 Task: Format the document title with 'Book Antiqua', size 28, bold, italic, and add a shadow effect. Change the text color to blue and apply different theme colors to the document.
Action: Mouse moved to (396, 505)
Screenshot: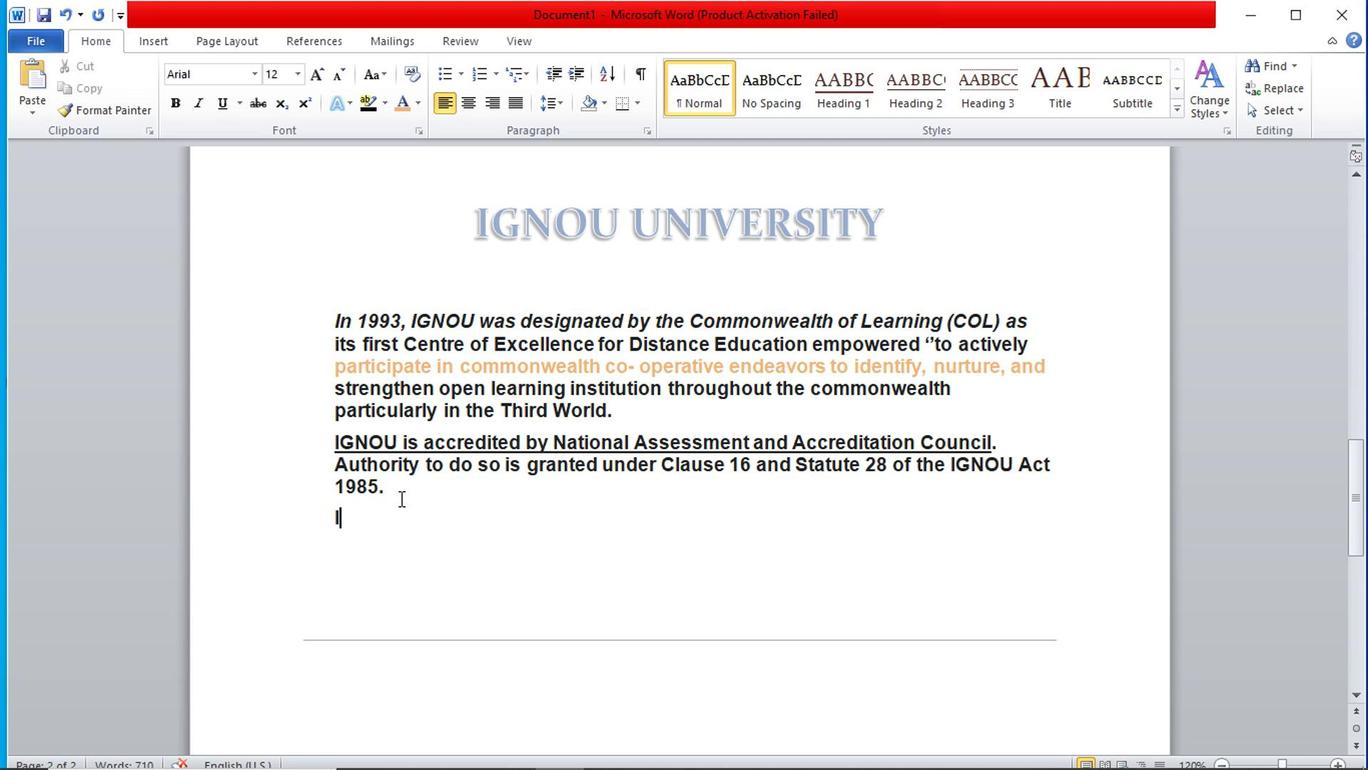 
Action: Mouse pressed left at (396, 505)
Screenshot: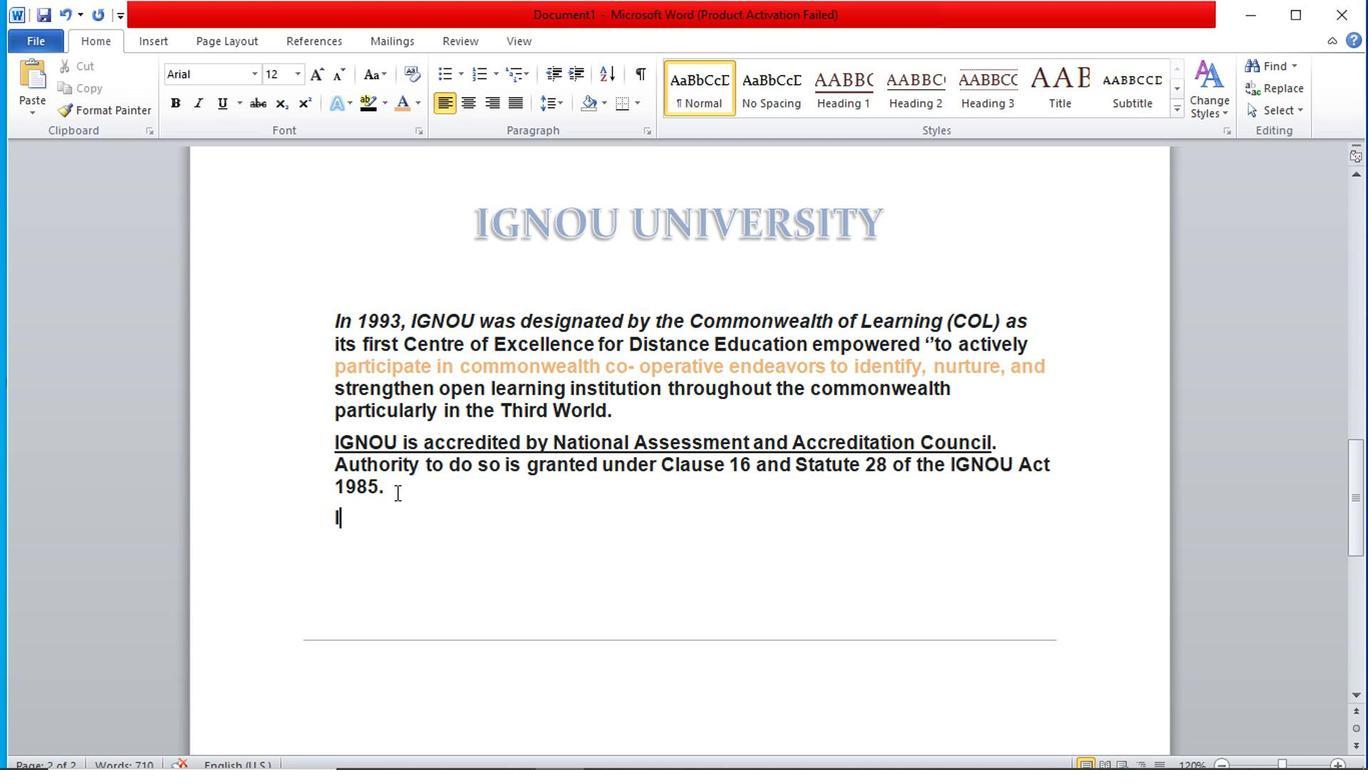 
Action: Mouse moved to (411, 506)
Screenshot: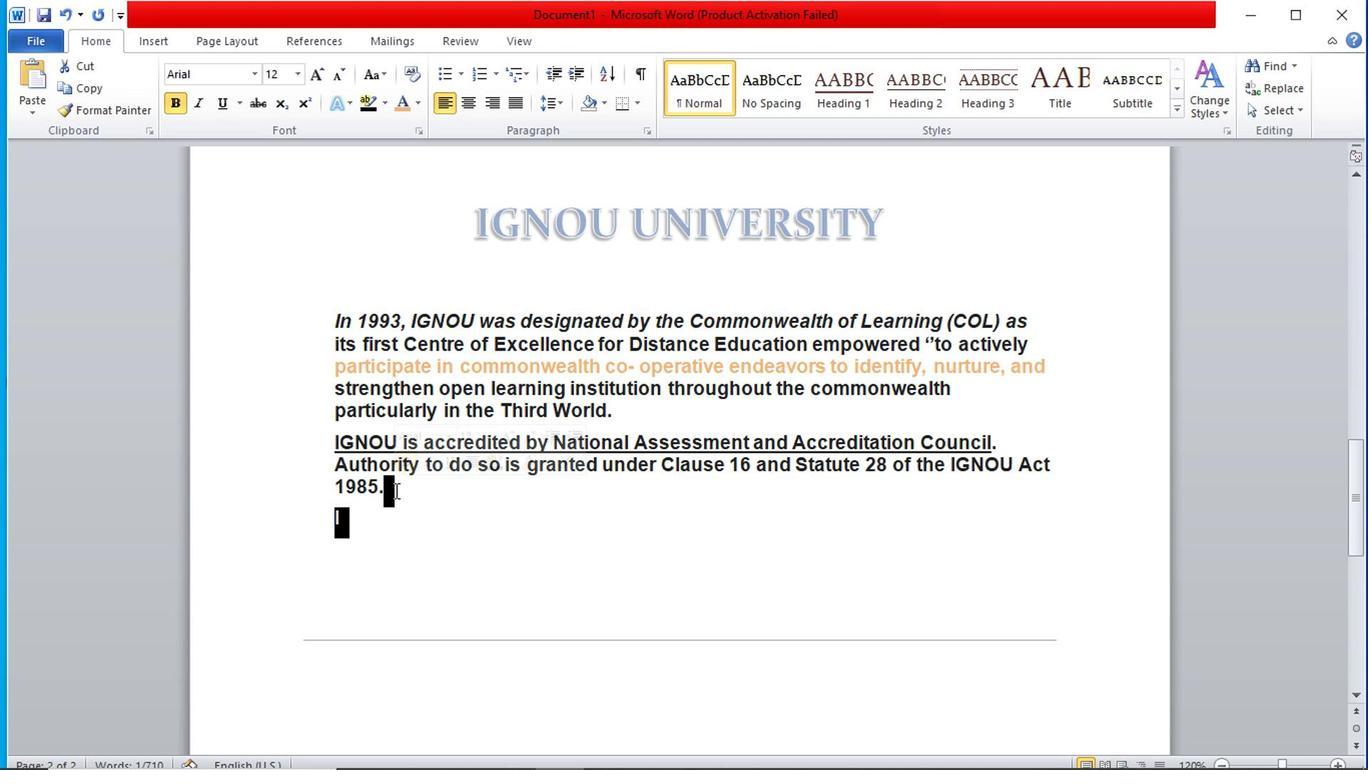 
Action: Mouse pressed left at (411, 506)
Screenshot: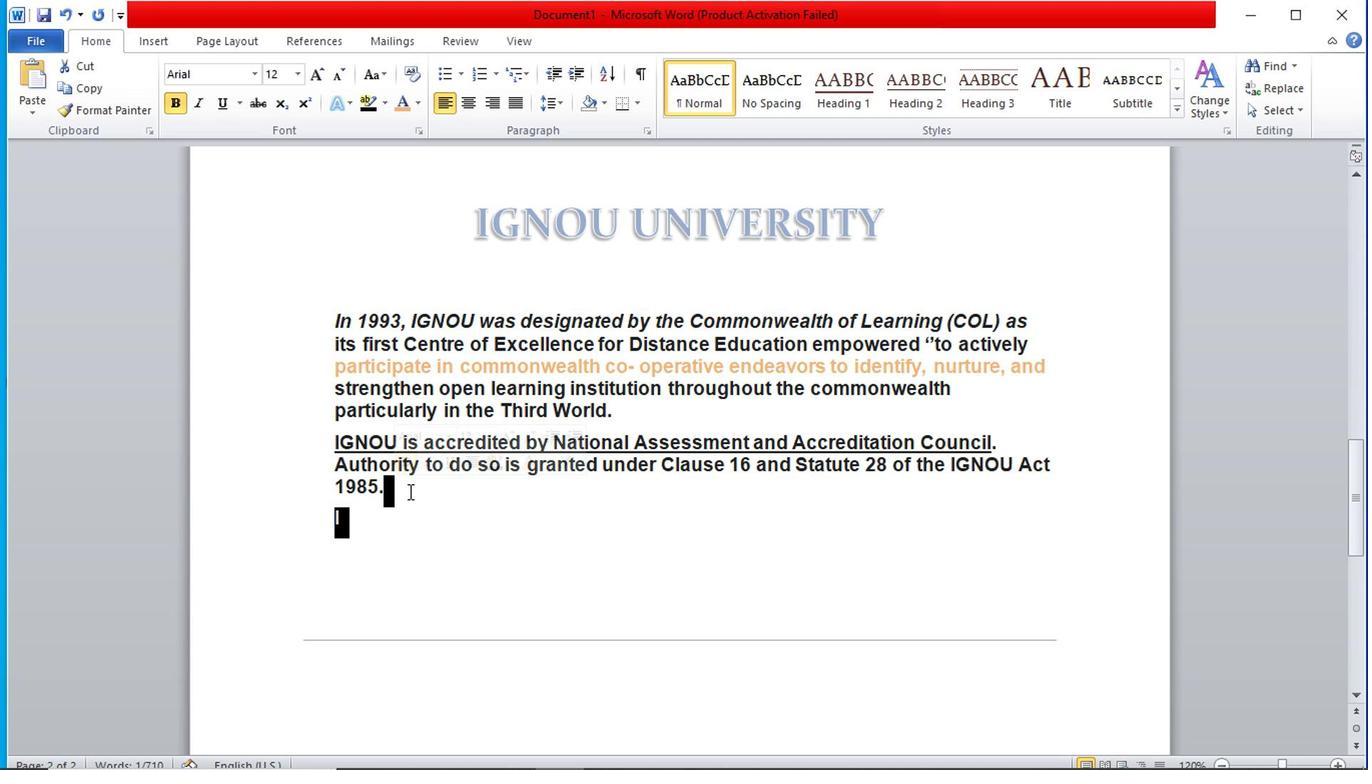 
Action: Mouse moved to (303, 253)
Screenshot: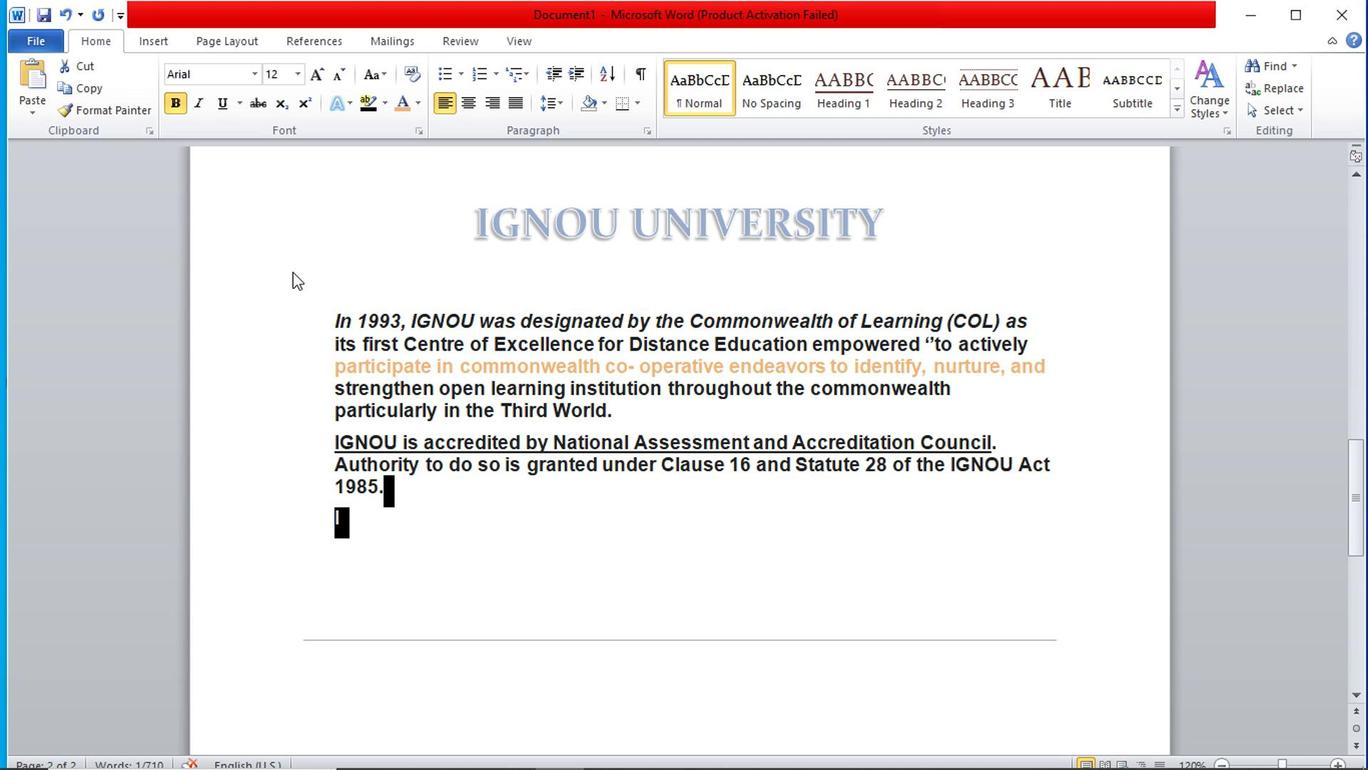 
Action: Mouse pressed left at (303, 253)
Screenshot: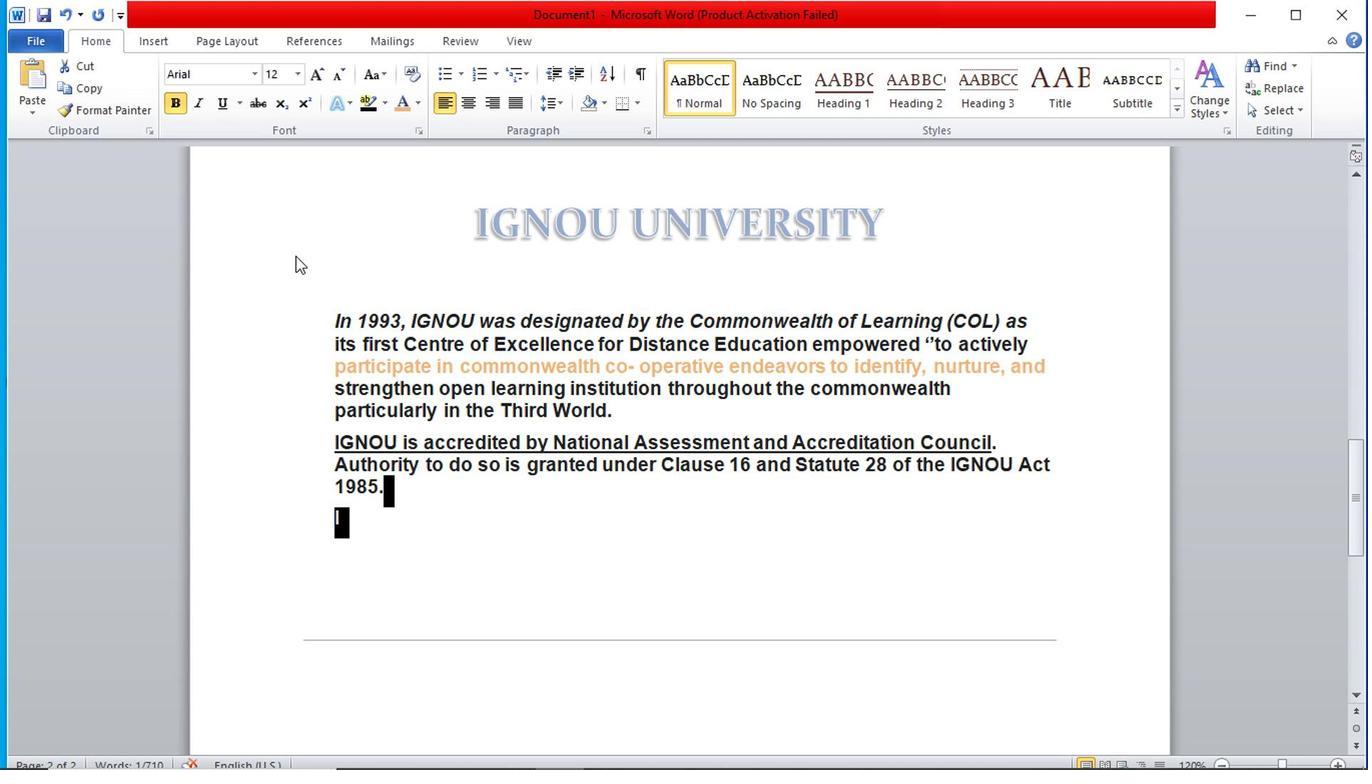 
Action: Mouse moved to (266, 266)
Screenshot: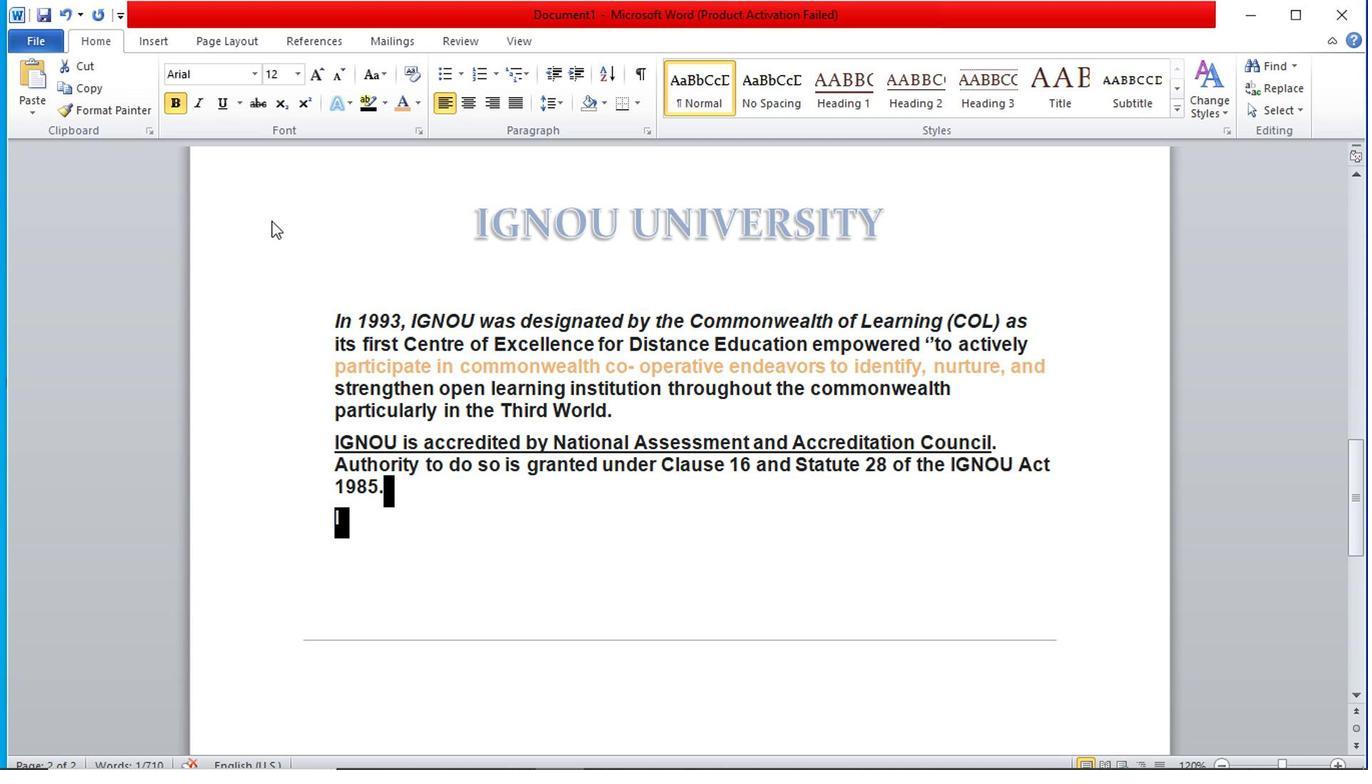 
Action: Mouse pressed left at (266, 266)
Screenshot: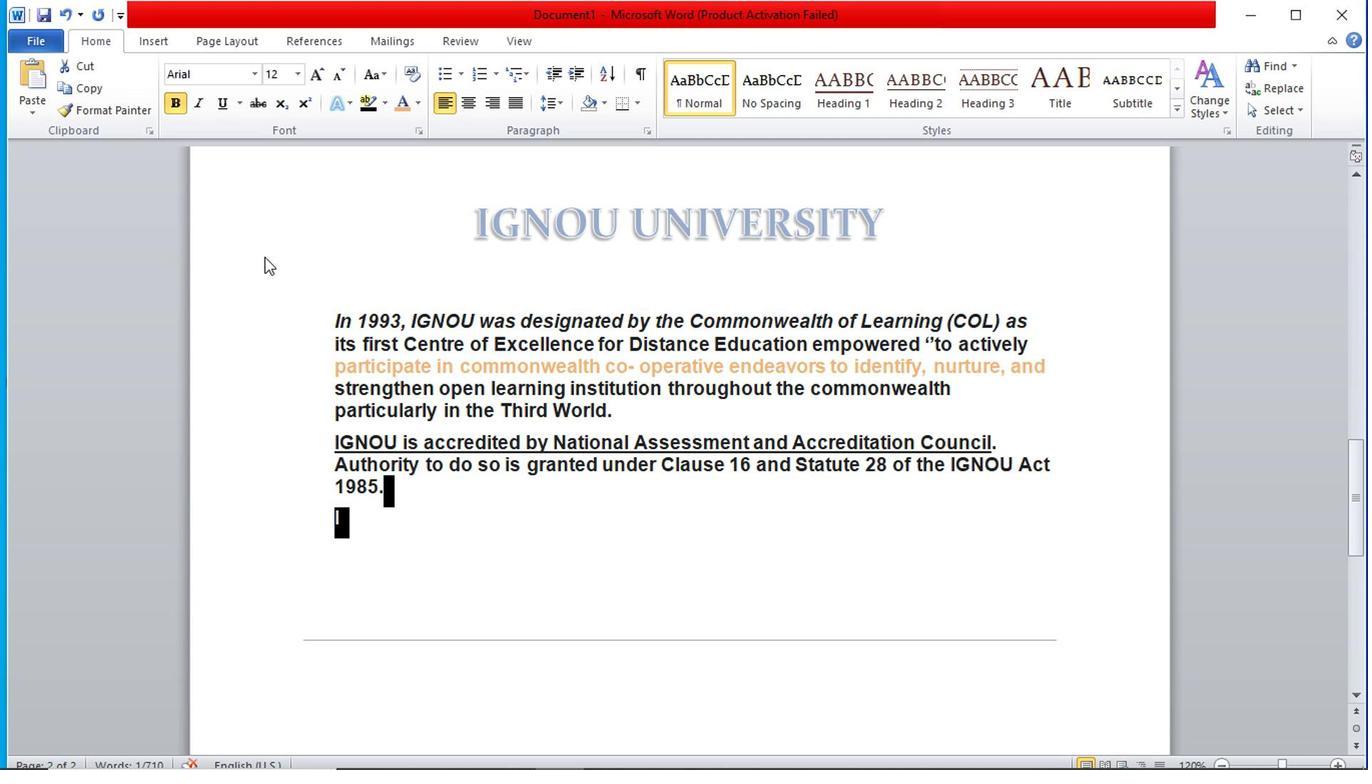 
Action: Mouse moved to (454, 534)
Screenshot: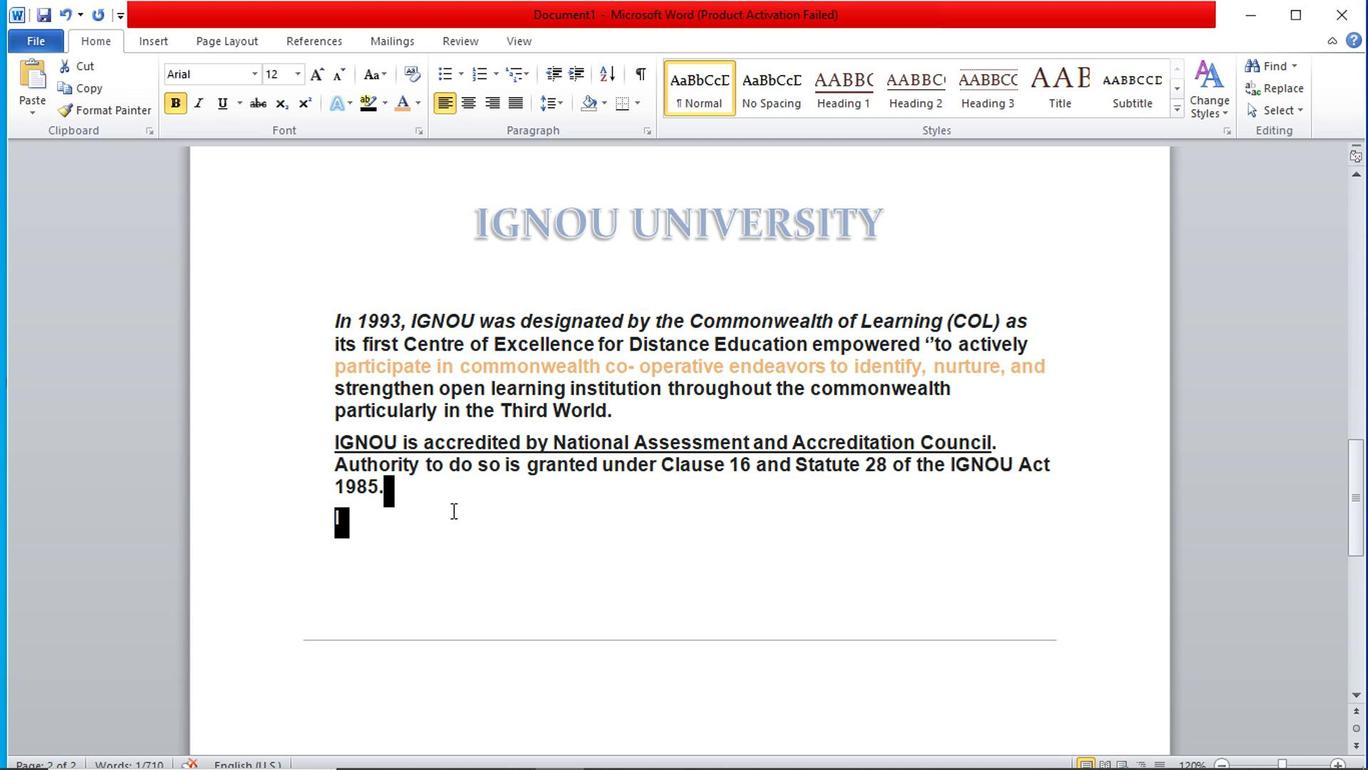 
Action: Mouse pressed left at (454, 534)
Screenshot: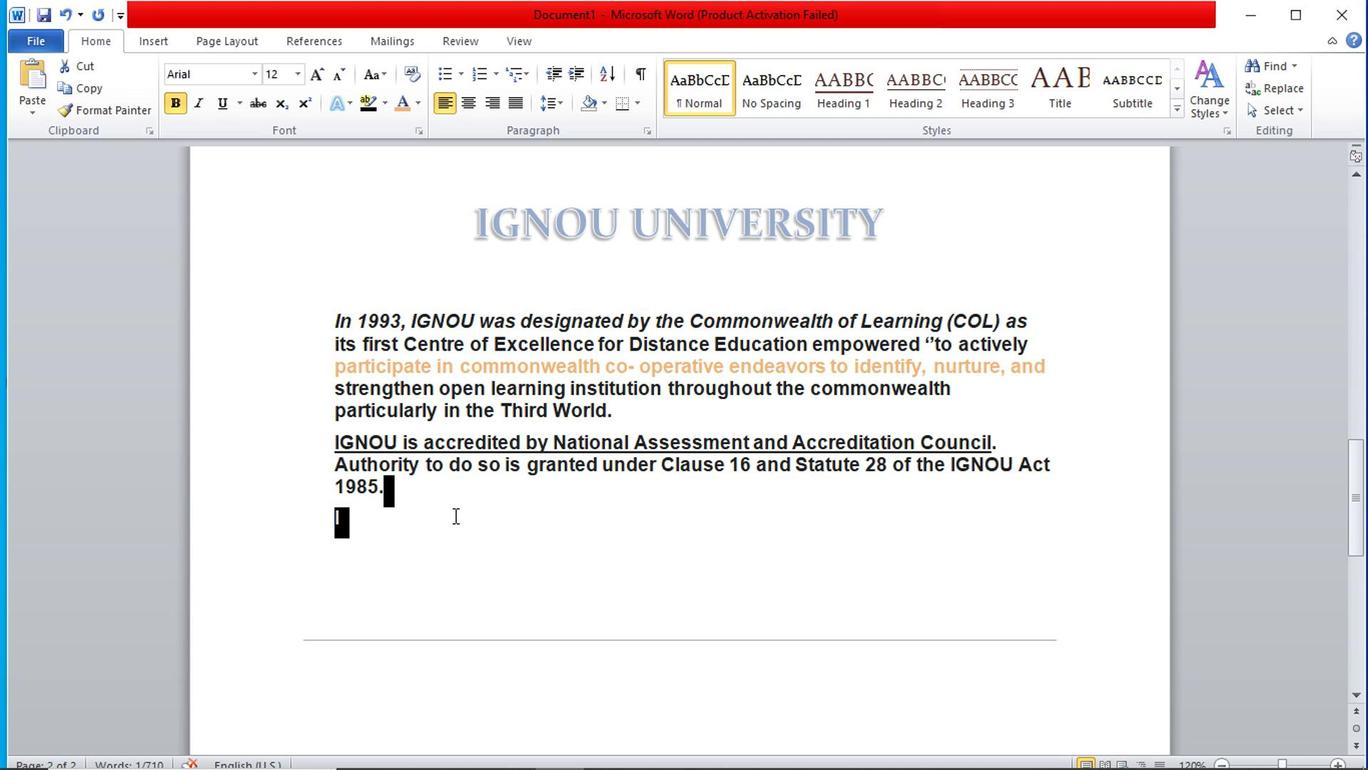 
Action: Mouse moved to (349, 532)
Screenshot: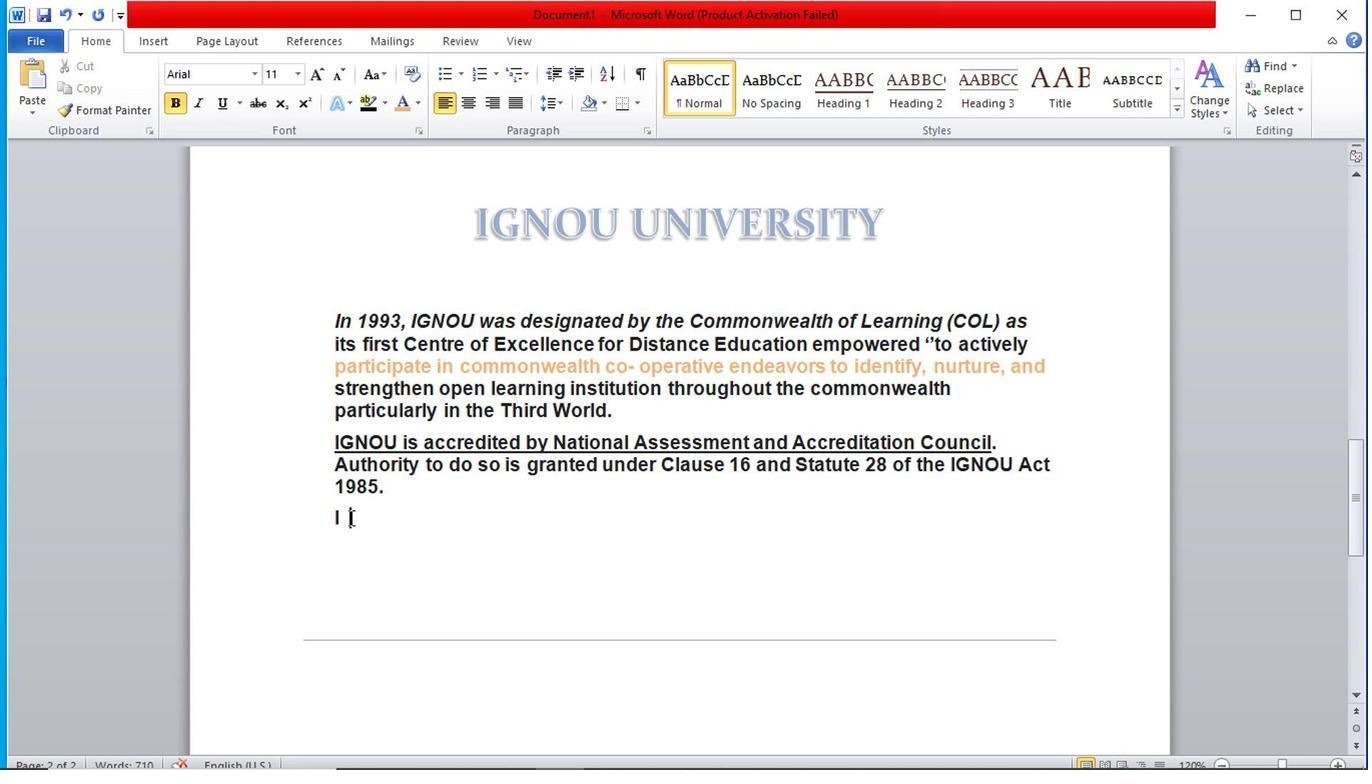 
Action: Mouse pressed left at (349, 532)
Screenshot: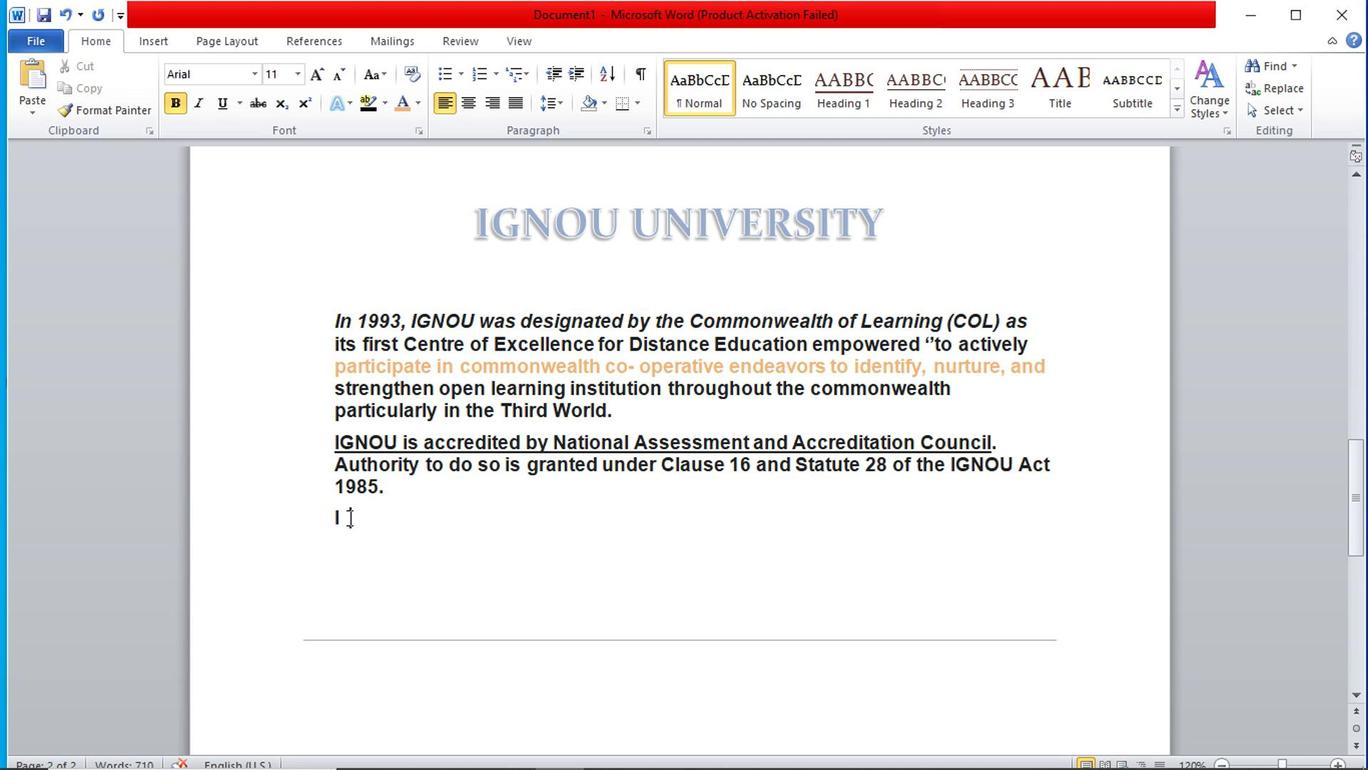 
Action: Mouse moved to (365, 536)
Screenshot: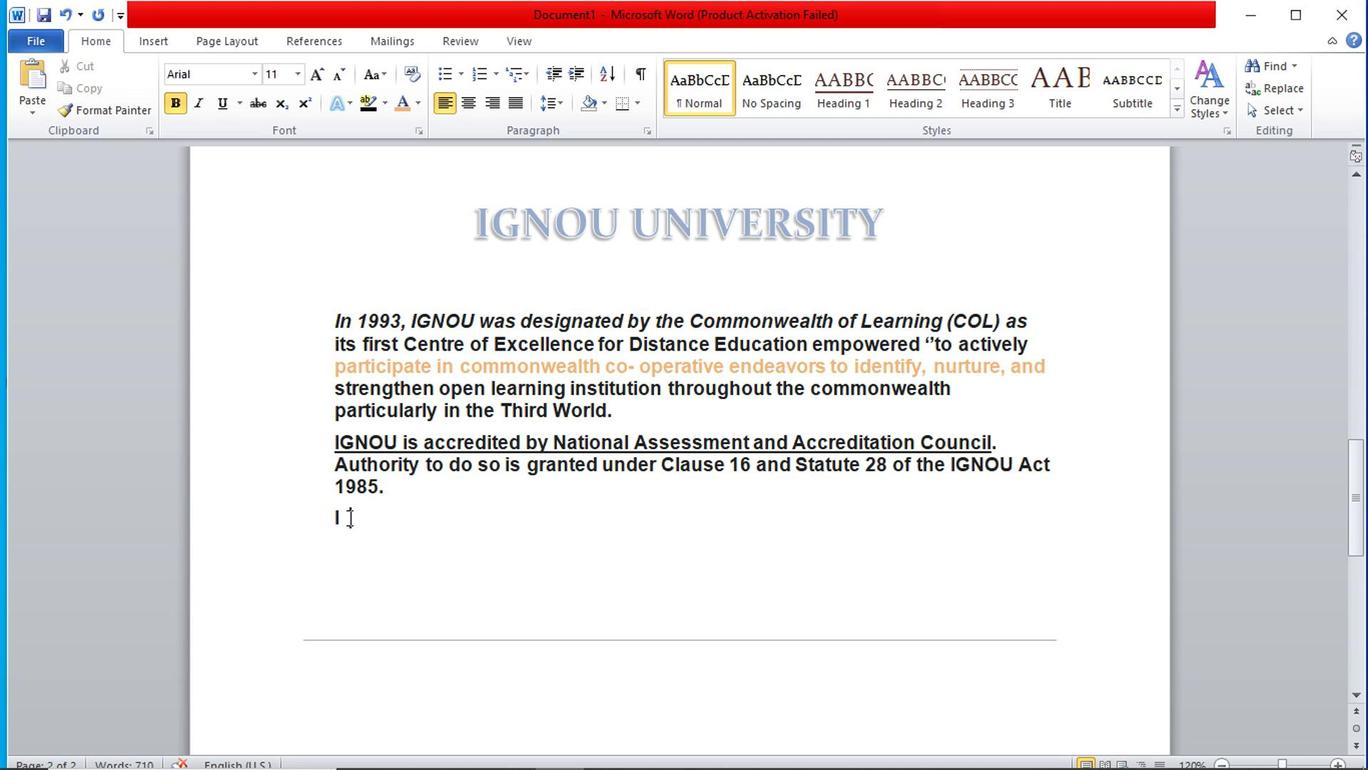 
Action: Key pressed <Key.backspace><Key.backspace><Key.backspace>
Screenshot: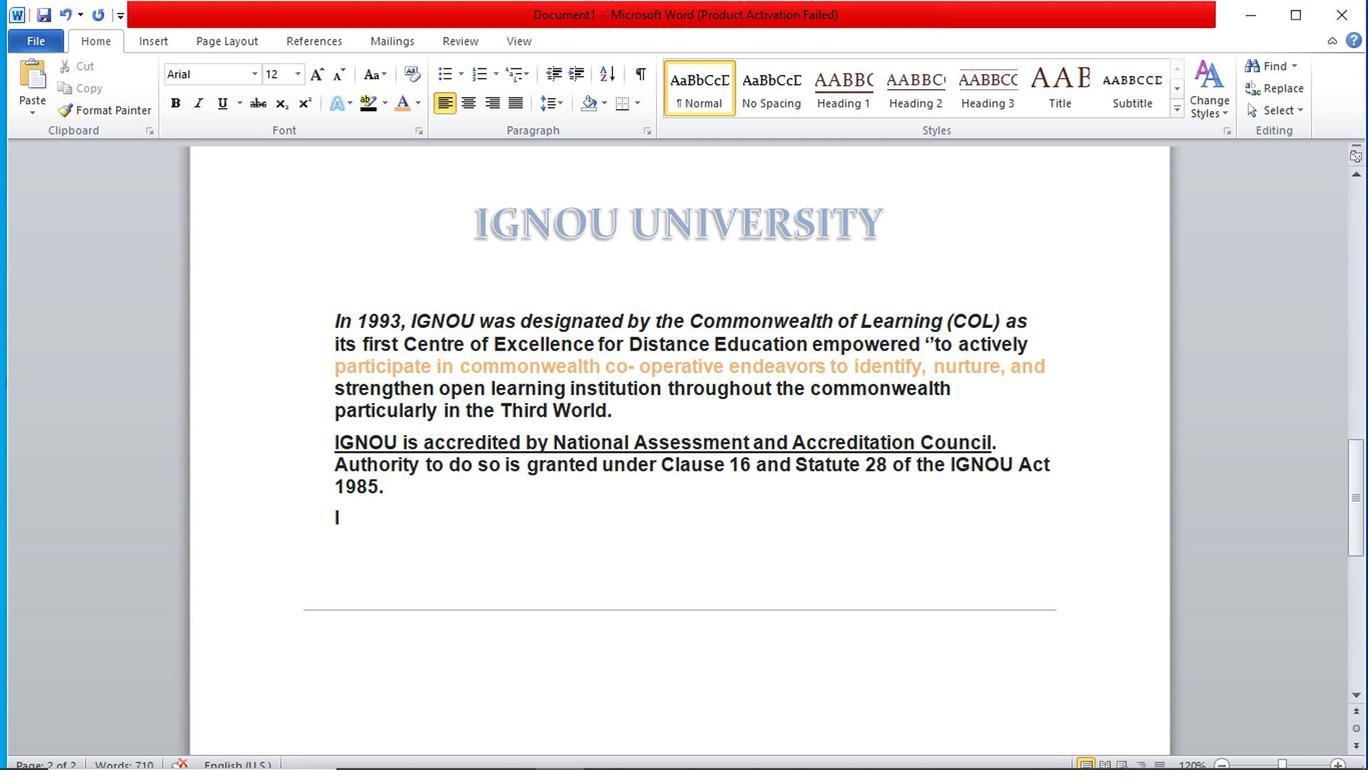 
Action: Mouse moved to (418, 532)
Screenshot: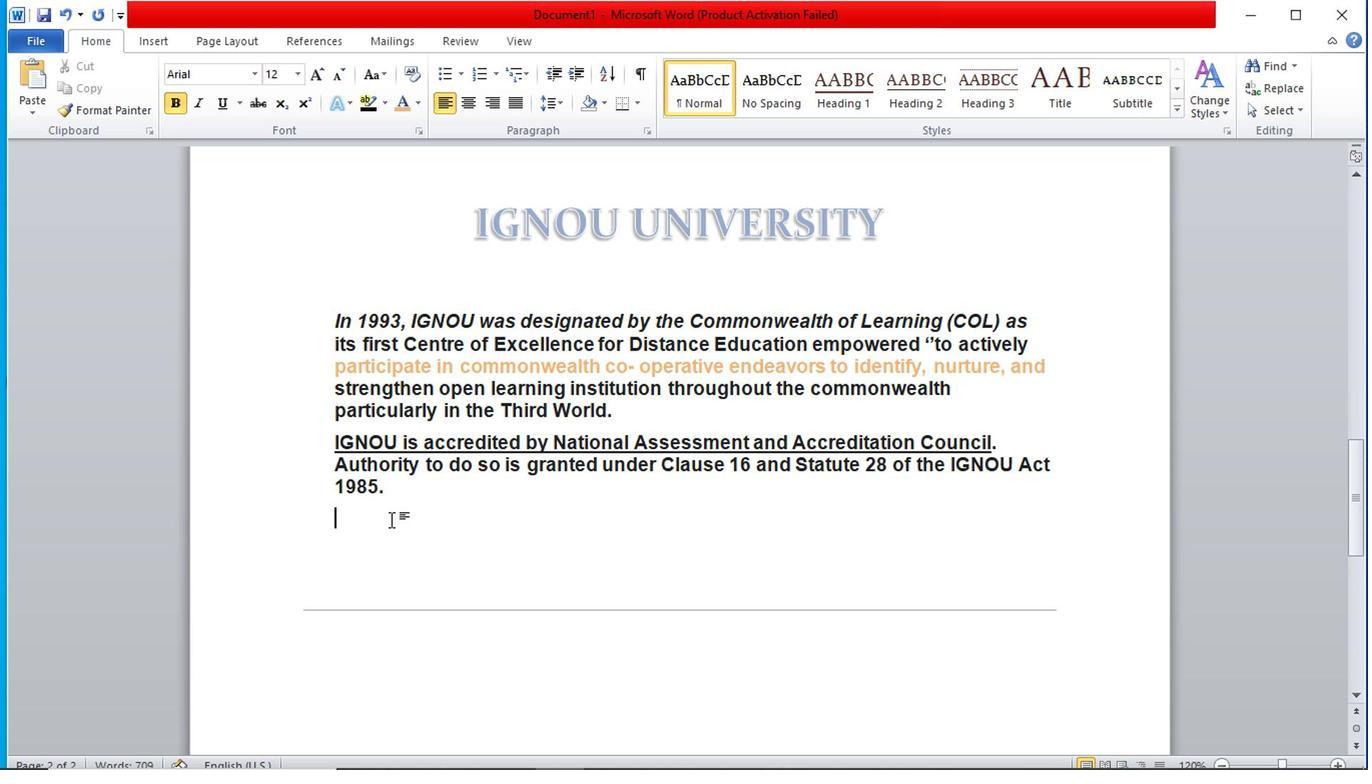 
Action: Key pressed <Key.enter><Key.shift>O
Screenshot: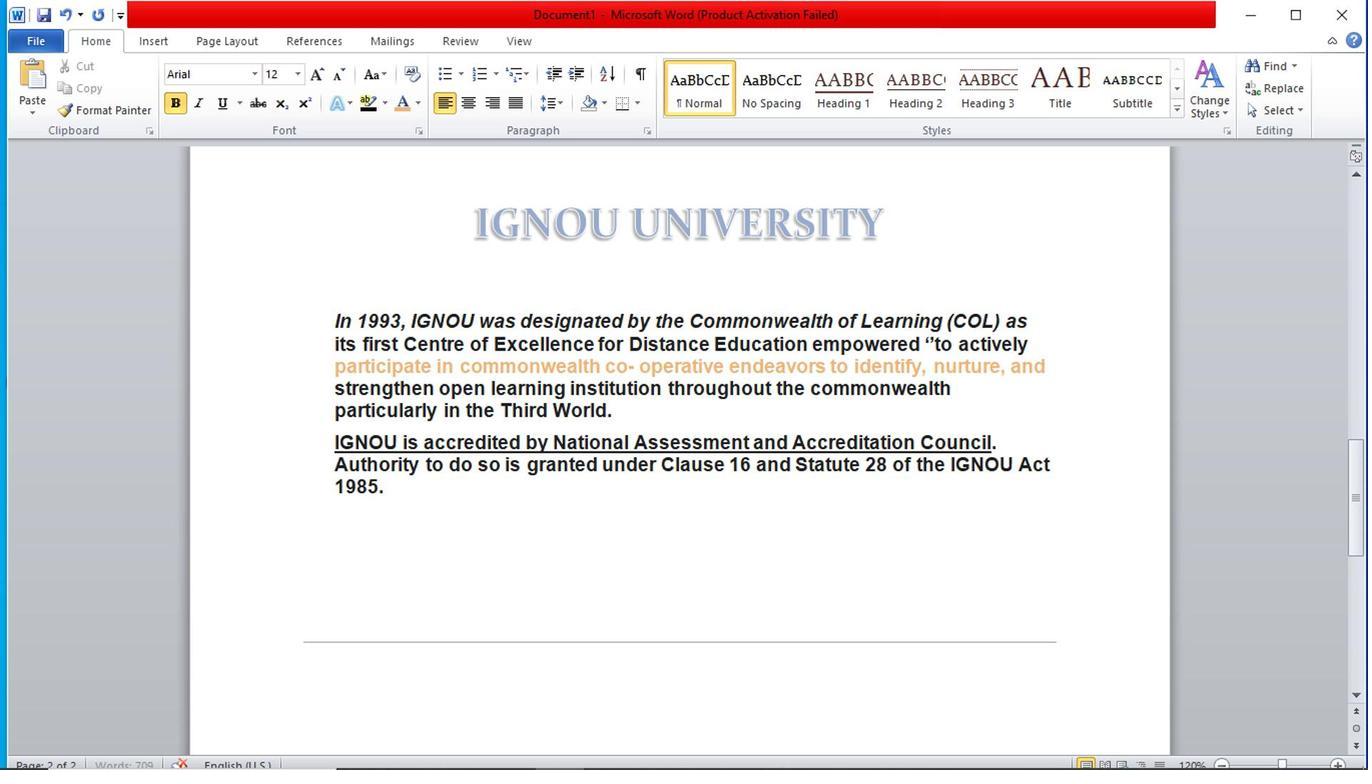 
Action: Mouse moved to (186, 121)
Screenshot: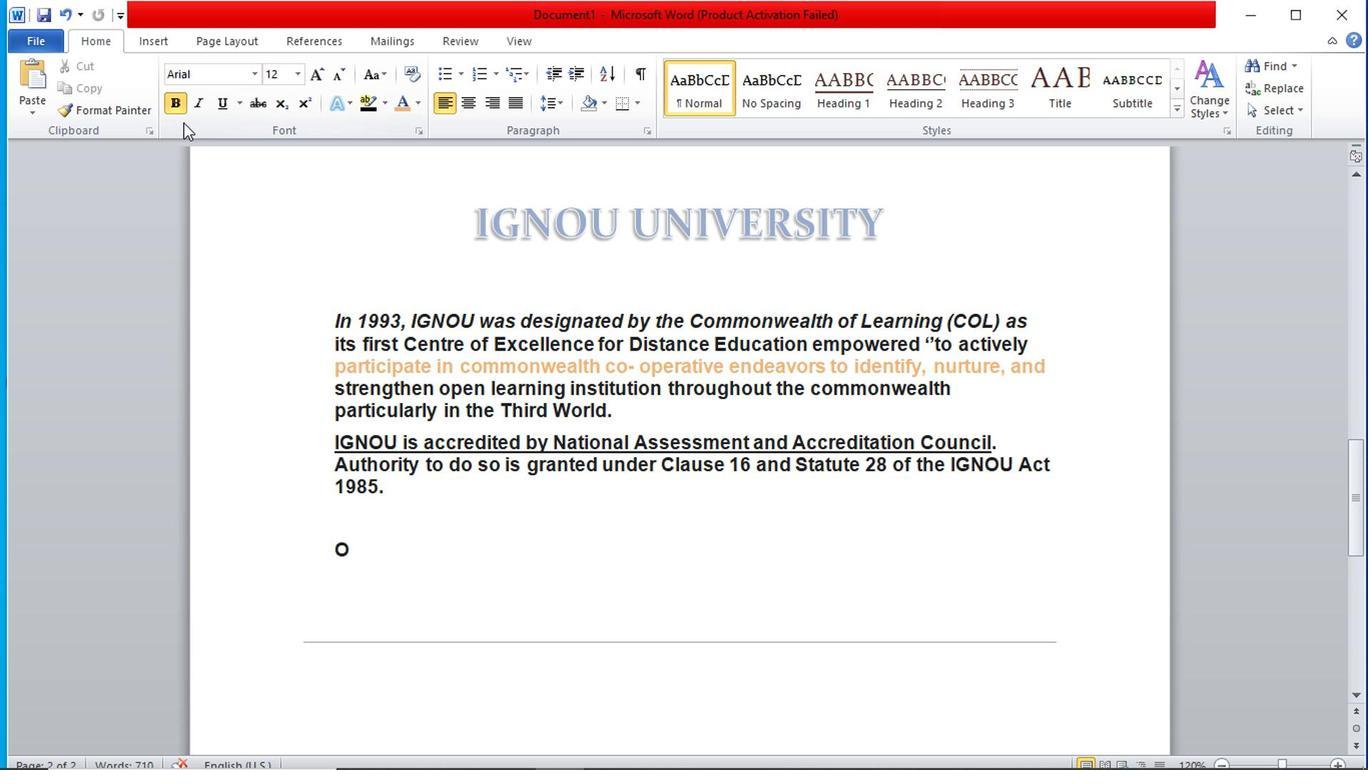 
Action: Mouse pressed left at (186, 121)
Screenshot: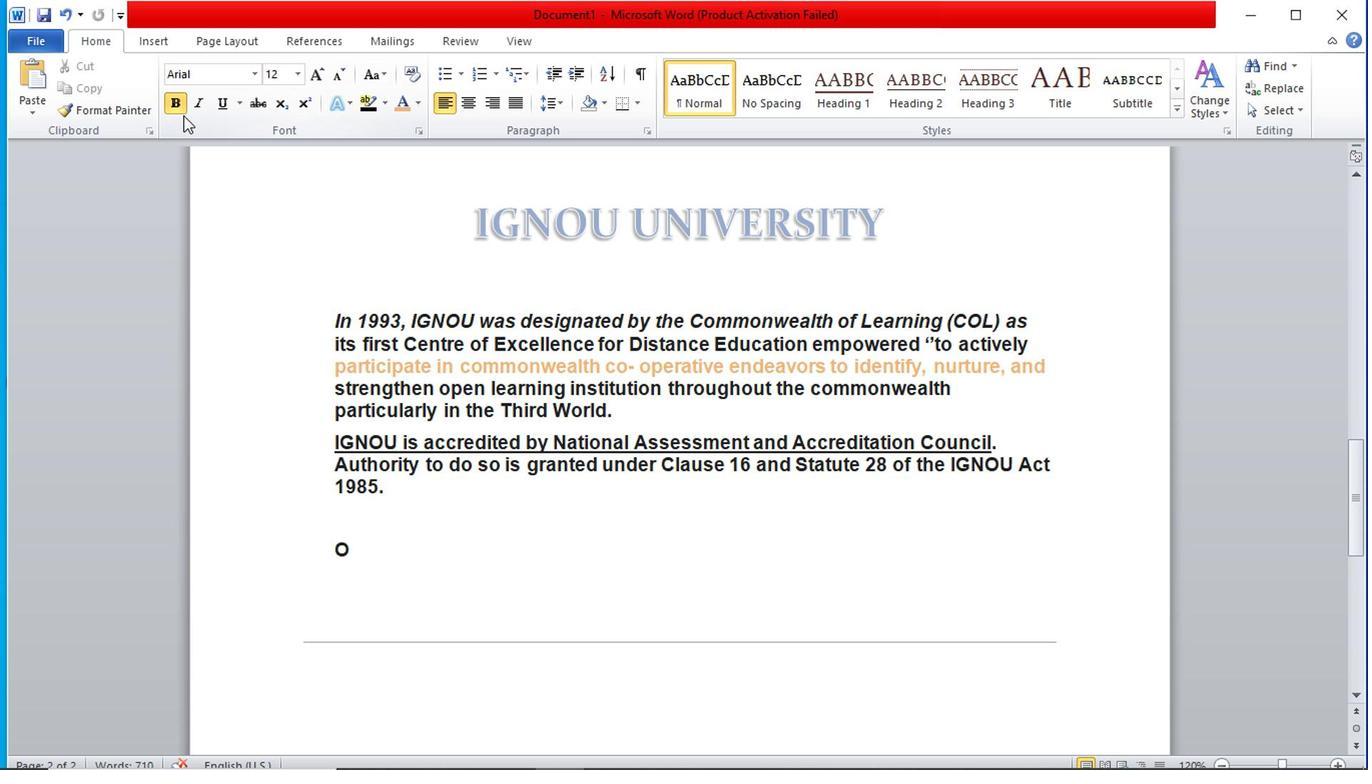 
Action: Mouse moved to (176, 109)
Screenshot: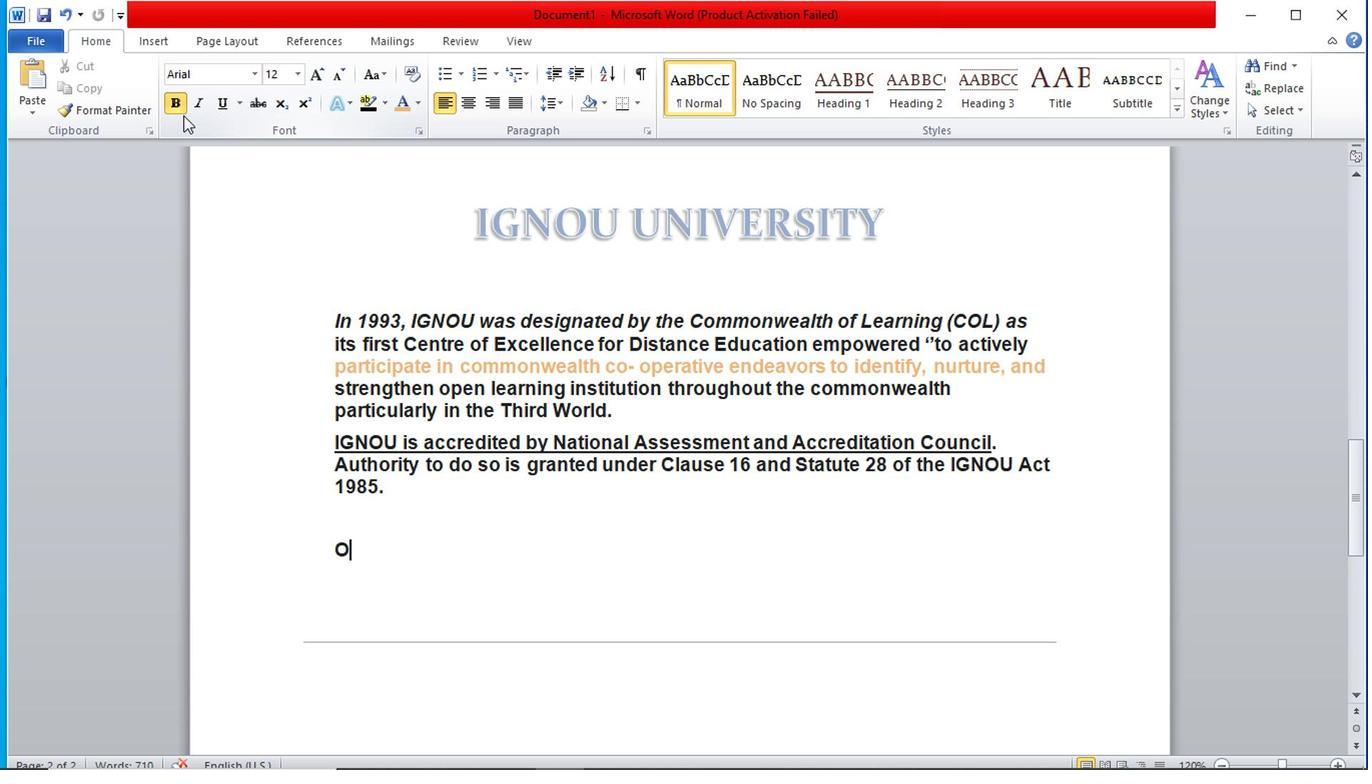 
Action: Mouse pressed left at (176, 109)
Screenshot: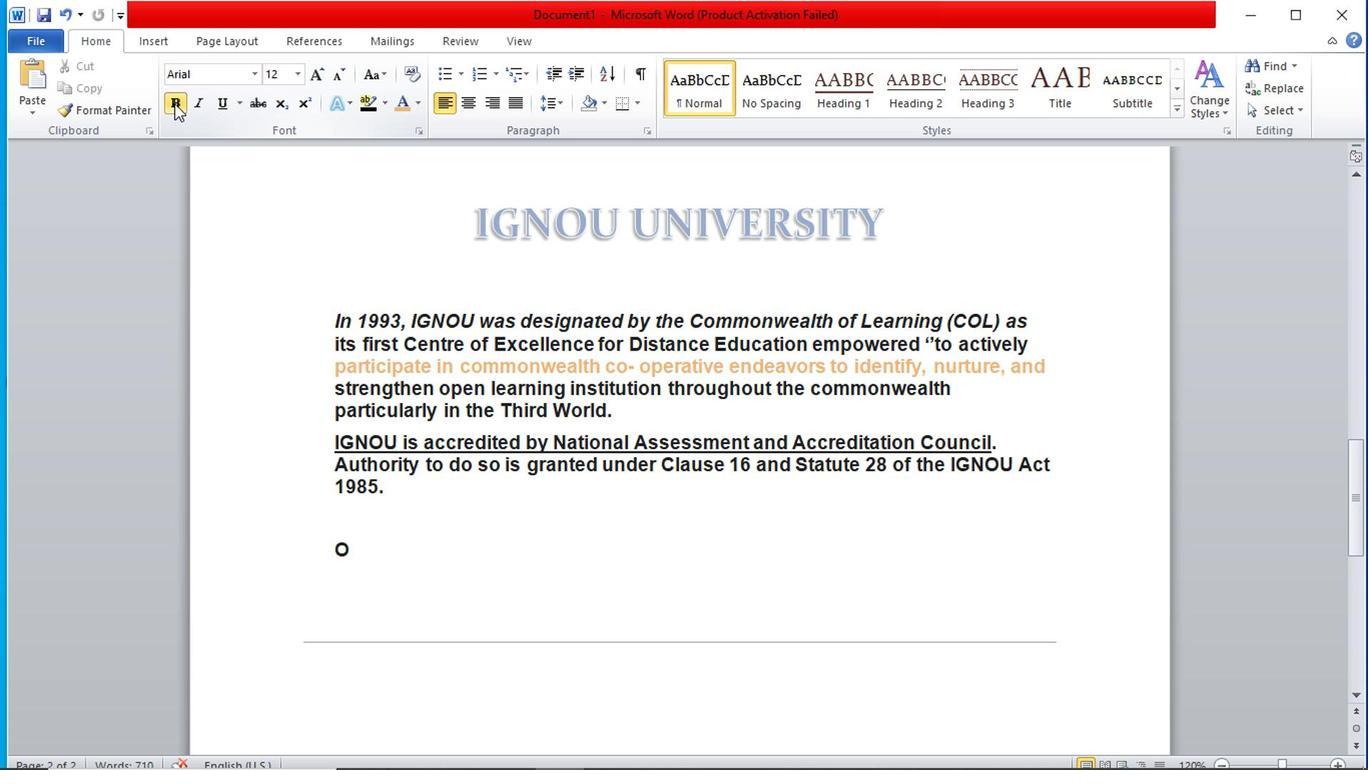 
Action: Mouse moved to (382, 568)
Screenshot: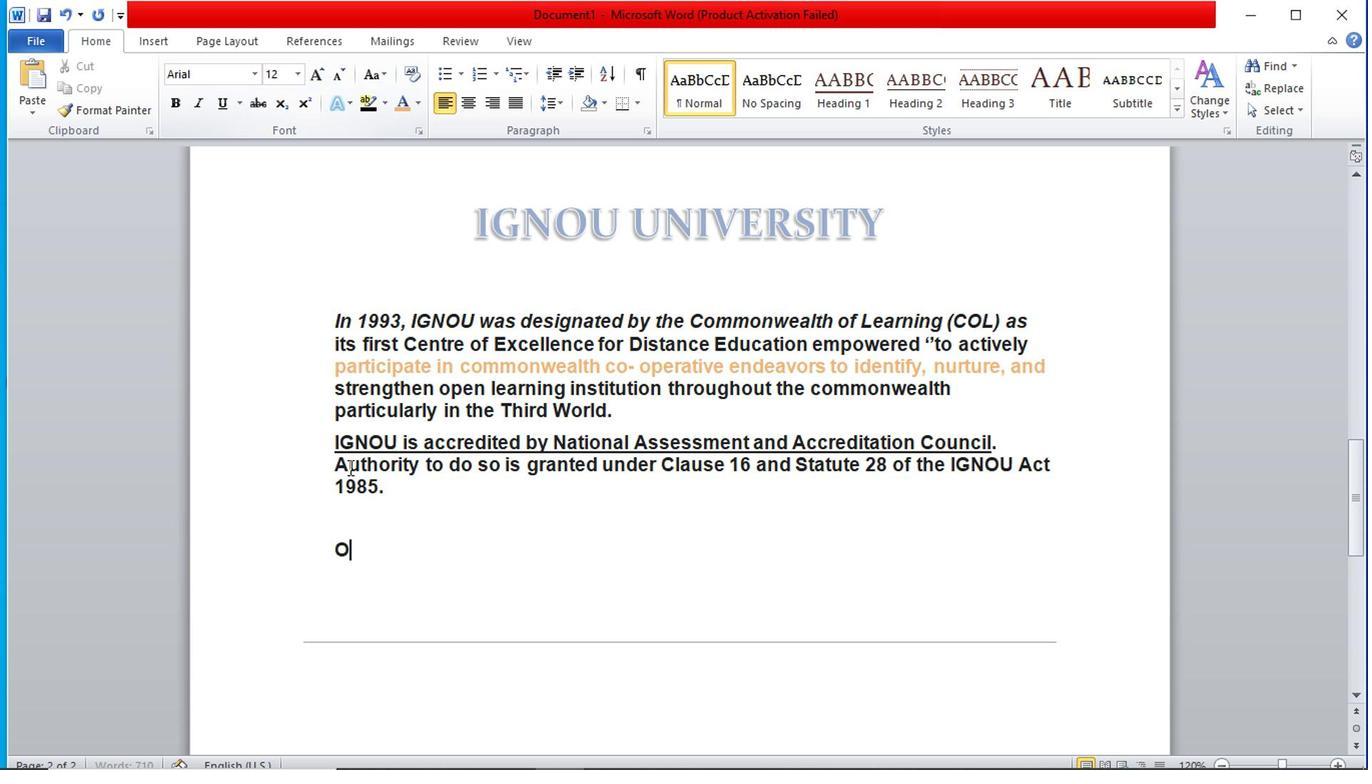 
Action: Key pressed stha
Screenshot: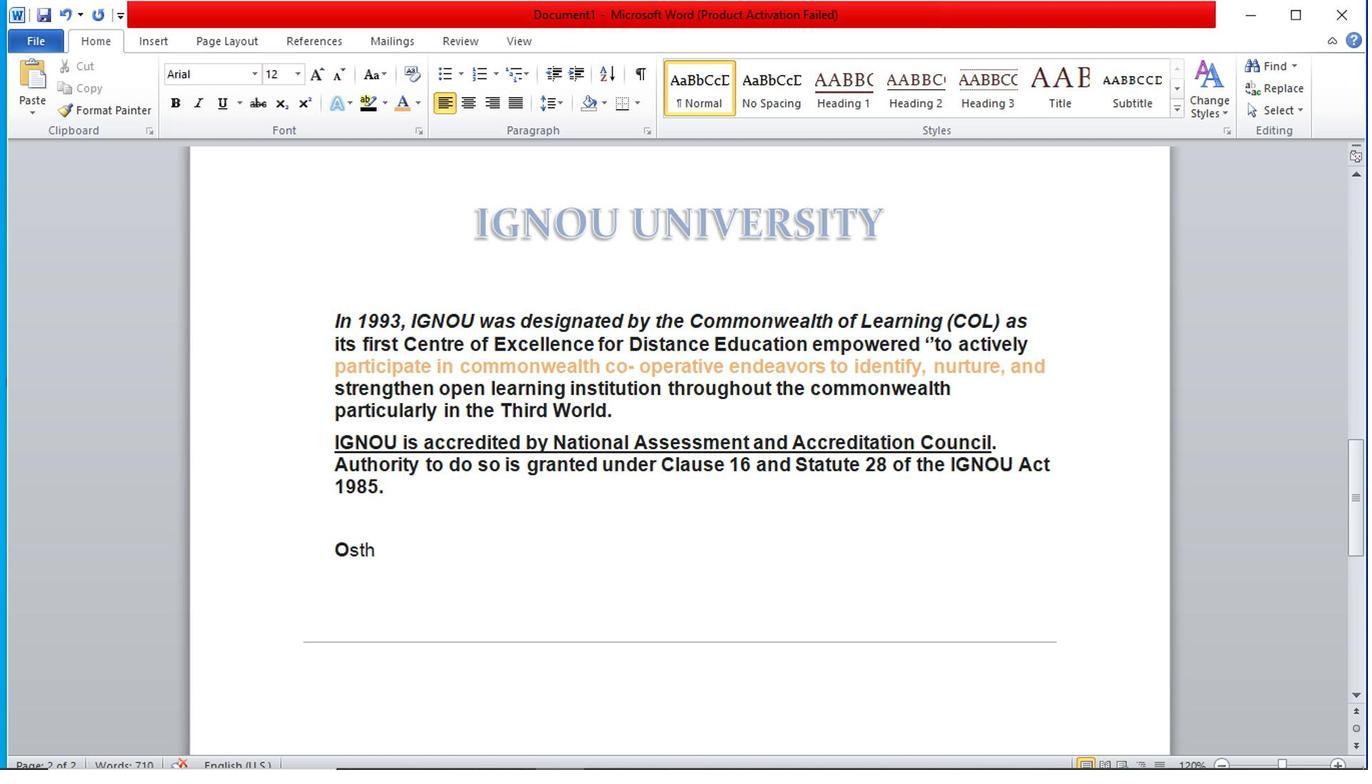 
Action: Mouse moved to (744, 2)
Screenshot: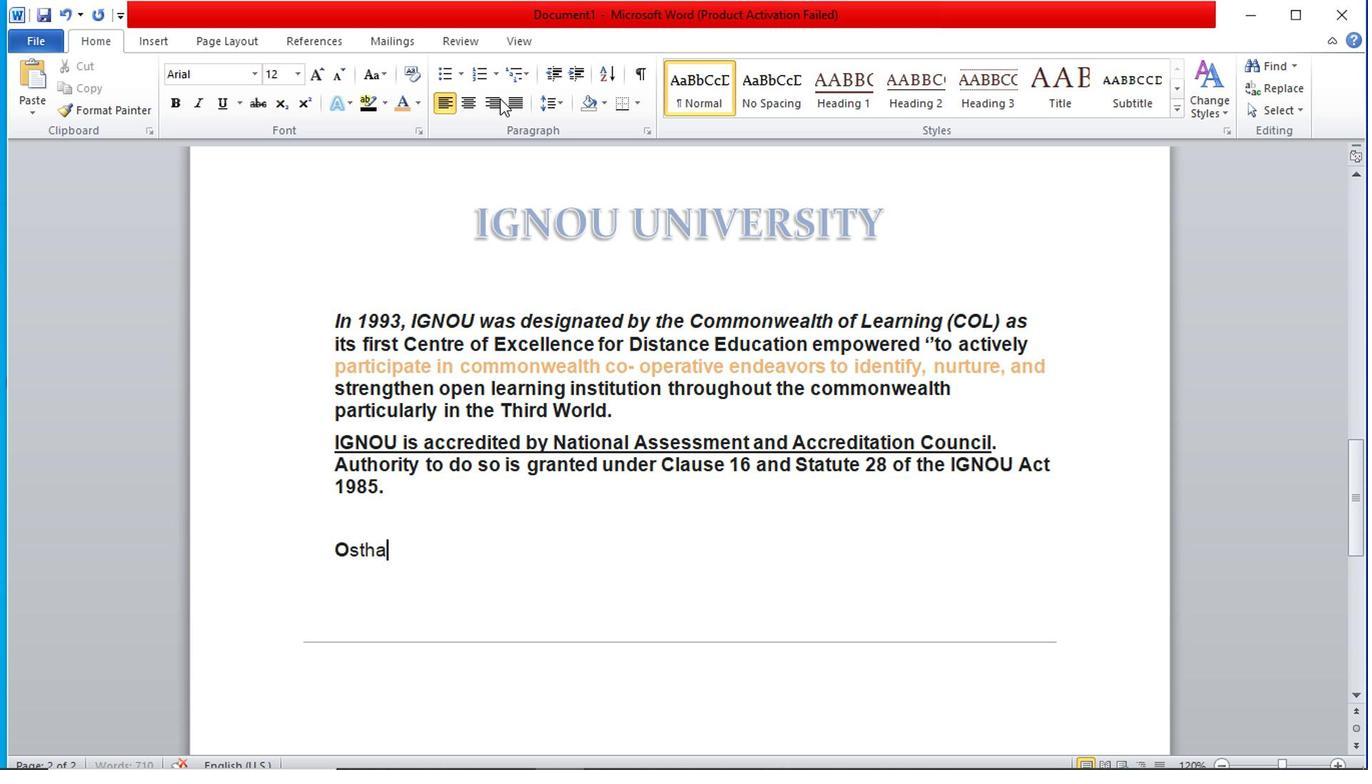 
Action: Key pressed theos<Key.space>o<Key.backspace><Key.backspace><Key.backspace><Key.backspace><Key.backspace><Key.backspace><Key.backspace><Key.backspace><Key.backspace><Key.backspace><Key.backspace>s<Key.backspace><Key.backspace><Key.shift>Os<Key.backspace><Key.backspace>
Screenshot: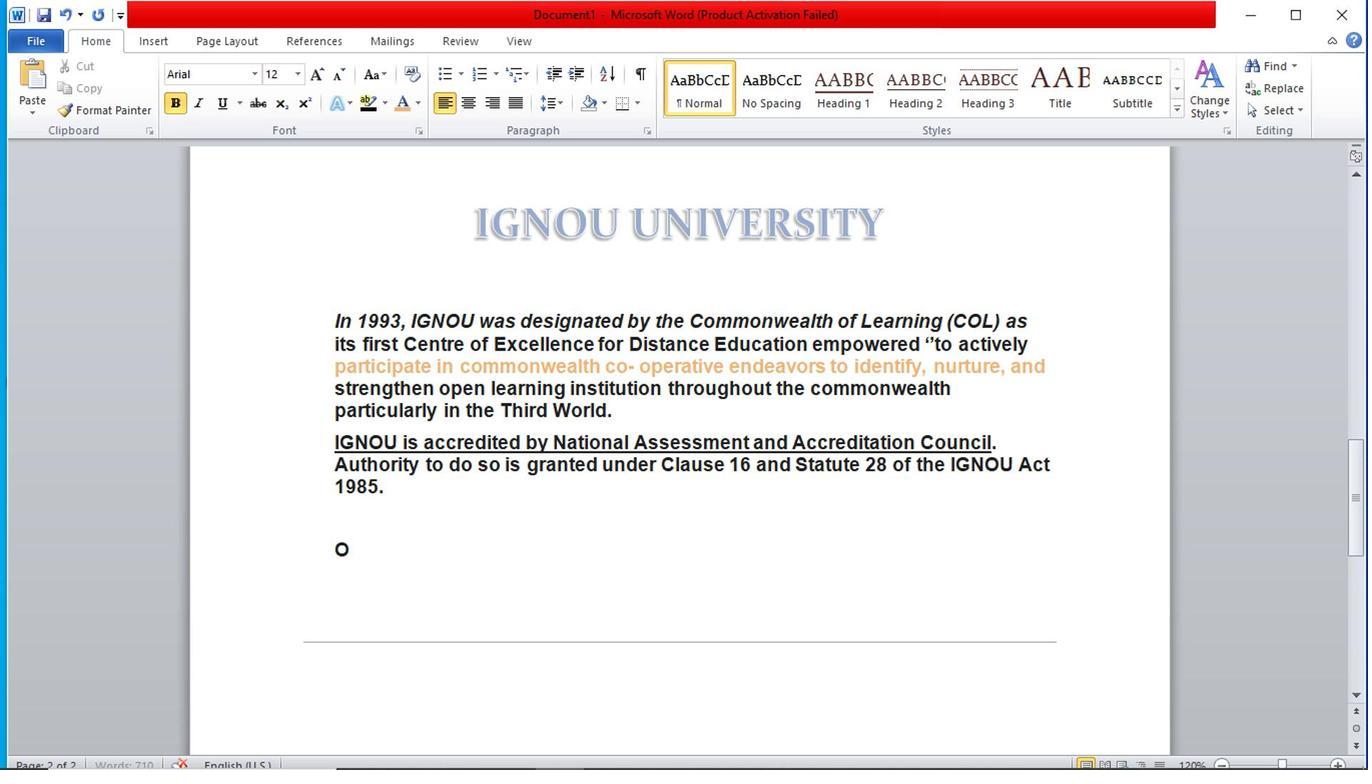 
Action: Mouse moved to (183, 112)
Screenshot: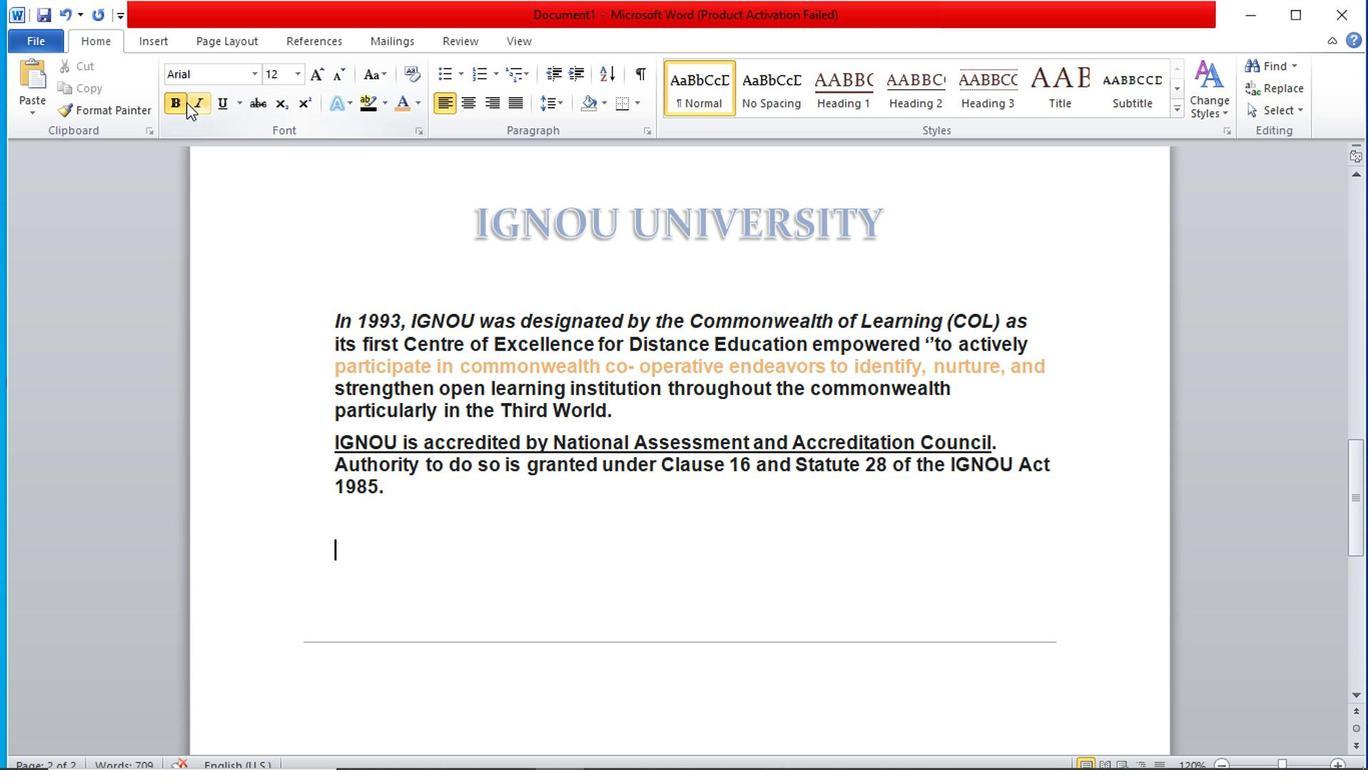 
Action: Mouse pressed left at (183, 112)
Screenshot: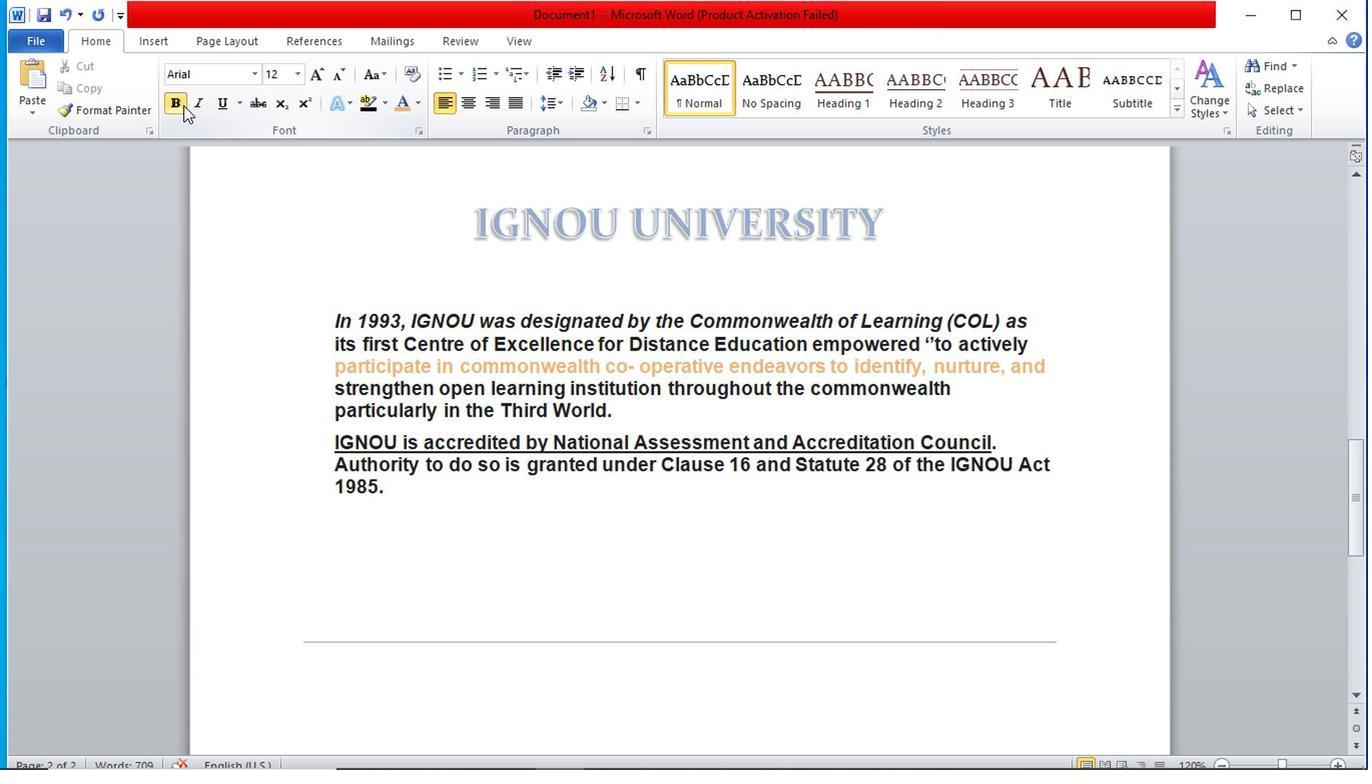 
Action: Mouse moved to (223, 253)
Screenshot: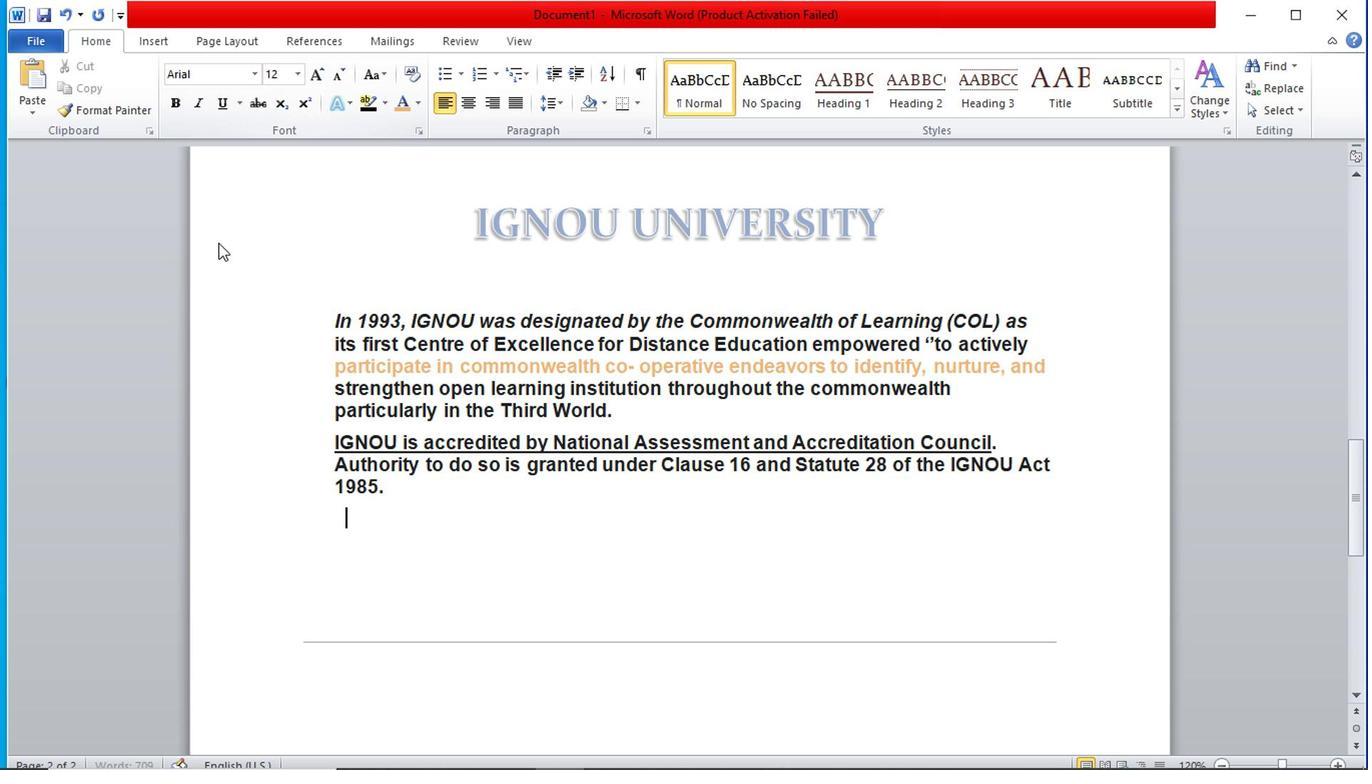 
Action: Mouse pressed left at (223, 253)
Screenshot: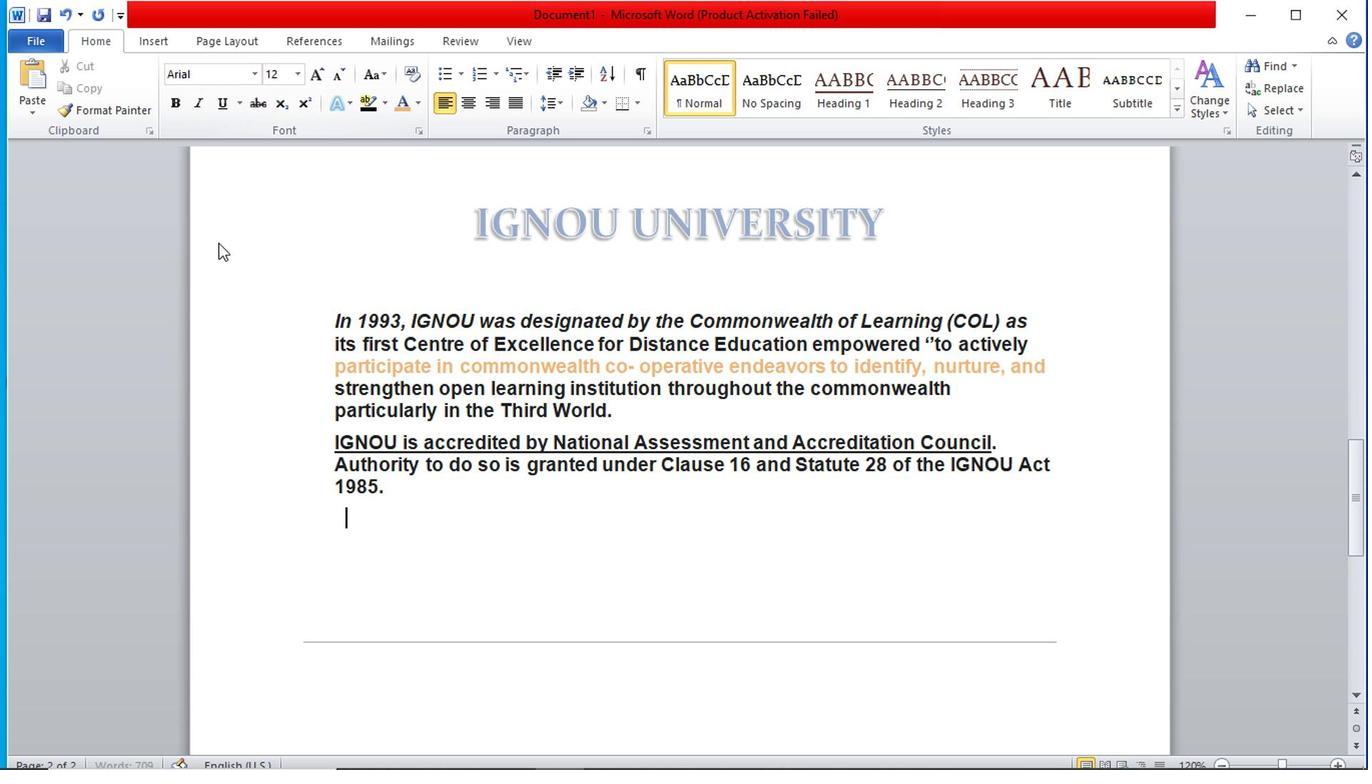 
Action: Mouse moved to (339, 531)
Screenshot: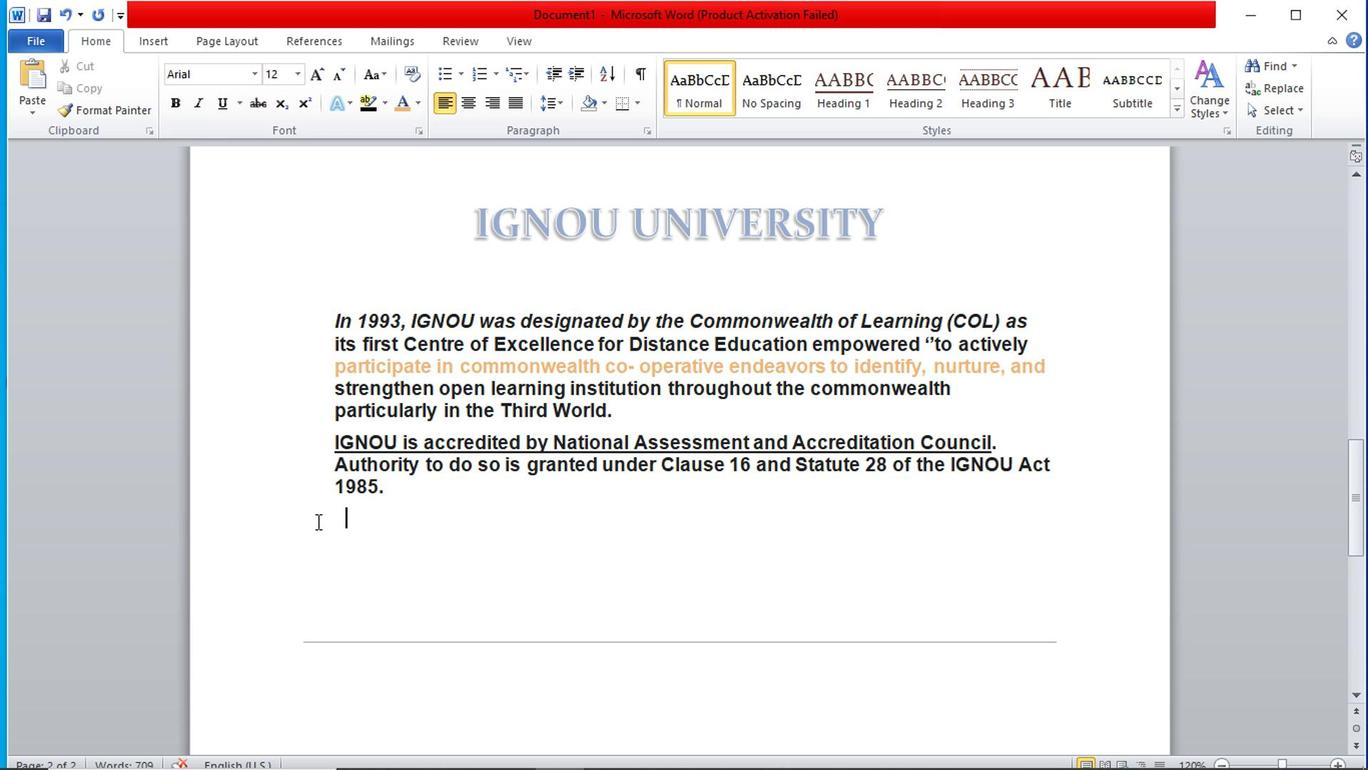 
Action: Mouse pressed left at (339, 531)
Screenshot: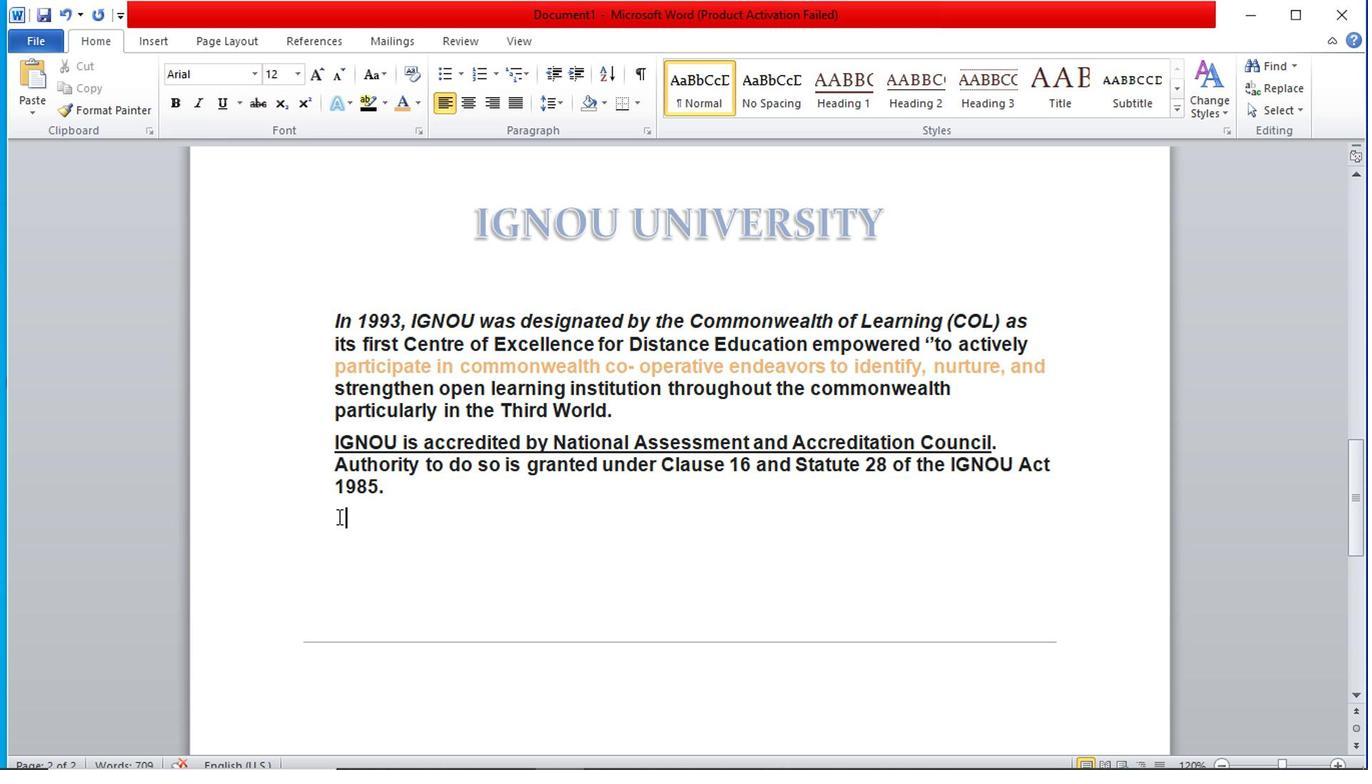 
Action: Mouse moved to (354, 532)
Screenshot: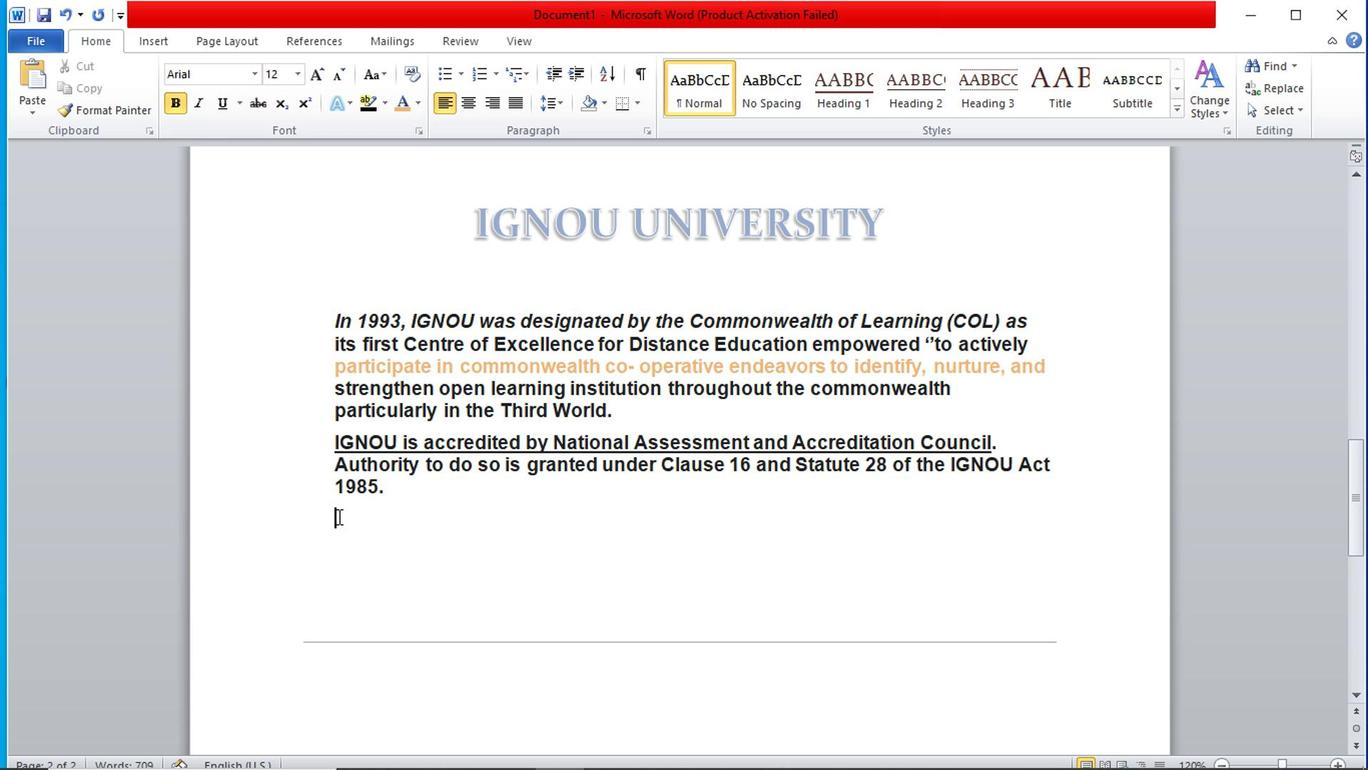 
Action: Mouse pressed left at (354, 532)
Screenshot: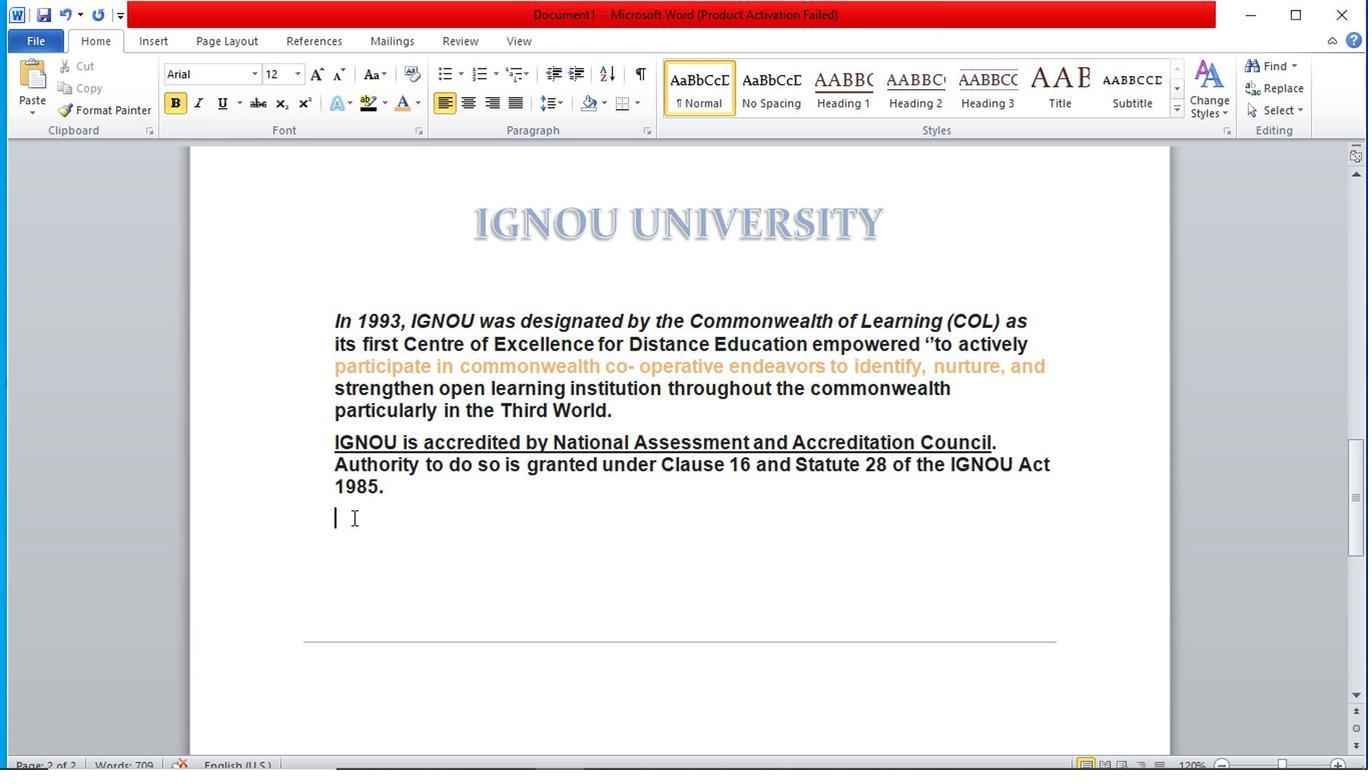 
Action: Mouse moved to (188, 105)
Screenshot: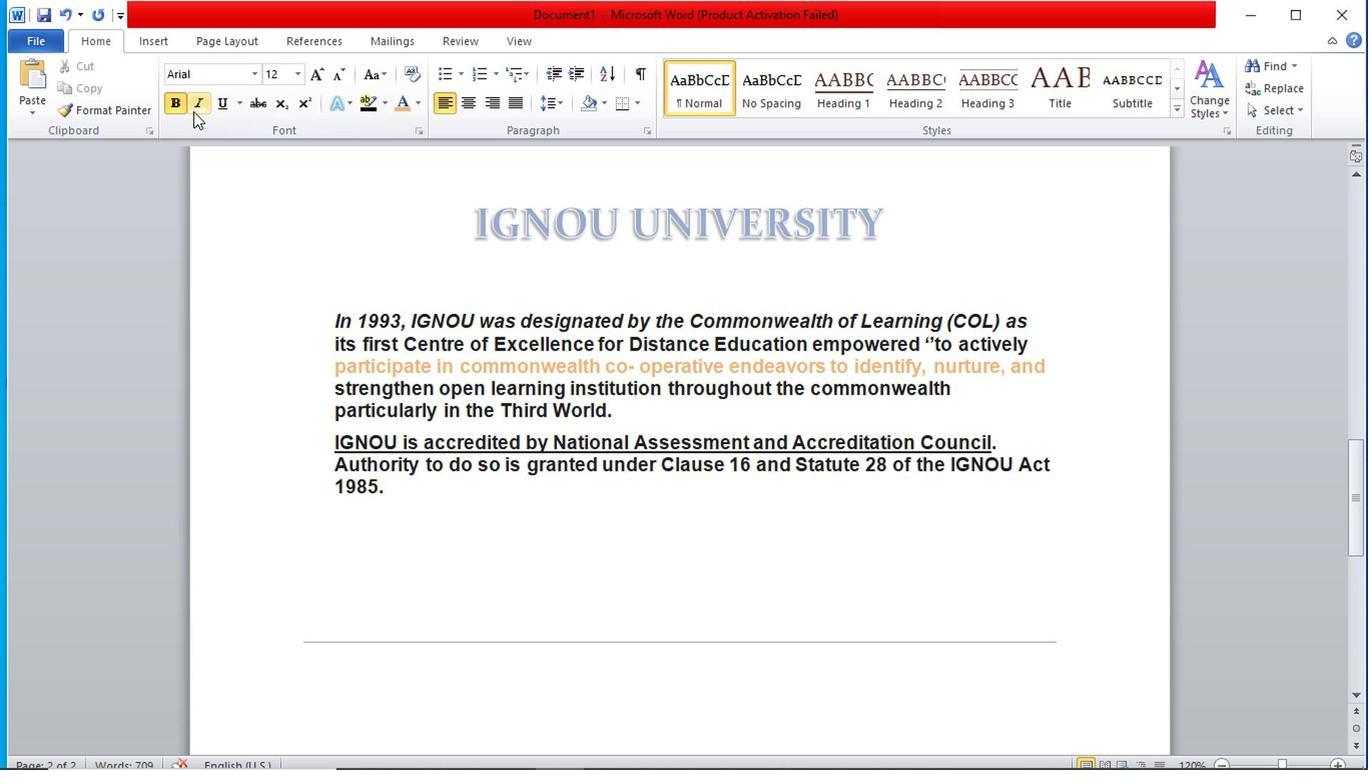 
Action: Mouse pressed left at (188, 105)
Screenshot: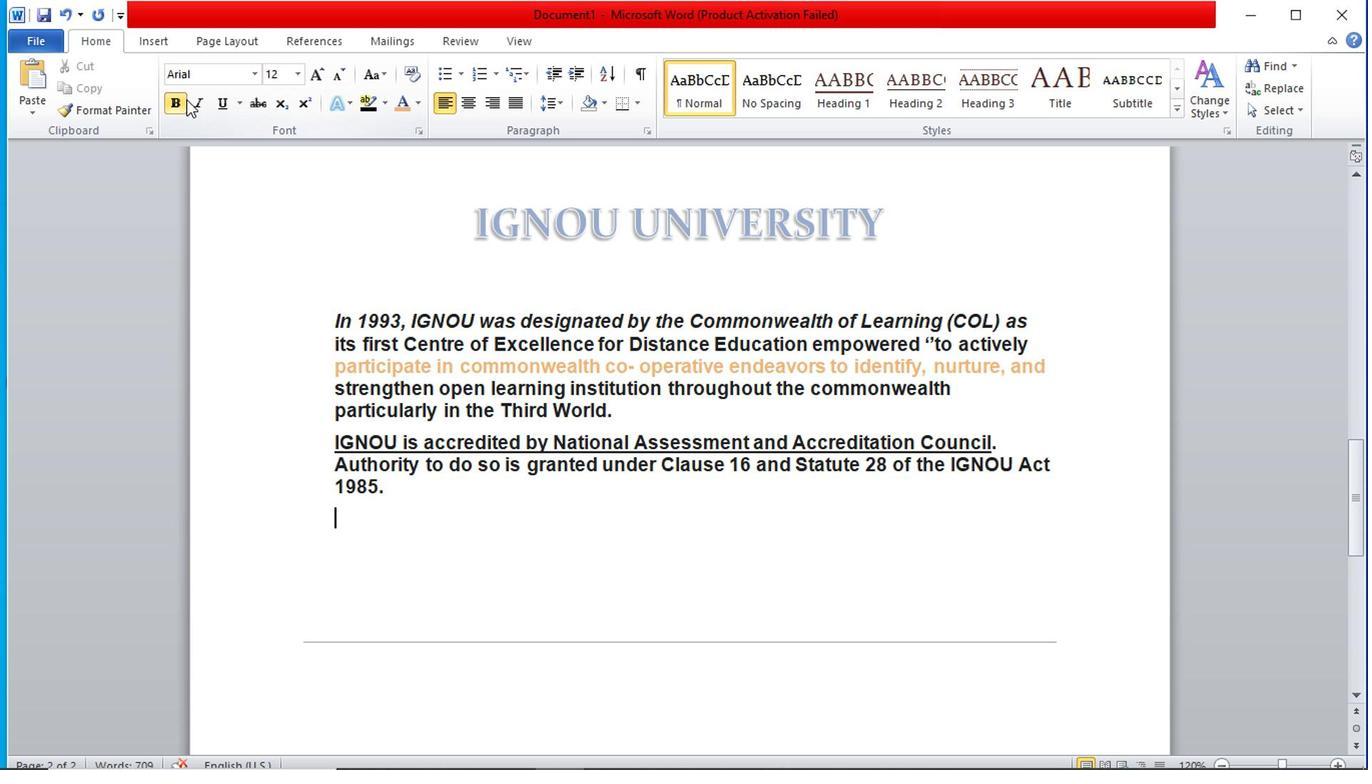 
Action: Mouse moved to (359, 549)
Screenshot: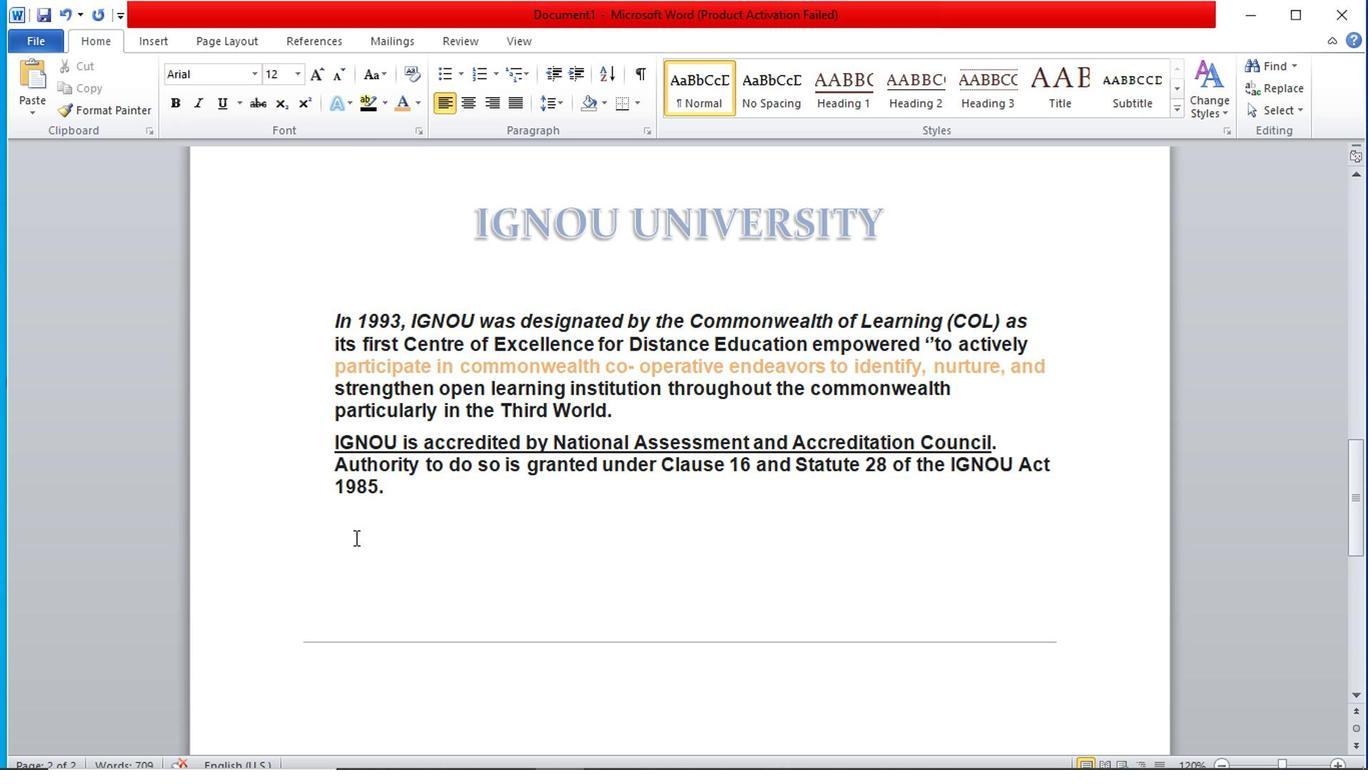 
Action: Mouse pressed left at (359, 549)
Screenshot: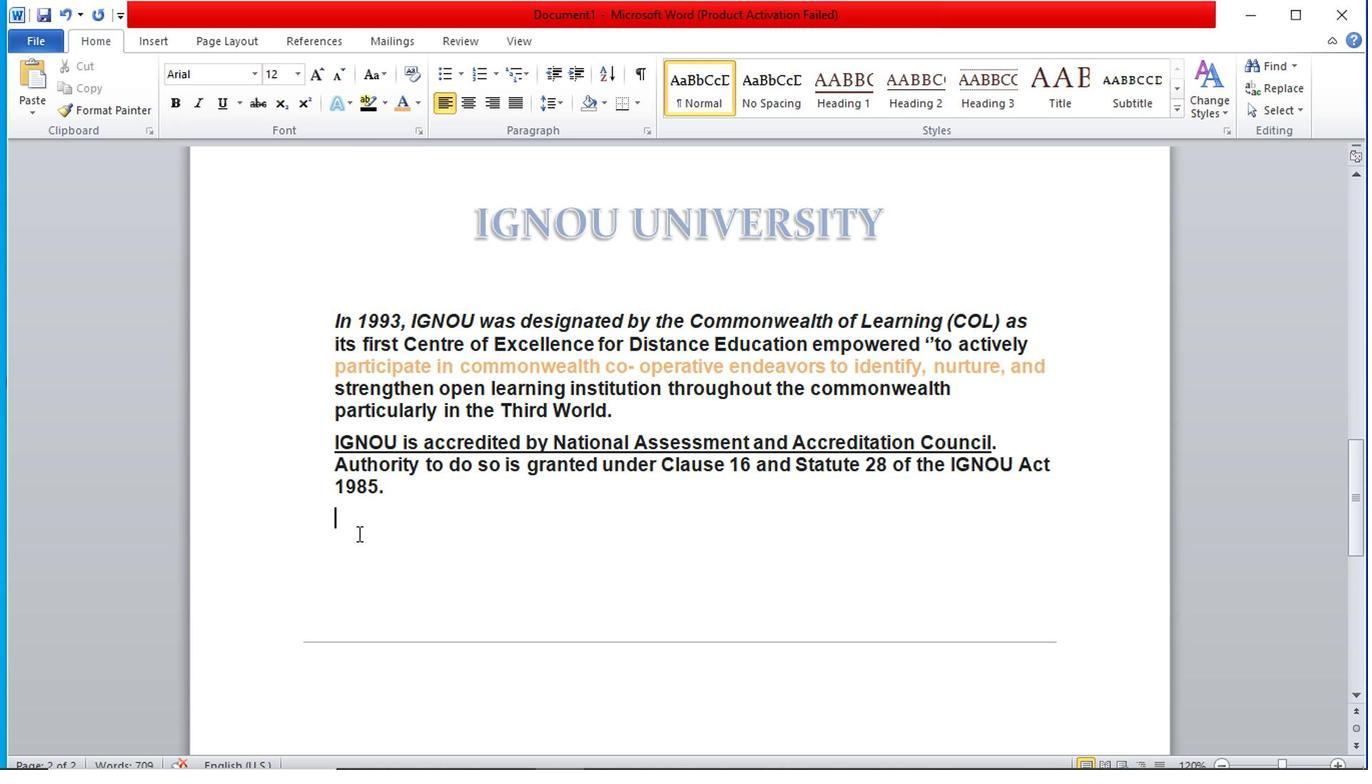 
Action: Mouse moved to (359, 549)
Screenshot: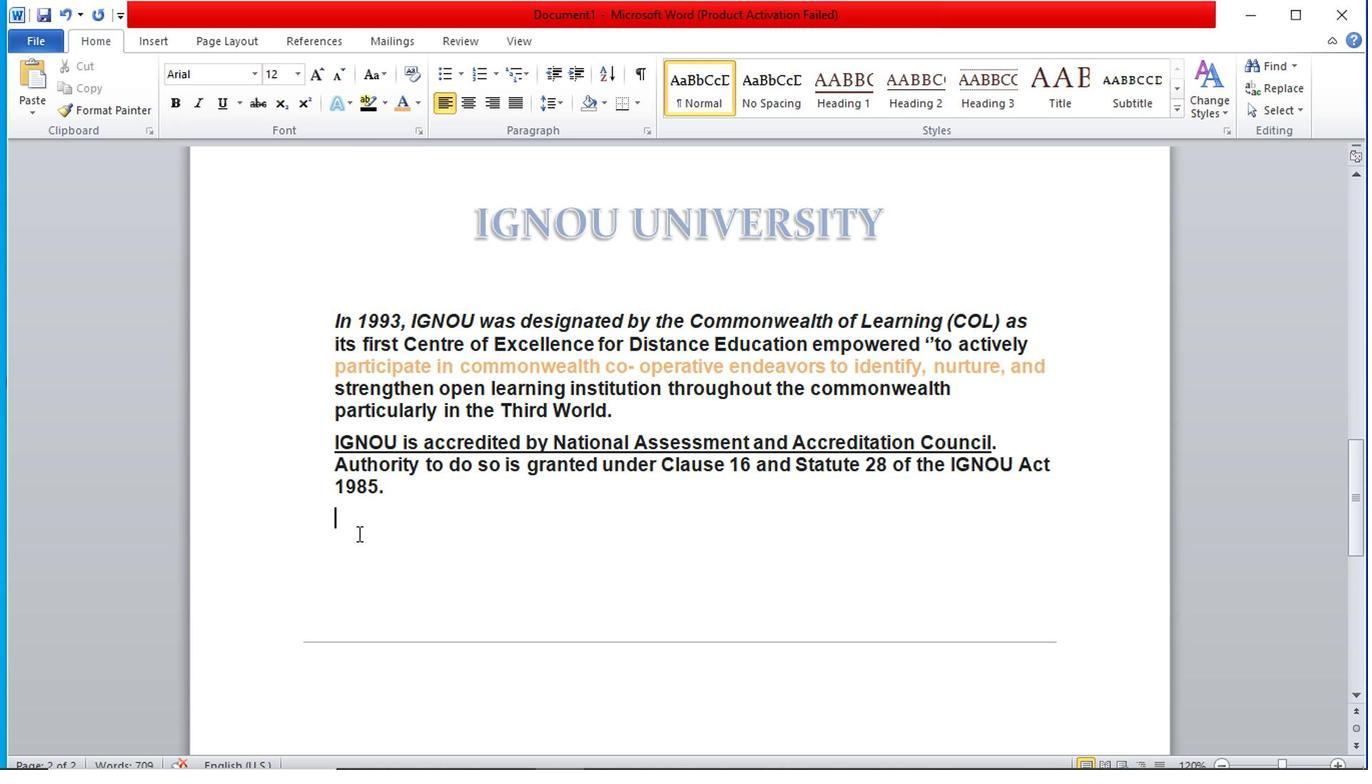 
Action: Key pressed <Key.shift>Osthatheos<Key.space><Key.shift>I<Key.backspace><Key.backspace><Key.backspace><Key.backspace><Key.backspace><Key.backspace>heos<Key.space><Key.shift>Issac<Key.space>-<Key.space>
Screenshot: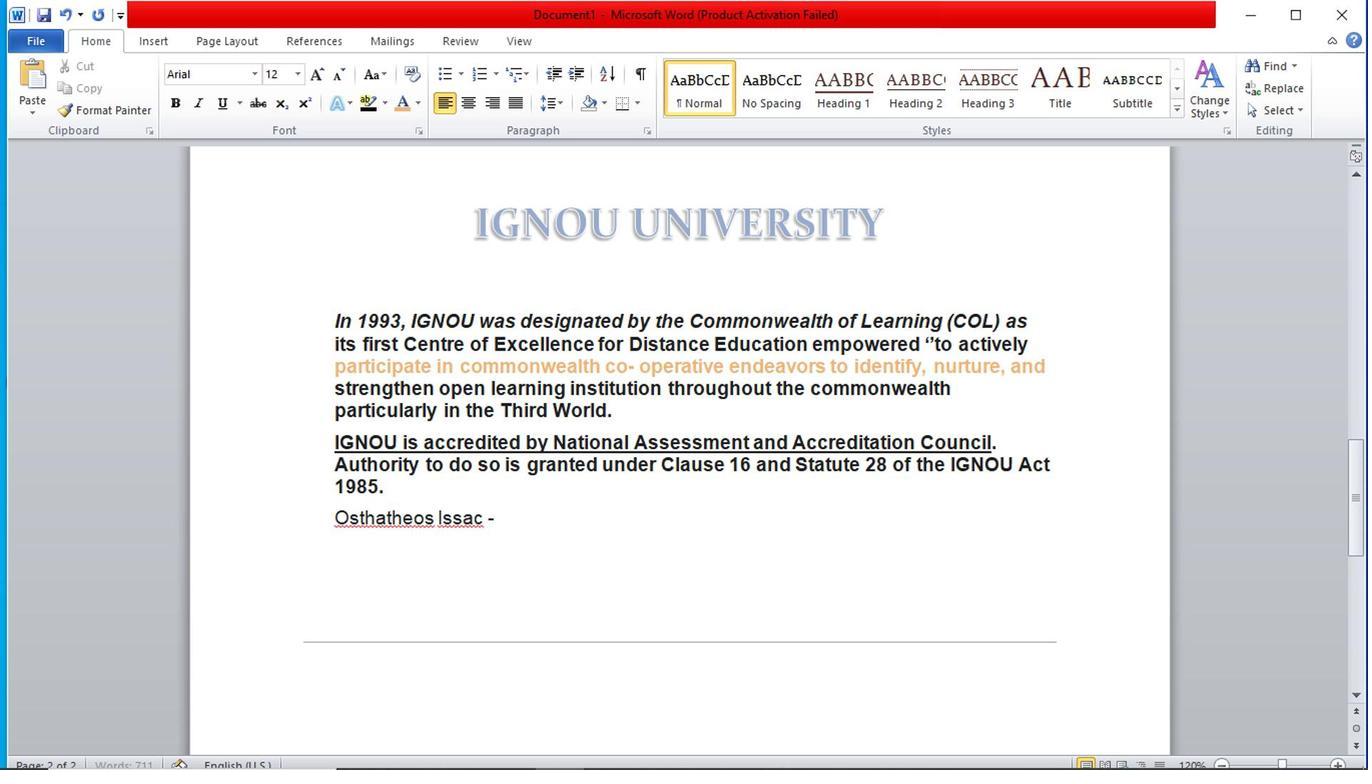 
Action: Mouse moved to (361, 549)
Screenshot: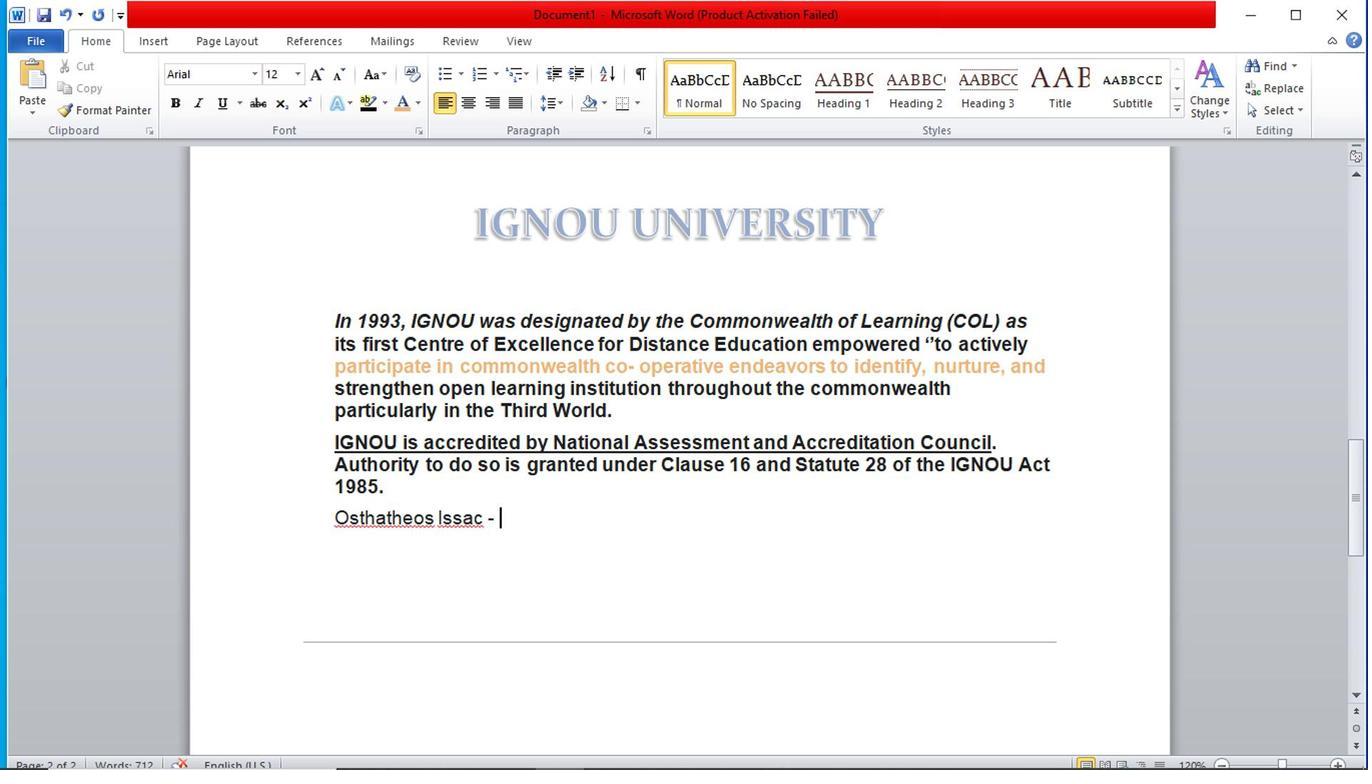 
Action: Key pressed <Key.shift>Syriac<Key.space><Key.shift>OR
Screenshot: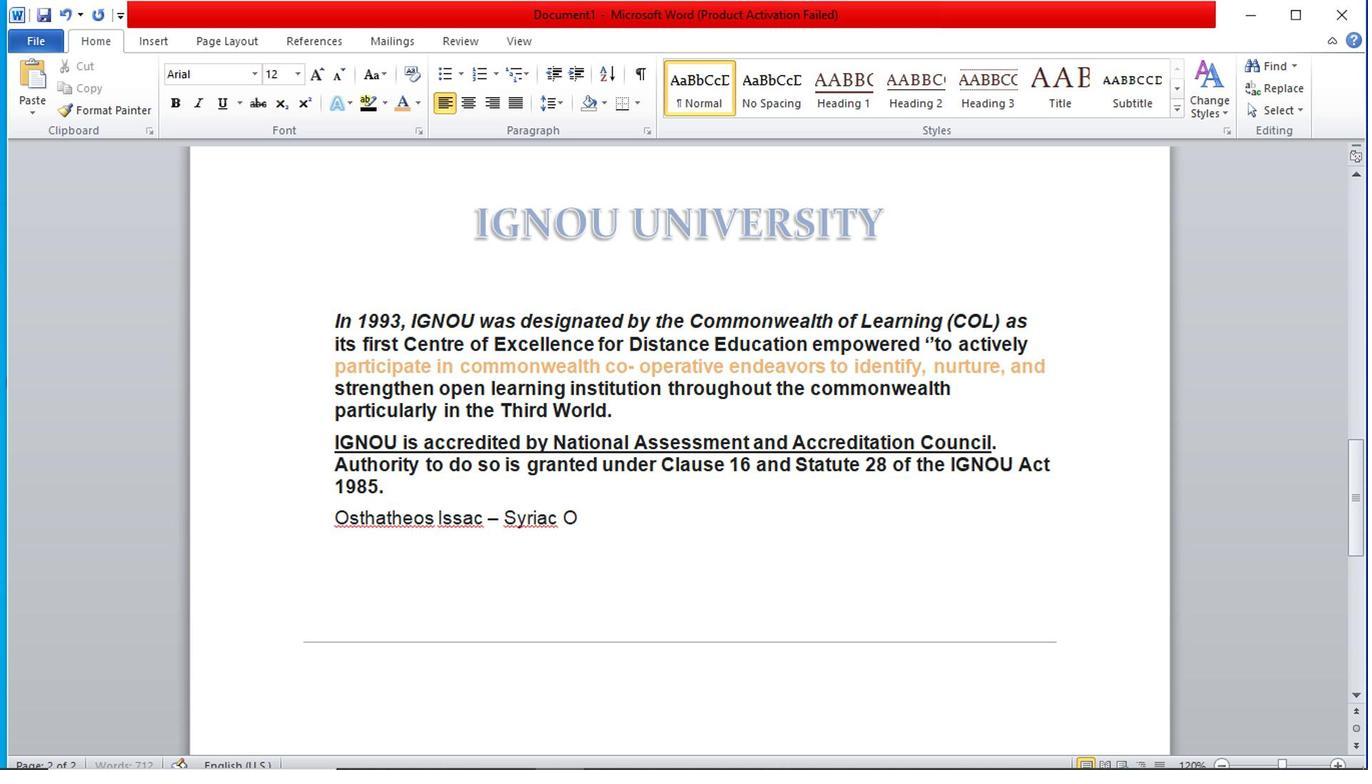 
Action: Mouse moved to (363, 548)
Screenshot: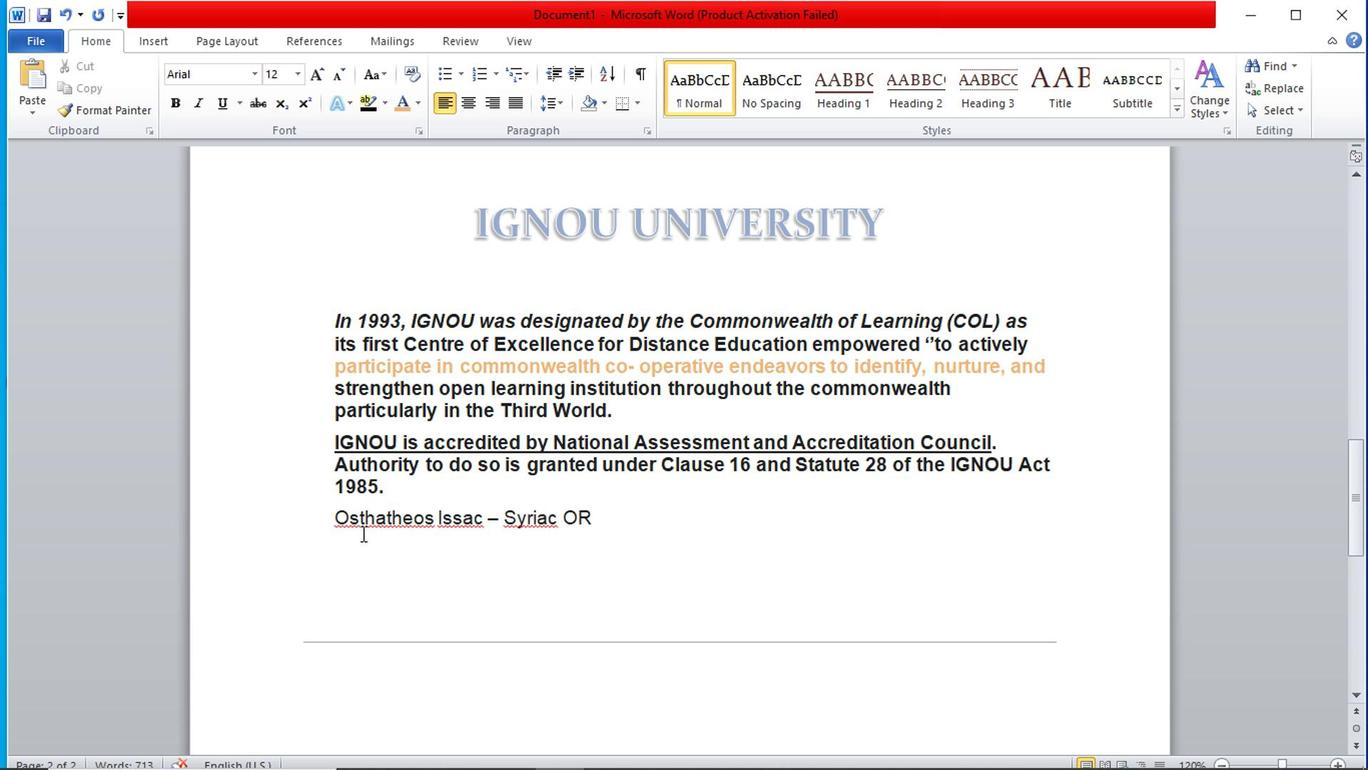 
Action: Key pressed <Key.backspace><Key.backspace>
Screenshot: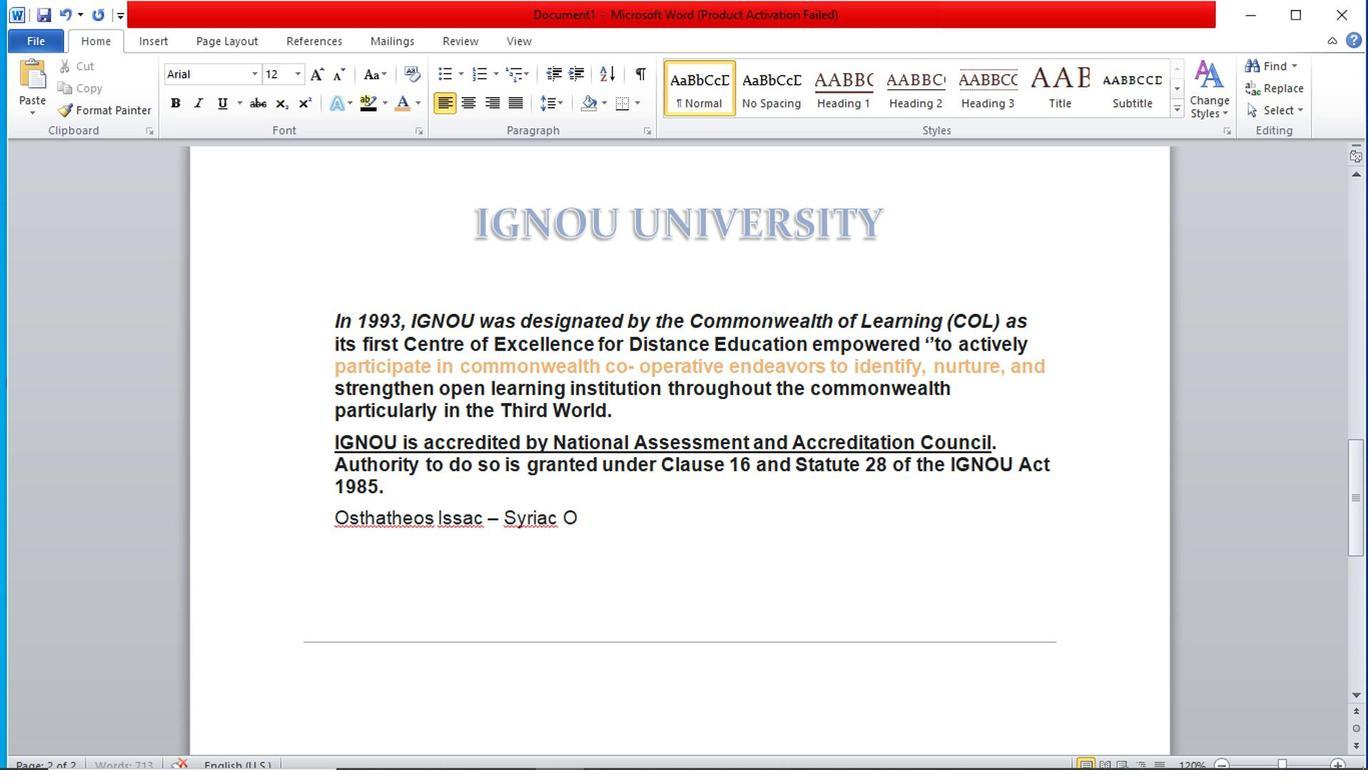 
Action: Mouse moved to (363, 548)
Screenshot: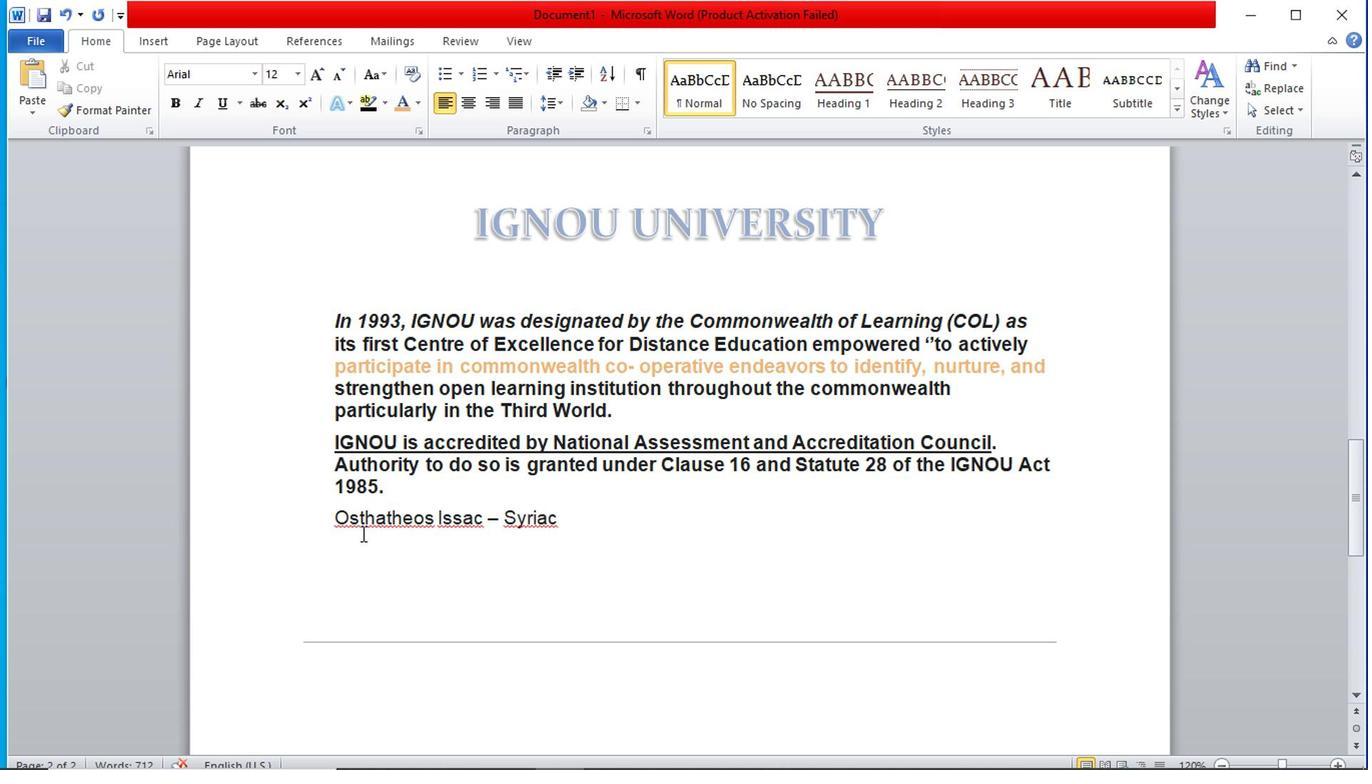 
Action: Key pressed <Key.backspace>
Screenshot: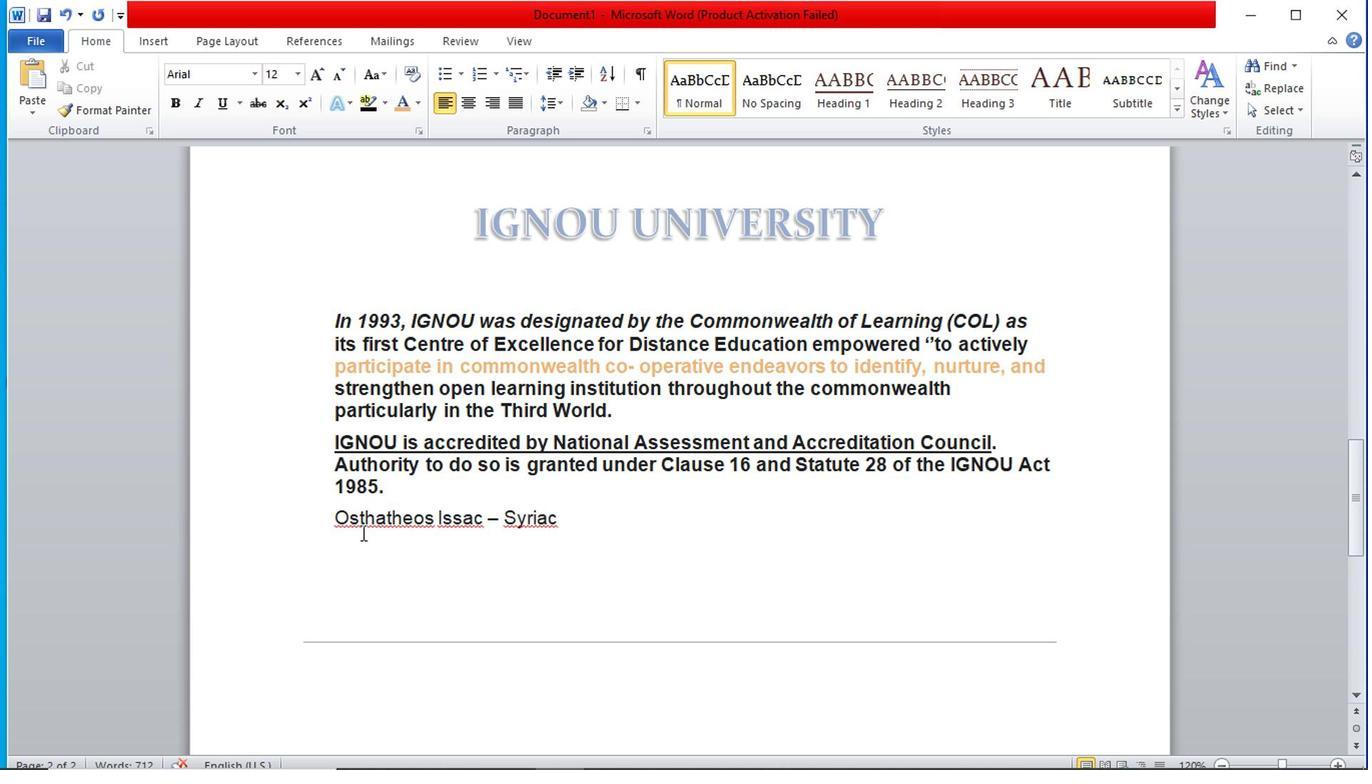 
Action: Mouse moved to (586, 543)
Screenshot: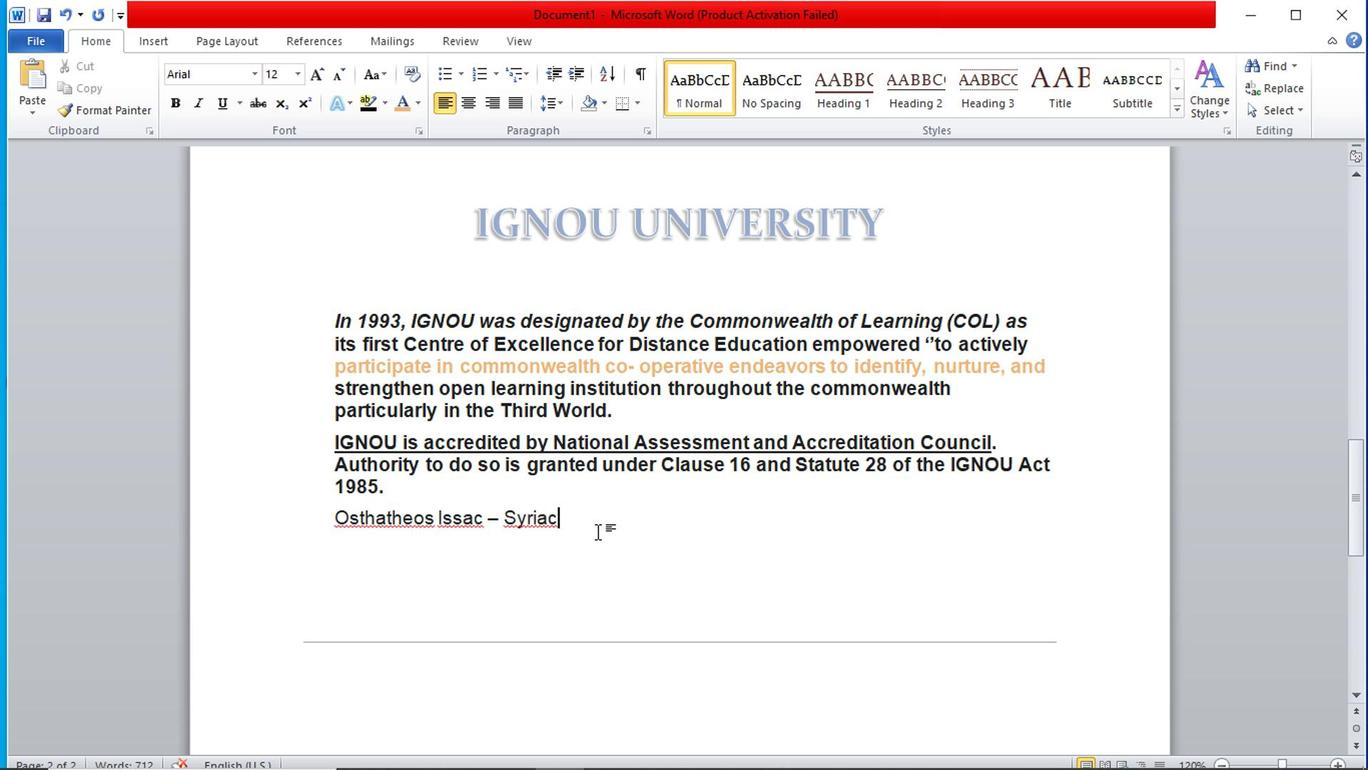 
Action: Mouse pressed left at (586, 543)
Screenshot: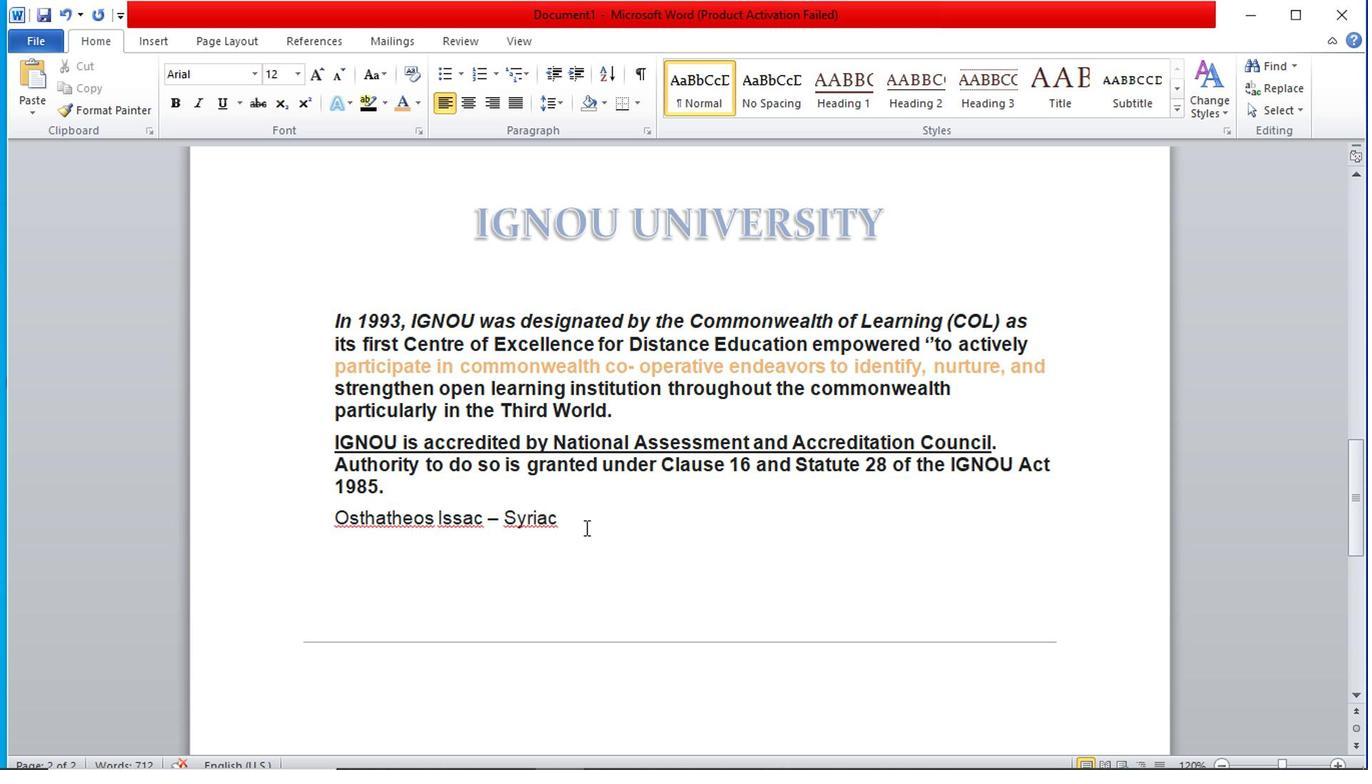 
Action: Mouse moved to (588, 552)
Screenshot: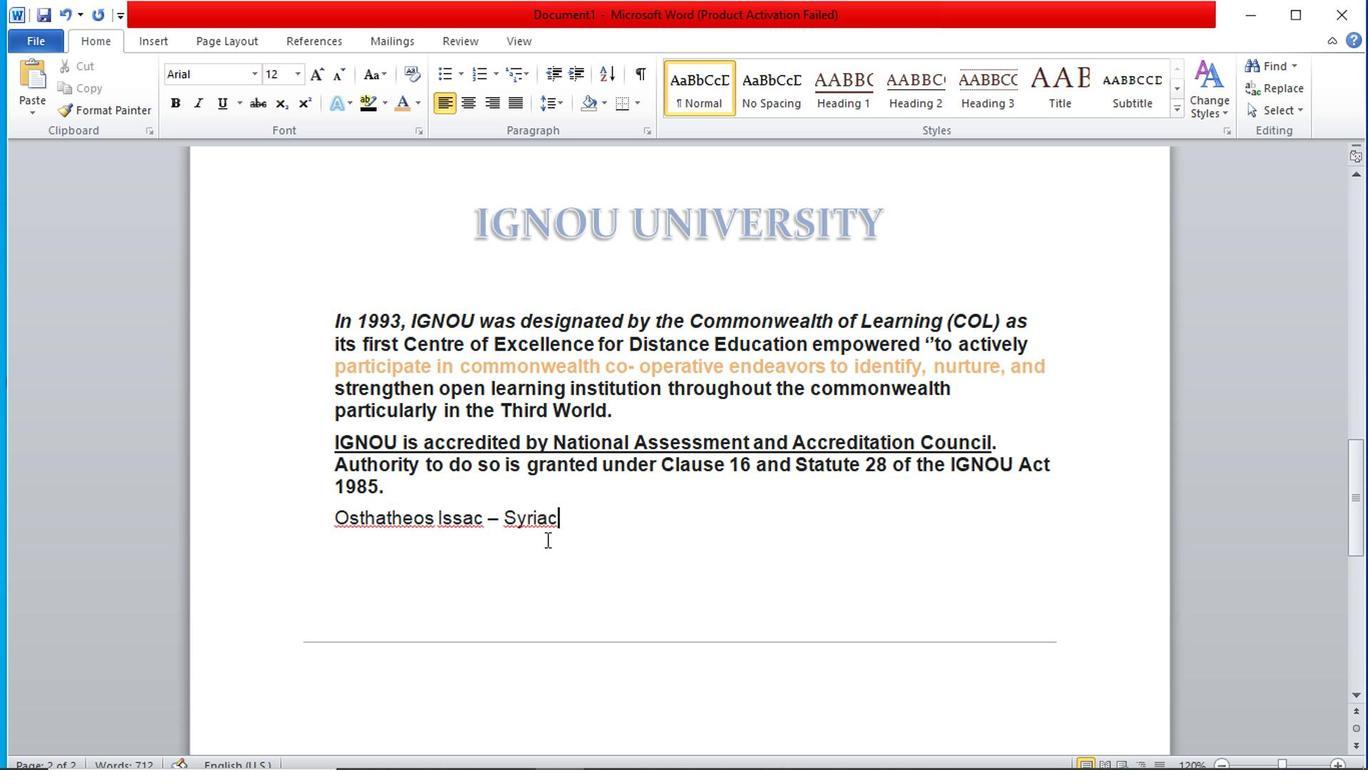 
Action: Mouse pressed left at (588, 552)
Screenshot: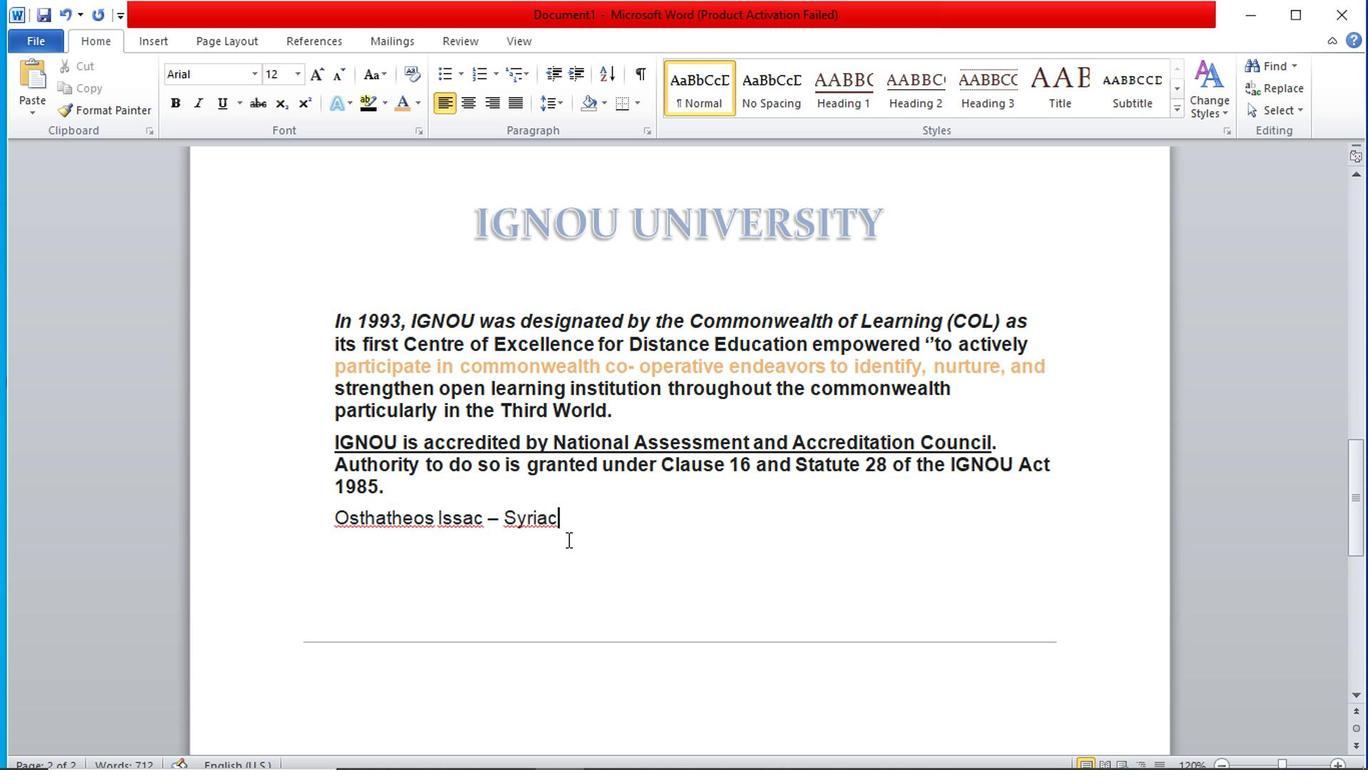 
Action: Mouse moved to (645, 571)
Screenshot: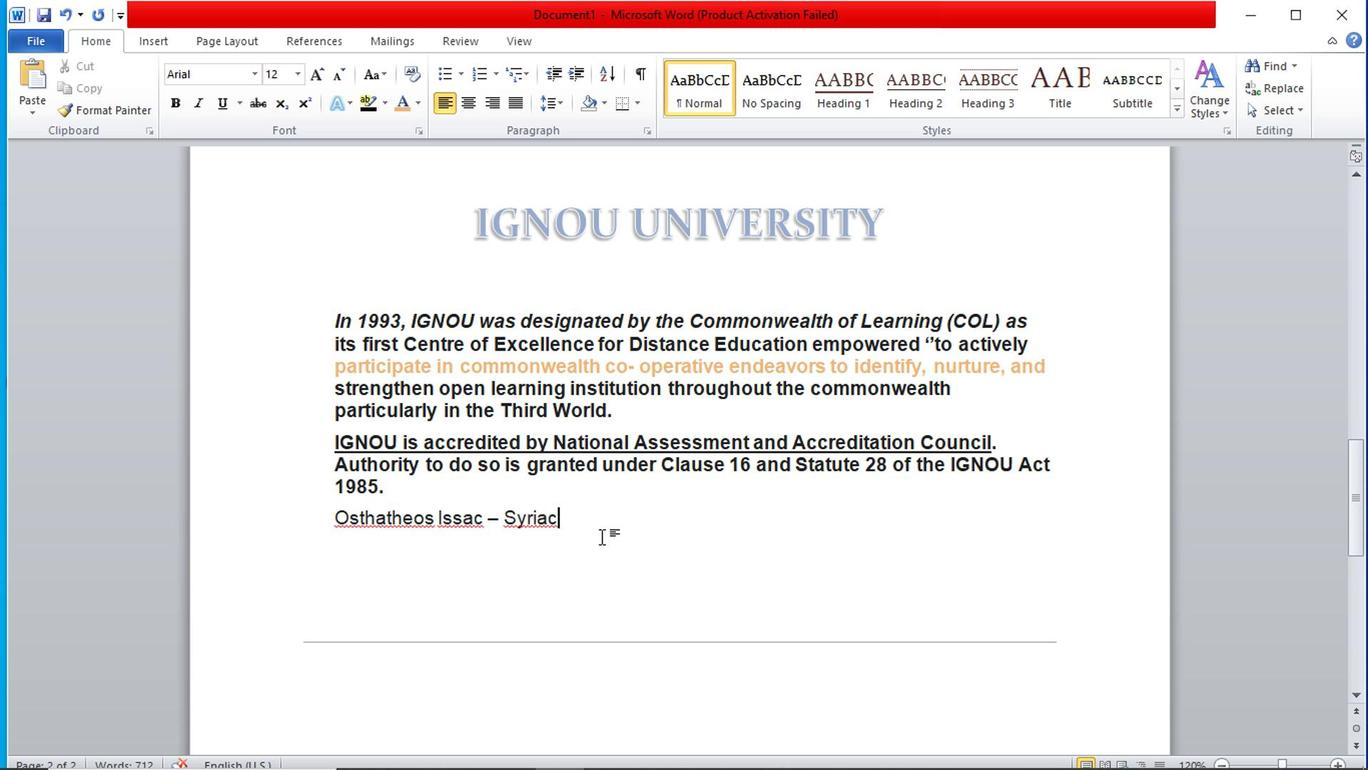 
Action: Mouse pressed left at (645, 571)
Screenshot: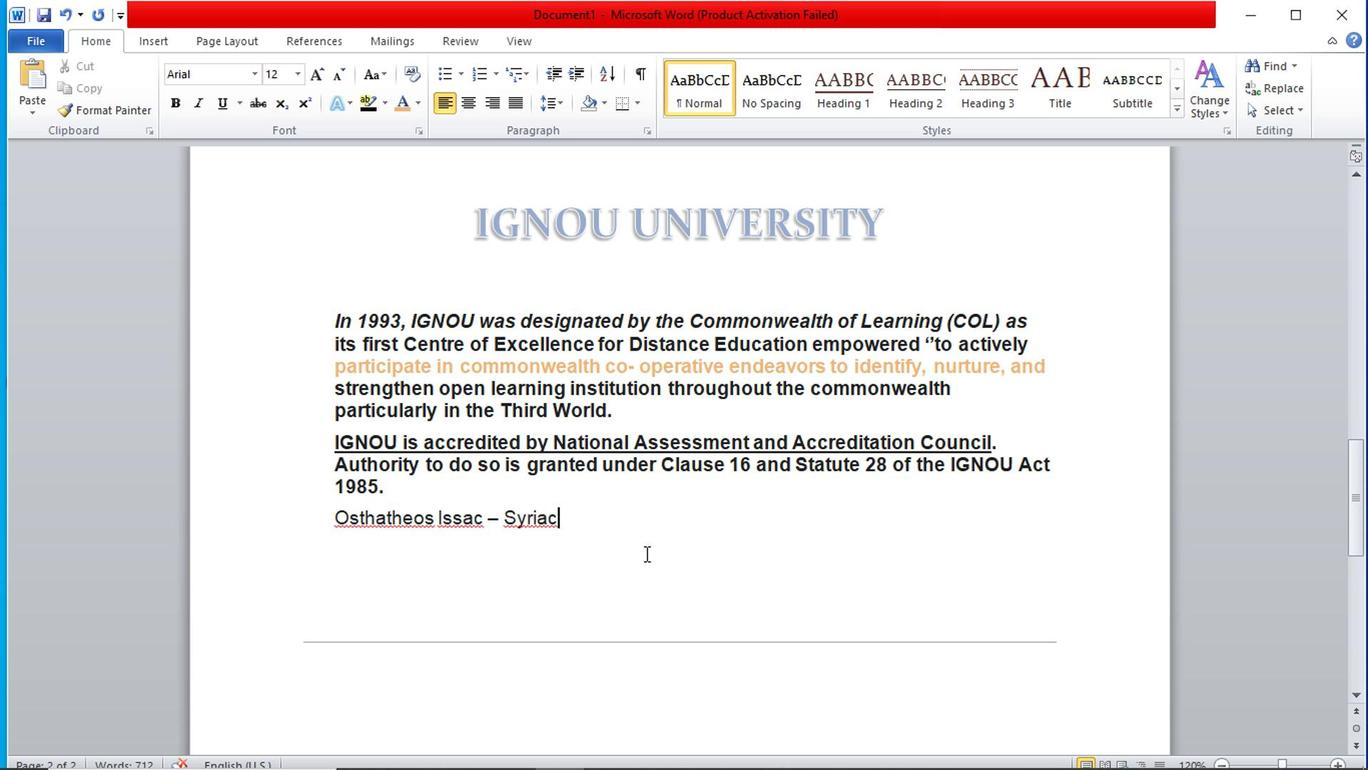 
Action: Mouse moved to (572, 534)
Screenshot: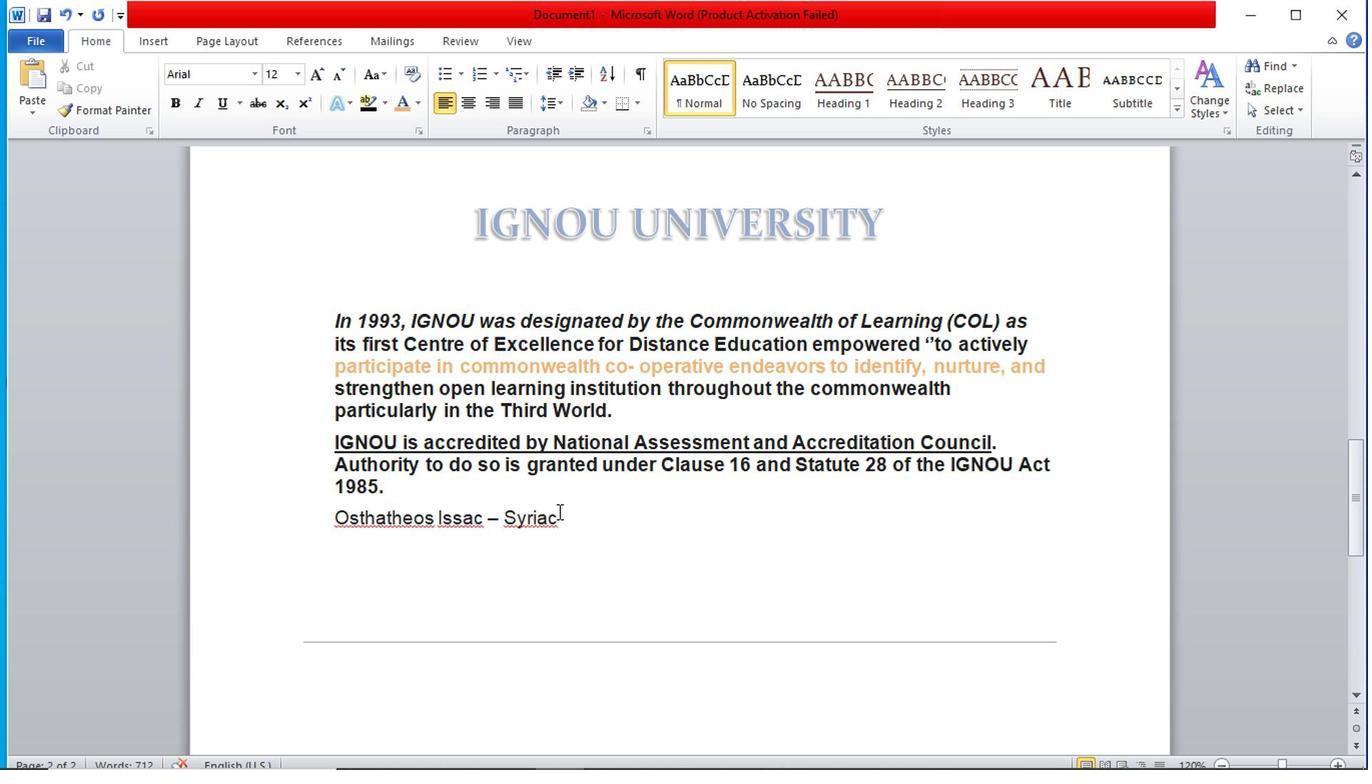 
Action: Mouse pressed left at (572, 534)
Screenshot: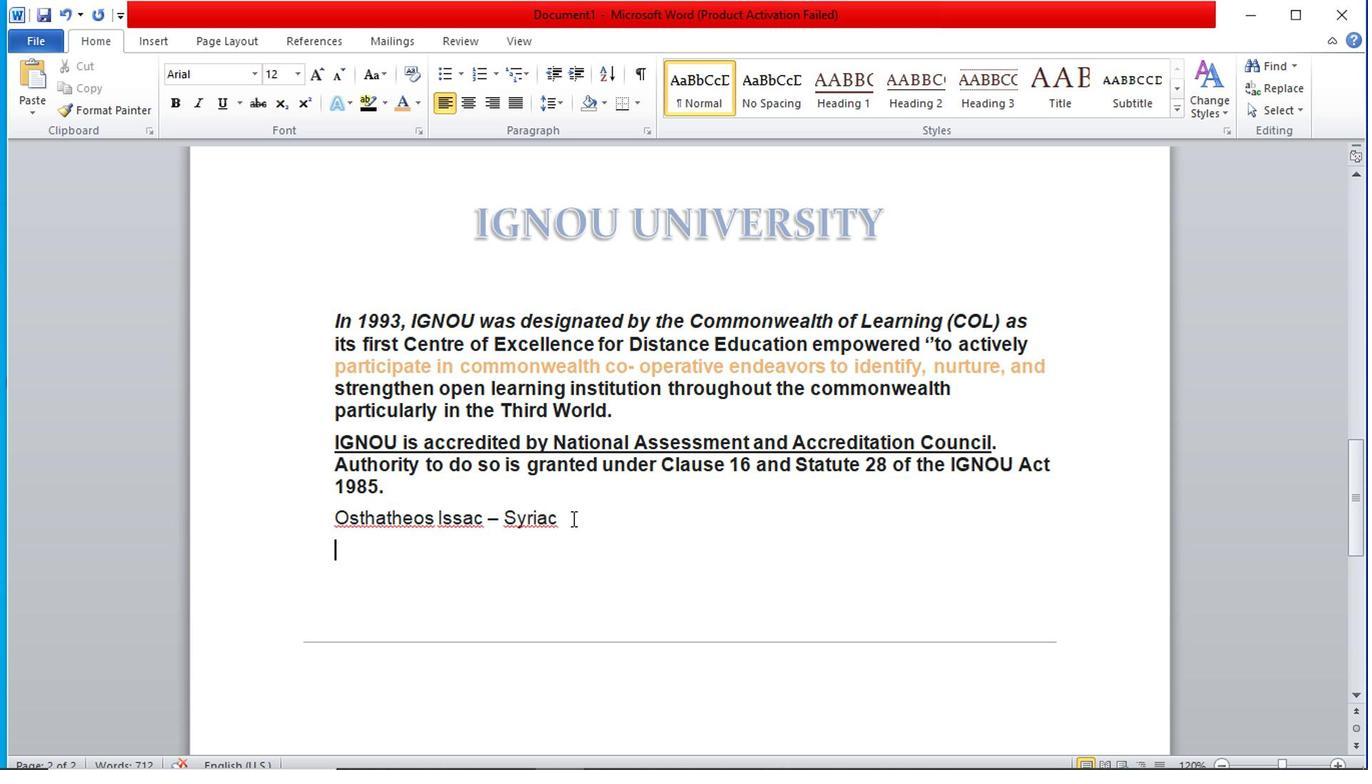 
Action: Key pressed <Key.space><Key.shift>Or
Screenshot: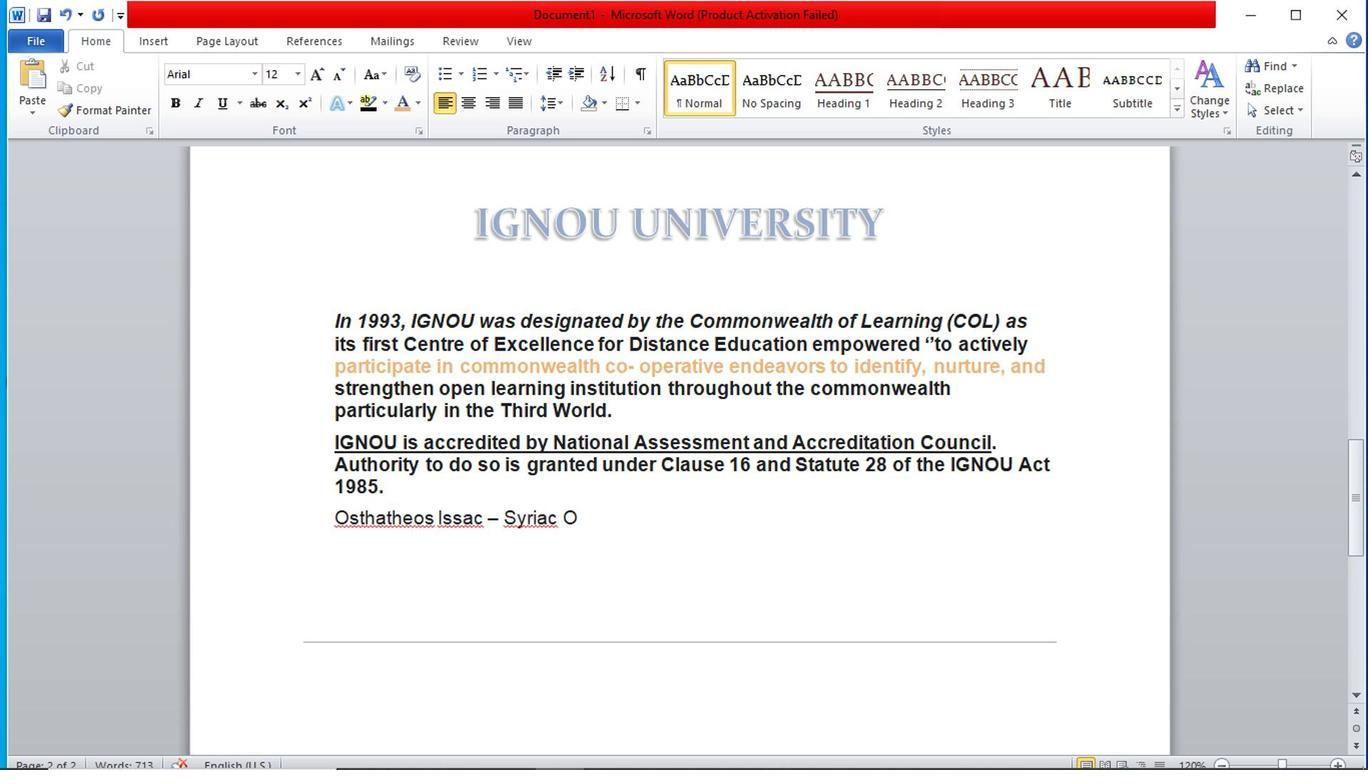 
Action: Mouse moved to (573, 539)
Screenshot: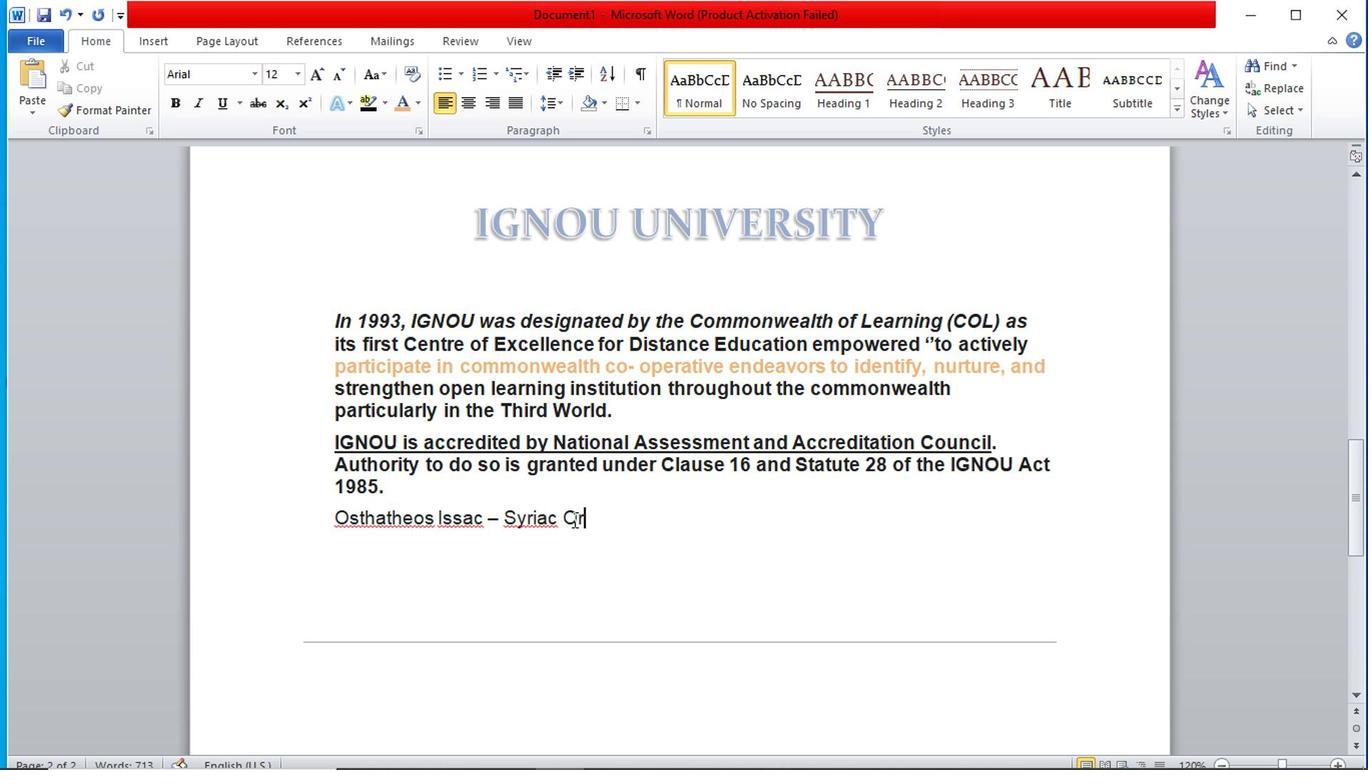 
Action: Key pressed thodox<Key.space>bis<Key.space><Key.backspace>hop<Key.space><Key.enter><Key.shift>Celina<Key.space><Key.shift>Jaitly<Key.space>-<Key.space>-<Key.backspace><Key.shift>I
Screenshot: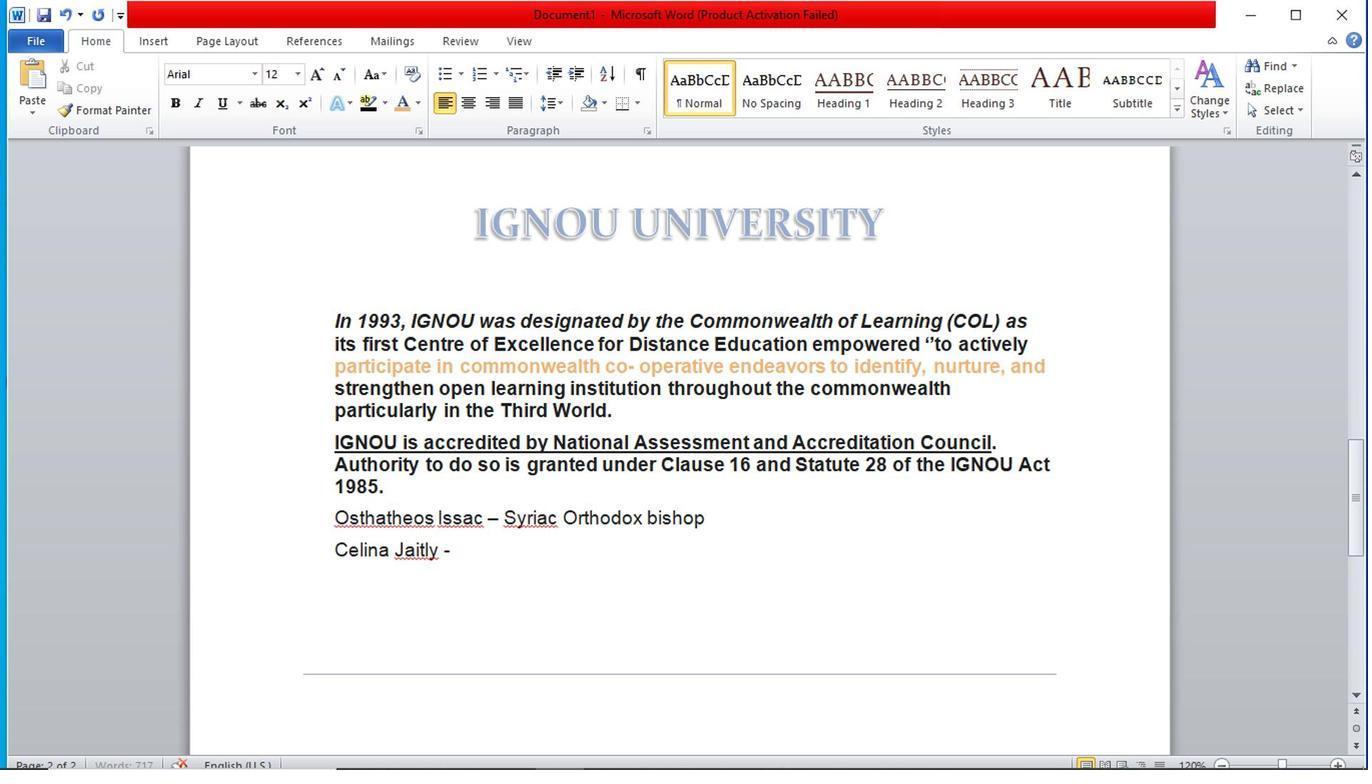 
Action: Mouse moved to (584, 552)
Screenshot: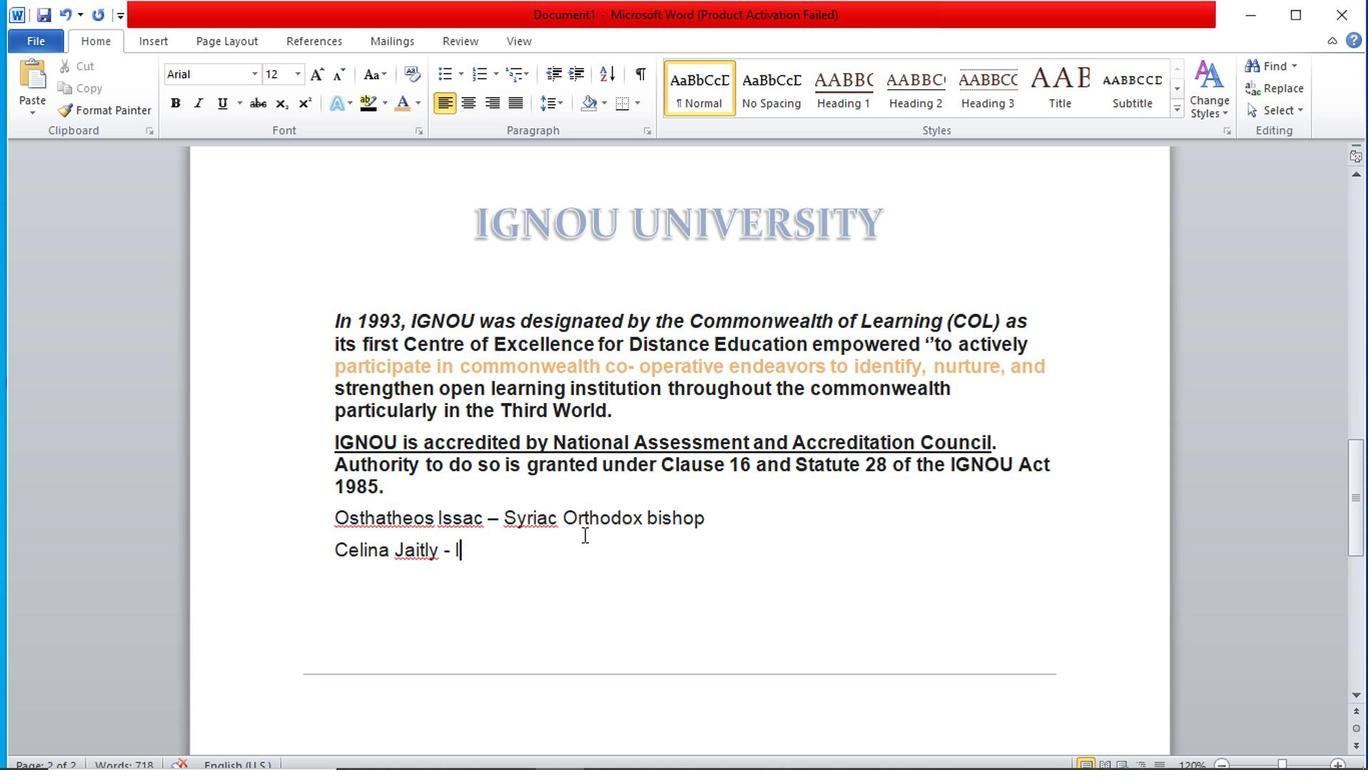 
Action: Key pressed ndin<Key.backspace>an<Key.space>actress<Key.enter>vaani<Key.space><Key.shift>Kapoor<Key.space>-<Key.space>indai<Key.backspace><Key.backspace>ian<Key.space>actress
Screenshot: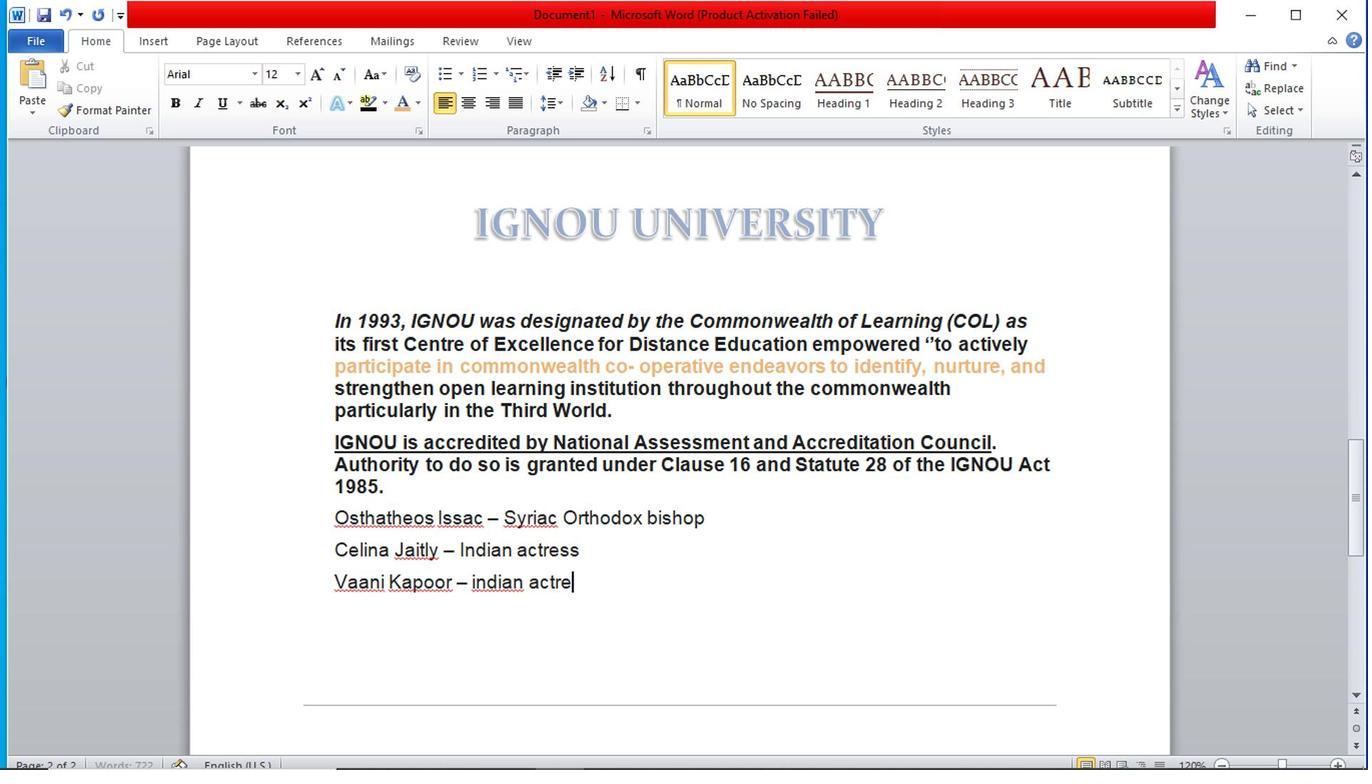 
Action: Mouse moved to (770, 367)
Screenshot: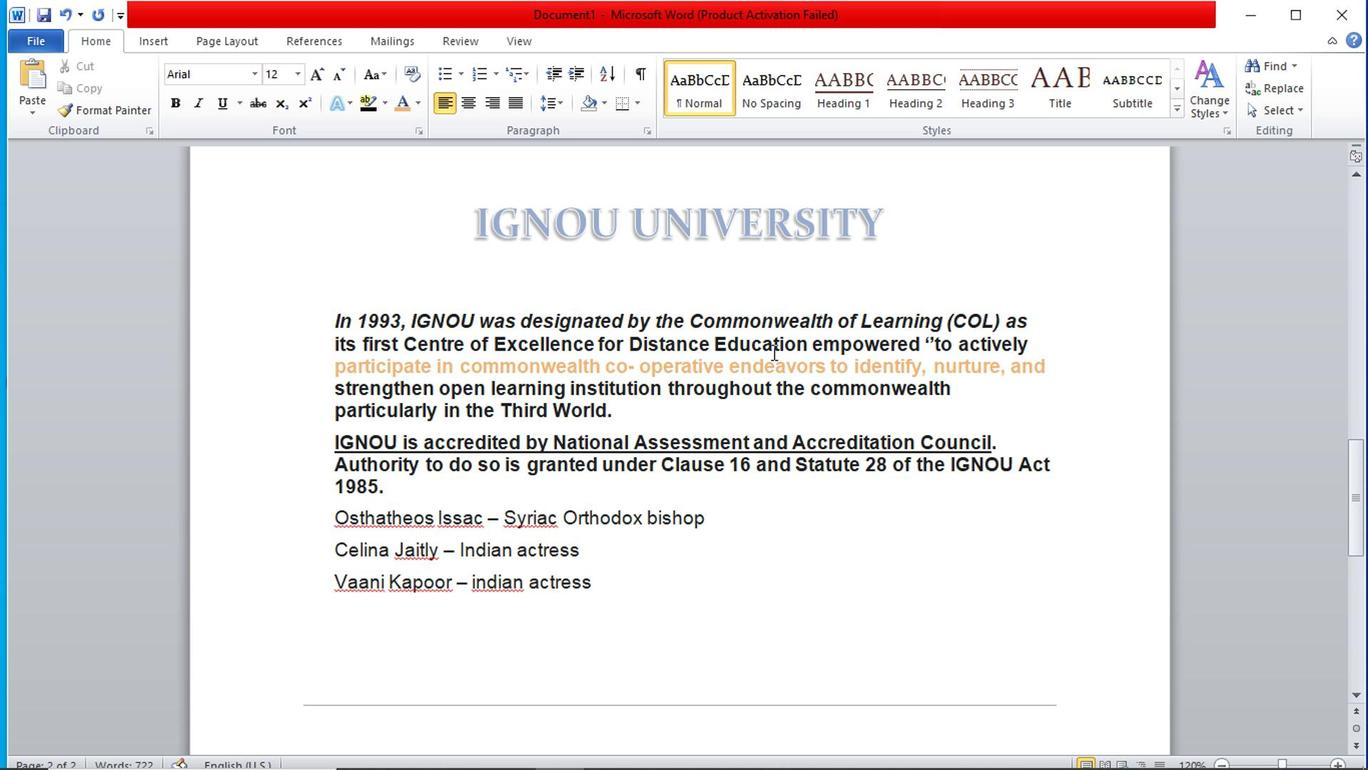 
Action: Mouse scrolled (770, 365) with delta (0, -1)
Screenshot: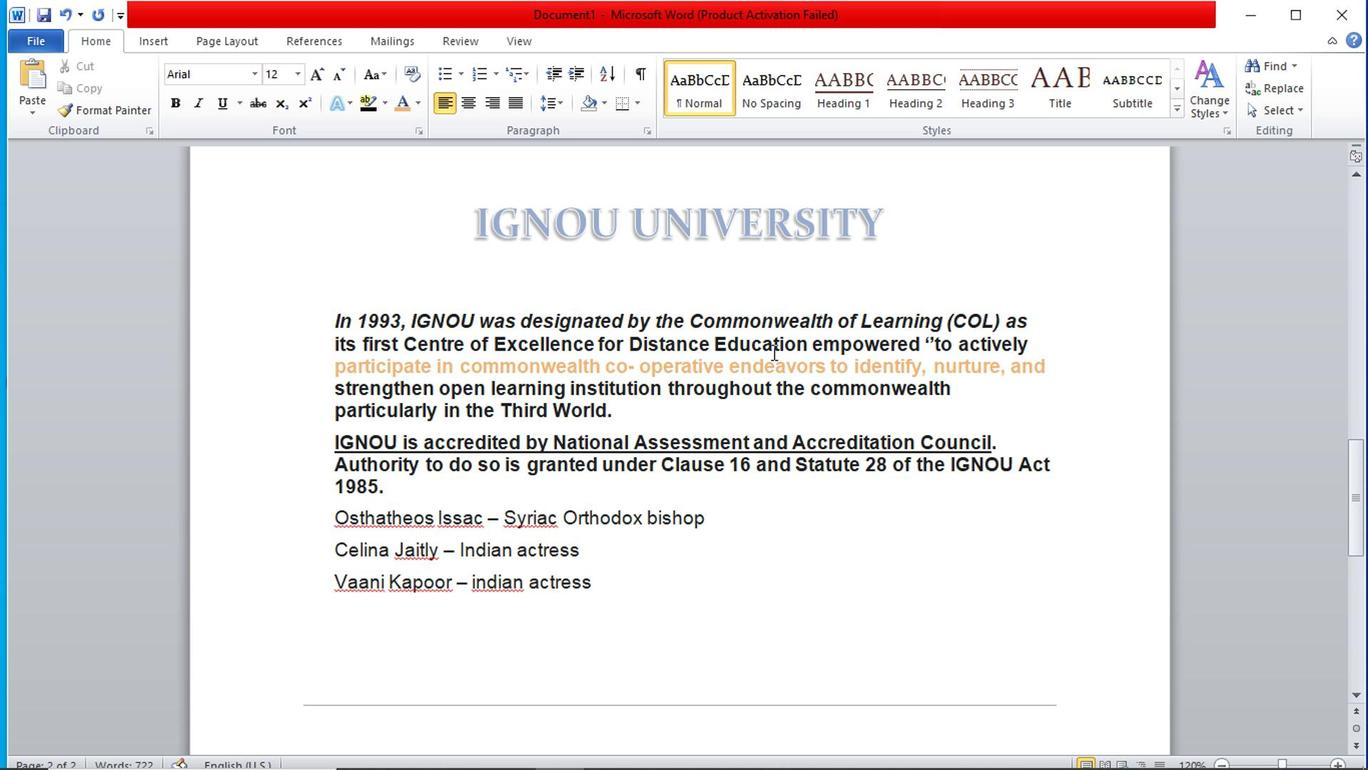 
Action: Mouse moved to (743, 481)
Screenshot: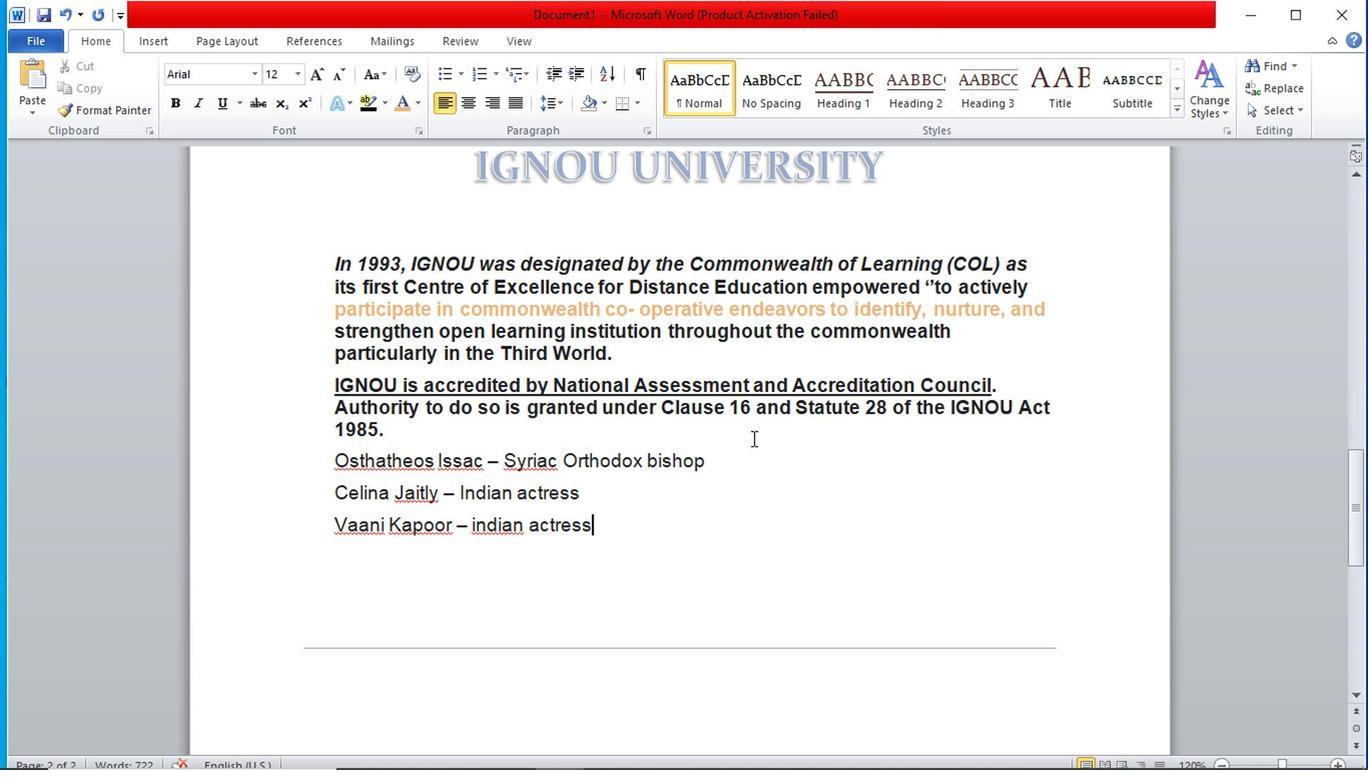 
Action: Mouse scrolled (743, 480) with delta (0, -1)
Screenshot: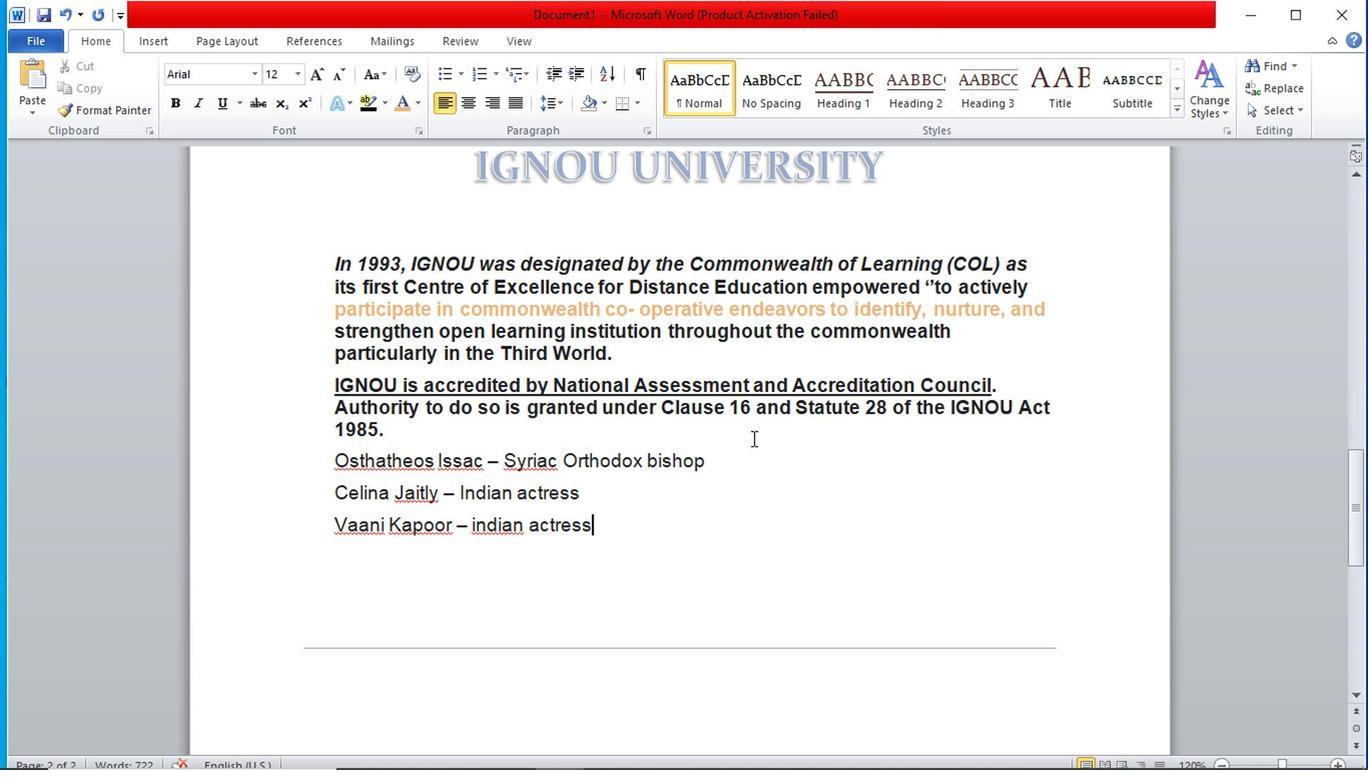 
Action: Mouse moved to (633, 494)
Screenshot: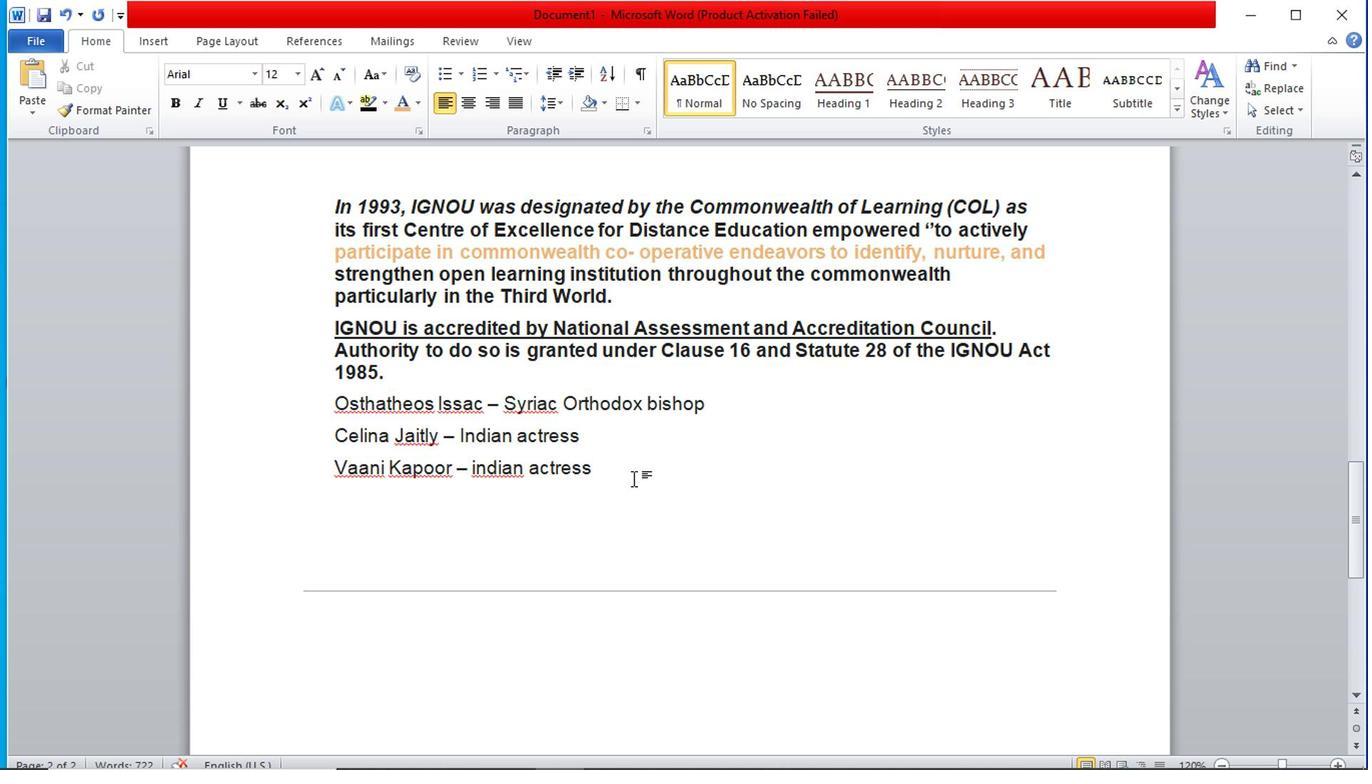 
Action: Mouse scrolled (633, 492) with delta (0, -1)
Screenshot: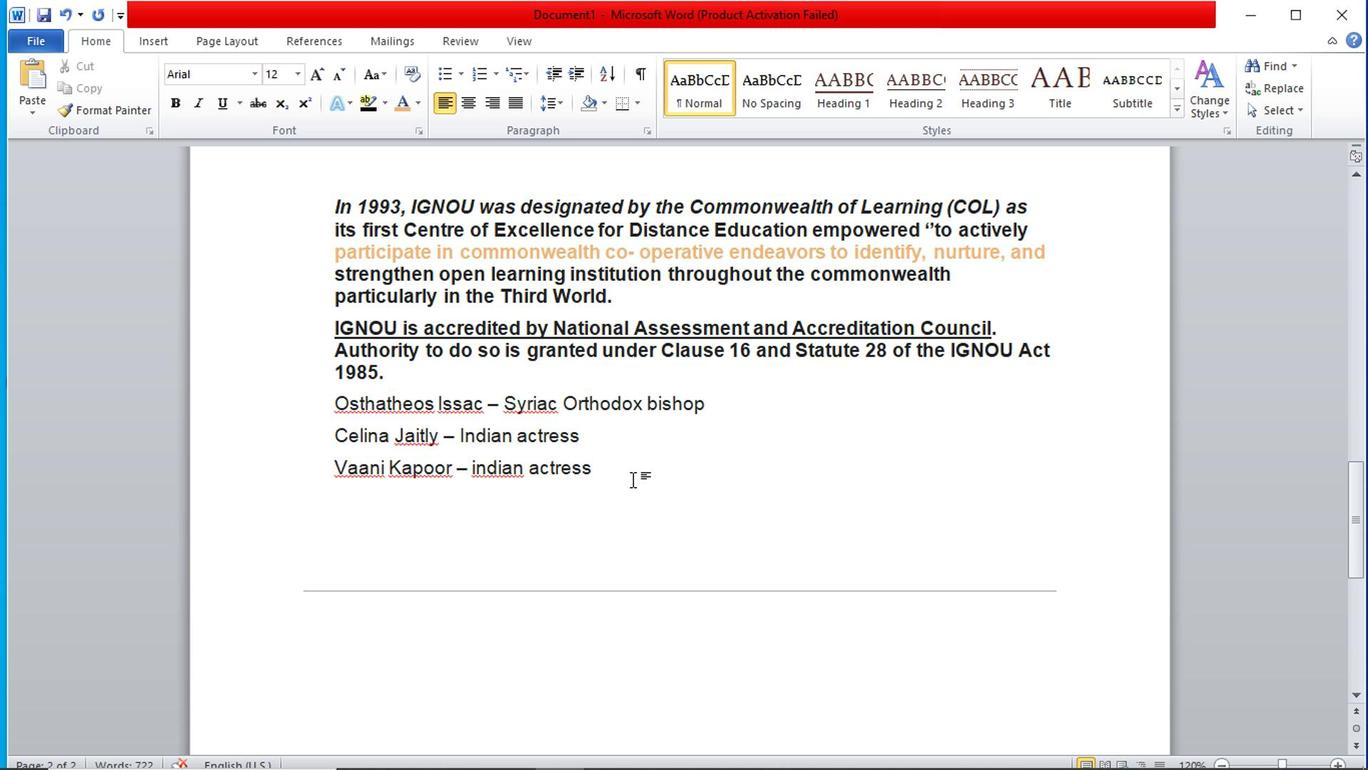 
Action: Mouse moved to (632, 422)
Screenshot: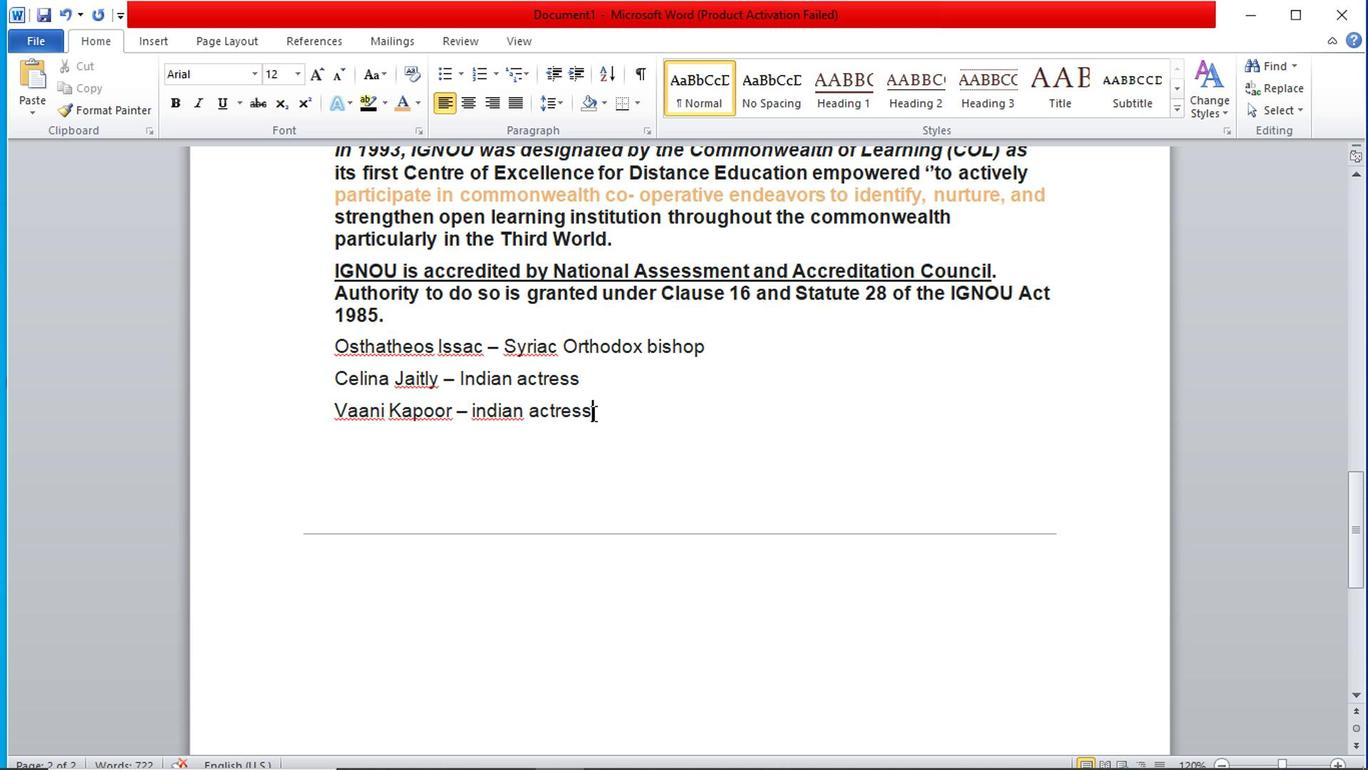 
Action: Key pressed <Key.enter><Key.enter><Key.shift>Ed<Key.backspace>ducation<Key.space>in<Key.space><Key.shift>India<Key.space>is<Key.space>primarily<Key.space>managed<Key.space>by<Key.space>the<Key.space>state-run<Key.space><Key.space><Key.backspace>publiv<Key.backspace>c<Key.space>education<Key.space>system<Key.space><Key.backspace>,<Key.space>which<Key.space>falls<Key.space>under<Key.space>y<Key.backspace>the<Key.space>command<Key.space>of<Key.space>the<Key.space>gover
Screenshot: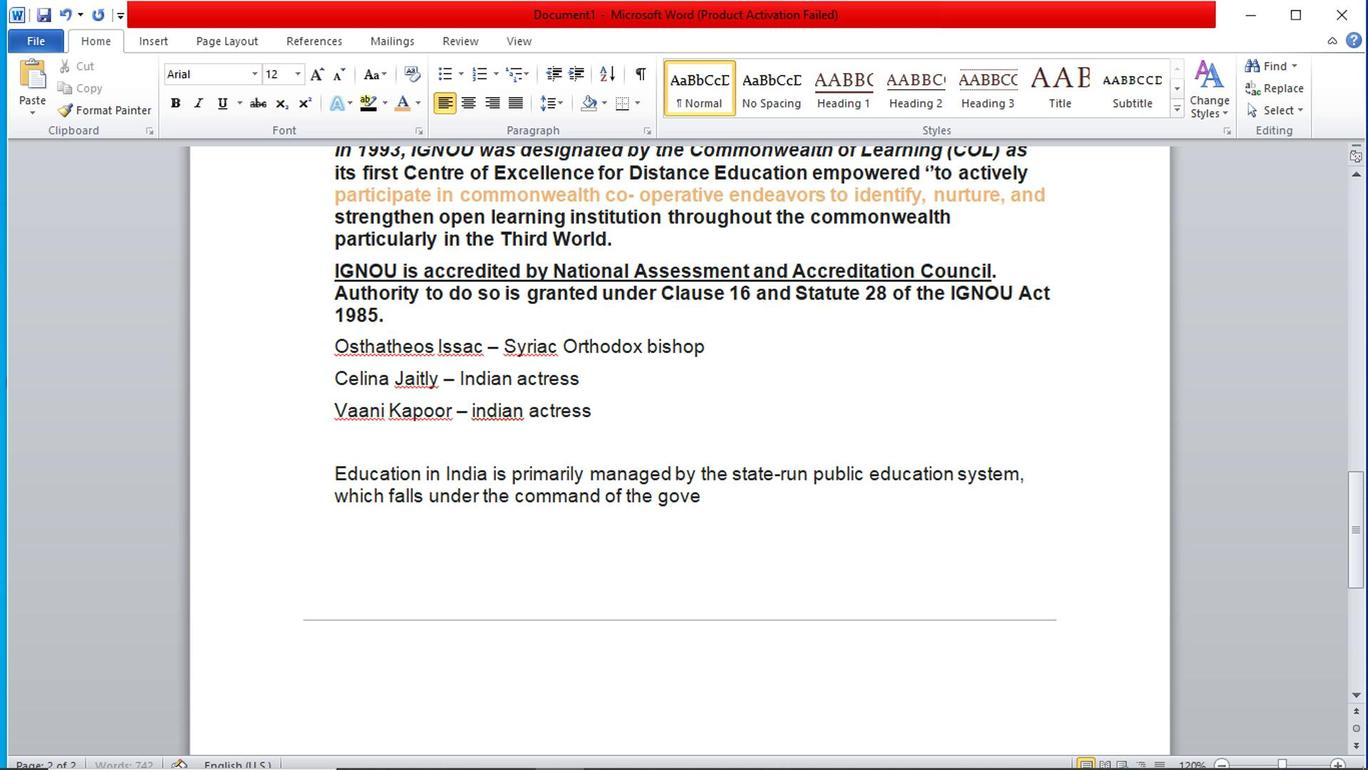 
Action: Mouse moved to (638, 424)
Screenshot: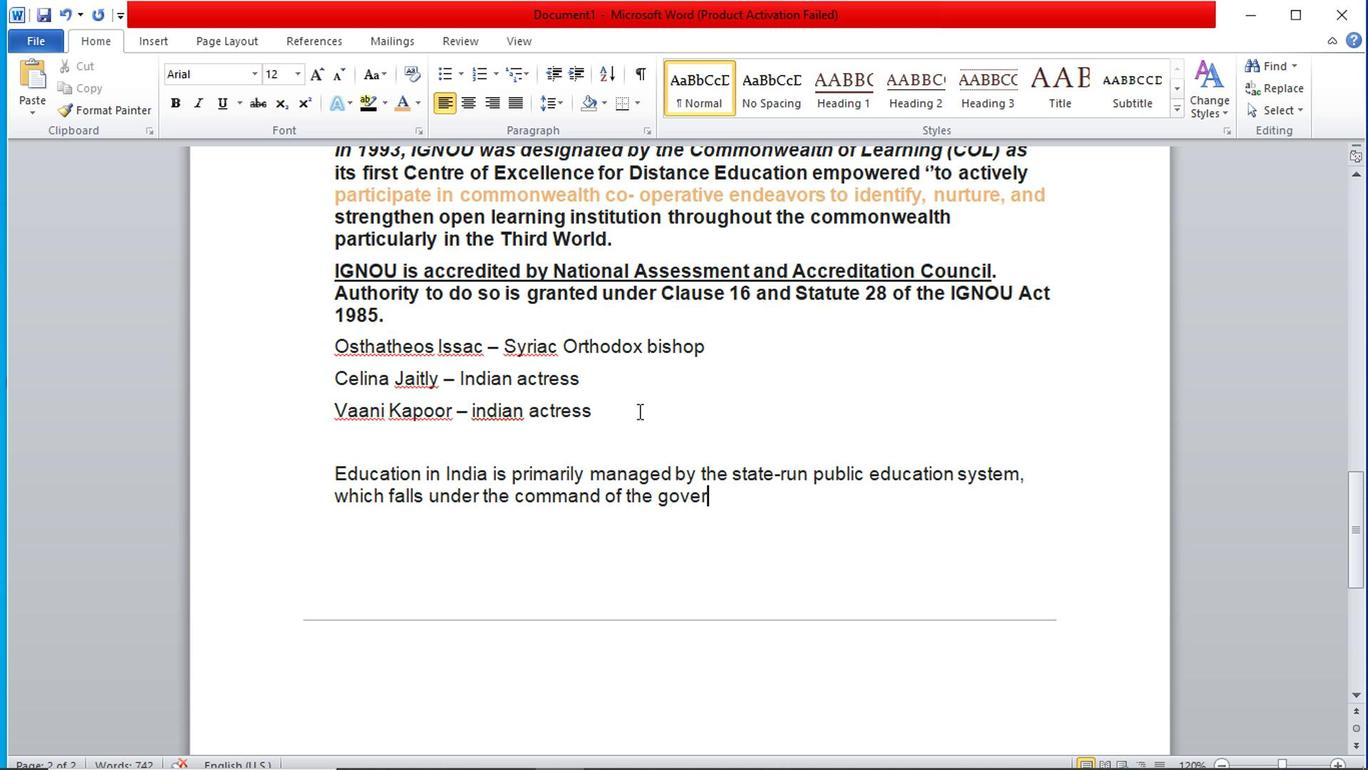 
Action: Key pressed nment<Key.space>at<Key.space>three<Key.space>levels;<Key.space>centrl<Key.backspace>al,<Key.space>s
Screenshot: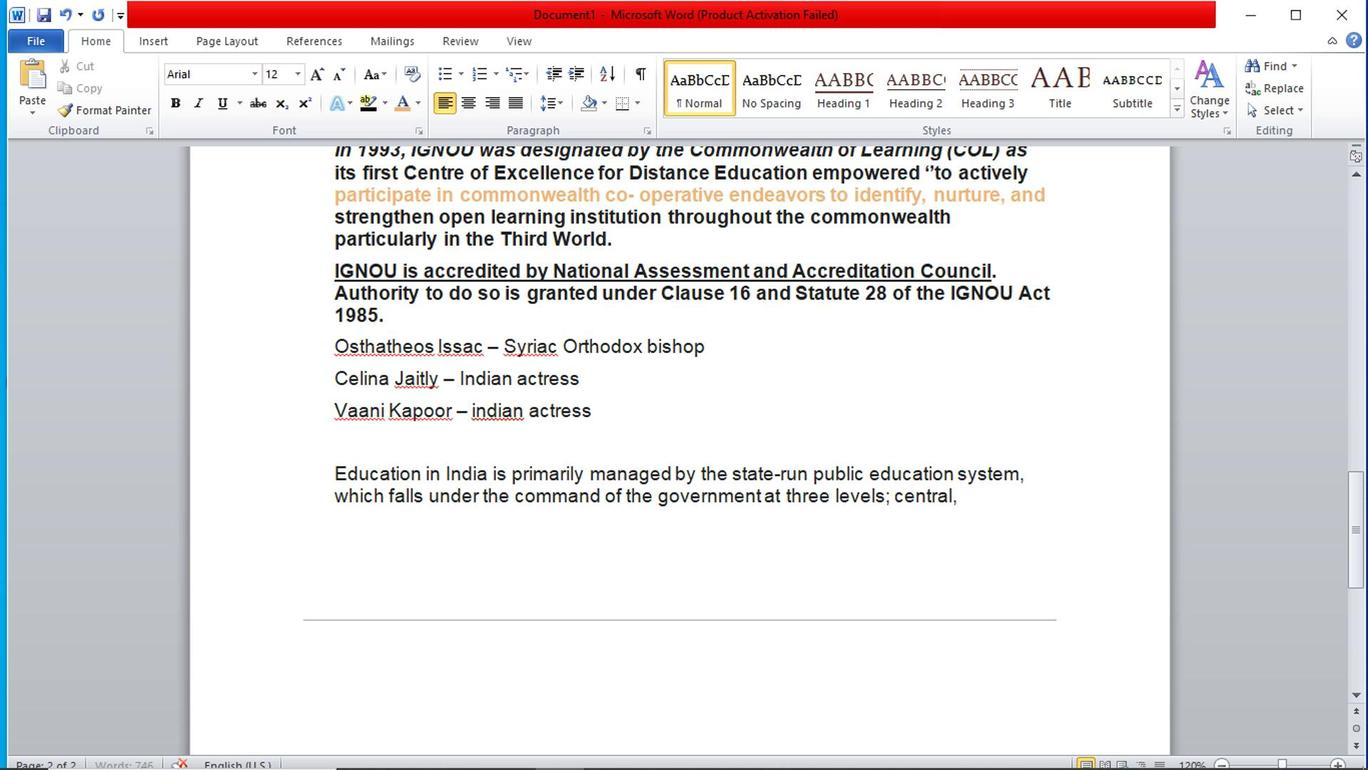 
Action: Mouse moved to (637, 421)
Screenshot: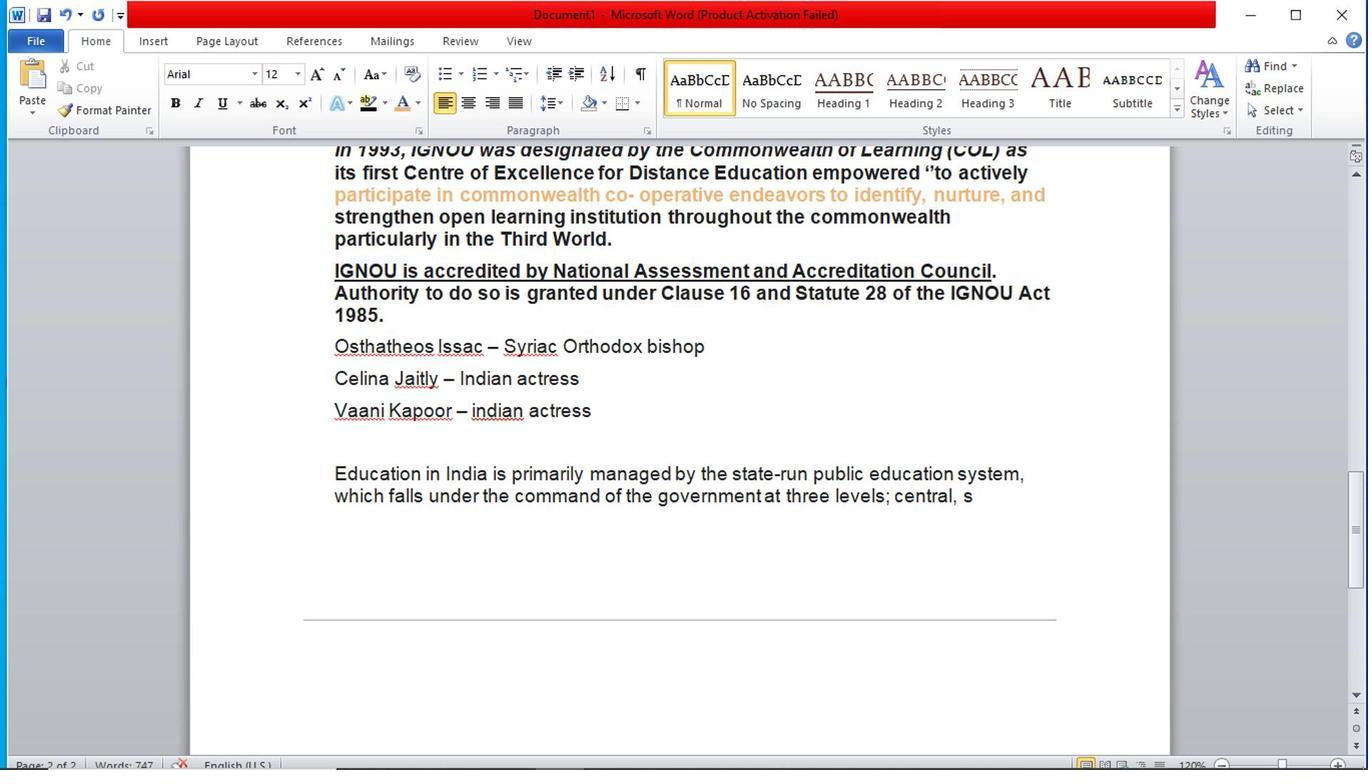 
Action: Key pressed ate<Key.space><Key.backspace><Key.backspace><Key.backspace><Key.backspace>tate<Key.space>and<Key.space>local.<Key.space><Key.shift>Under<Key.space>various<Key.space>artical
Screenshot: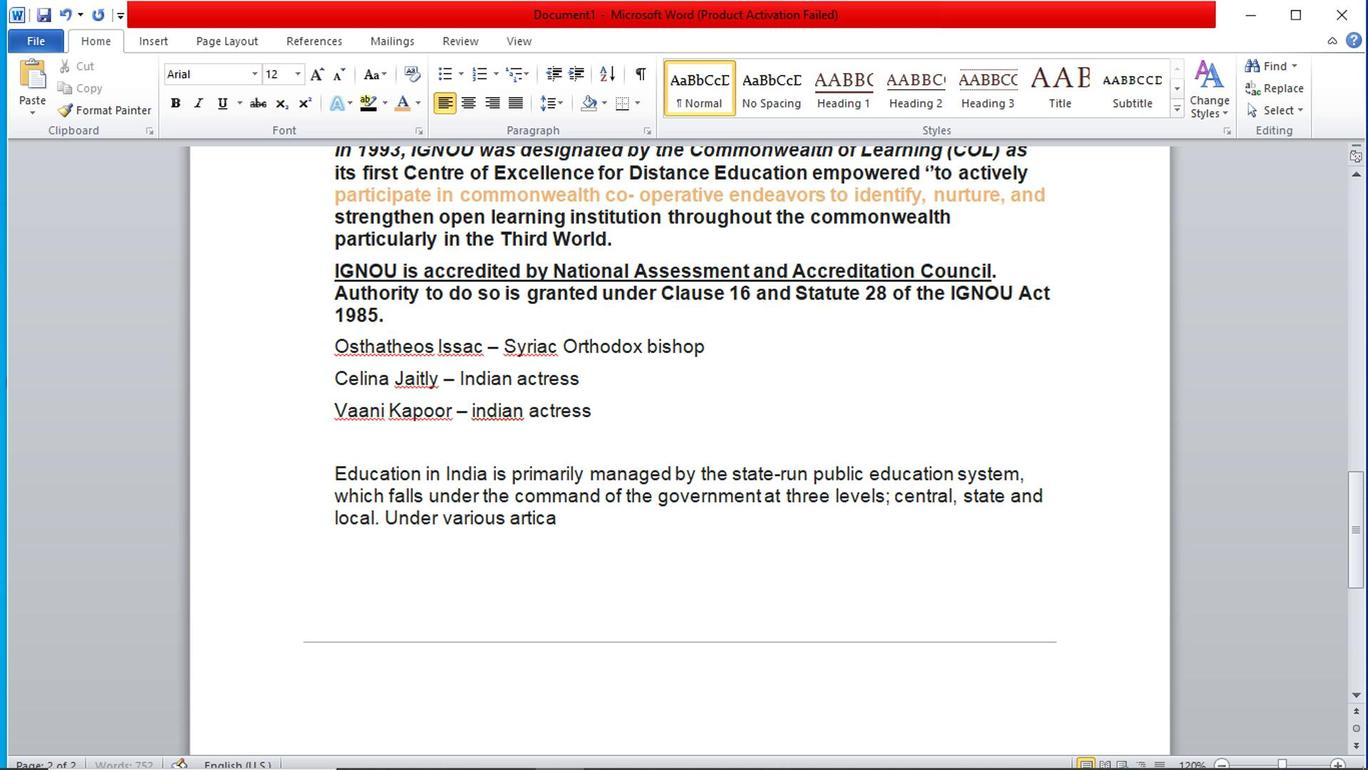 
Action: Mouse moved to (640, 424)
Screenshot: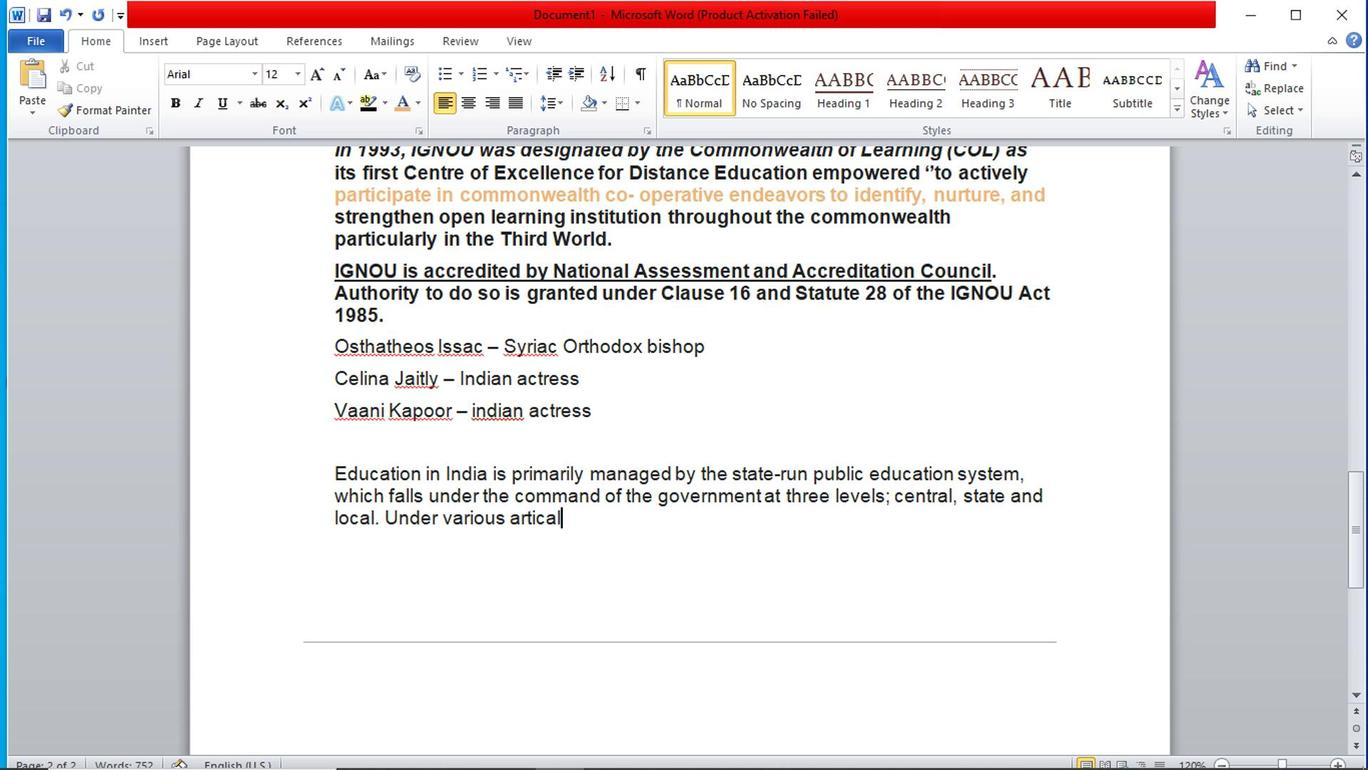 
Action: Key pressed <Key.space>of<Key.space>the<Key.space><Key.shift>Indai<Key.backspace><Key.backspace>ian<Key.space><Key.shift>Con
Screenshot: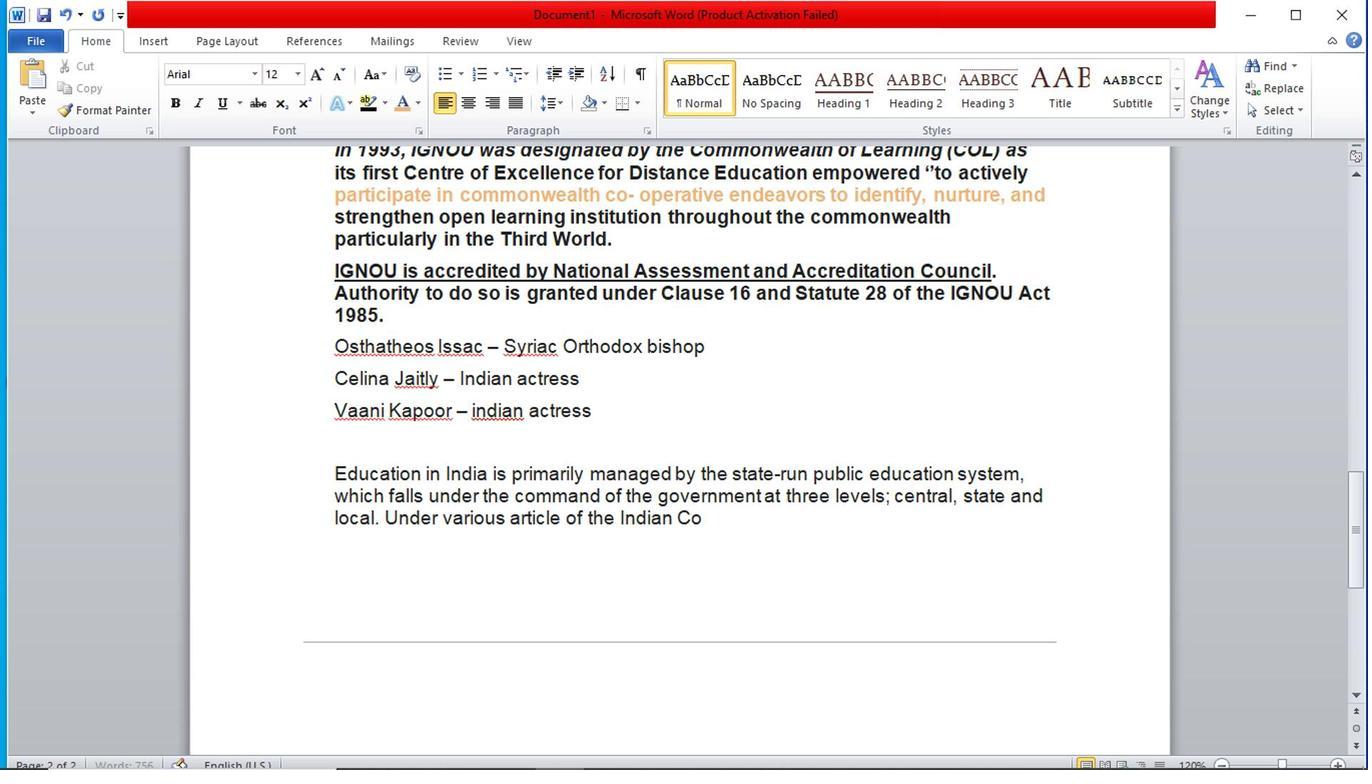 
Action: Mouse moved to (640, 424)
Screenshot: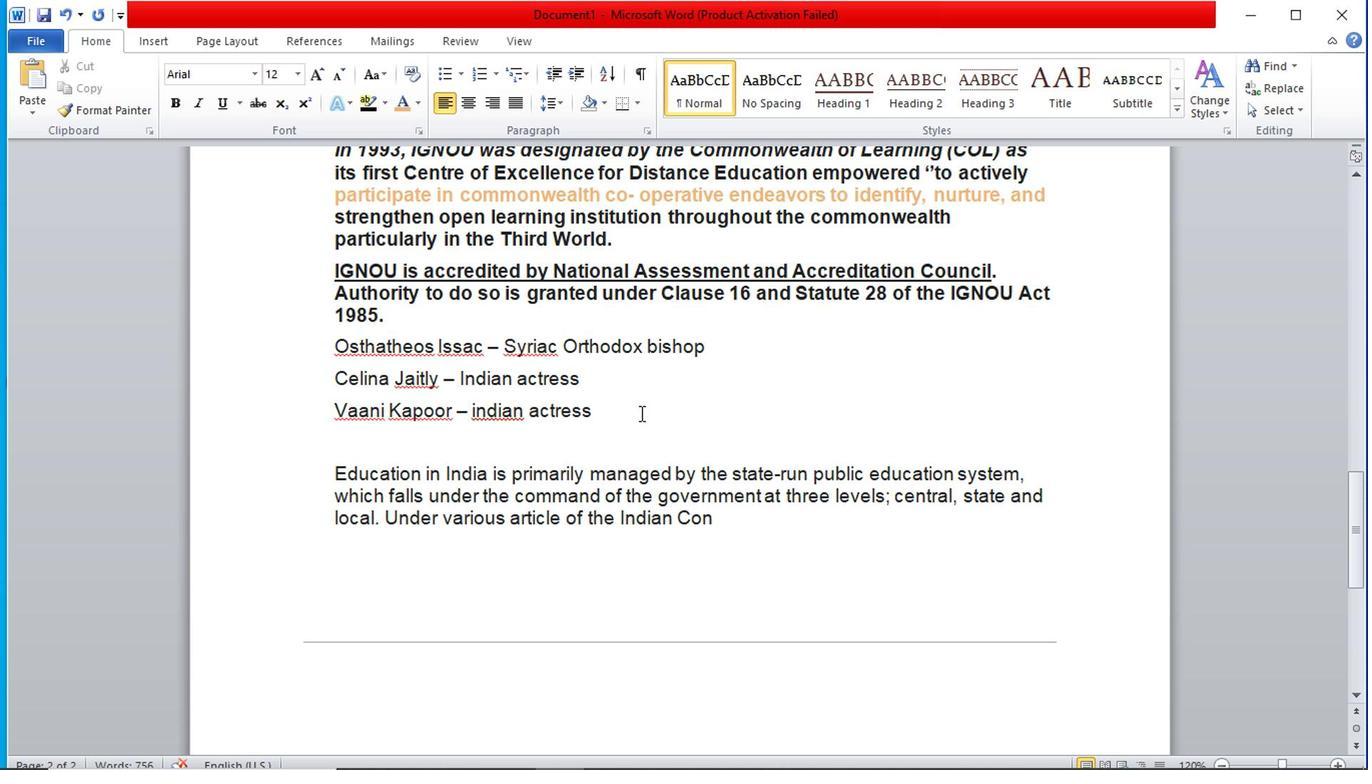 
Action: Key pressed stitution<Key.space>and<Key.space>the<Key.space><Key.shift>Rigjht<Key.backspace><Key.backspace><Key.backspace>
Screenshot: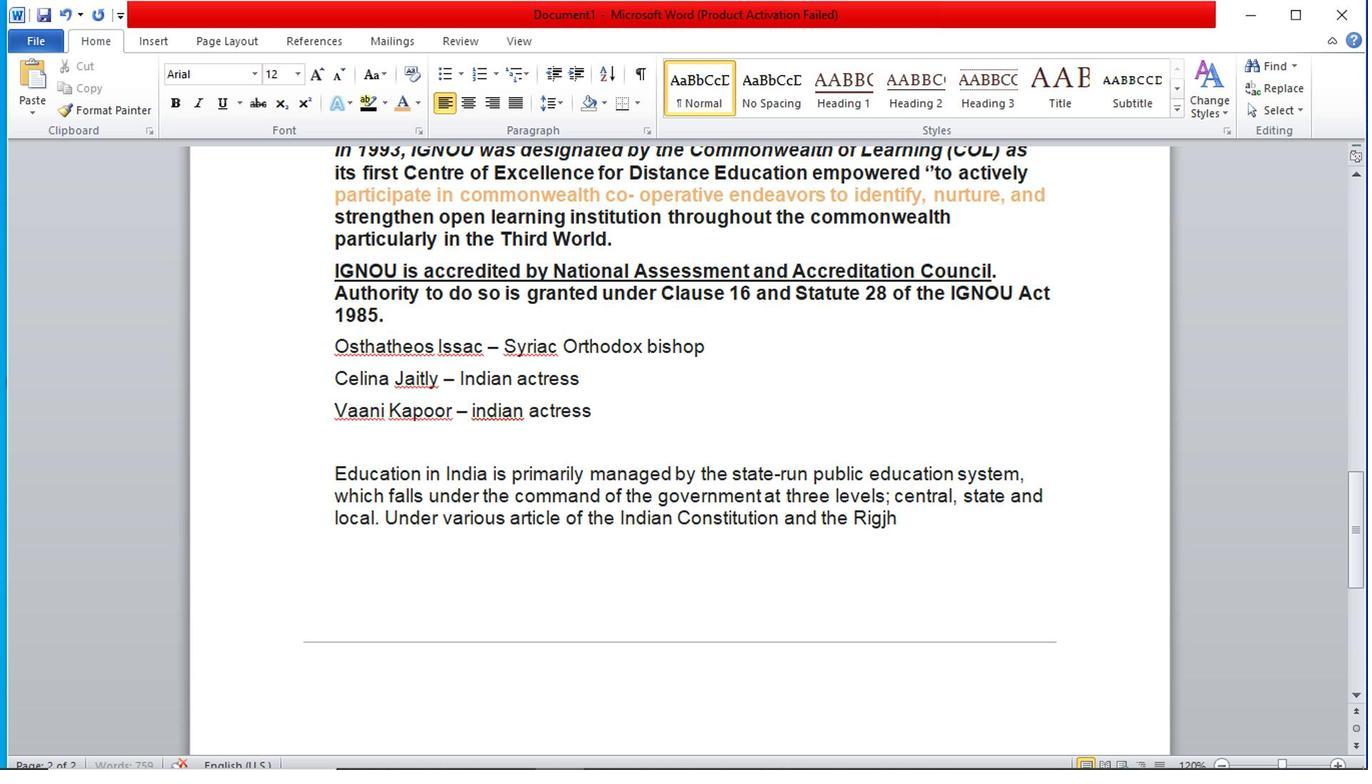 
Action: Mouse moved to (640, 424)
Screenshot: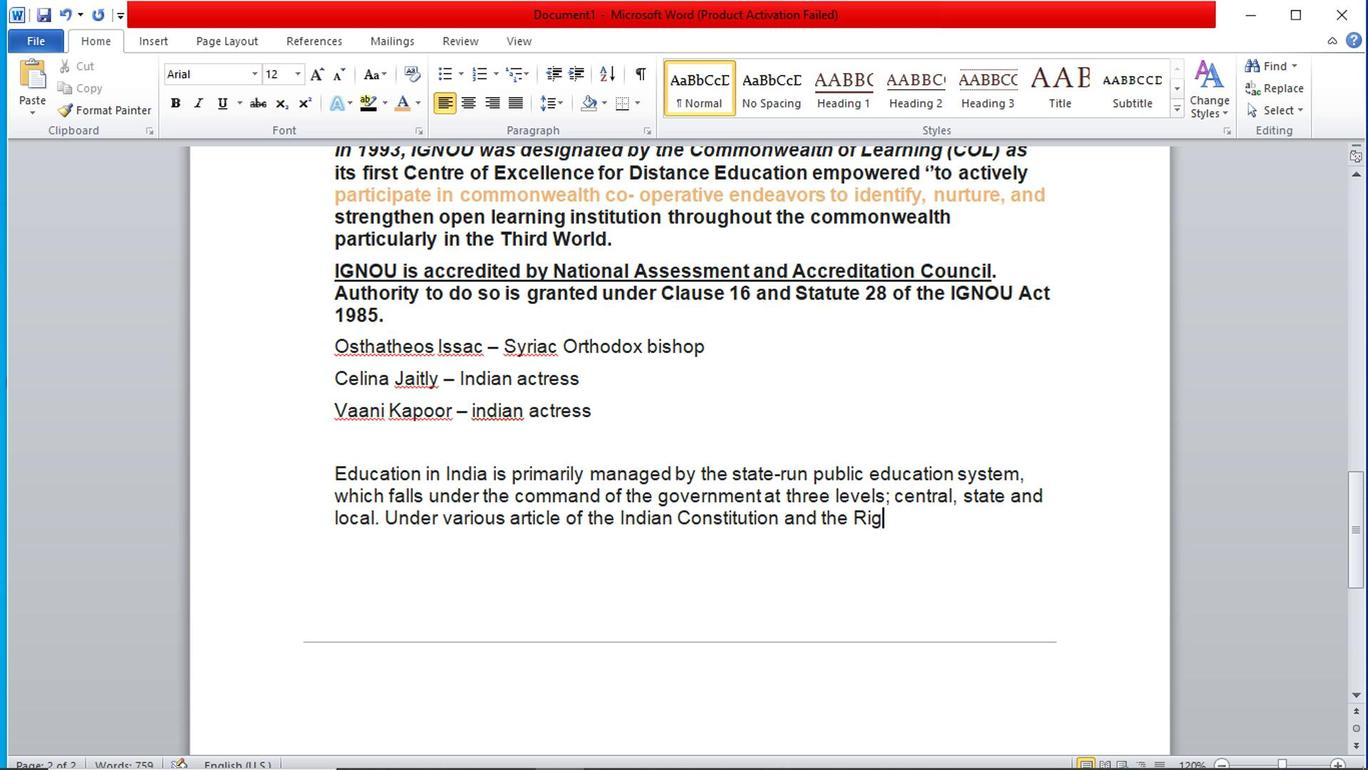 
Action: Mouse pressed left at (640, 424)
Screenshot: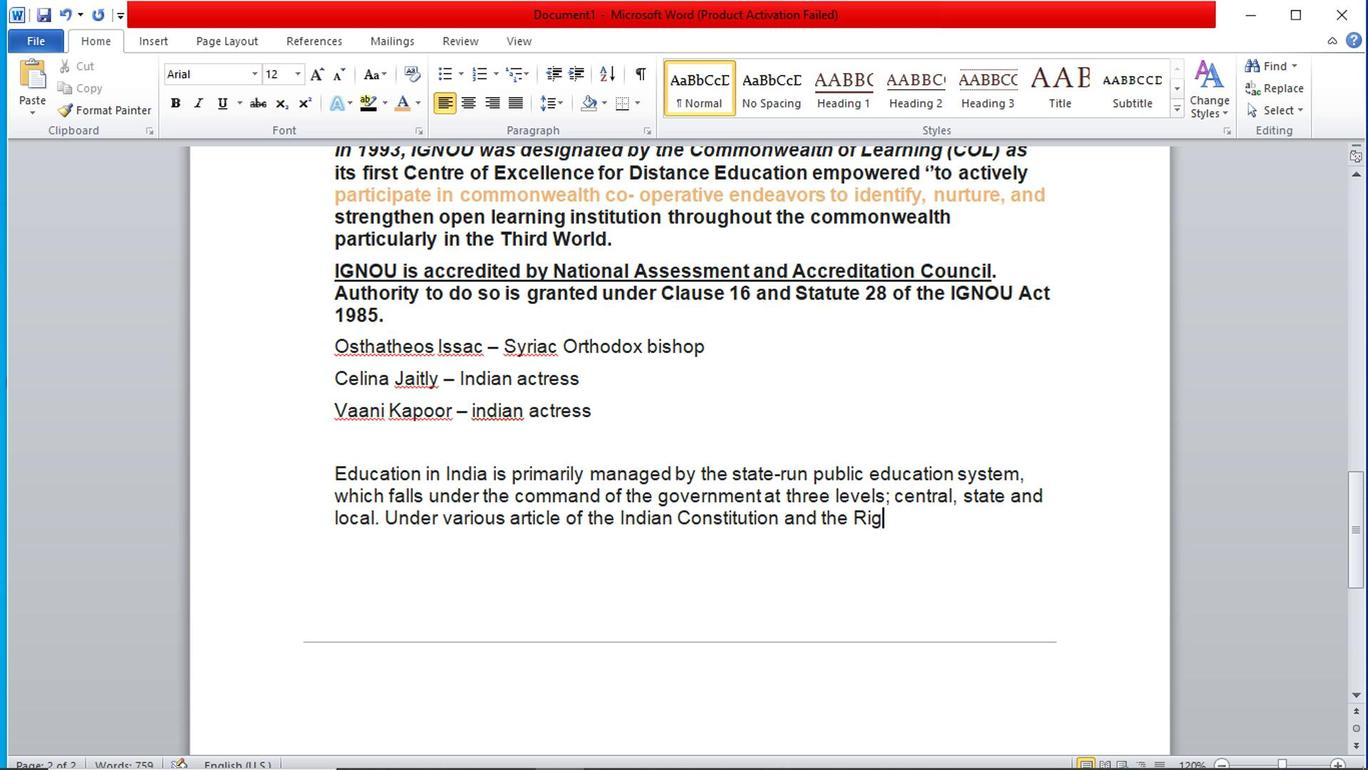 
Action: Key pressed ht<Key.space>
Screenshot: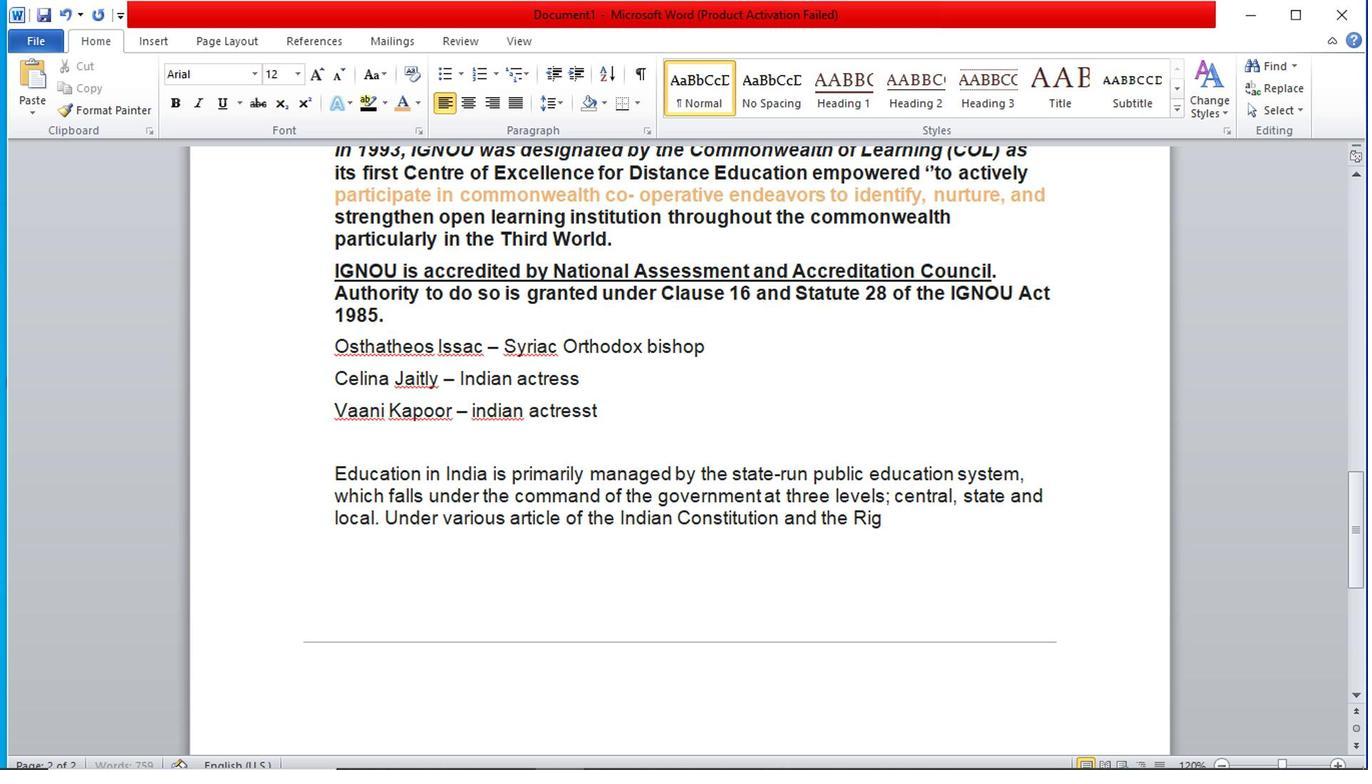 
Action: Mouse moved to (882, 540)
Screenshot: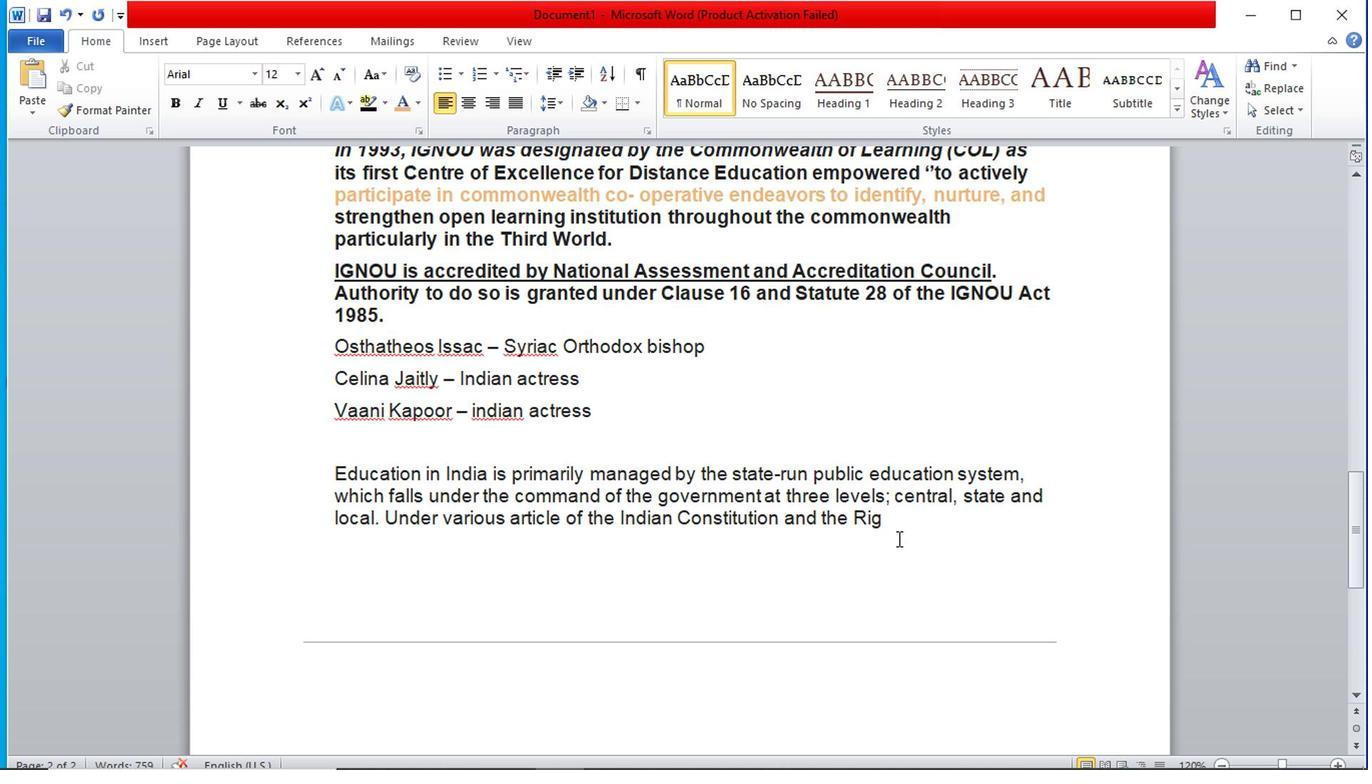 
Action: Mouse pressed left at (882, 540)
Screenshot: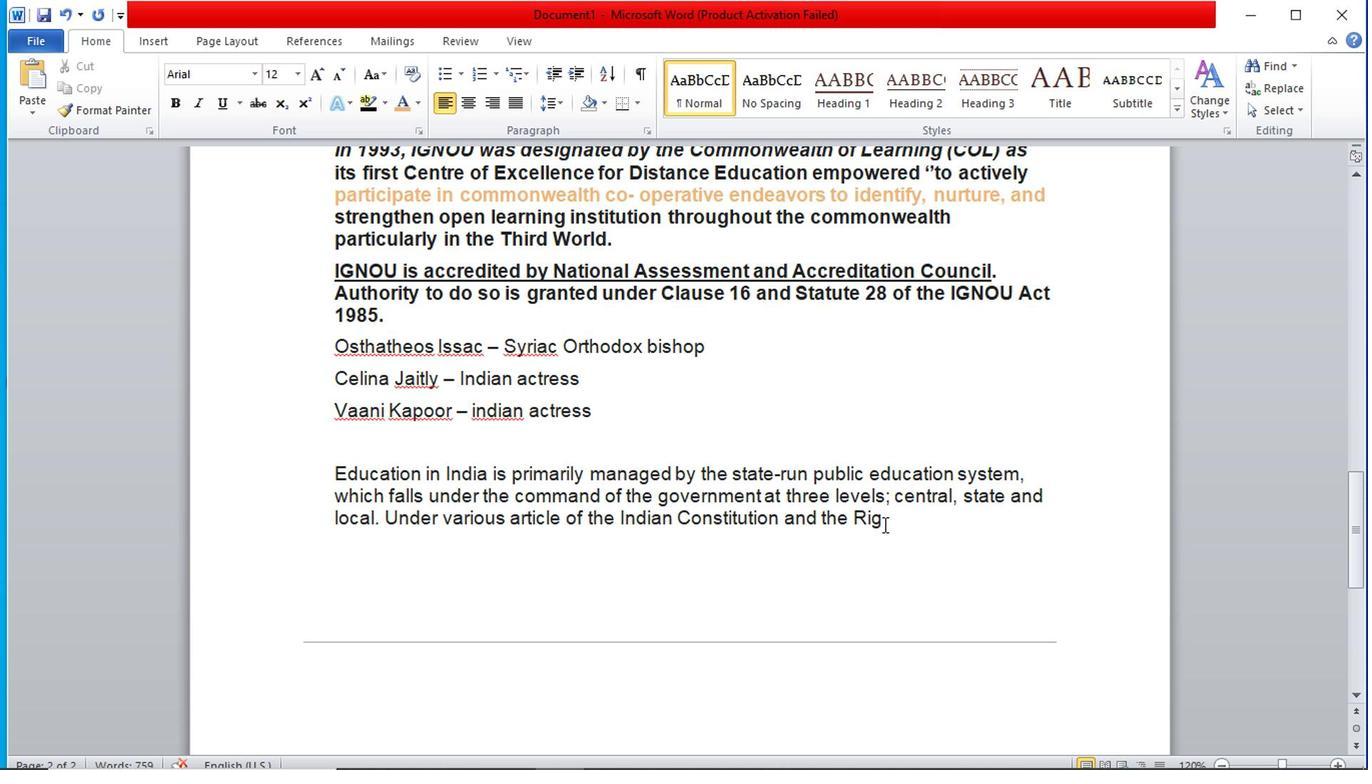 
Action: Key pressed hy<Key.backspace>t
Screenshot: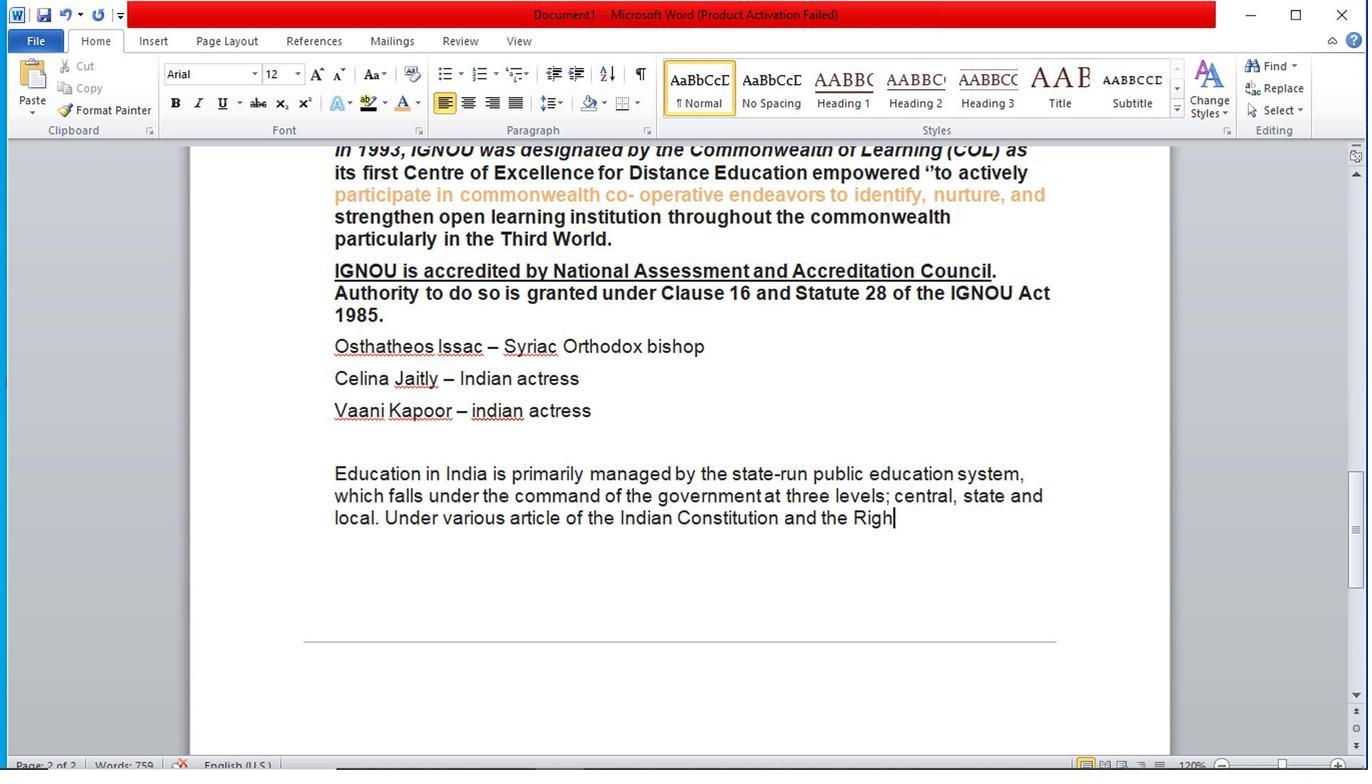 
Action: Mouse moved to (514, 2)
Screenshot: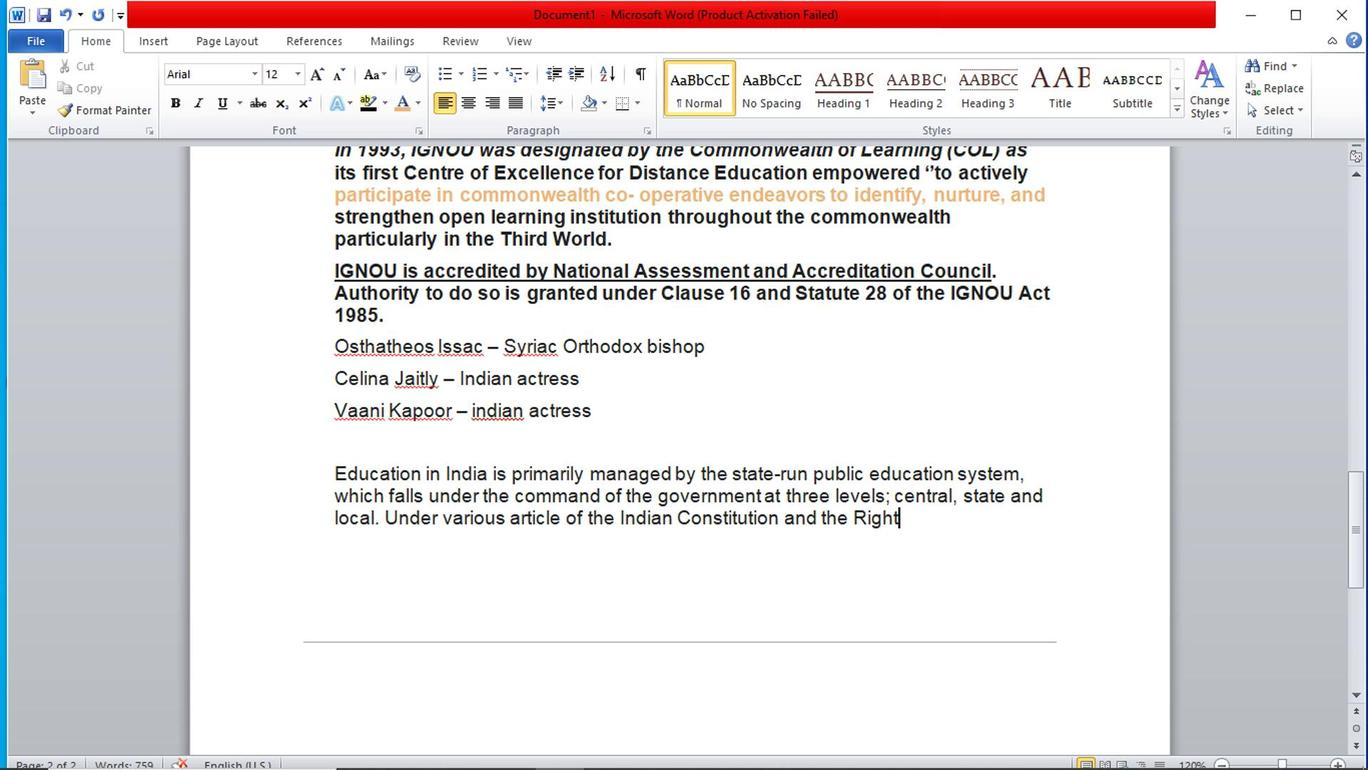 
Action: Key pressed <Key.space>oof<Key.space><Key.backspace><Key.backspace><Key.backspace><Key.backspace>of<Key.space>the<Key.space><Key.backspace><Key.backspace><Key.backspace><Key.backspace><Key.shift>Children<Key.space>to<Key.space>free<Key.space>an<Key.space>s<Key.backspace><Key.backspace>d<Key.space><Key.shift>Compulsory<Key.space>education<Key.space><Key.shift>Act,2009,<Key.space>free<Key.space>and<Key.space>
Screenshot: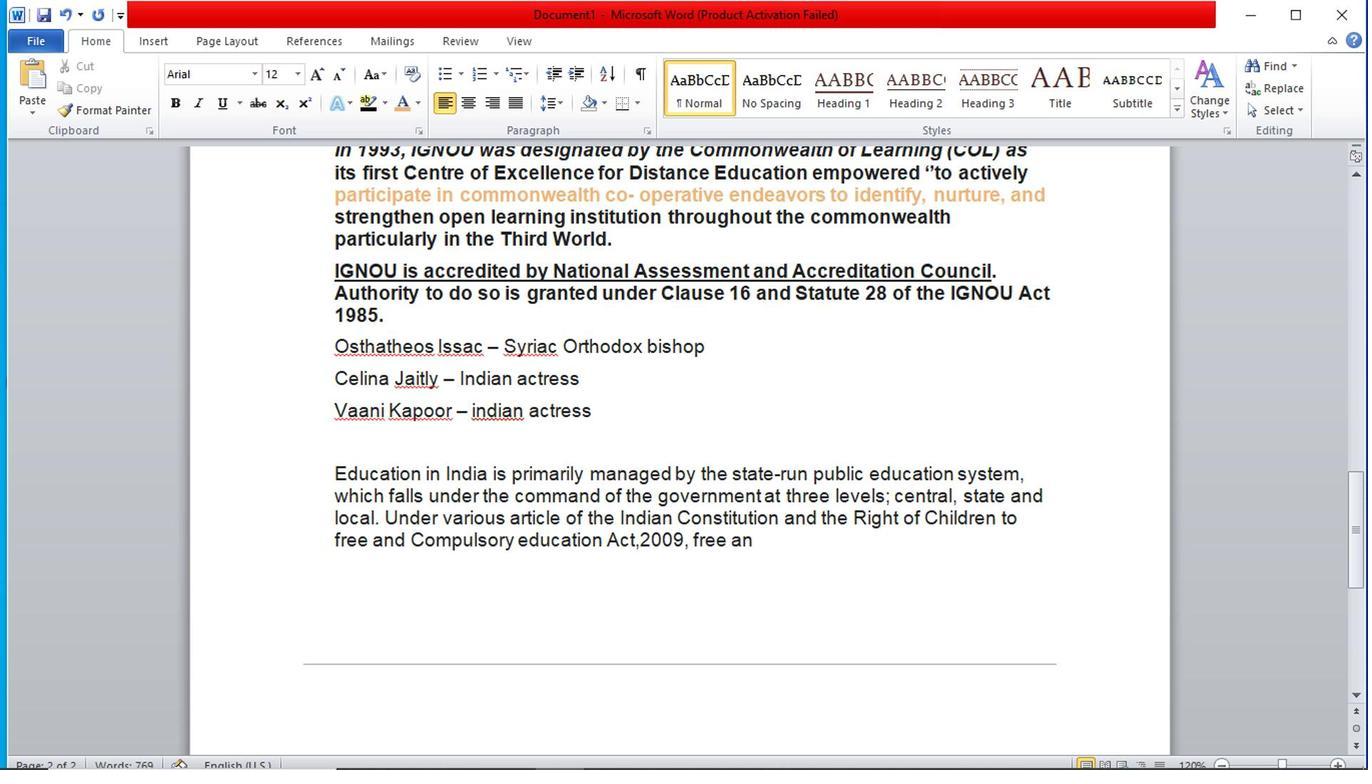 
Action: Mouse pressed left at (514, 4)
Screenshot: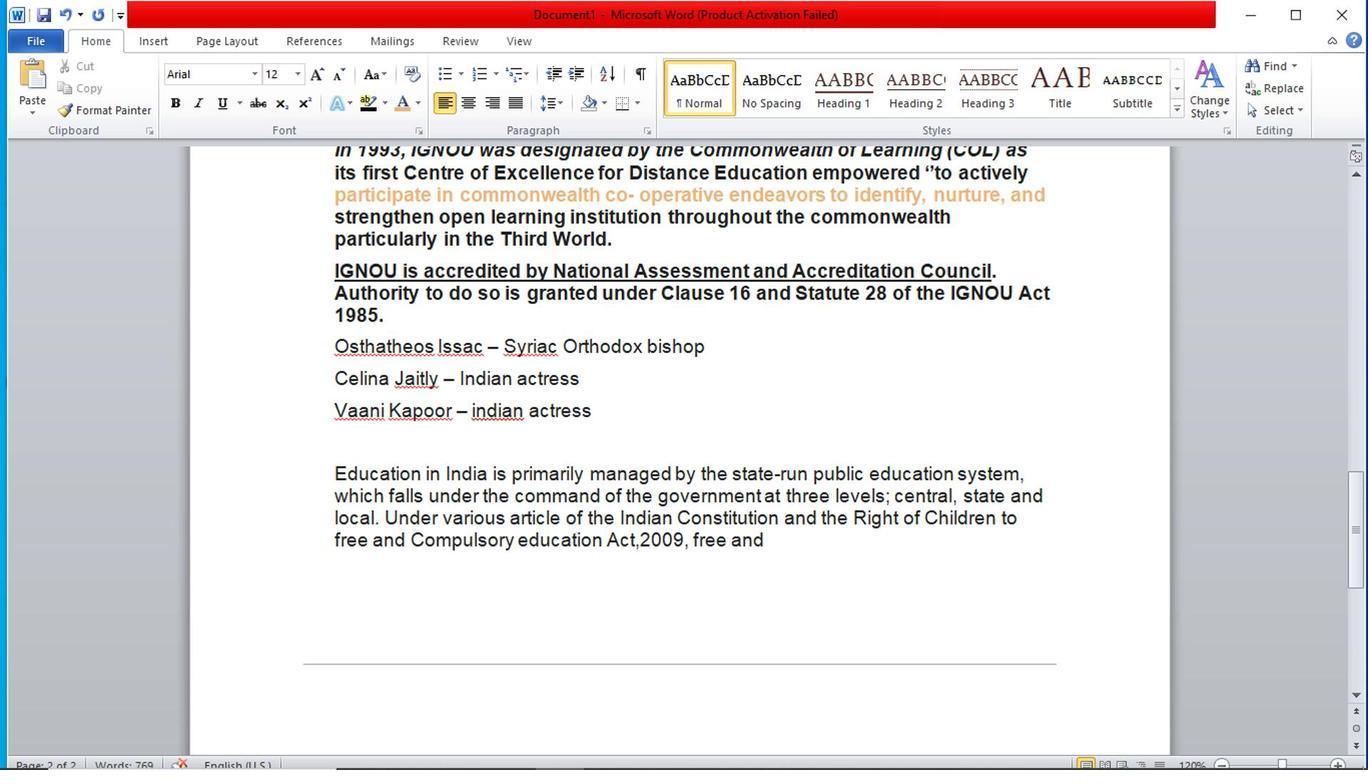 
Action: Mouse pressed left at (514, 4)
Screenshot: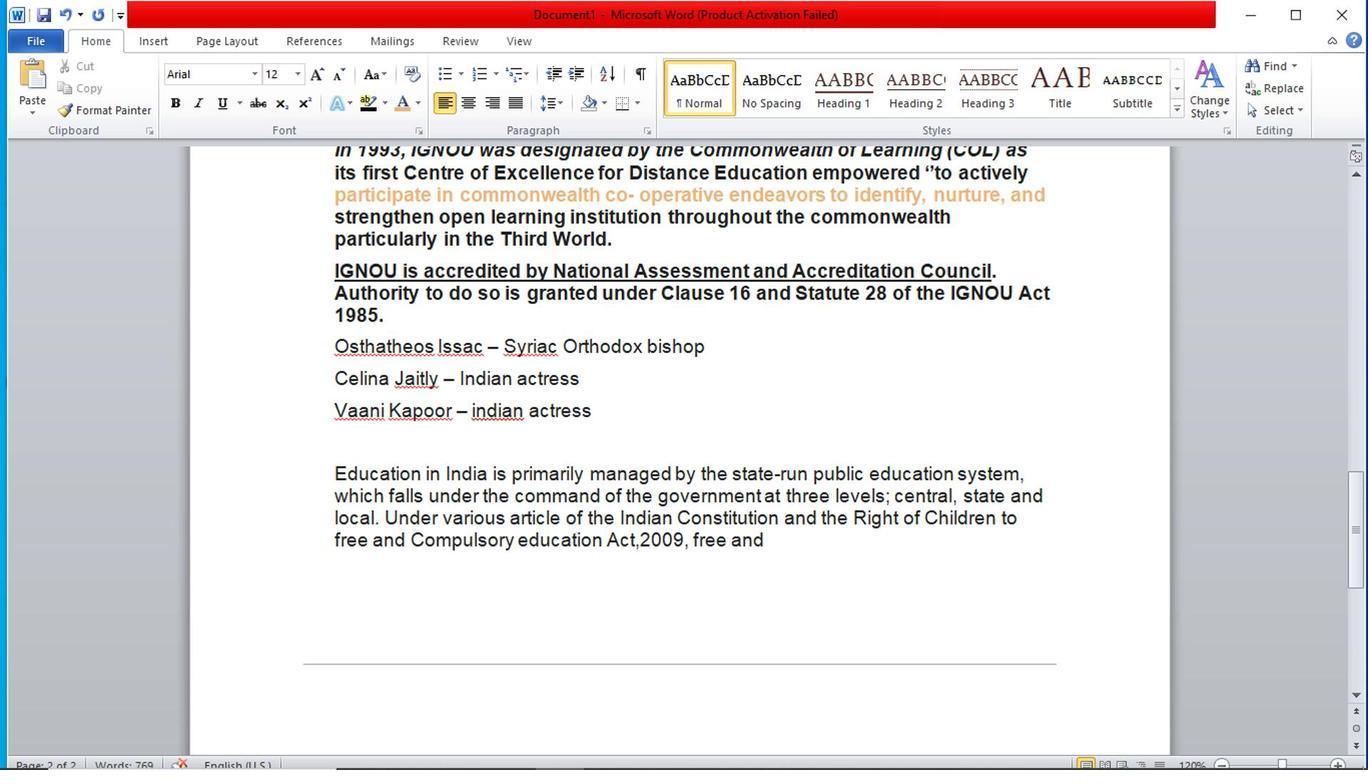 
Action: Mouse moved to (501, 2)
Screenshot: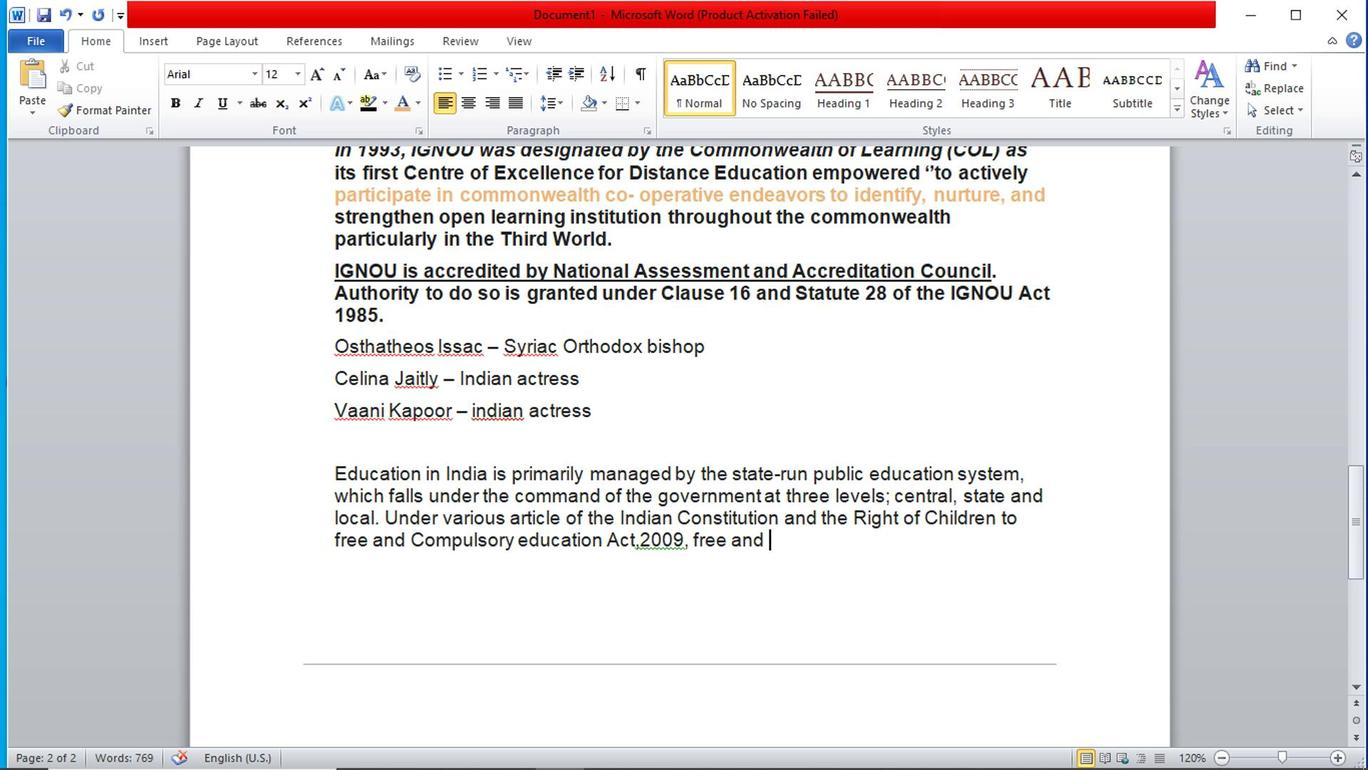 
Action: Key pressed <Key.backspace><Key.backspace><Key.backspace><Key.backspace><Key.backspace><Key.backspace><Key.backspace><Key.backspace><Key.backspace><Key.backspace><Key.backspace><Key.backspace><Key.backspace><Key.backspace><Key.backspace>
Screenshot: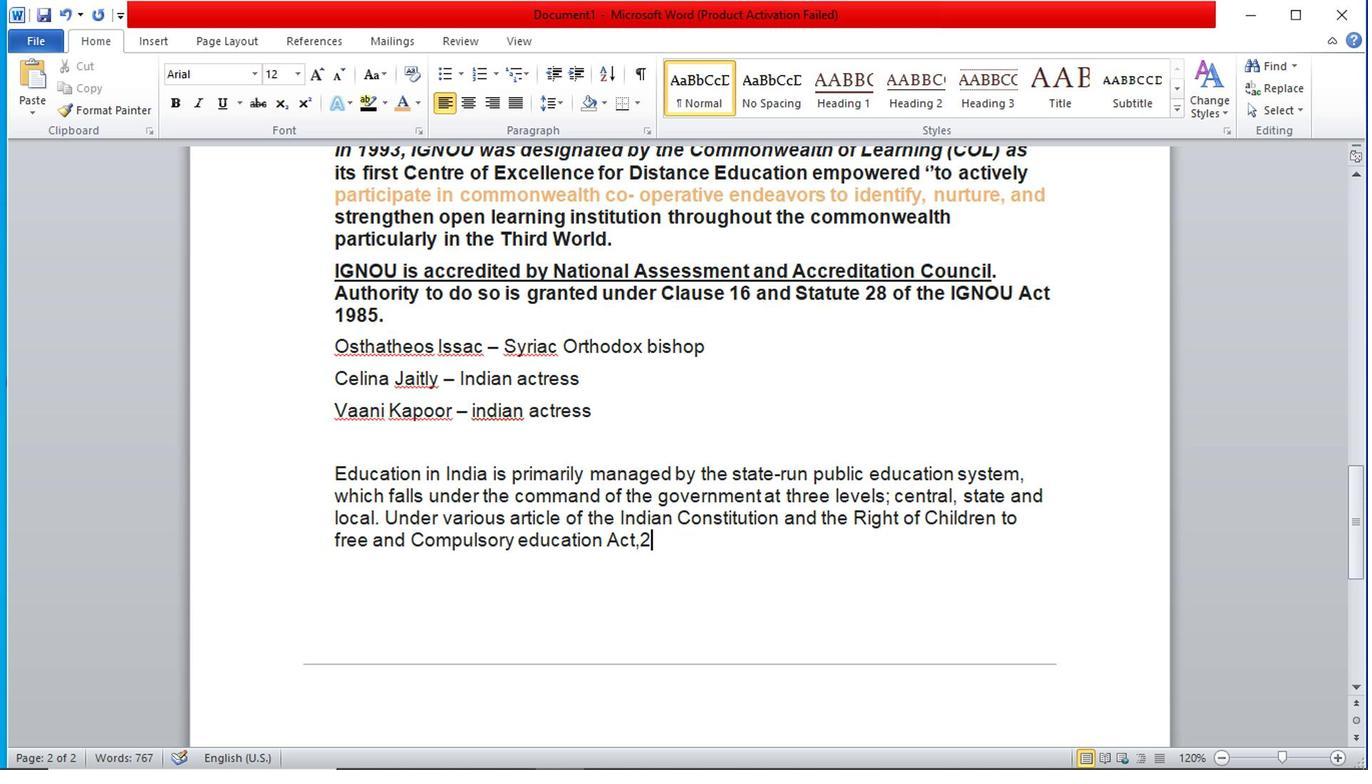 
Action: Mouse moved to (503, 4)
Screenshot: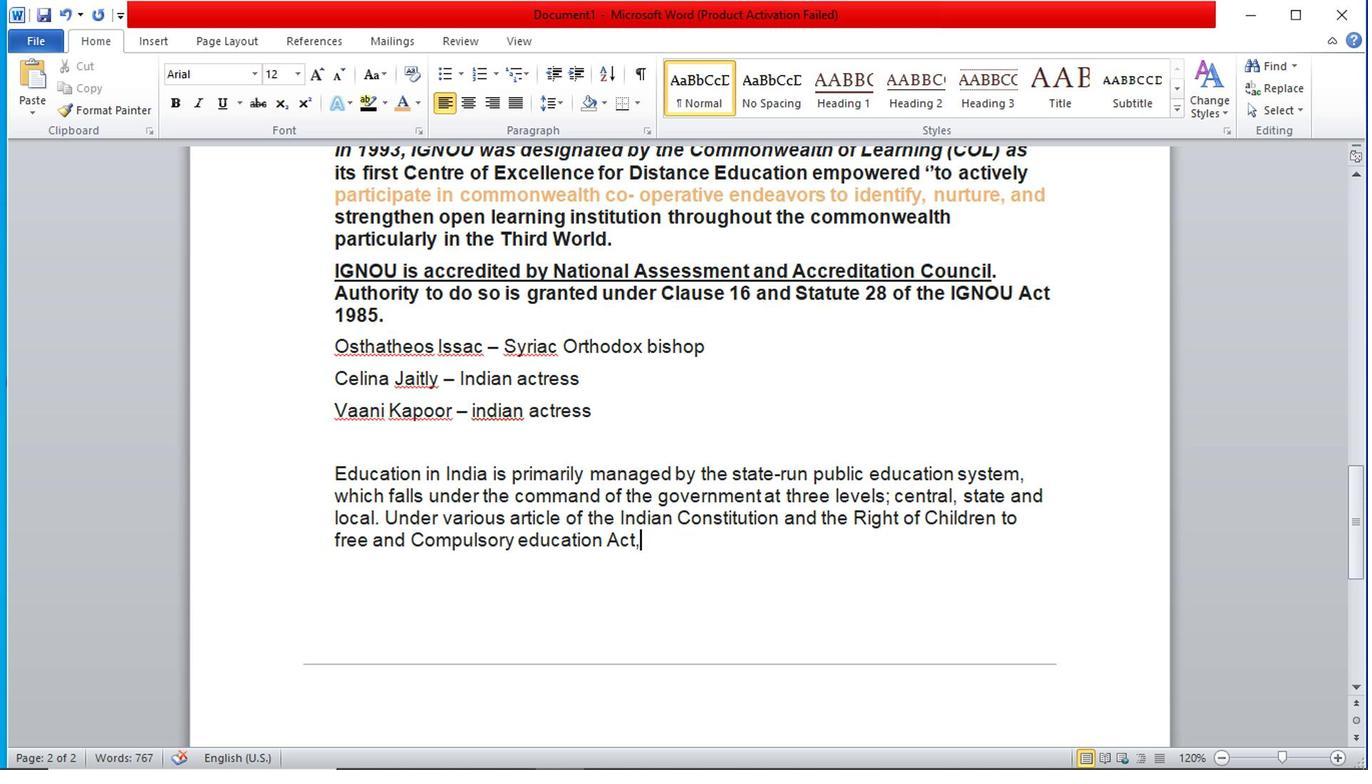 
Action: Mouse pressed left at (503, 4)
Screenshot: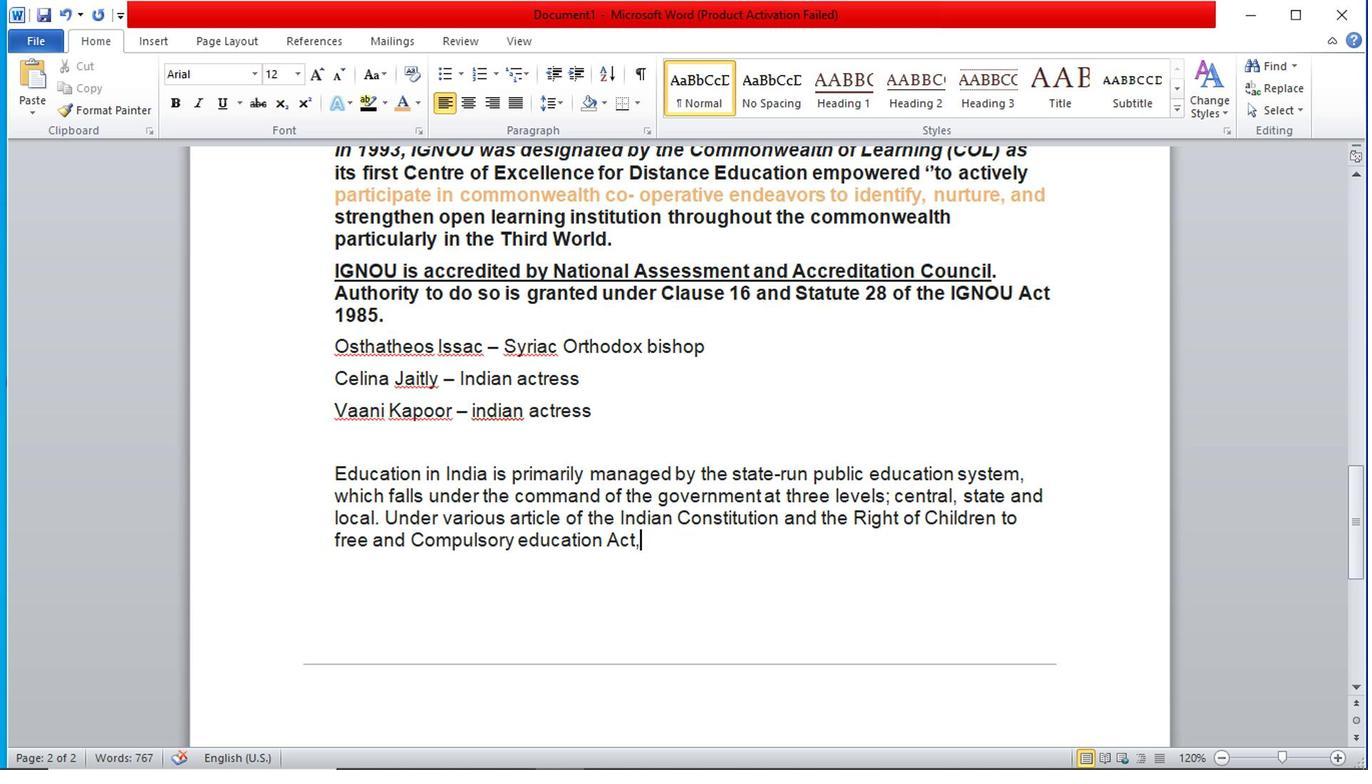 
Action: Key pressed <Key.space>2009,<Key.space>
Screenshot: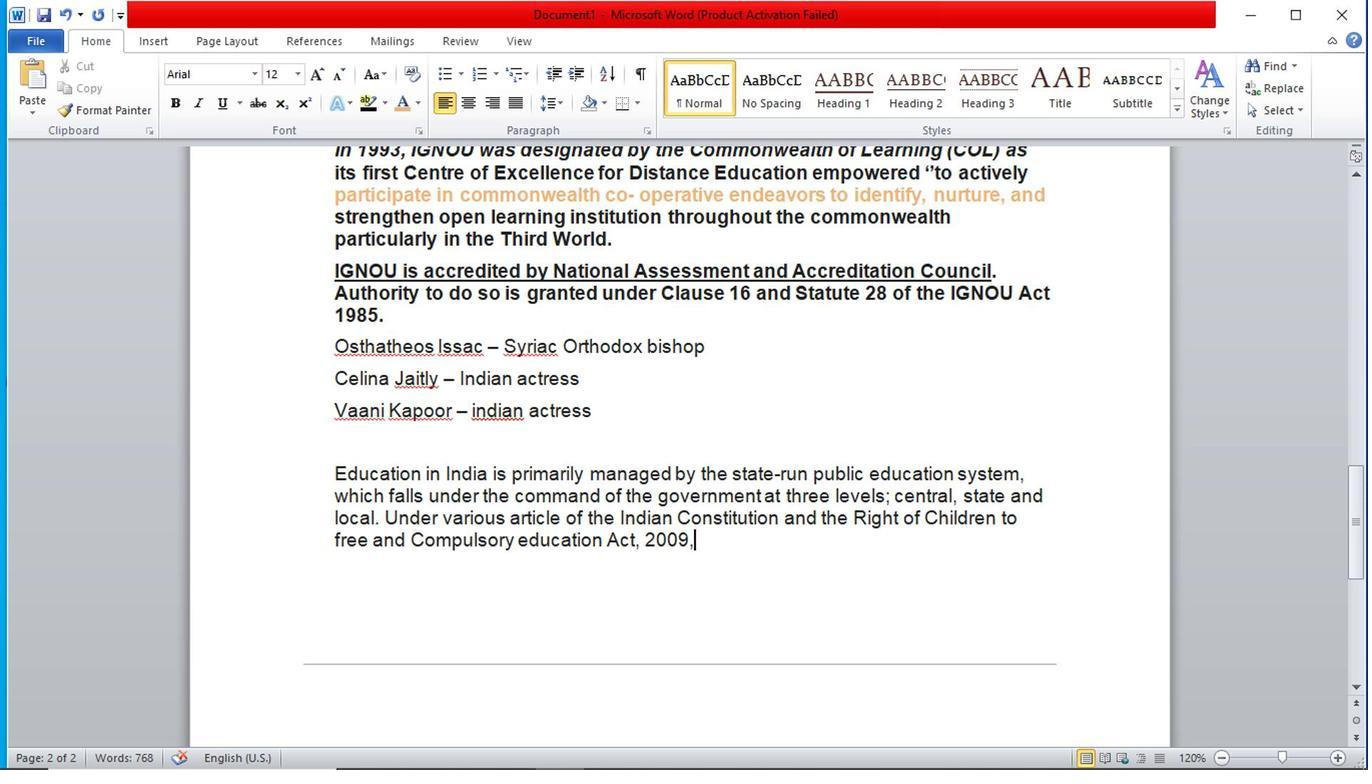 
Action: Mouse moved to (504, 9)
Screenshot: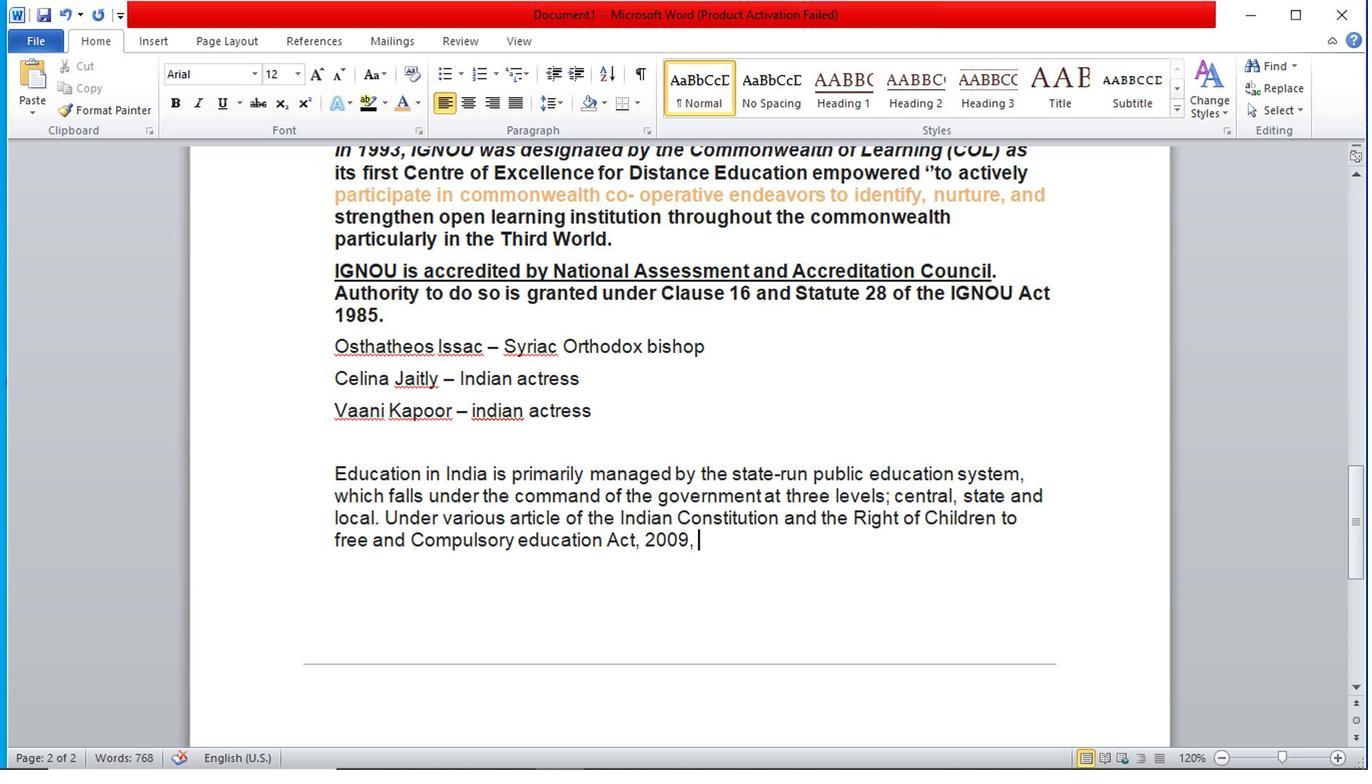 
Action: Key pressed co<Key.backspace><Key.backspace>free<Key.space>and<Key.space>compulasry<Key.backspace><Key.backspace><Key.backspace><Key.backspace>sory<Key.space>education<Key.space>is<Key.space>provided<Key.space>a<Key.space>s<Key.backspace><Key.backspace>s<Key.space>a<Key.space>fi<Key.backspace>undamental<Key.space>right<Key.space>to<Key.space>children<Key.space>aged<Key.space>6<Key.space>to<Key.space>14.<Key.space><Key.shift>The<Key.space>
Screenshot: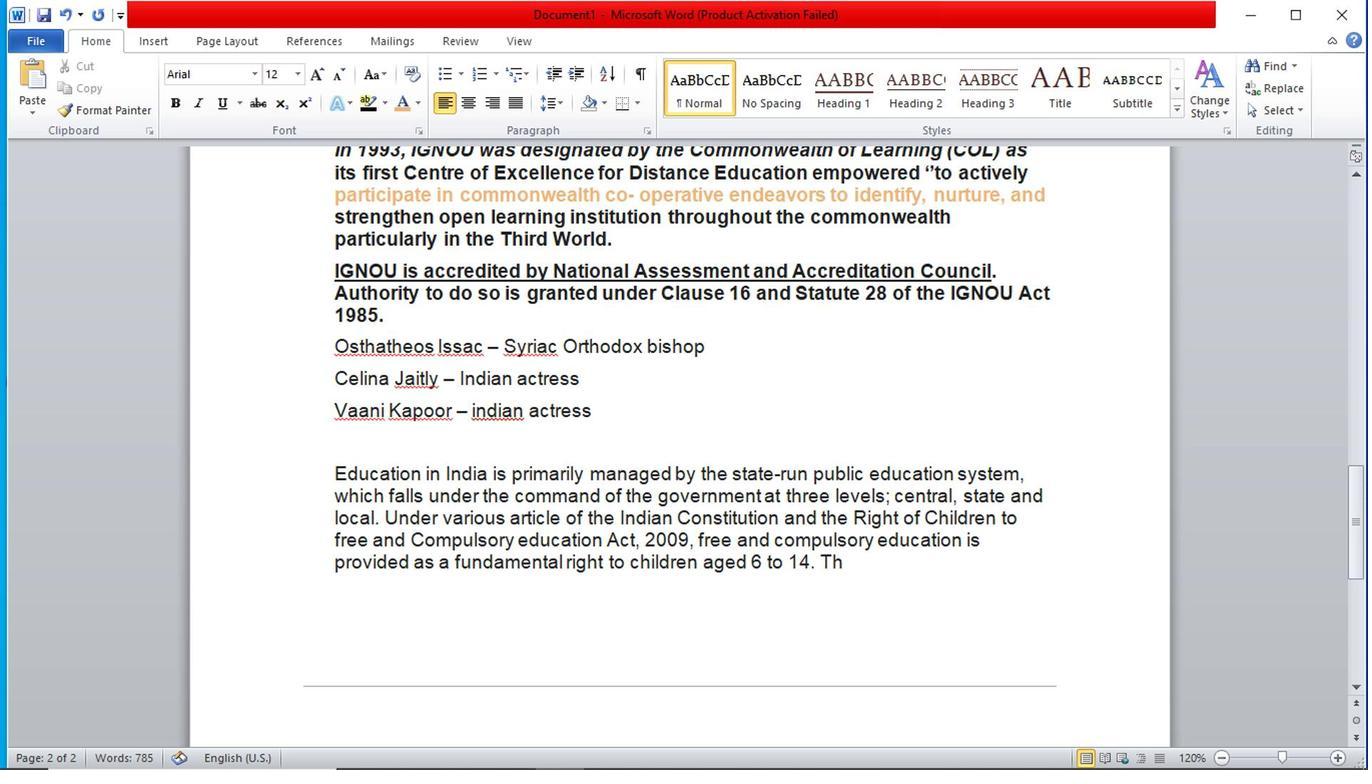
Action: Mouse moved to (503, 7)
Screenshot: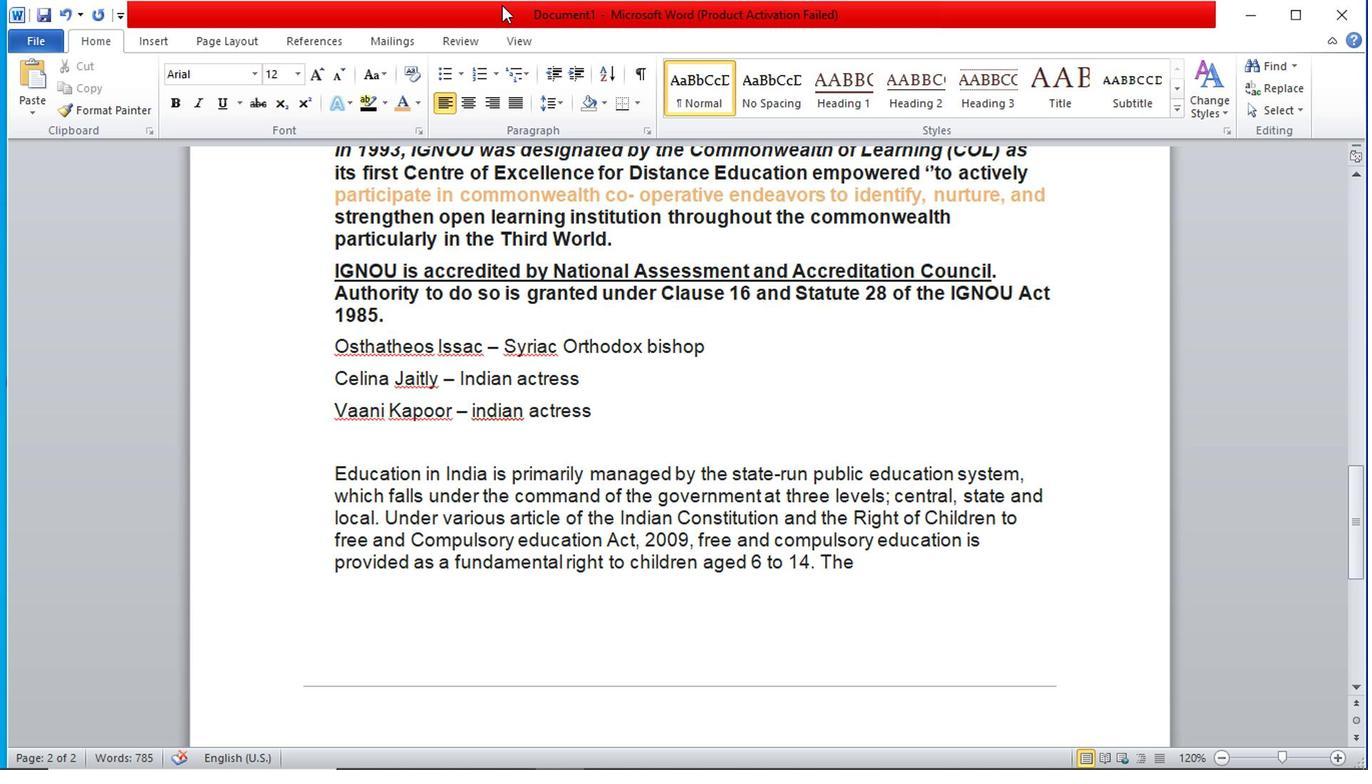 
Action: Key pressed approximate<Key.space>ratui<Key.backspace><Key.backspace>o<Key.backspace>io<Key.space>of<Key.space>the<Key.space>total
Screenshot: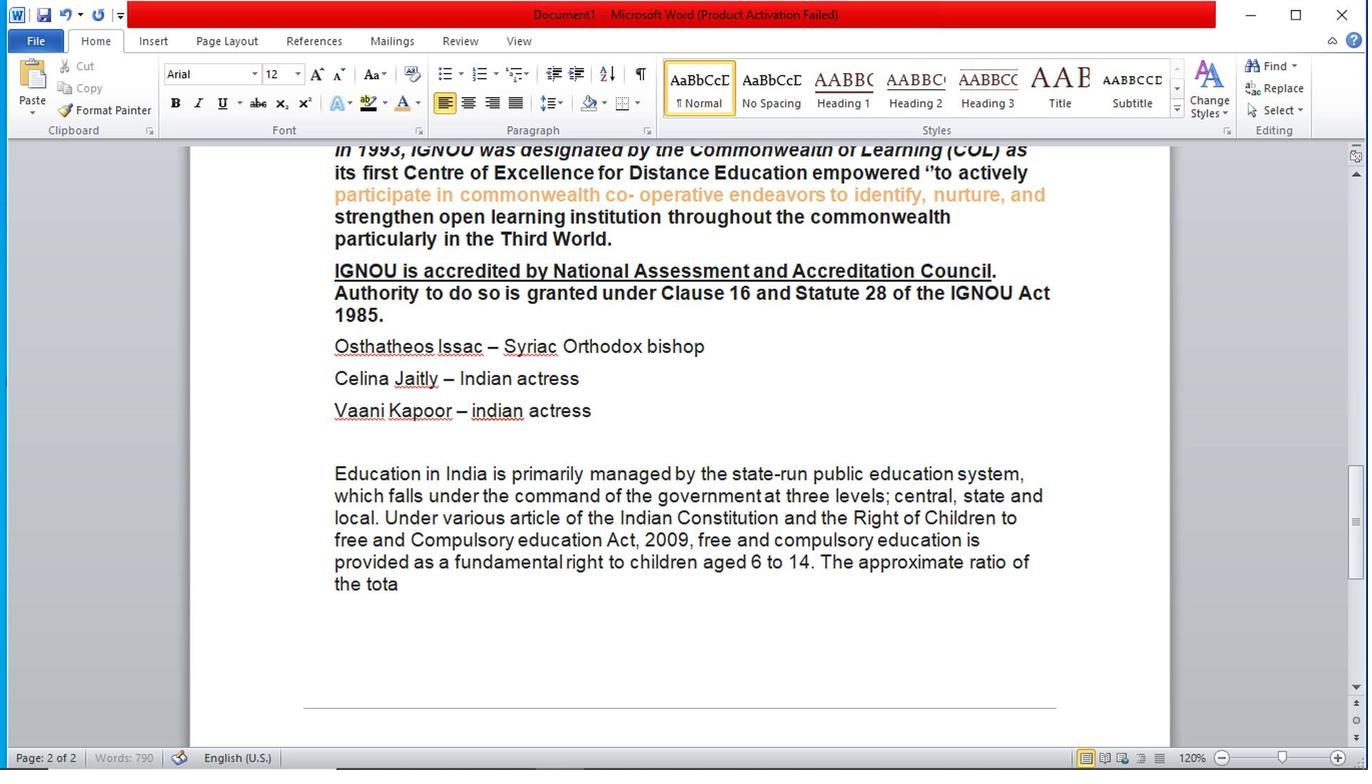 
Action: Mouse moved to (463, 37)
Screenshot: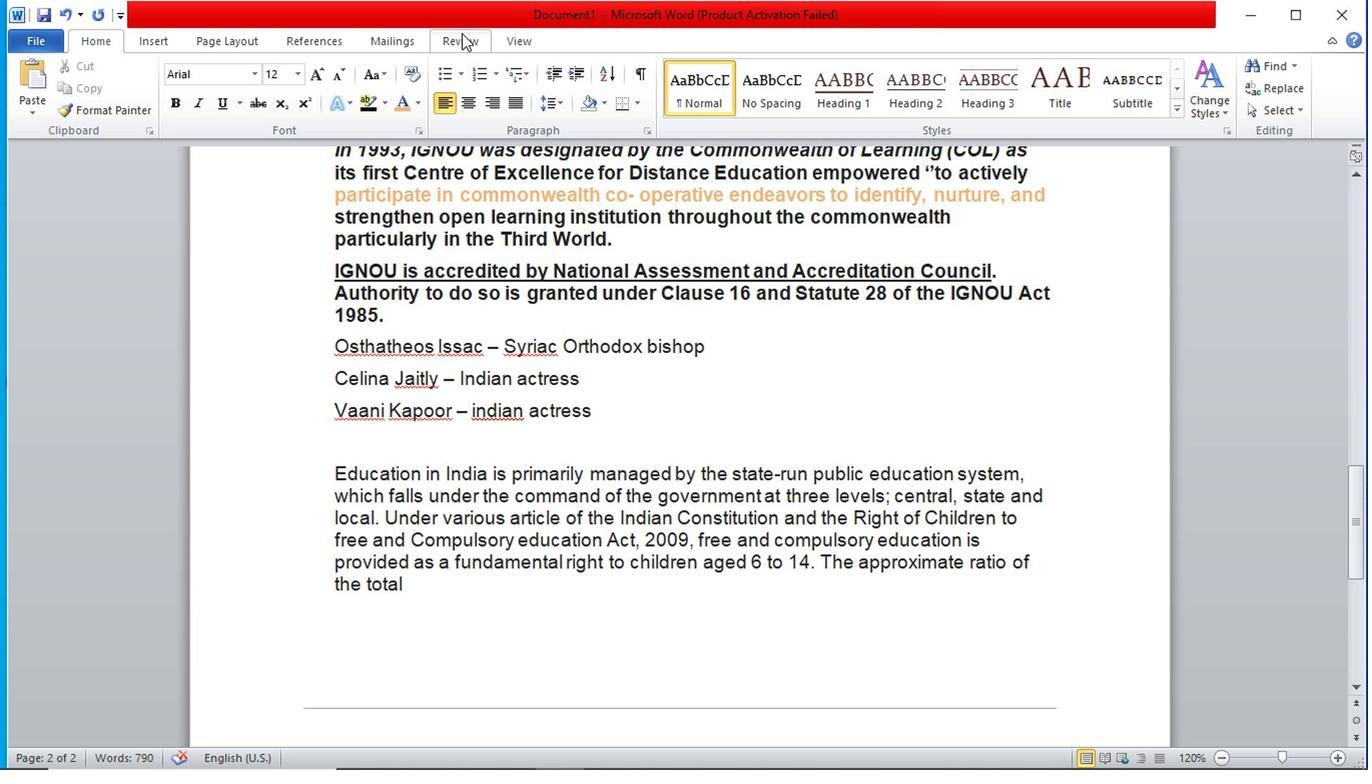 
Action: Key pressed <Key.space>number<Key.space>
Screenshot: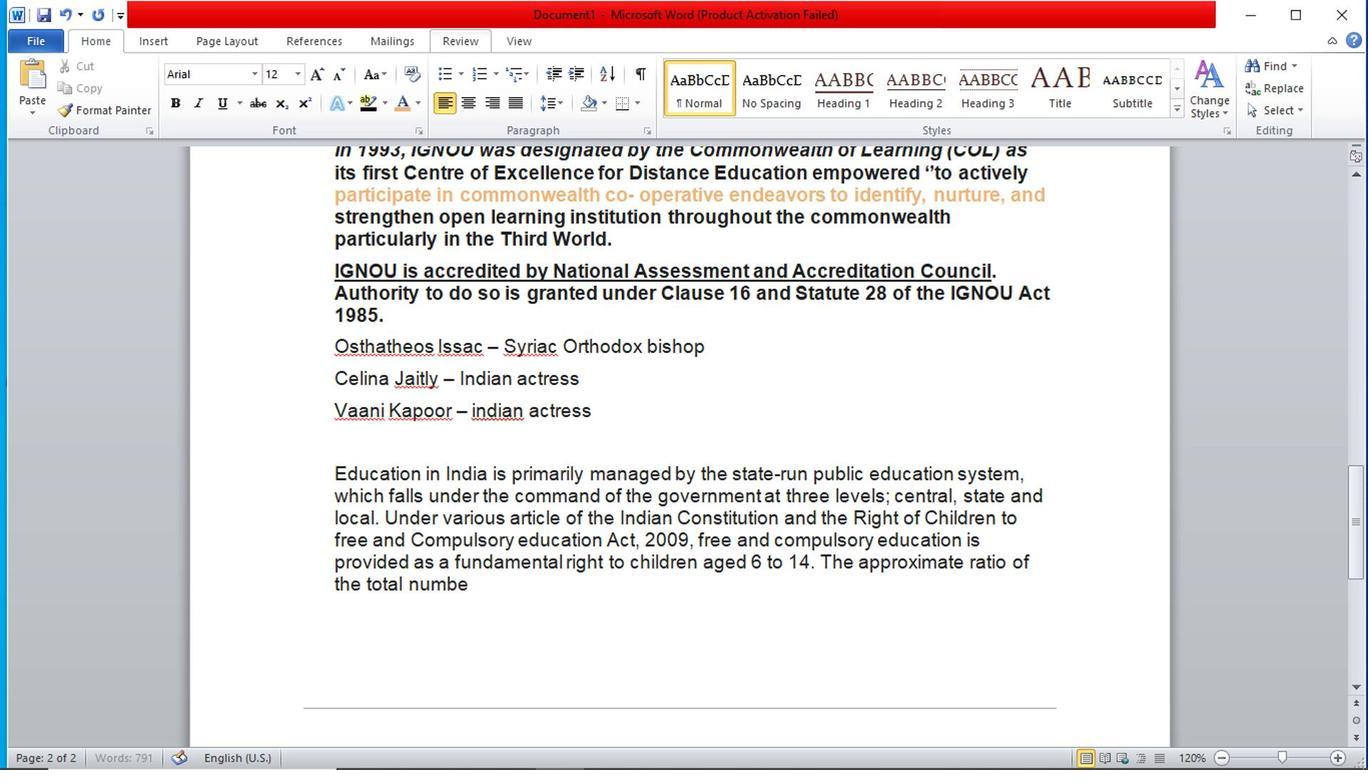 
Action: Mouse moved to (462, 39)
Screenshot: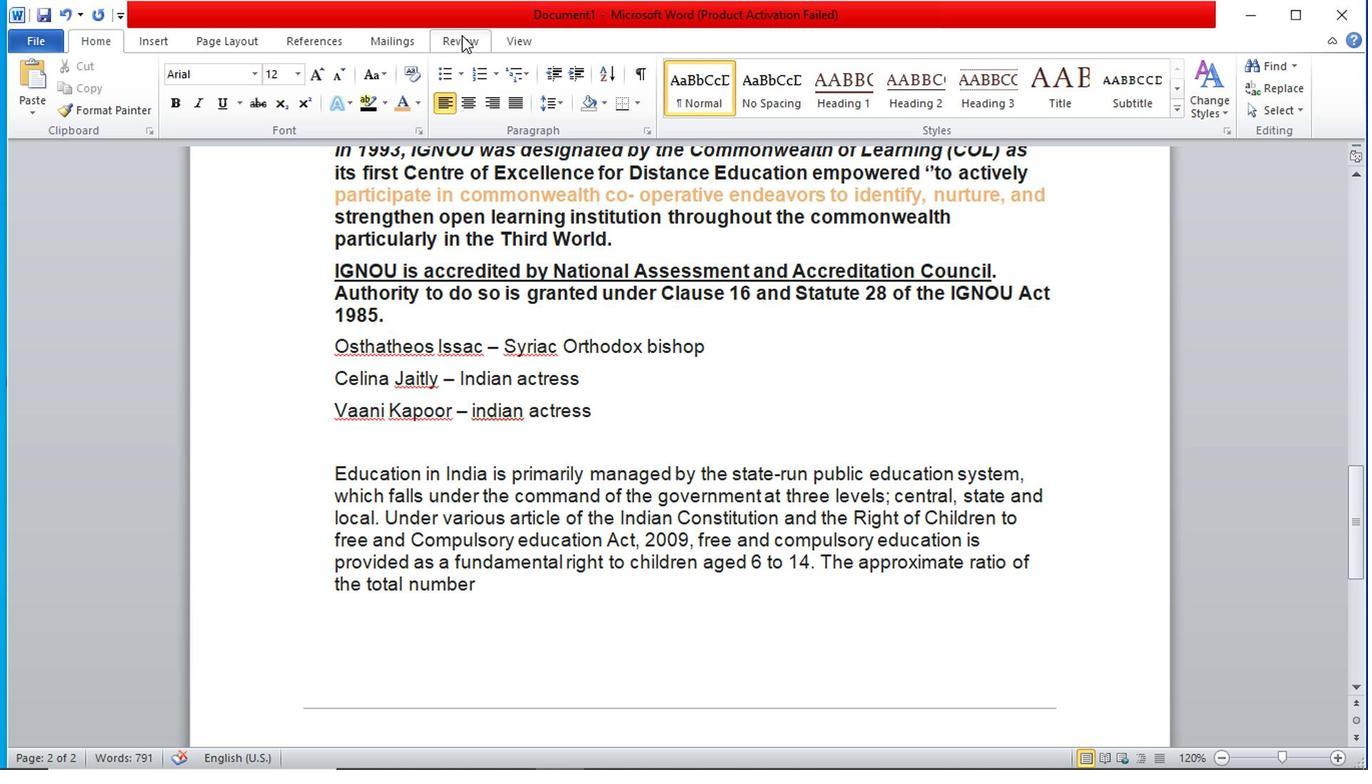 
Action: Key pressed of<Key.space>public<Key.space>schooln<Key.space>s<Key.space>to<Key.space>private<Key.space>schools<Key.space>in<Key.space><Key.shift>India<Key.space>is<Key.space><Key.backspace><Key.backspace><Key.backspace><Key.backspace>.
Screenshot: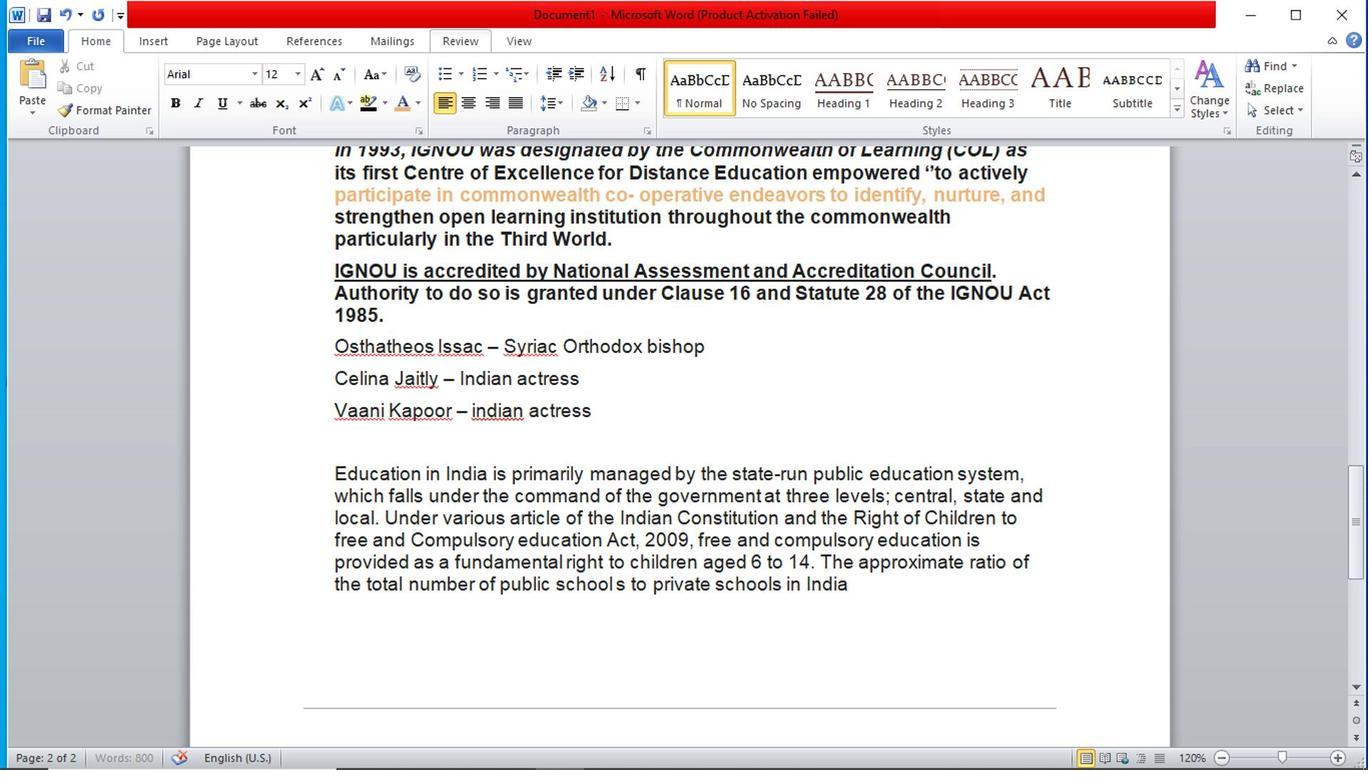
Action: Mouse moved to (326, 354)
Screenshot: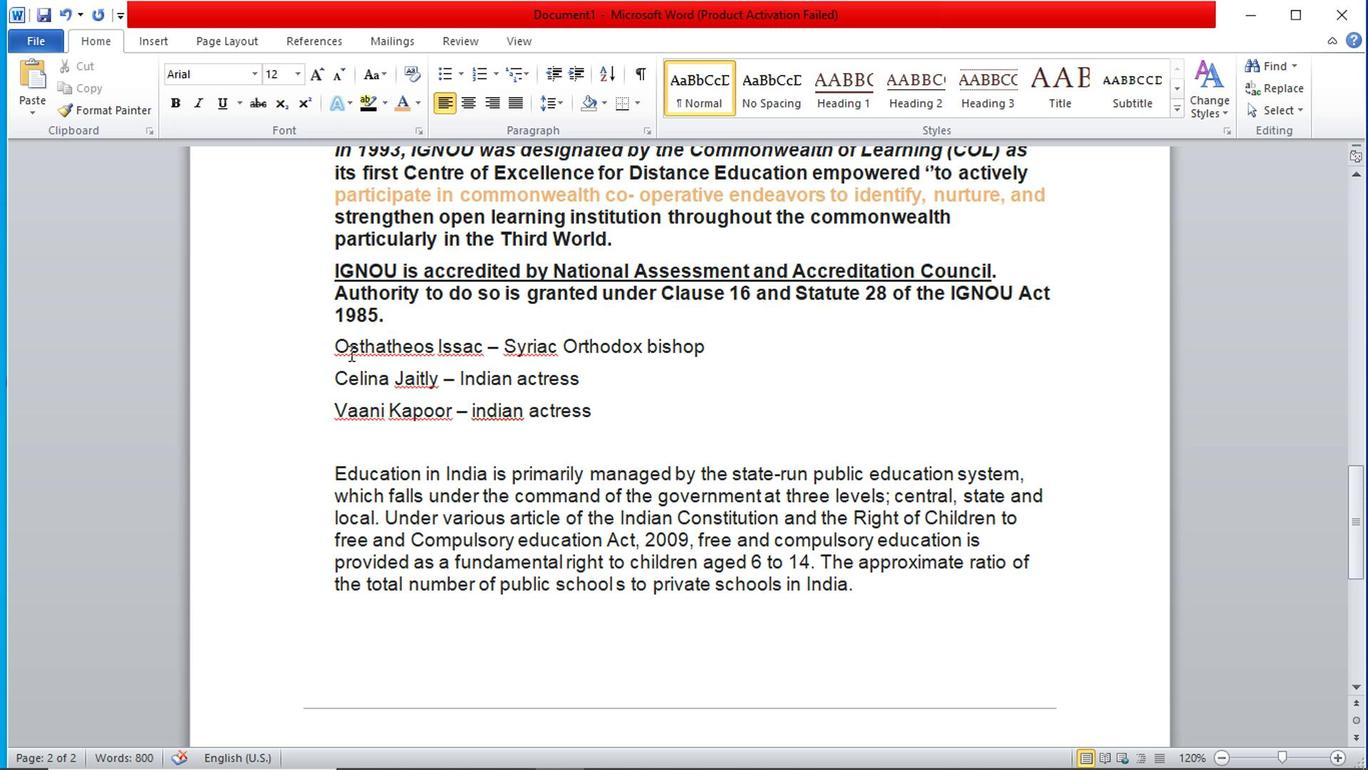 
Action: Mouse pressed left at (326, 354)
Screenshot: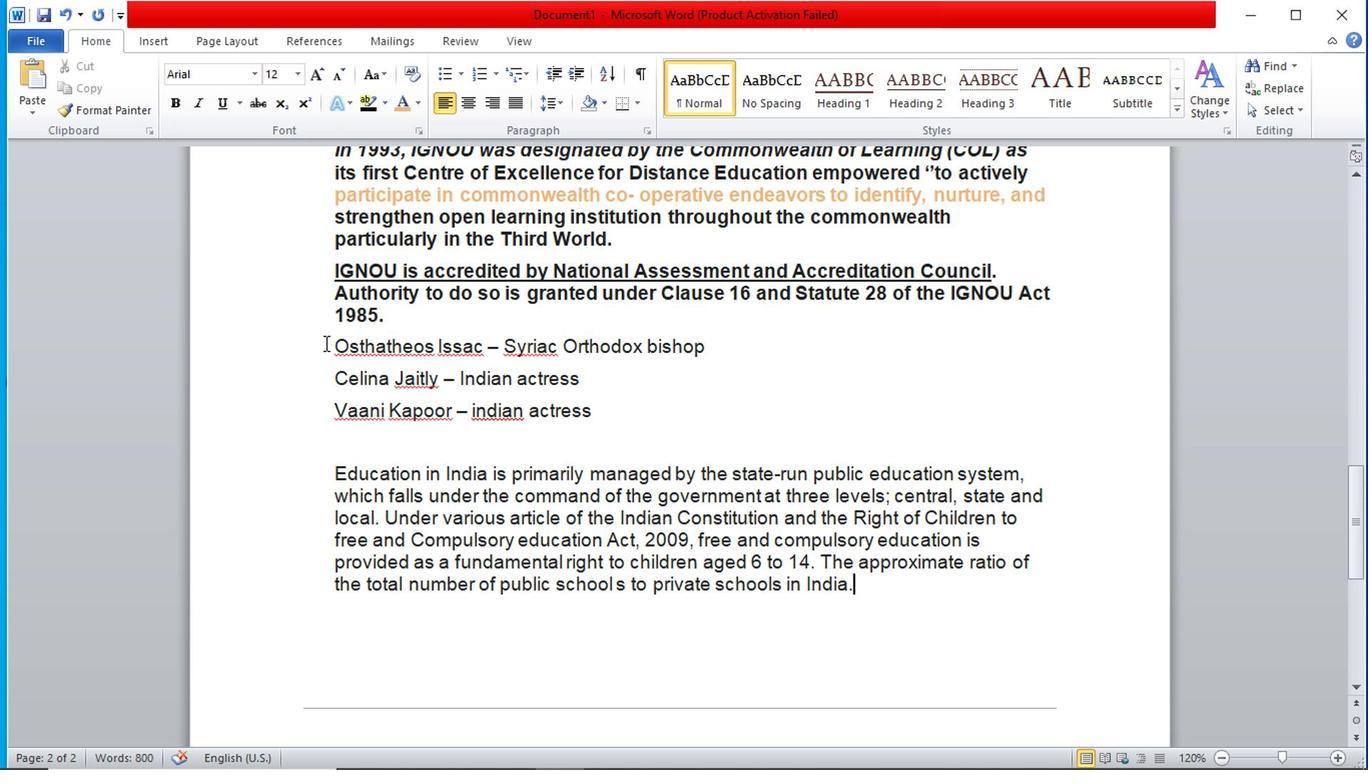 
Action: Mouse moved to (333, 394)
Screenshot: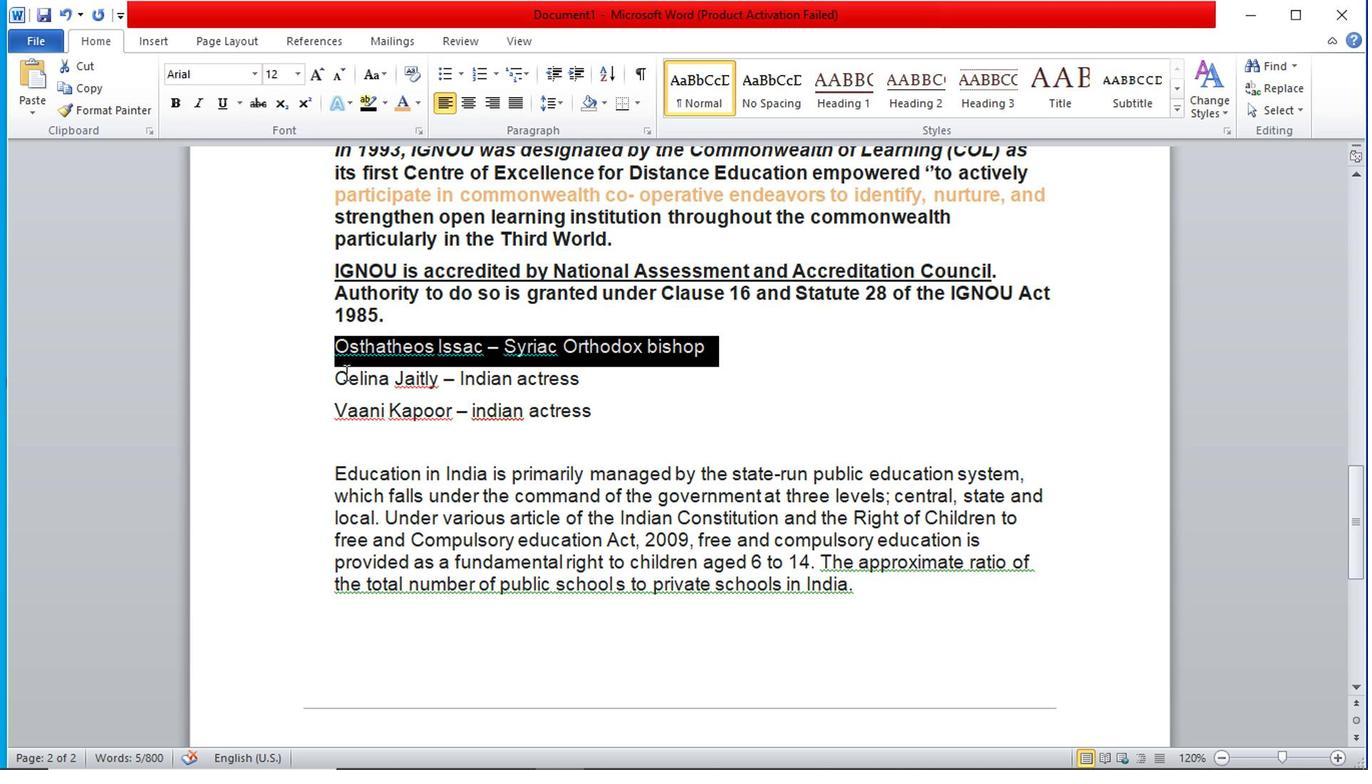 
Action: Mouse pressed left at (333, 394)
Screenshot: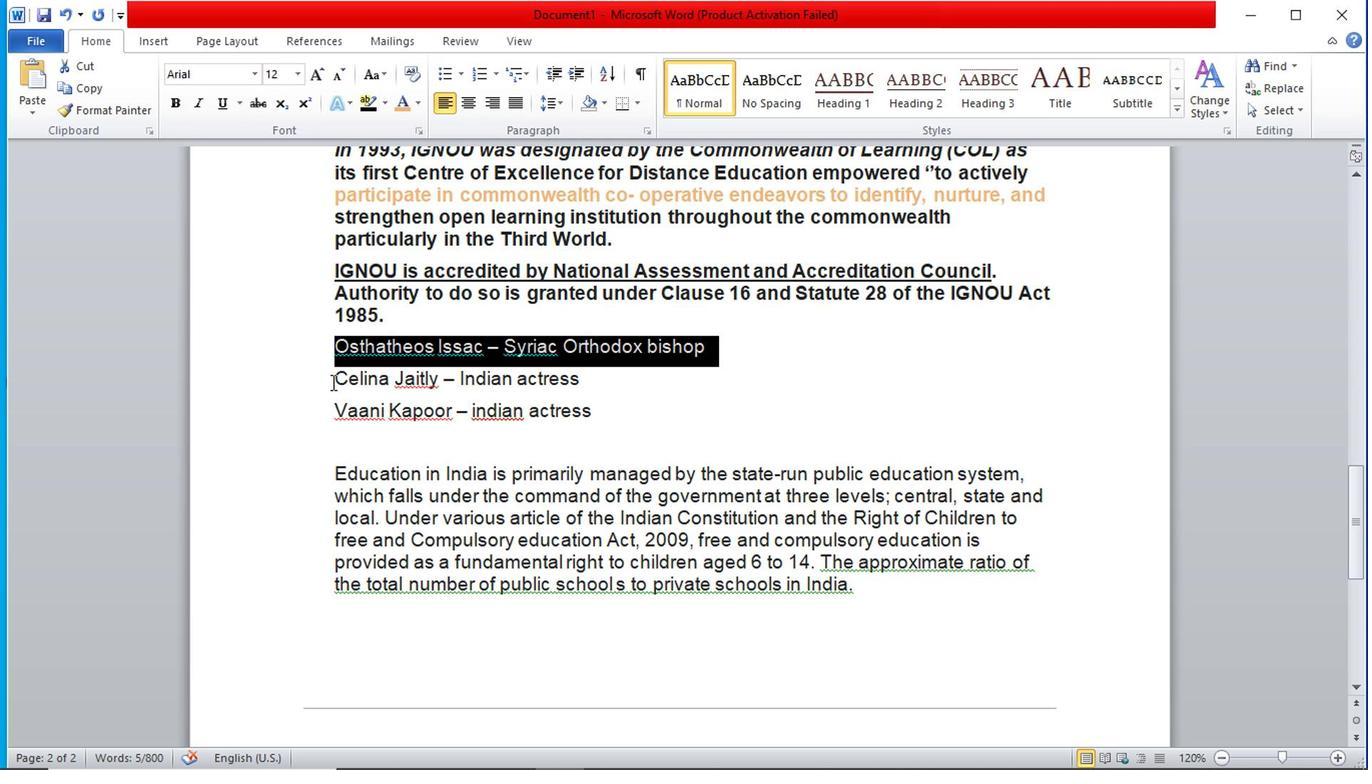 
Action: Mouse moved to (332, 351)
Screenshot: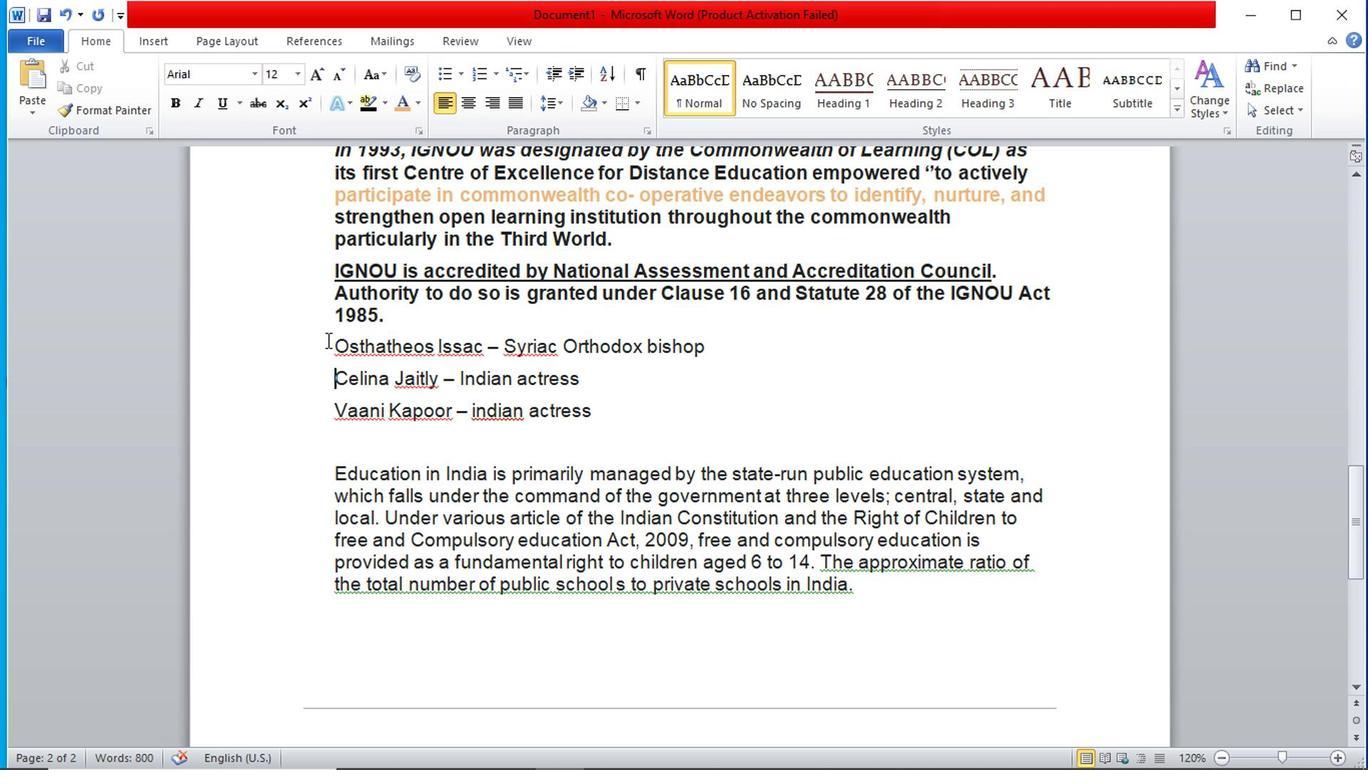 
Action: Mouse pressed left at (332, 351)
Screenshot: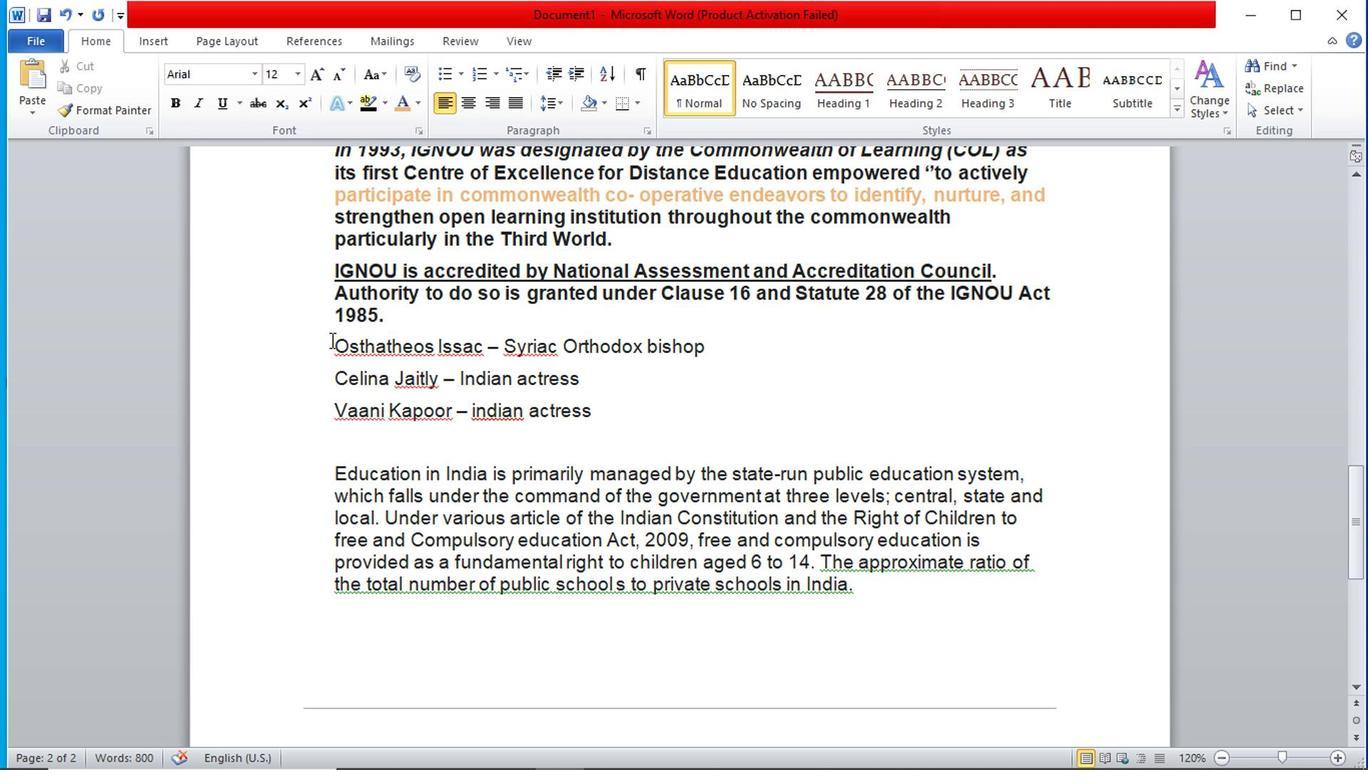 
Action: Mouse moved to (240, 114)
Screenshot: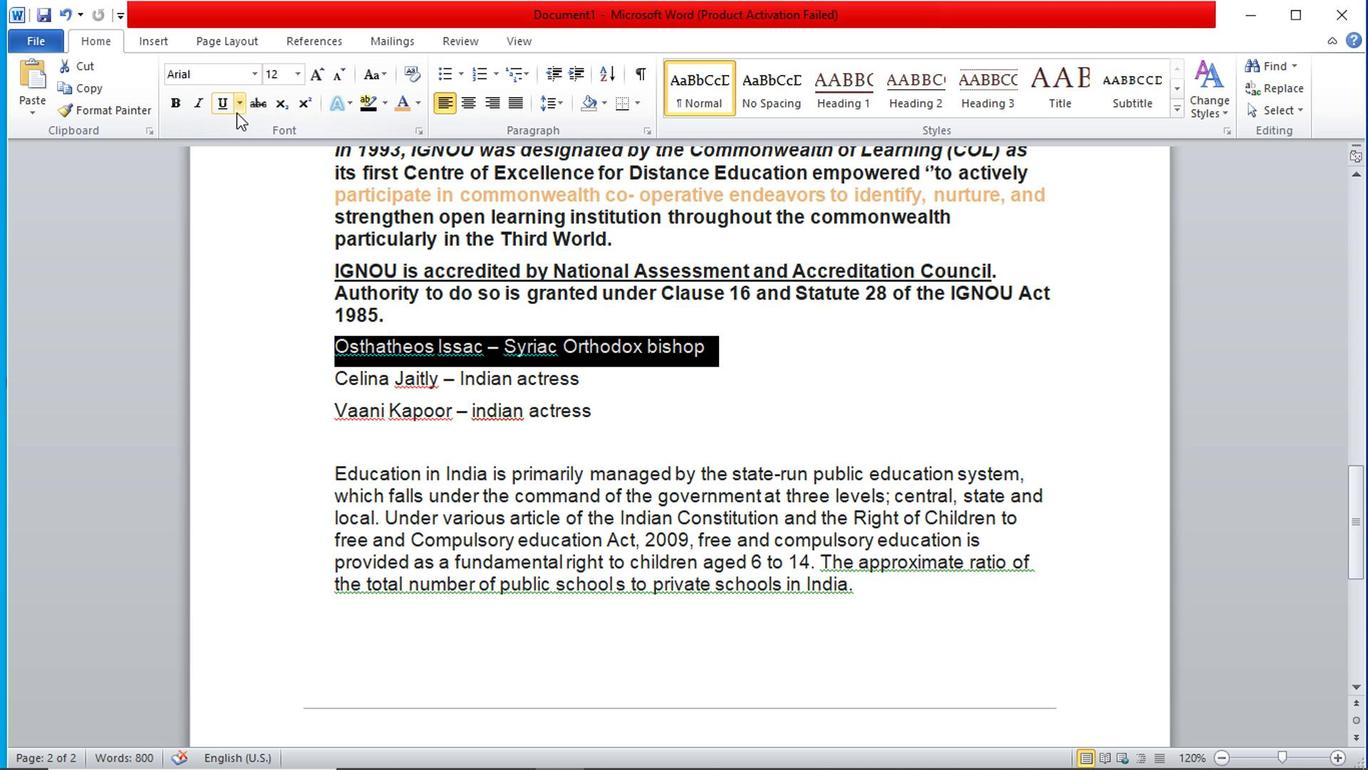 
Action: Mouse pressed left at (240, 114)
Screenshot: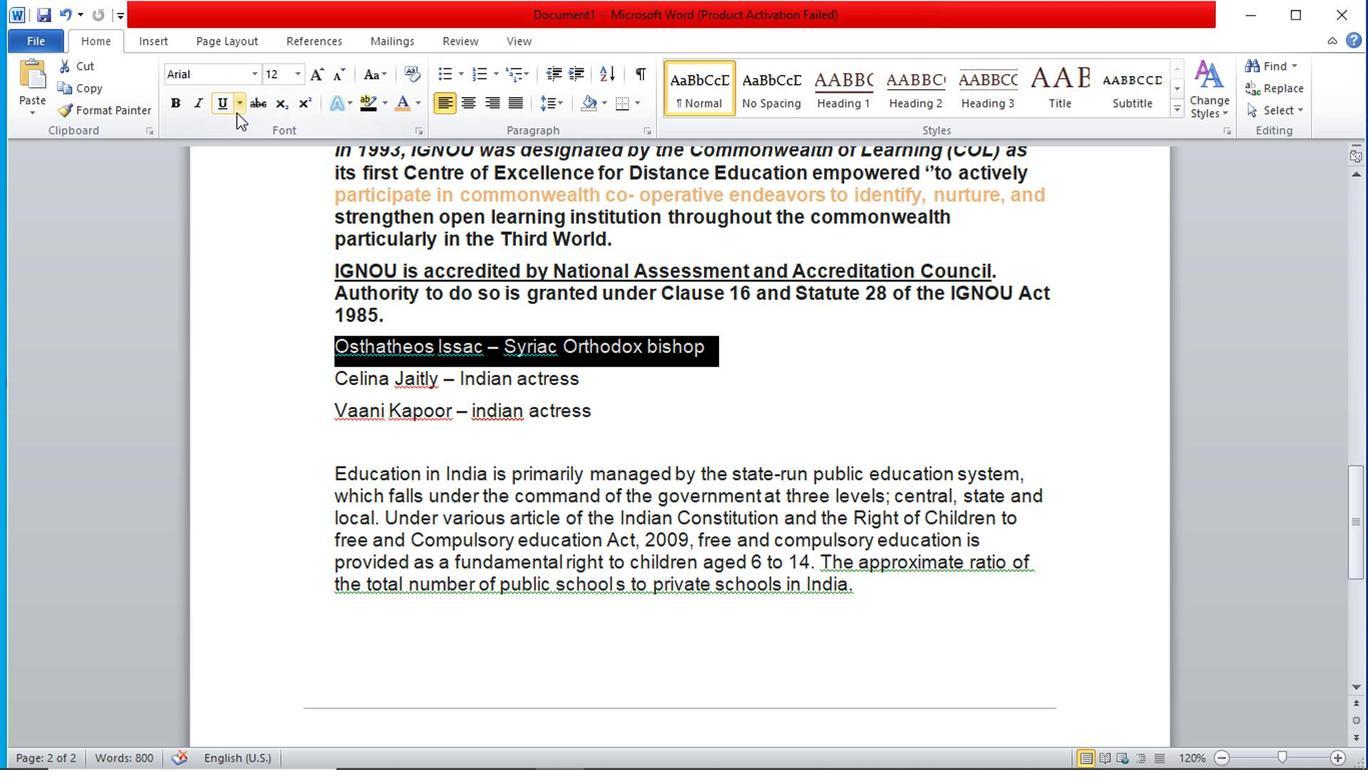 
Action: Mouse moved to (296, 147)
Screenshot: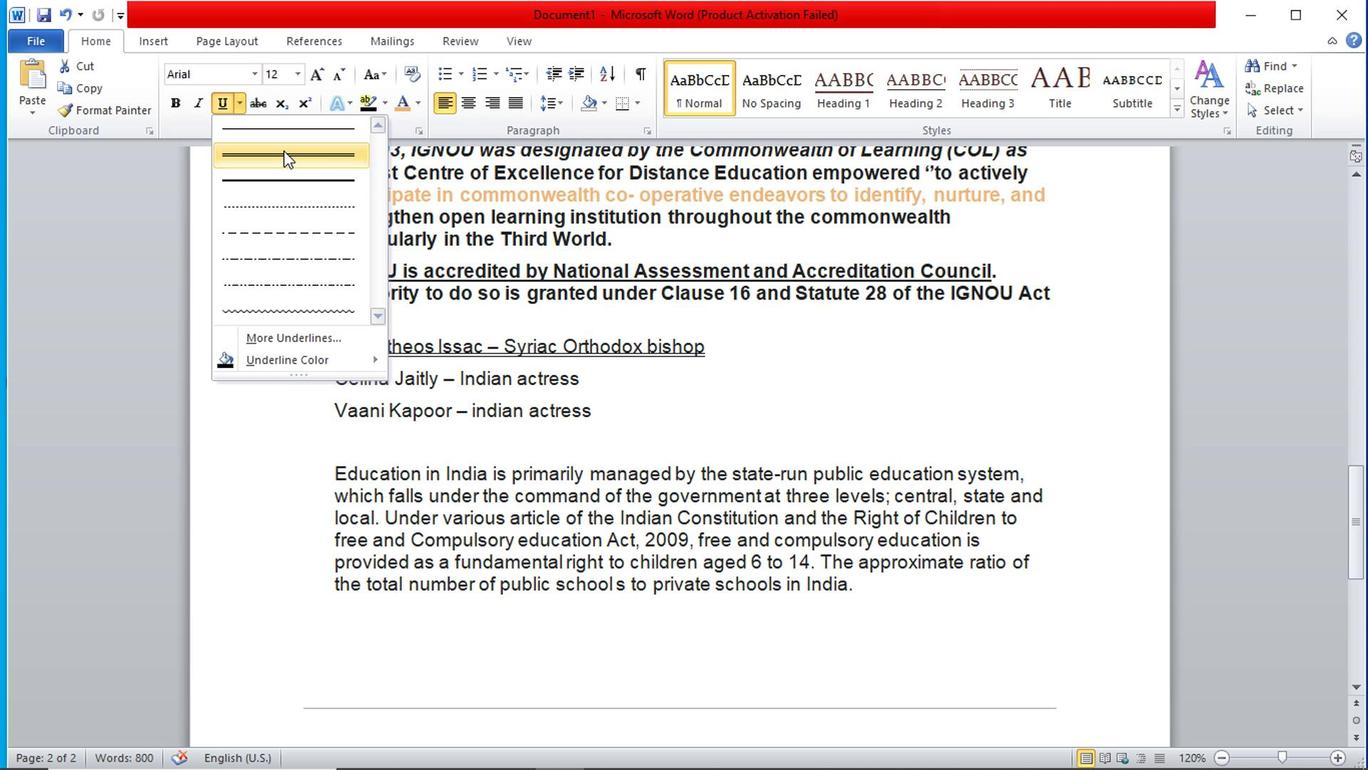 
Action: Mouse pressed left at (296, 147)
Screenshot: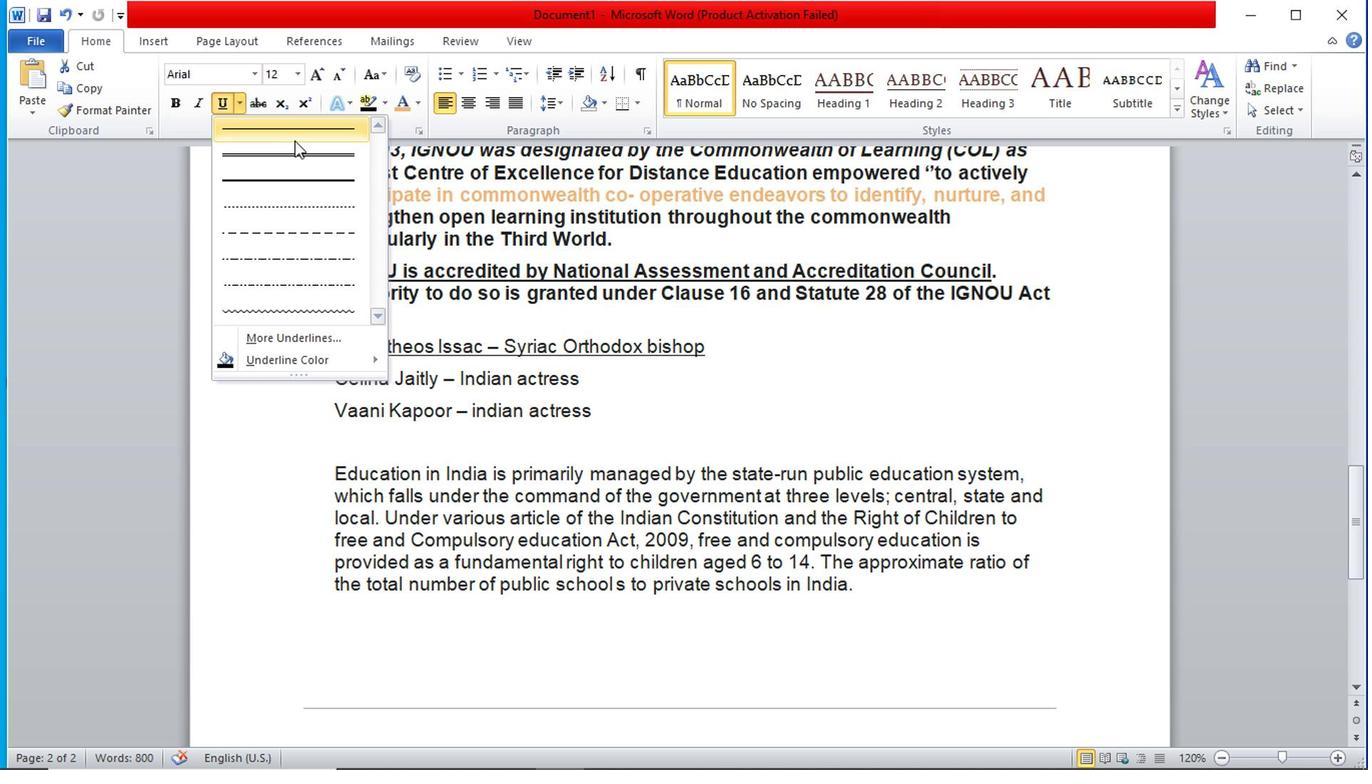 
Action: Mouse moved to (280, 417)
Screenshot: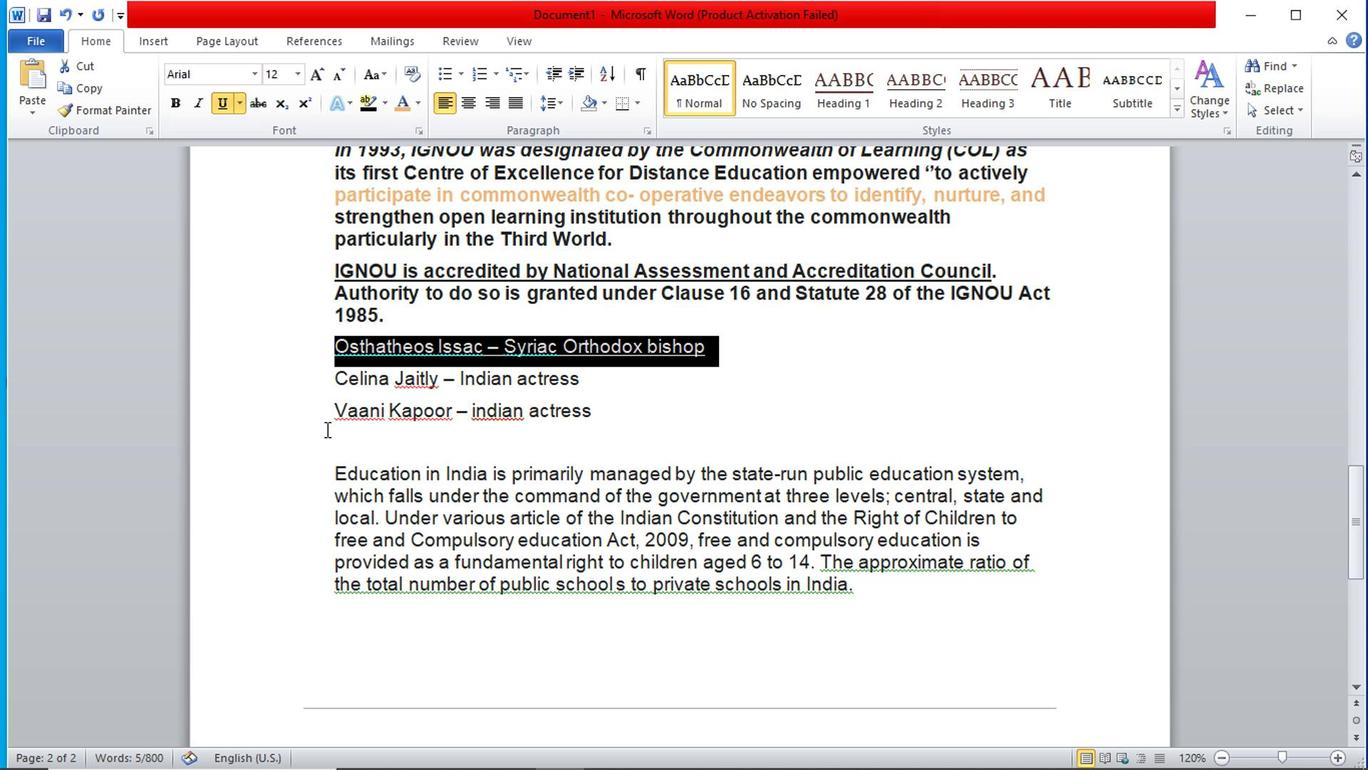 
Action: Mouse pressed left at (280, 417)
Screenshot: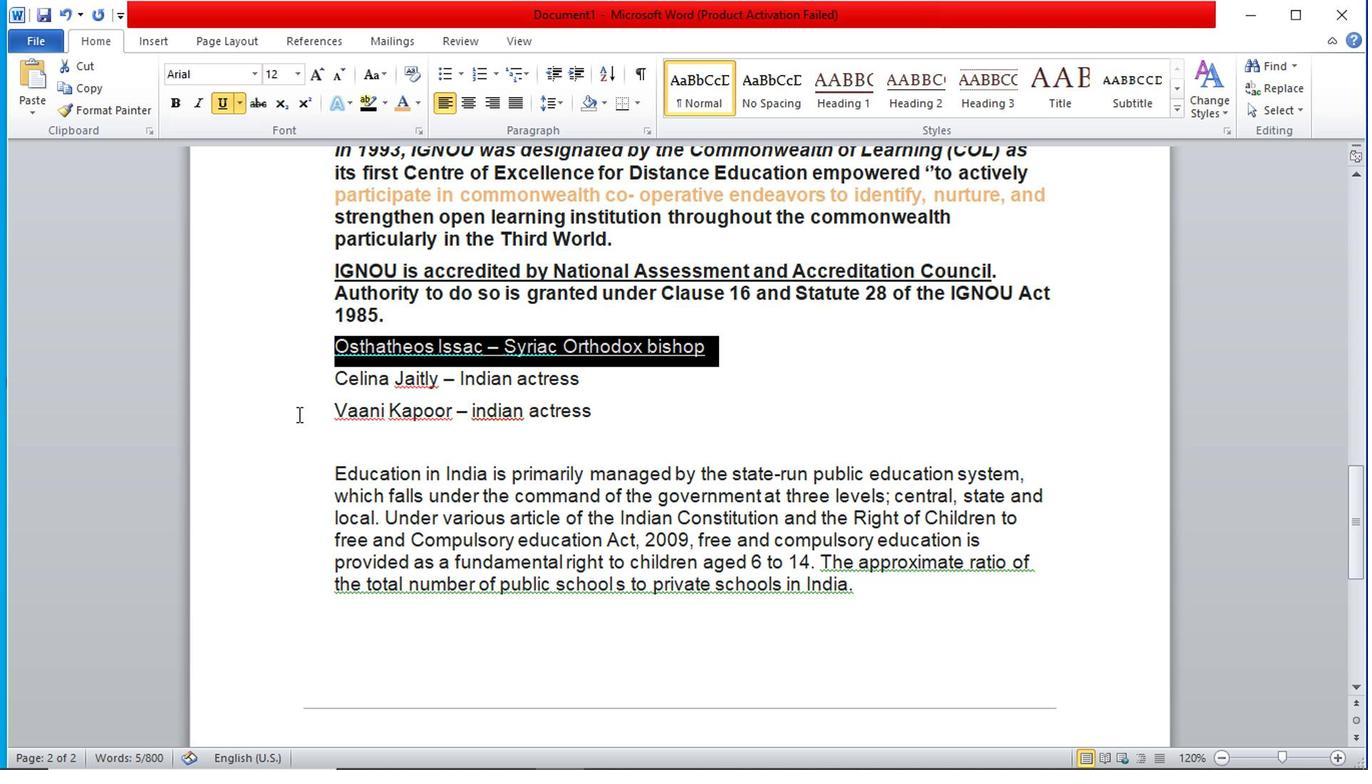 
Action: Mouse moved to (931, 389)
Screenshot: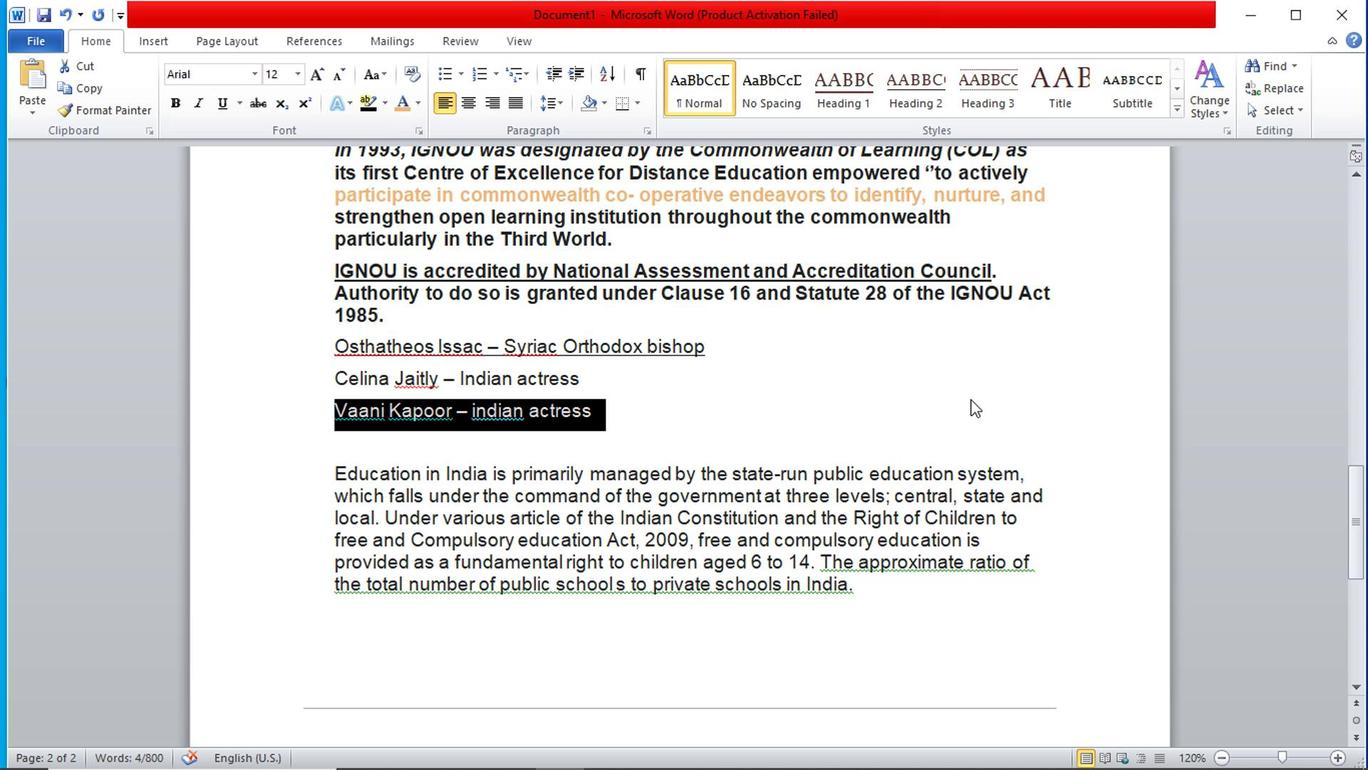 
Action: Mouse pressed left at (931, 389)
Screenshot: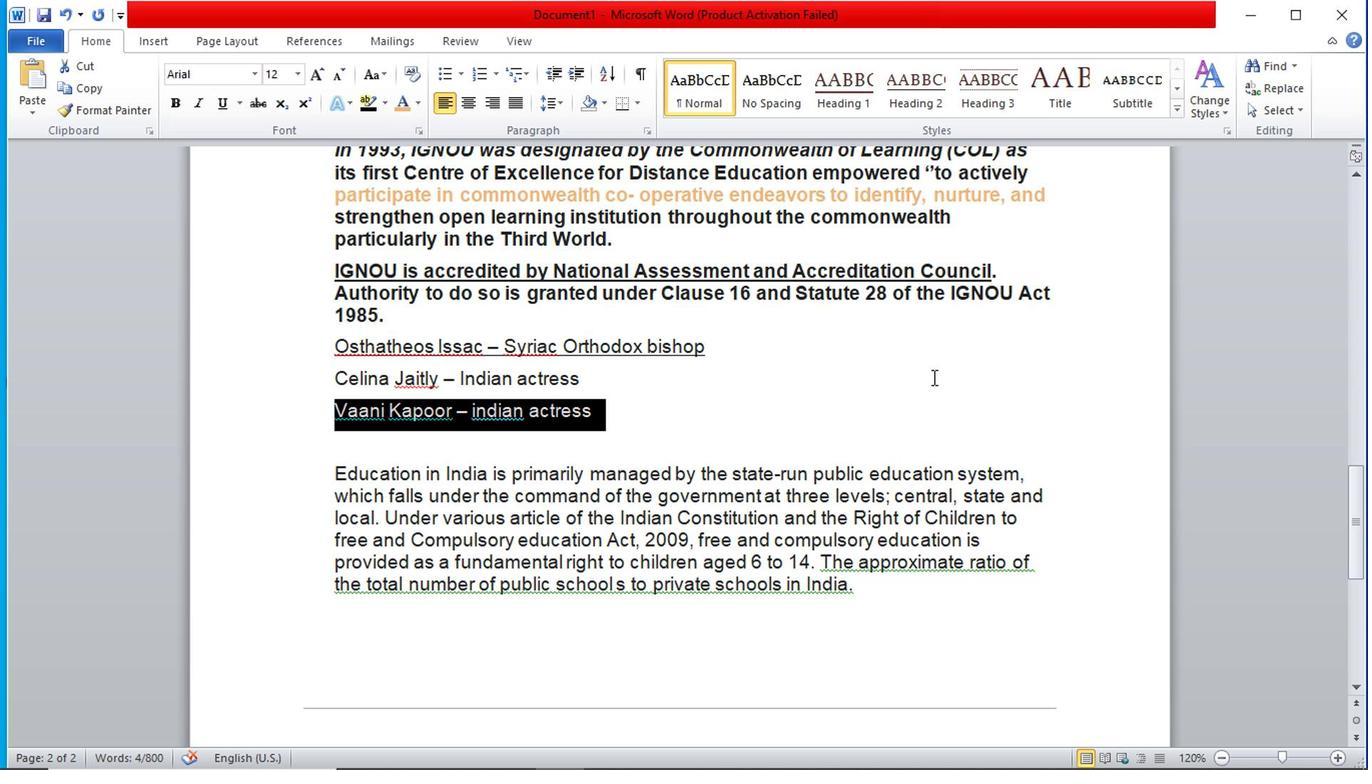 
Action: Mouse moved to (325, 365)
Screenshot: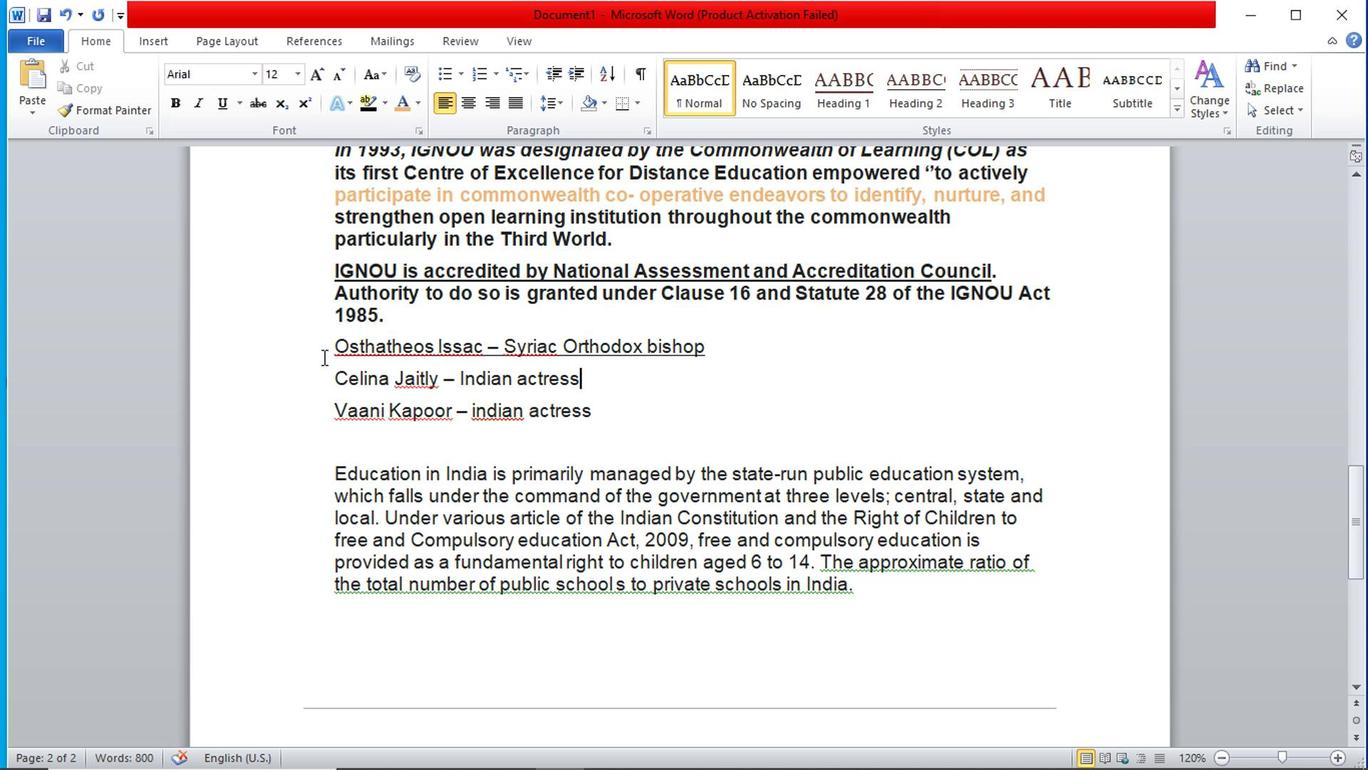
Action: Mouse pressed left at (325, 365)
Screenshot: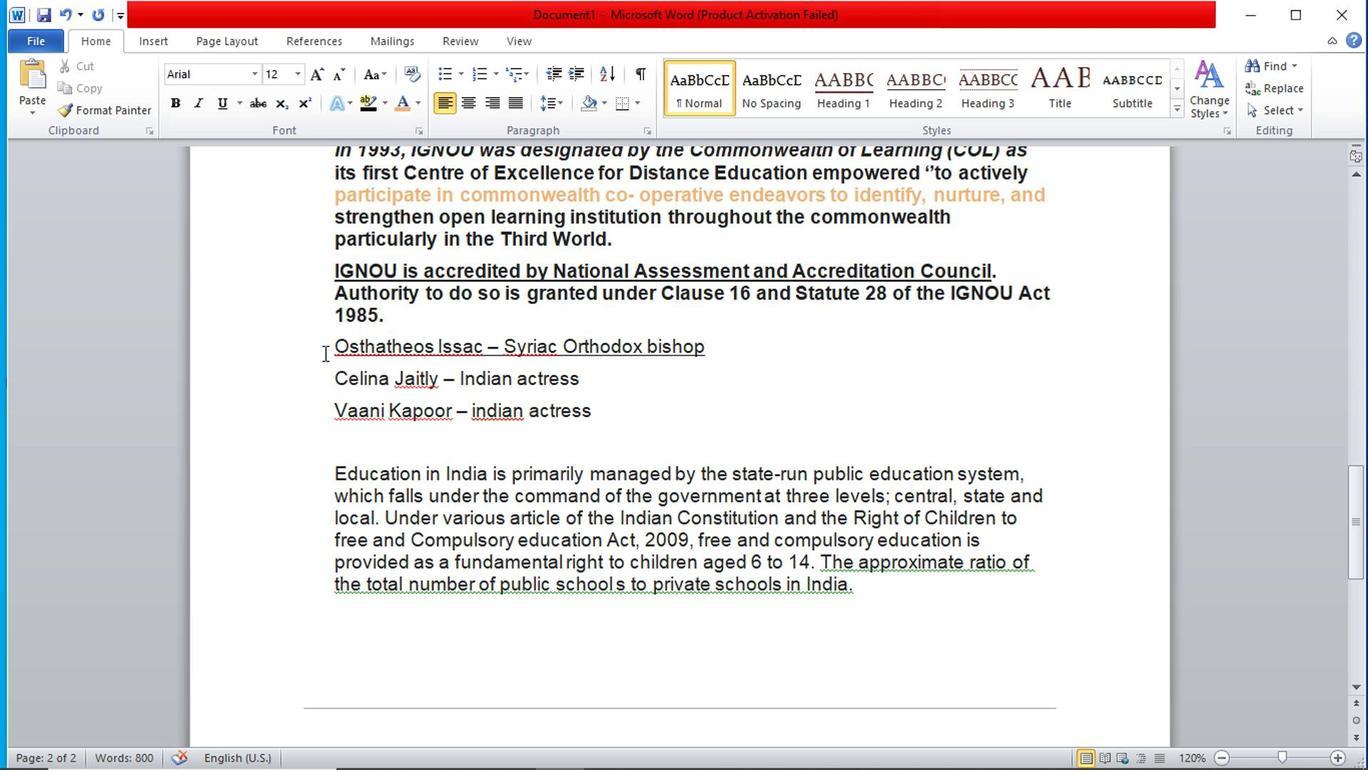 
Action: Mouse moved to (231, 117)
Screenshot: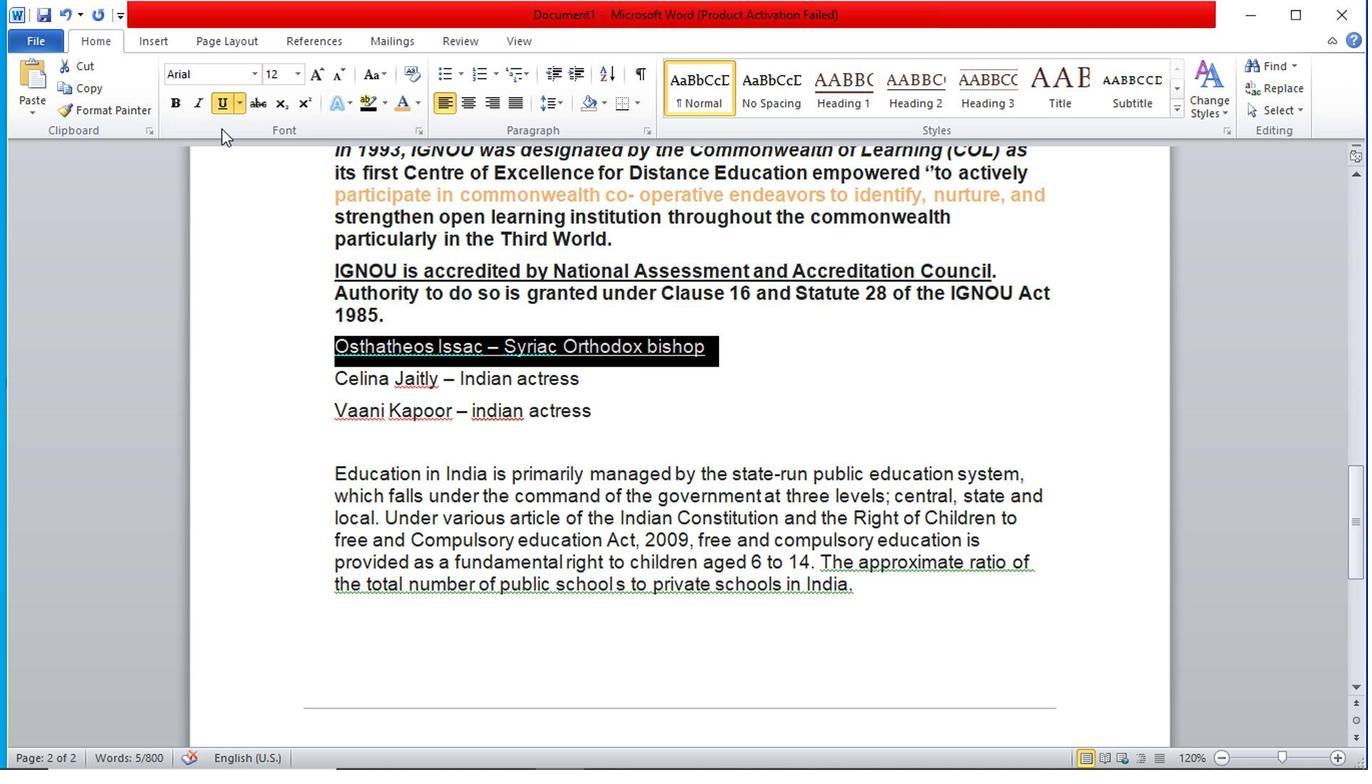 
Action: Mouse pressed left at (231, 117)
Screenshot: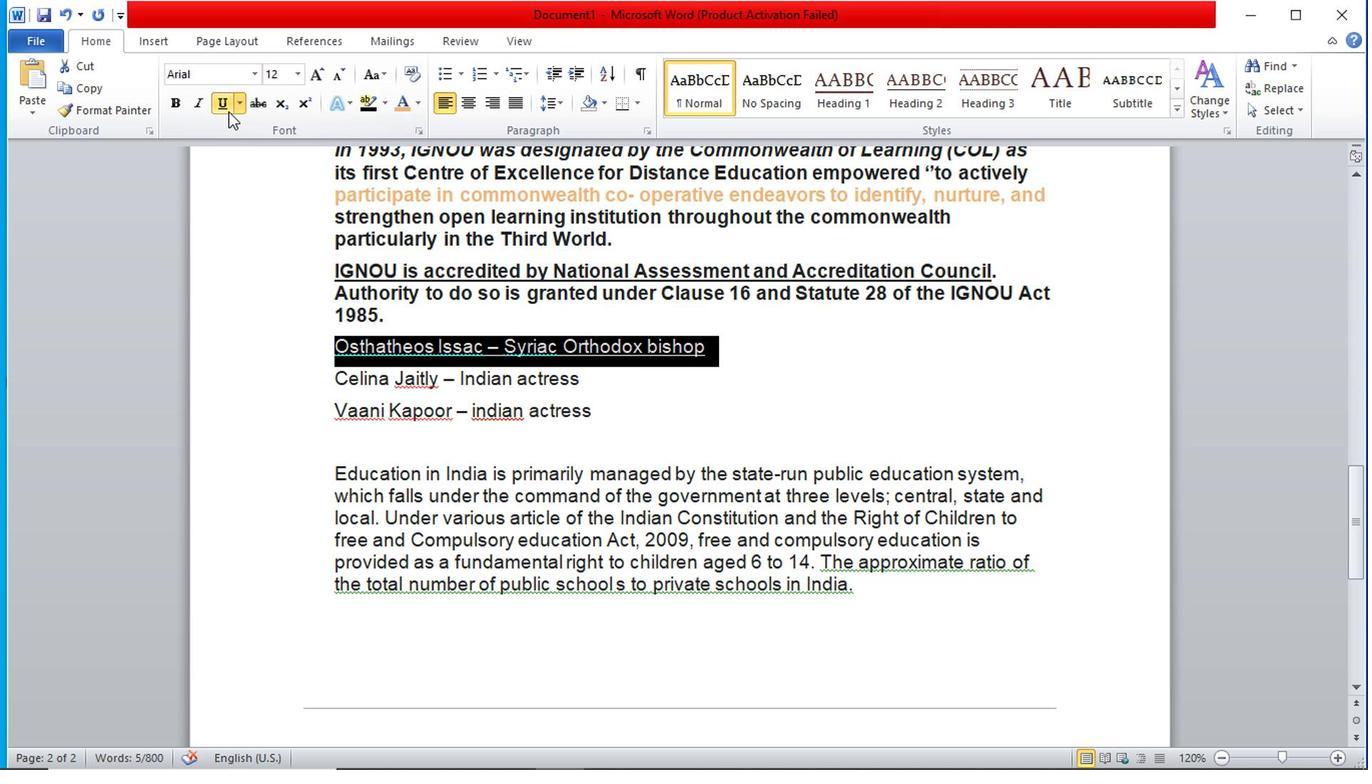 
Action: Mouse moved to (274, 342)
Screenshot: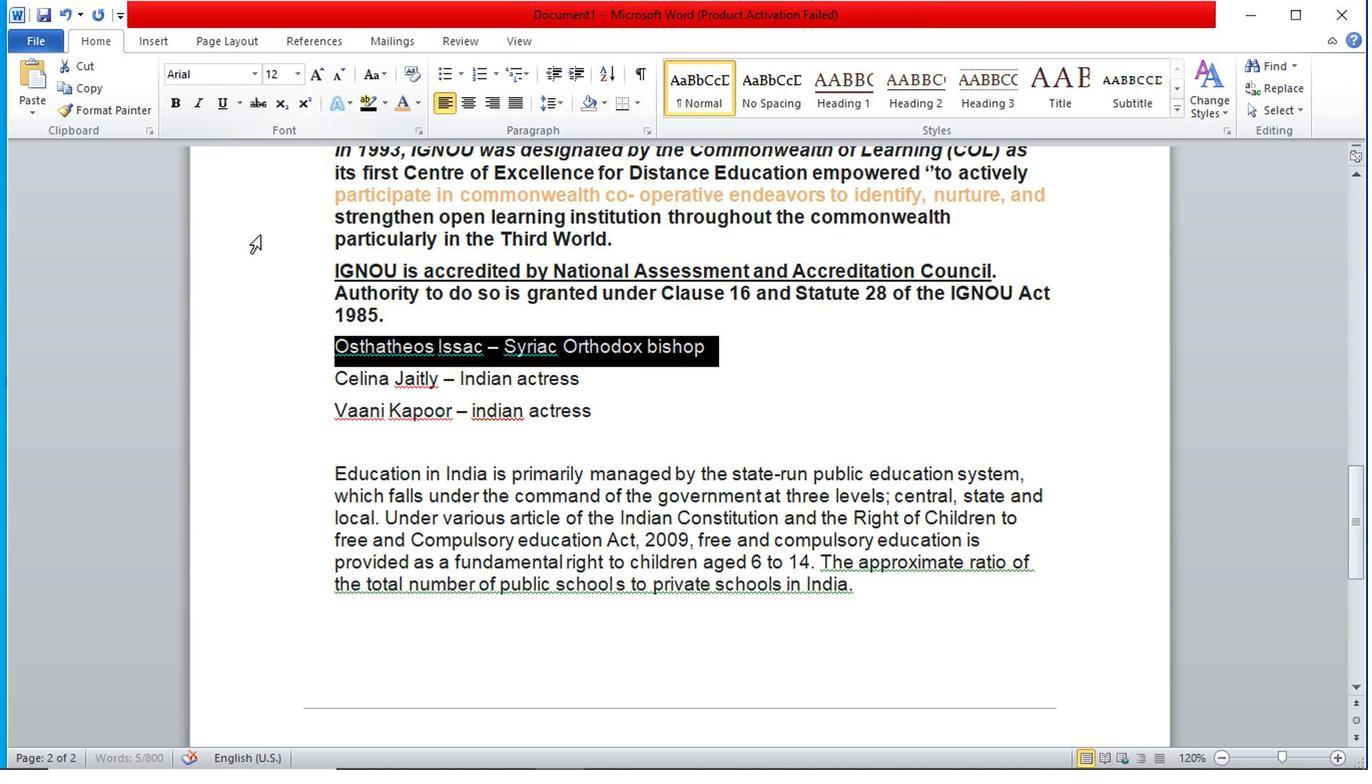 
Action: Mouse pressed left at (274, 342)
Screenshot: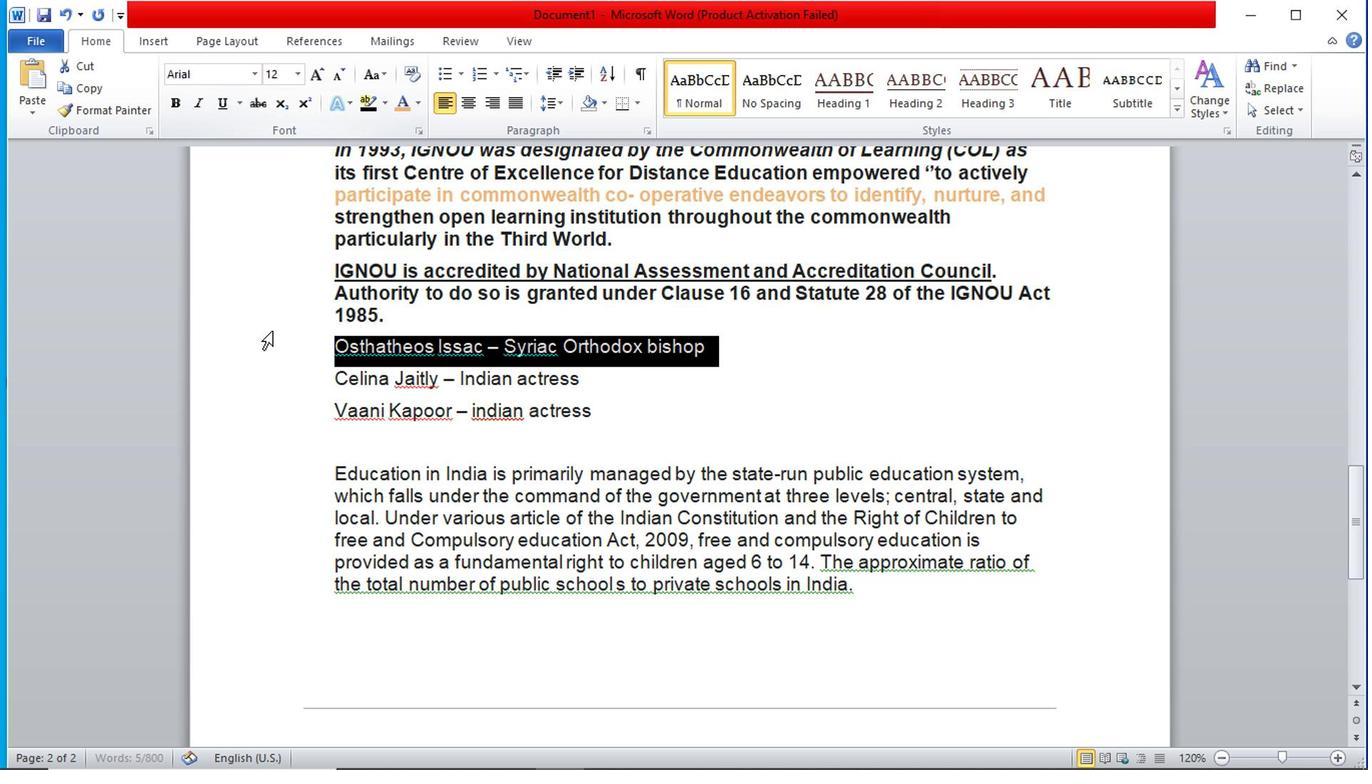 
Action: Mouse moved to (836, 409)
Screenshot: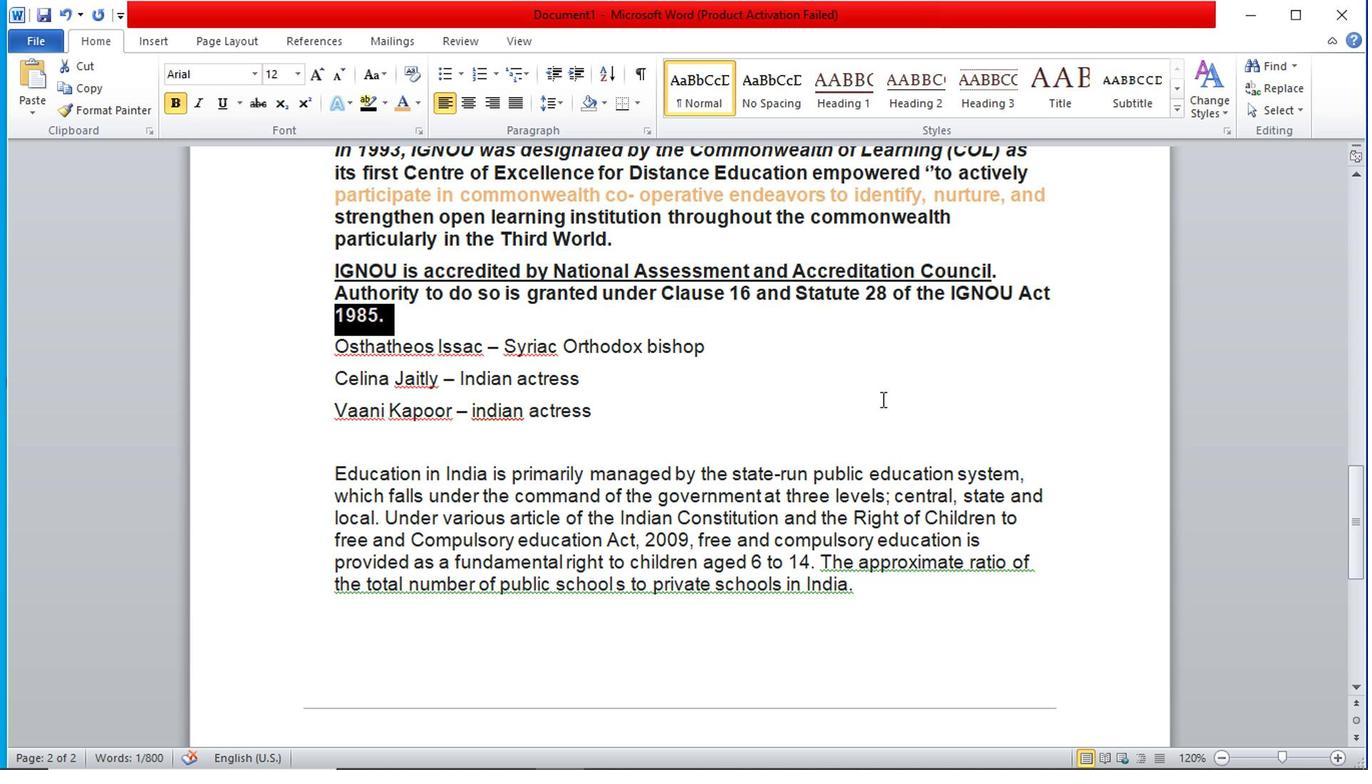 
Action: Mouse pressed left at (836, 409)
Screenshot: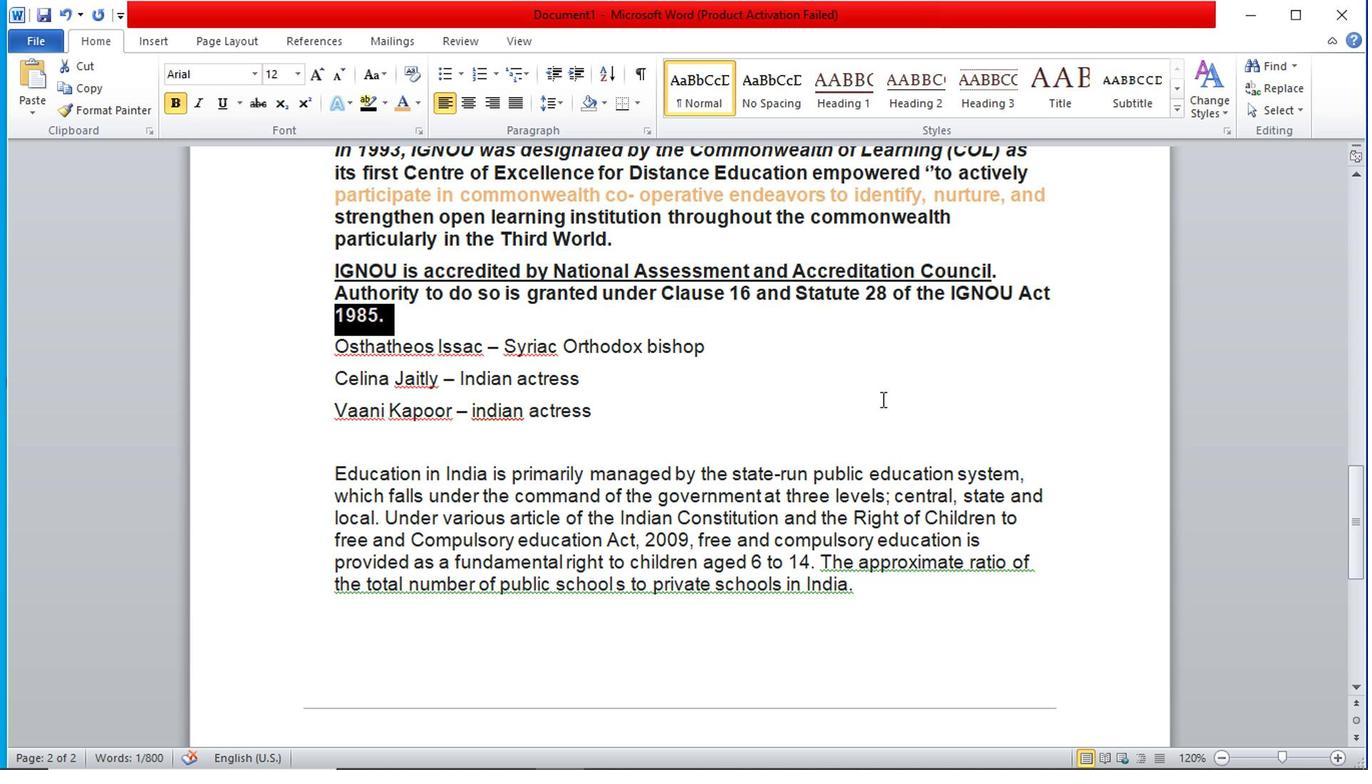 
Action: Mouse moved to (814, 408)
Screenshot: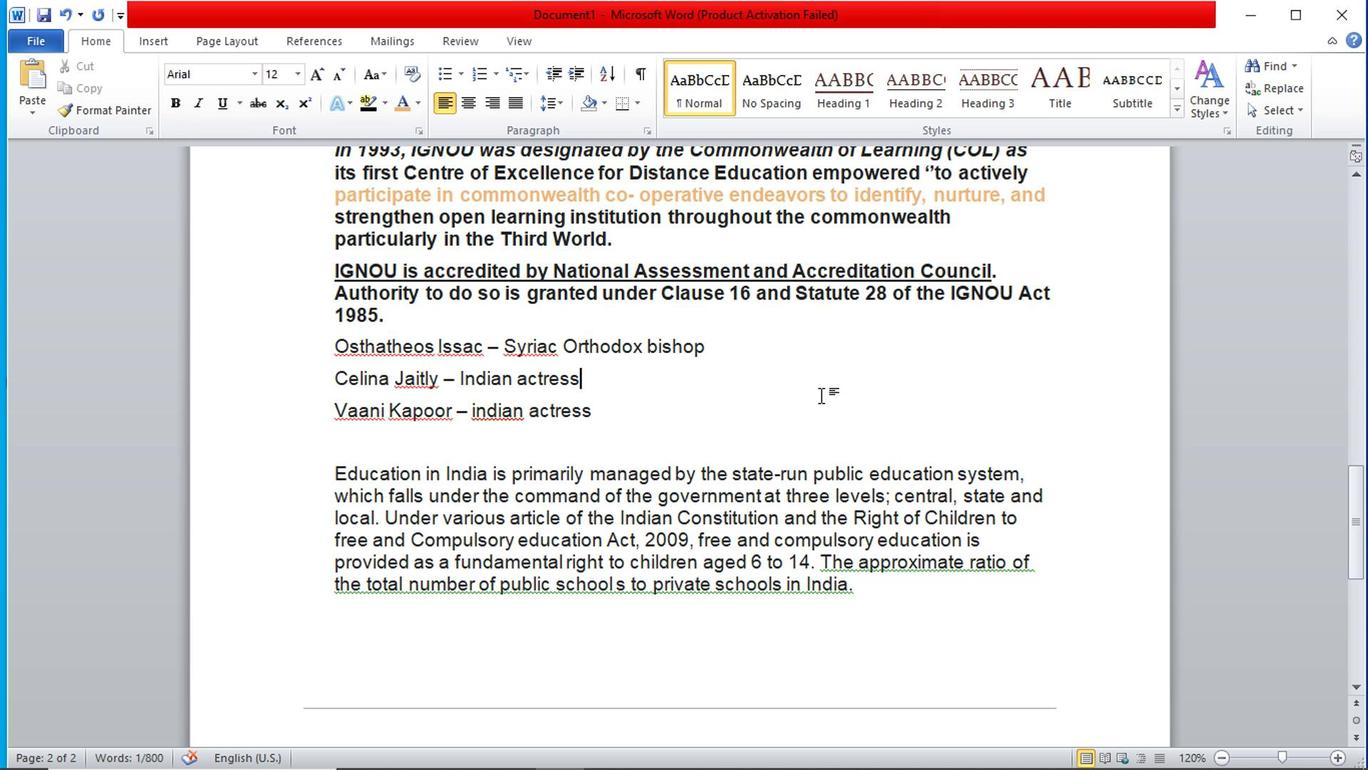 
Action: Mouse scrolled (814, 407) with delta (0, 0)
Screenshot: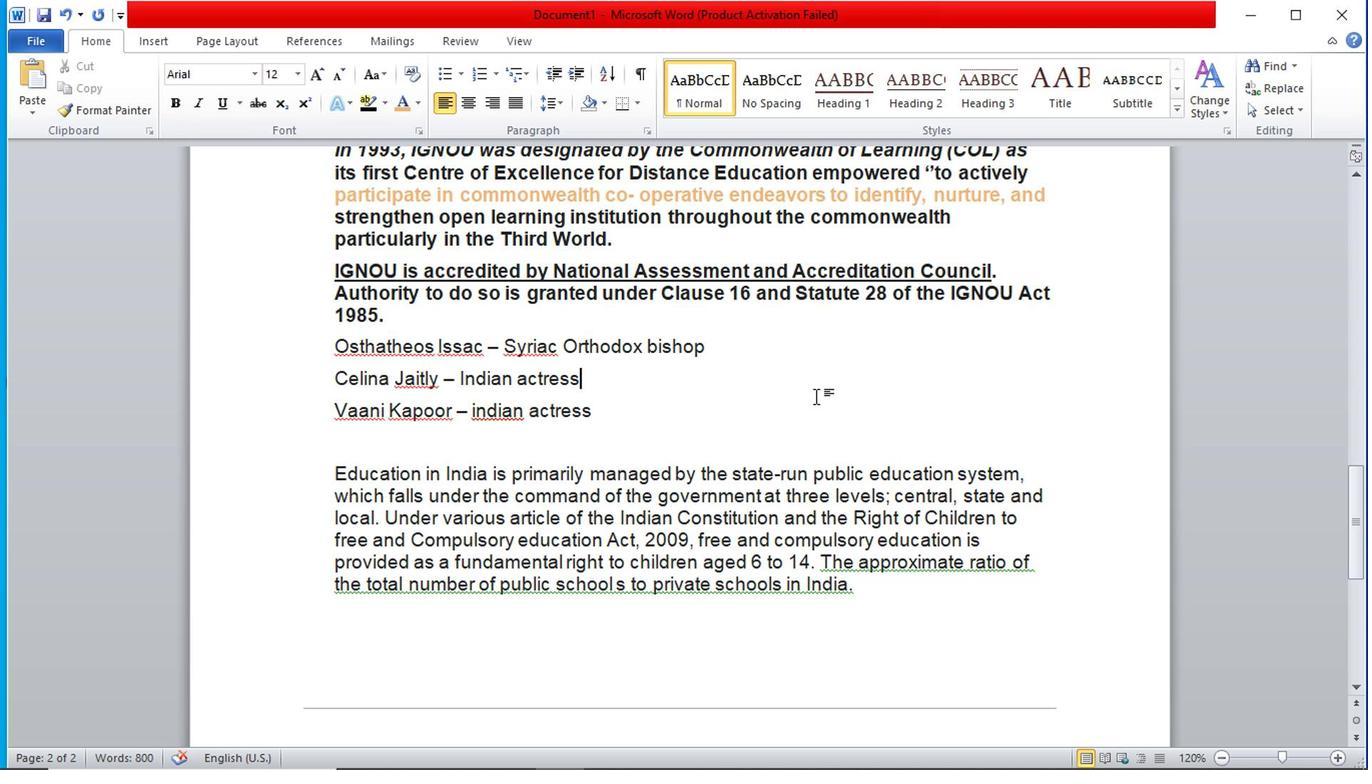
Action: Mouse scrolled (814, 407) with delta (0, 0)
Screenshot: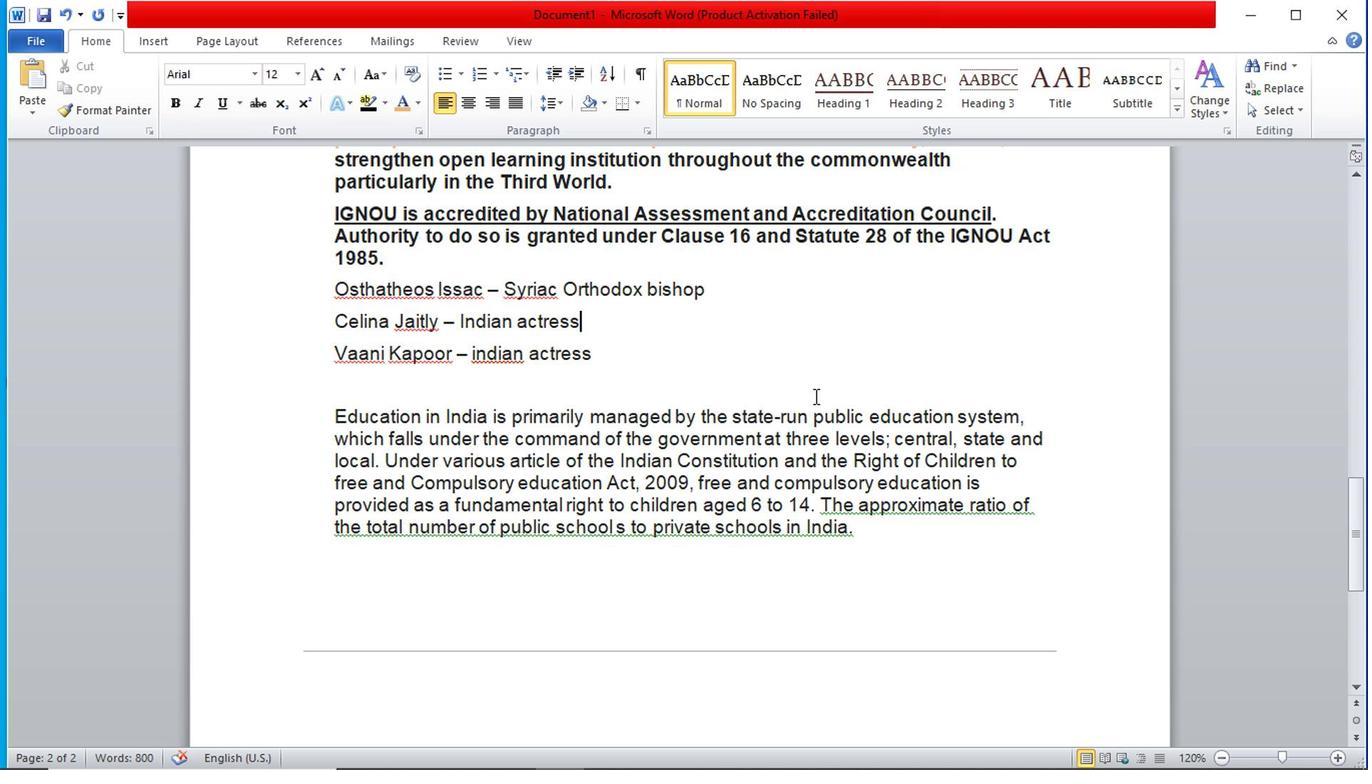 
Action: Mouse moved to (330, 368)
Screenshot: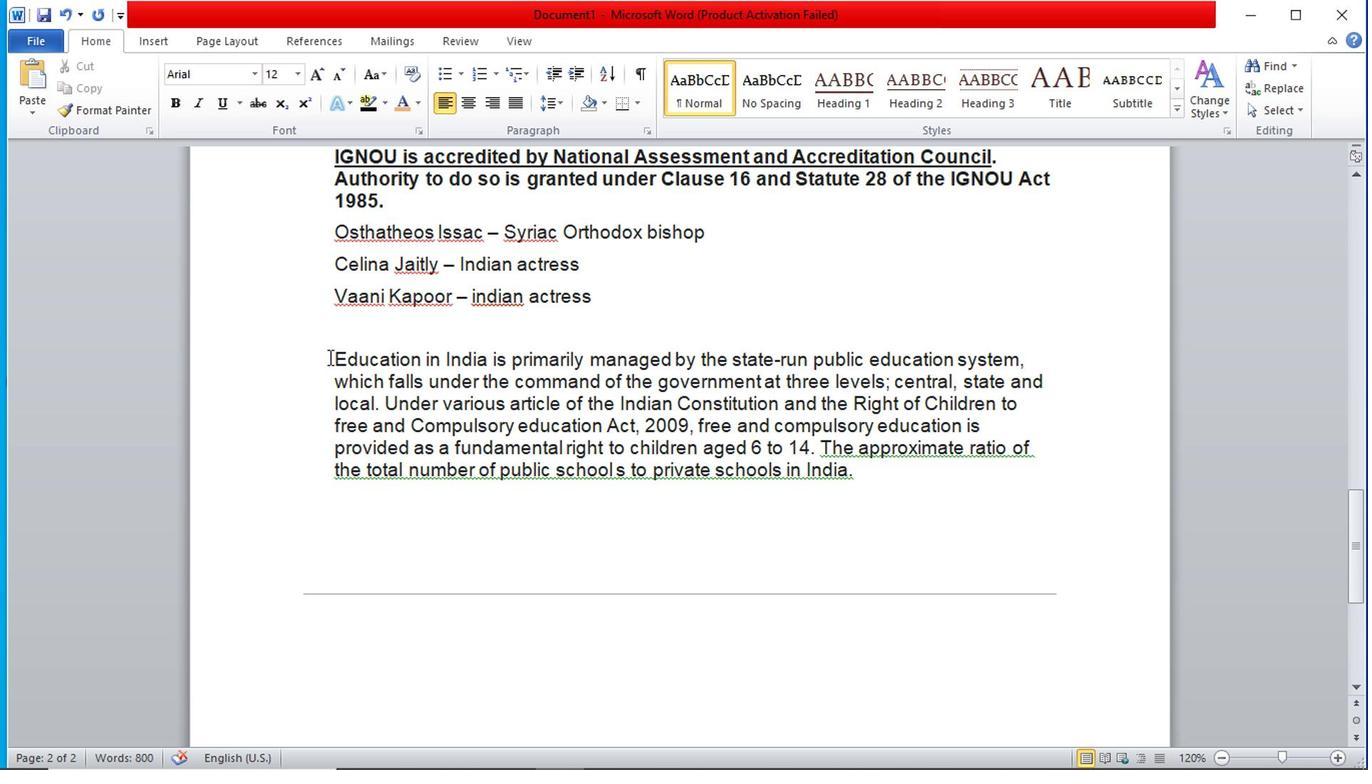 
Action: Mouse pressed left at (330, 368)
Screenshot: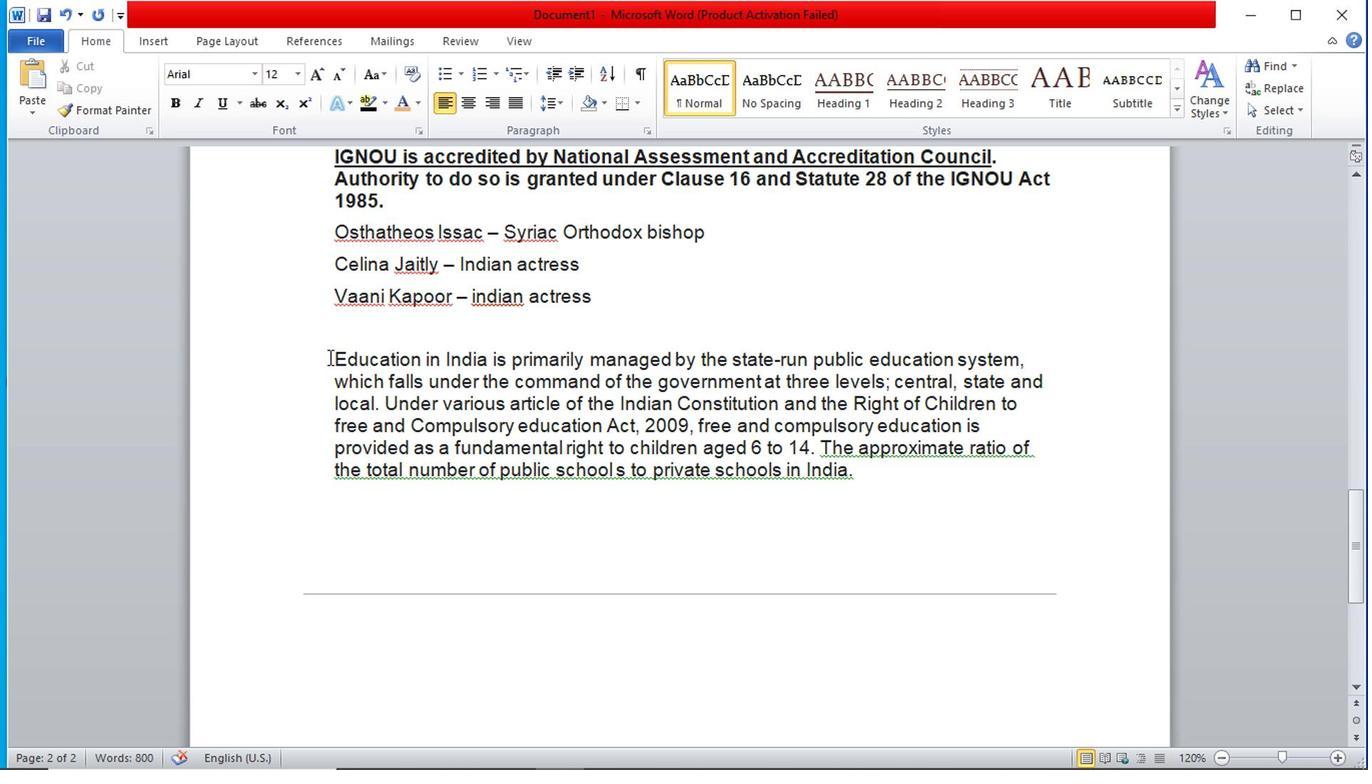 
Action: Mouse moved to (191, 111)
Screenshot: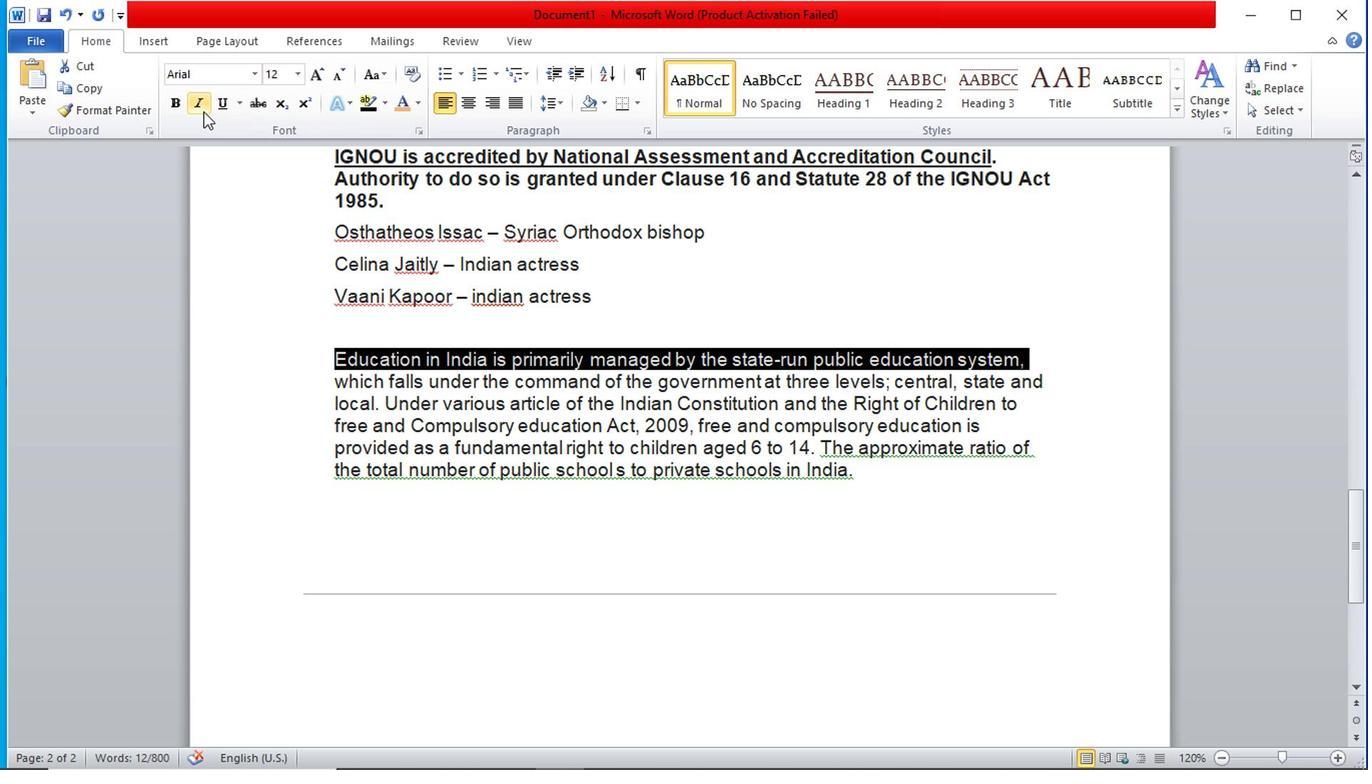 
Action: Mouse pressed left at (191, 111)
Screenshot: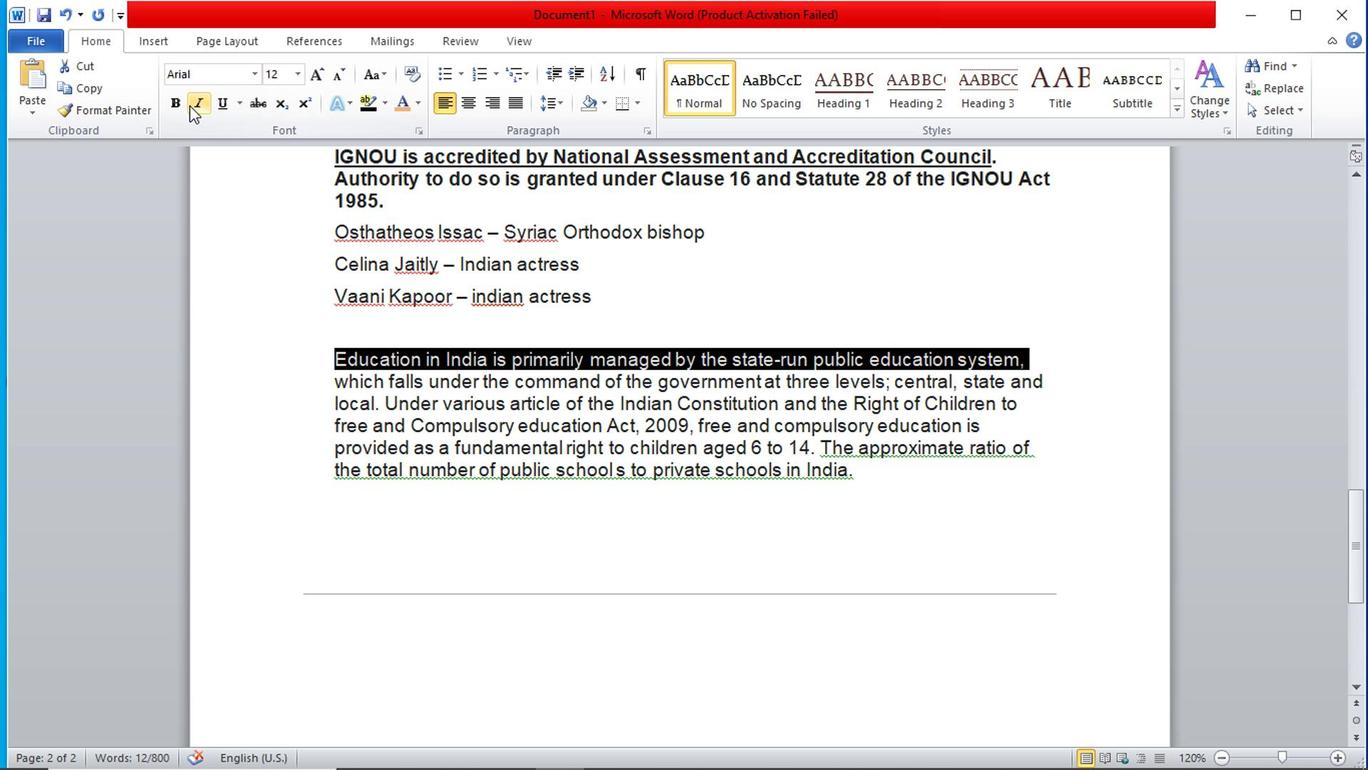 
Action: Mouse moved to (176, 117)
Screenshot: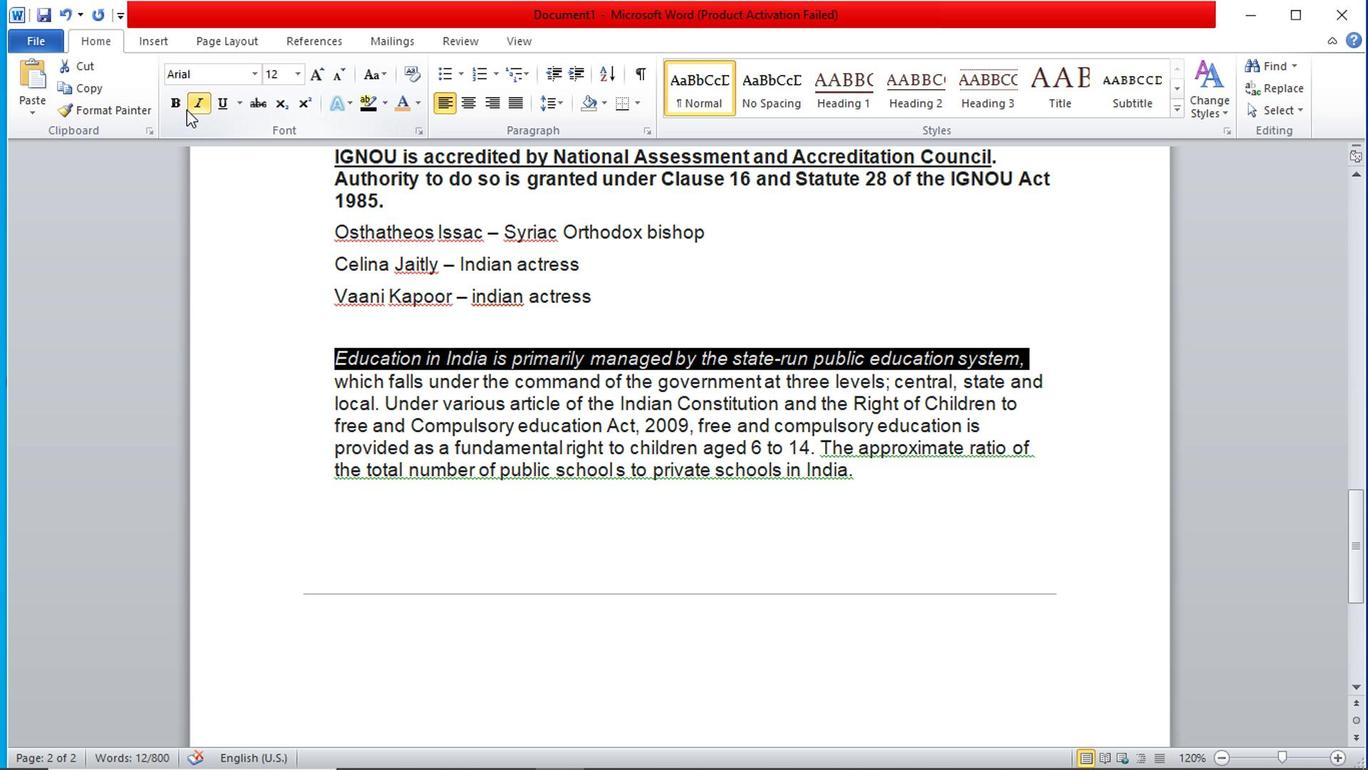
Action: Mouse pressed left at (176, 117)
Screenshot: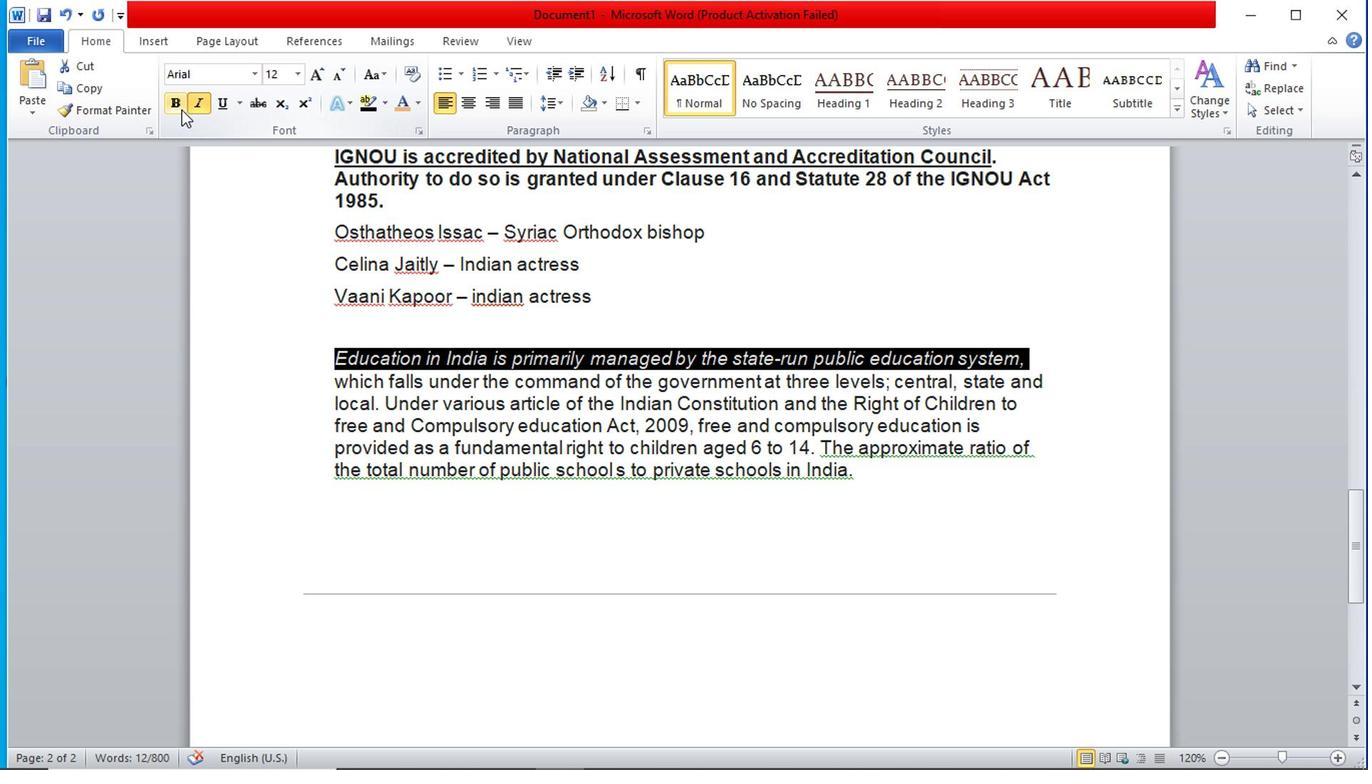 
Action: Mouse moved to (201, 121)
Screenshot: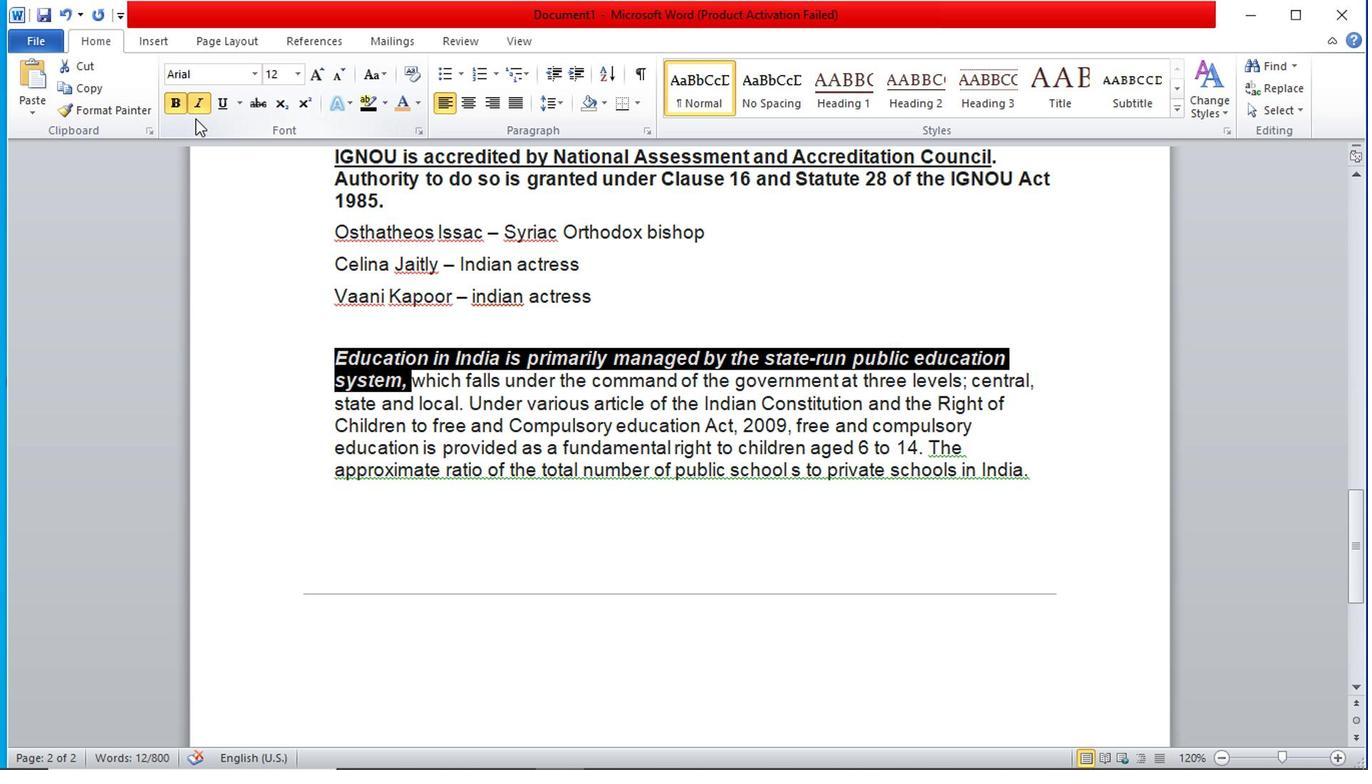 
Action: Mouse pressed left at (201, 121)
Screenshot: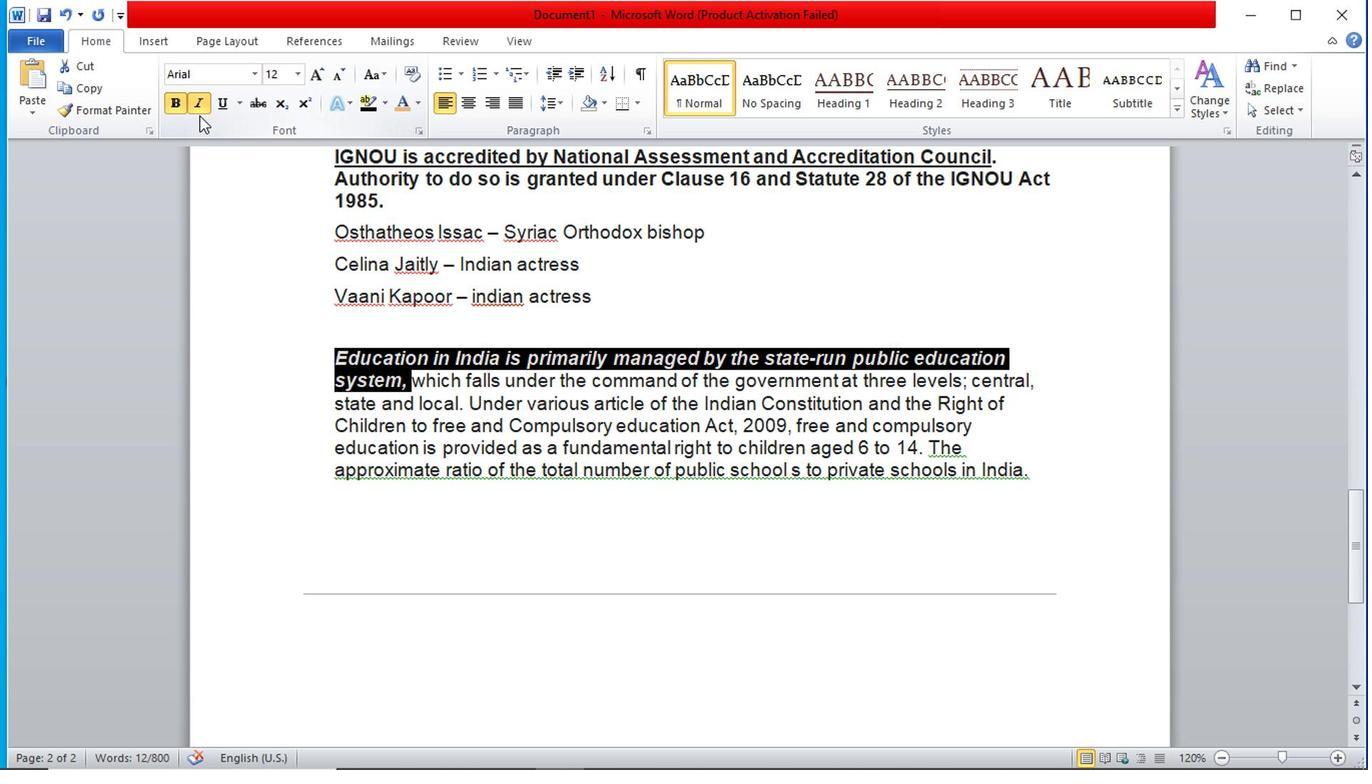 
Action: Mouse moved to (206, 116)
Screenshot: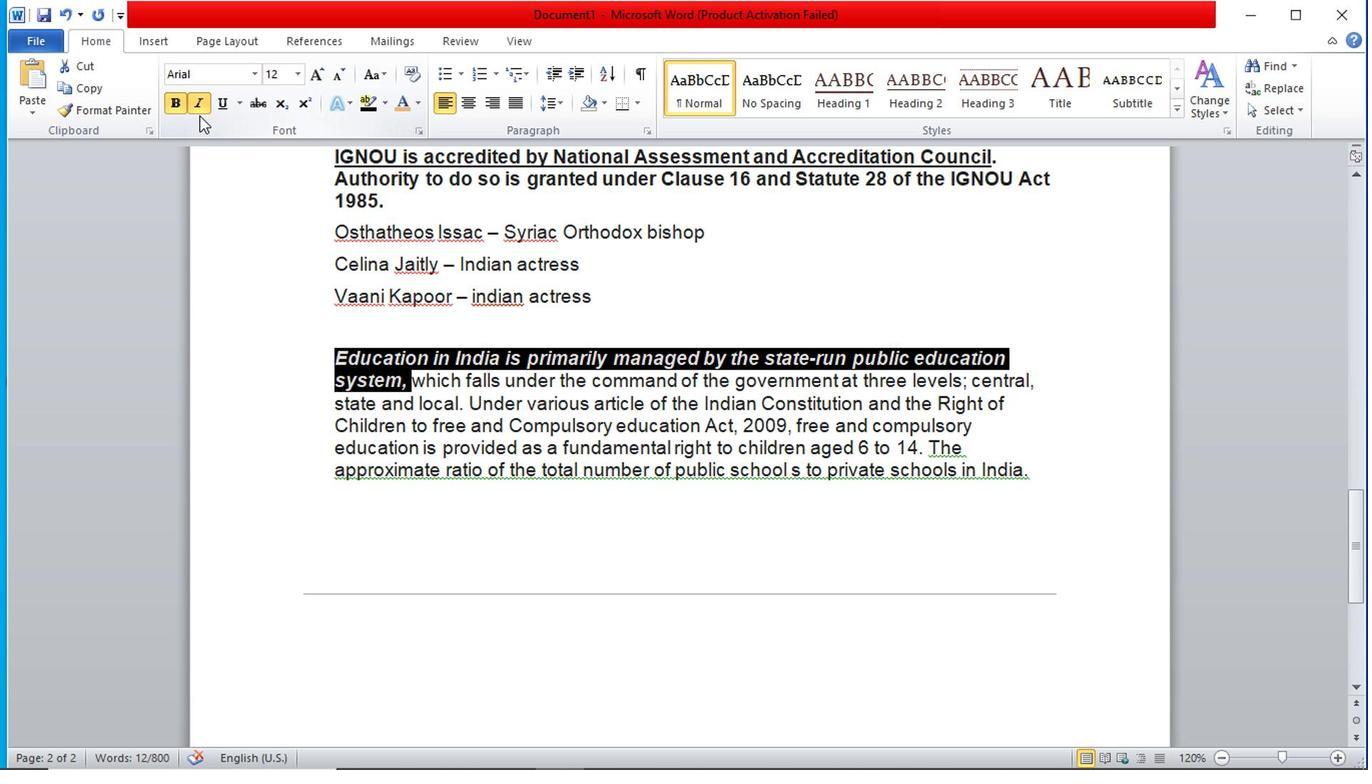
Action: Mouse pressed left at (206, 116)
Screenshot: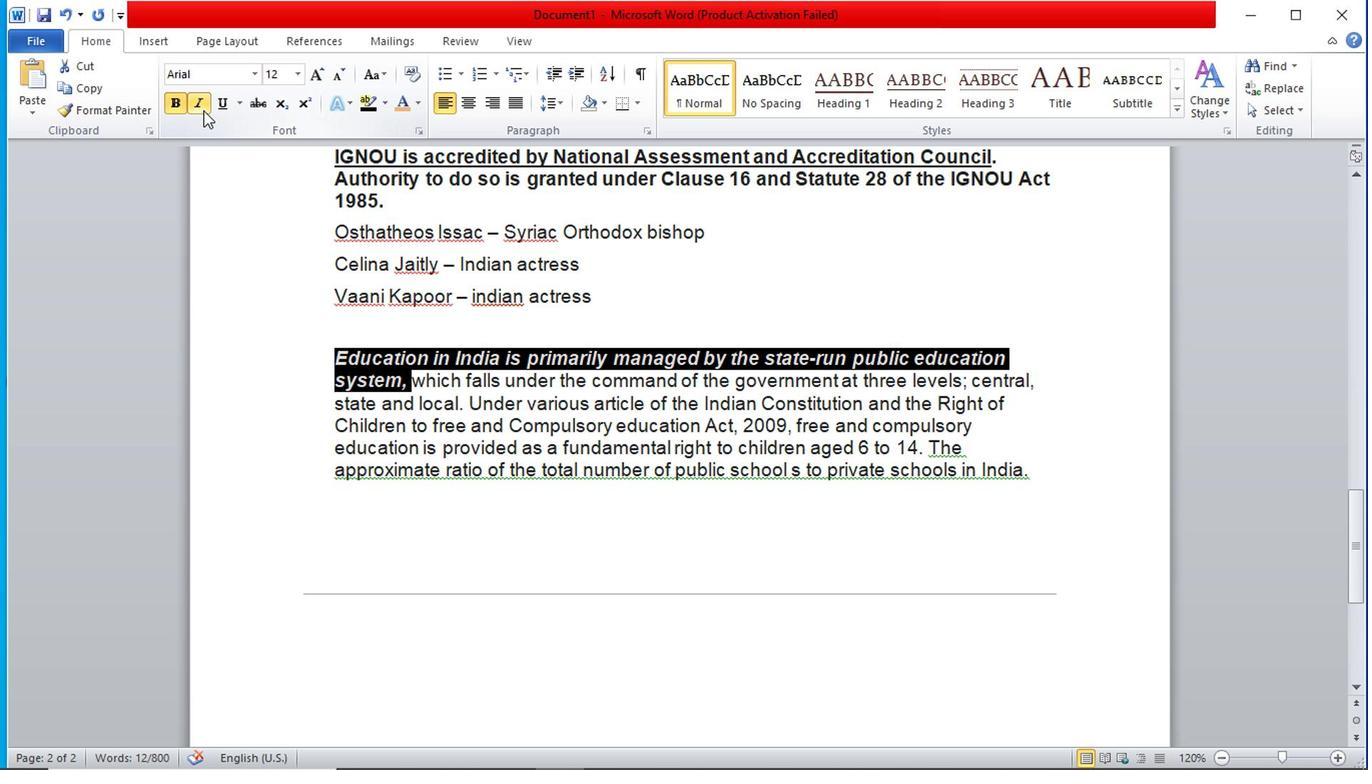 
Action: Mouse moved to (185, 115)
Screenshot: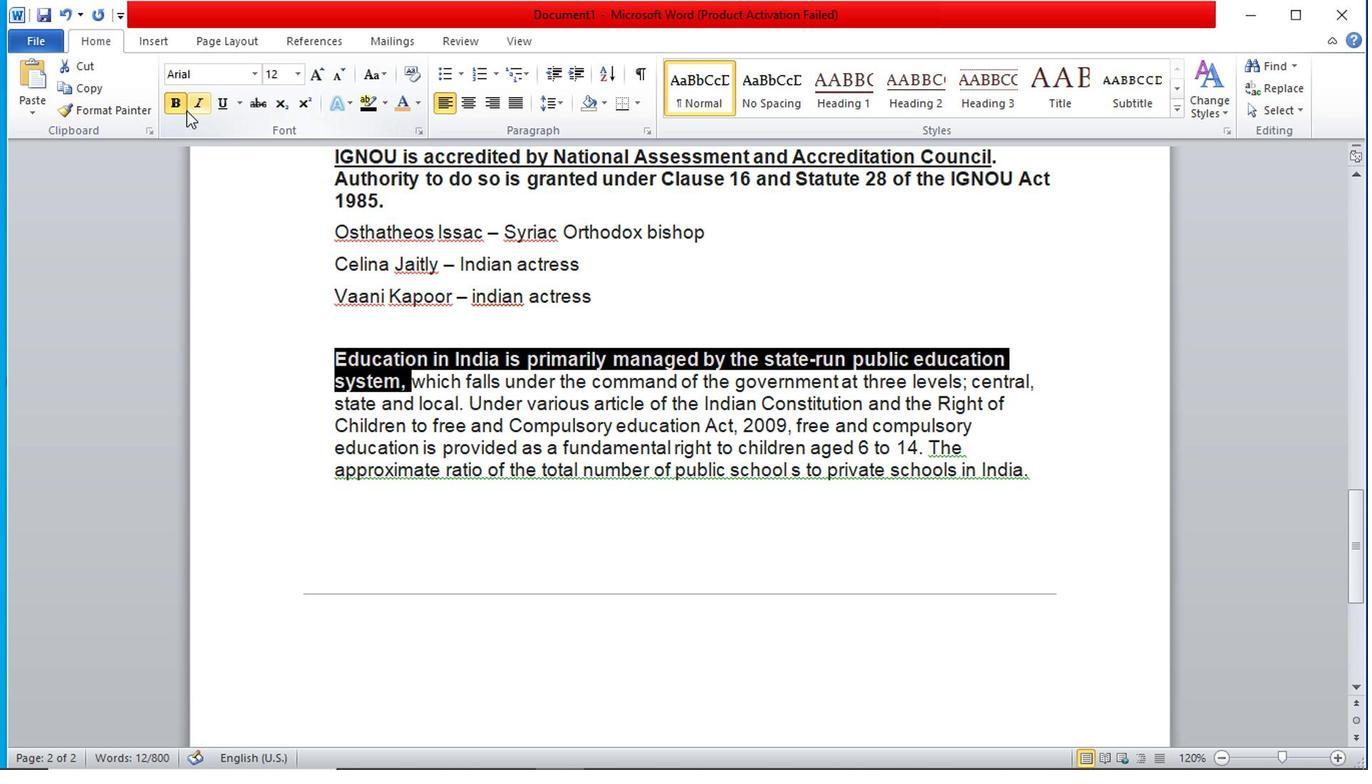 
Action: Mouse pressed left at (185, 115)
Screenshot: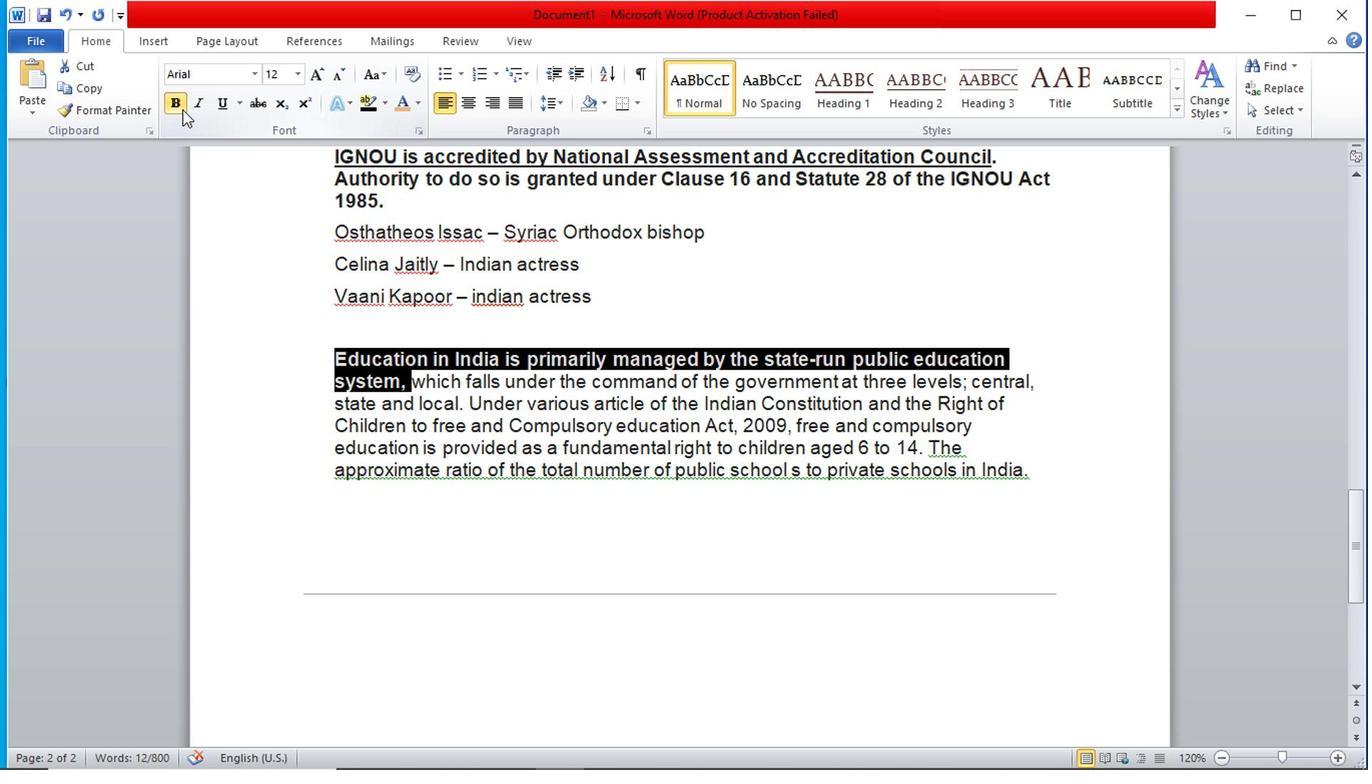 
Action: Mouse moved to (422, 113)
Screenshot: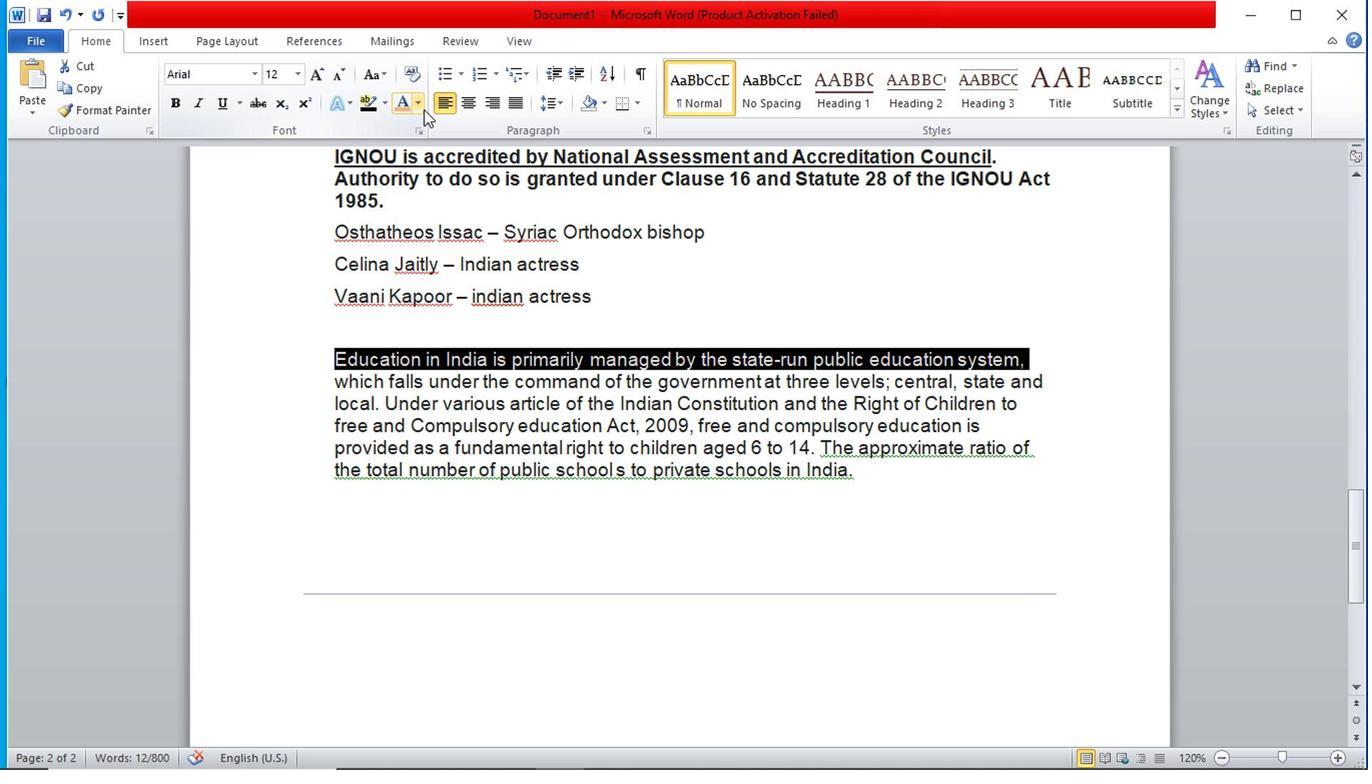 
Action: Mouse pressed left at (422, 113)
Screenshot: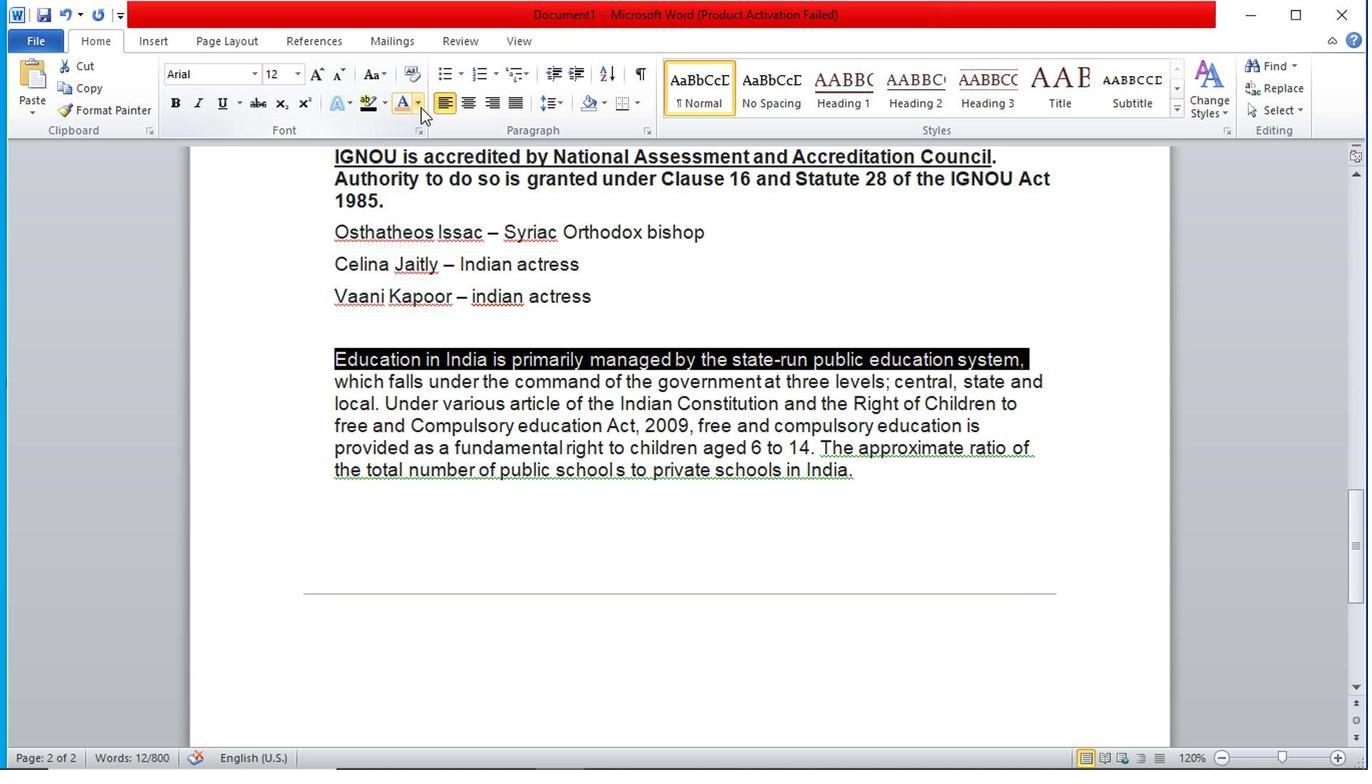 
Action: Mouse moved to (467, 285)
Screenshot: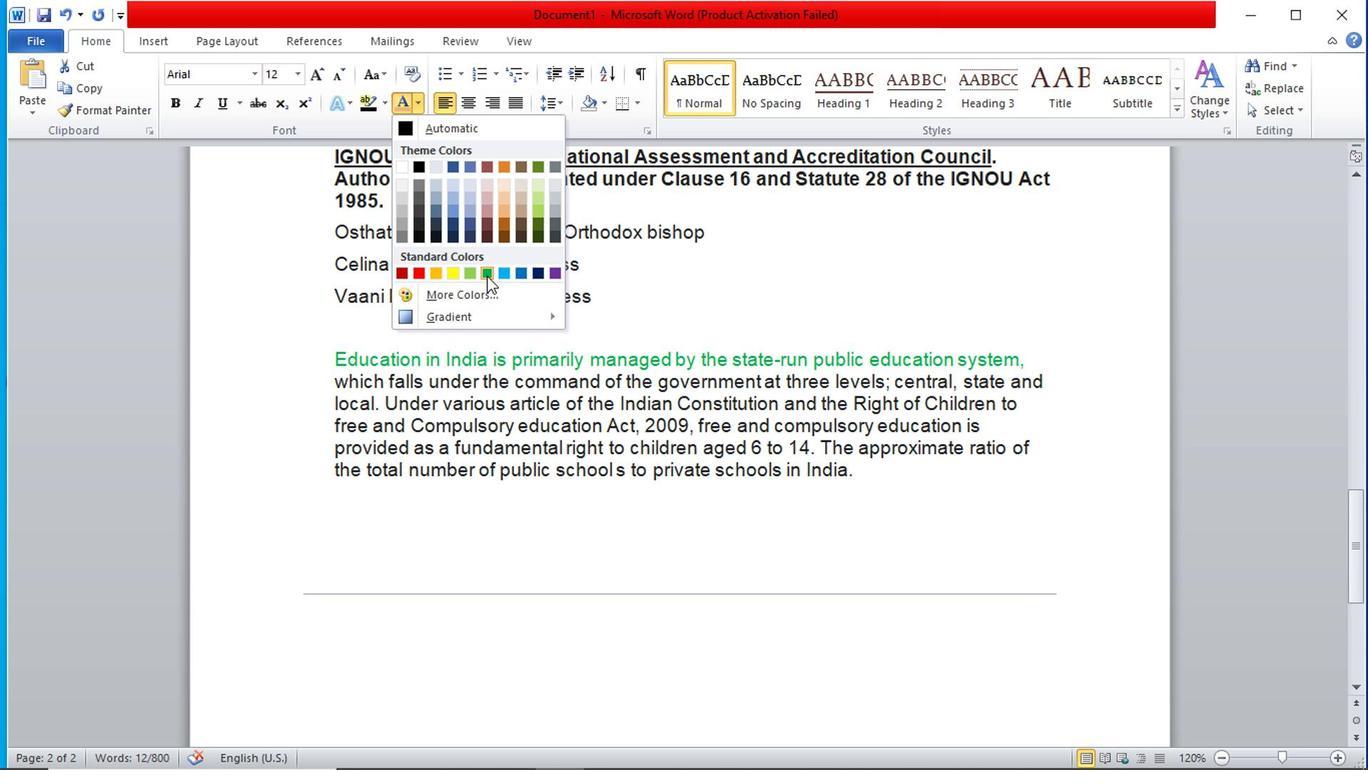 
Action: Mouse pressed left at (467, 285)
Screenshot: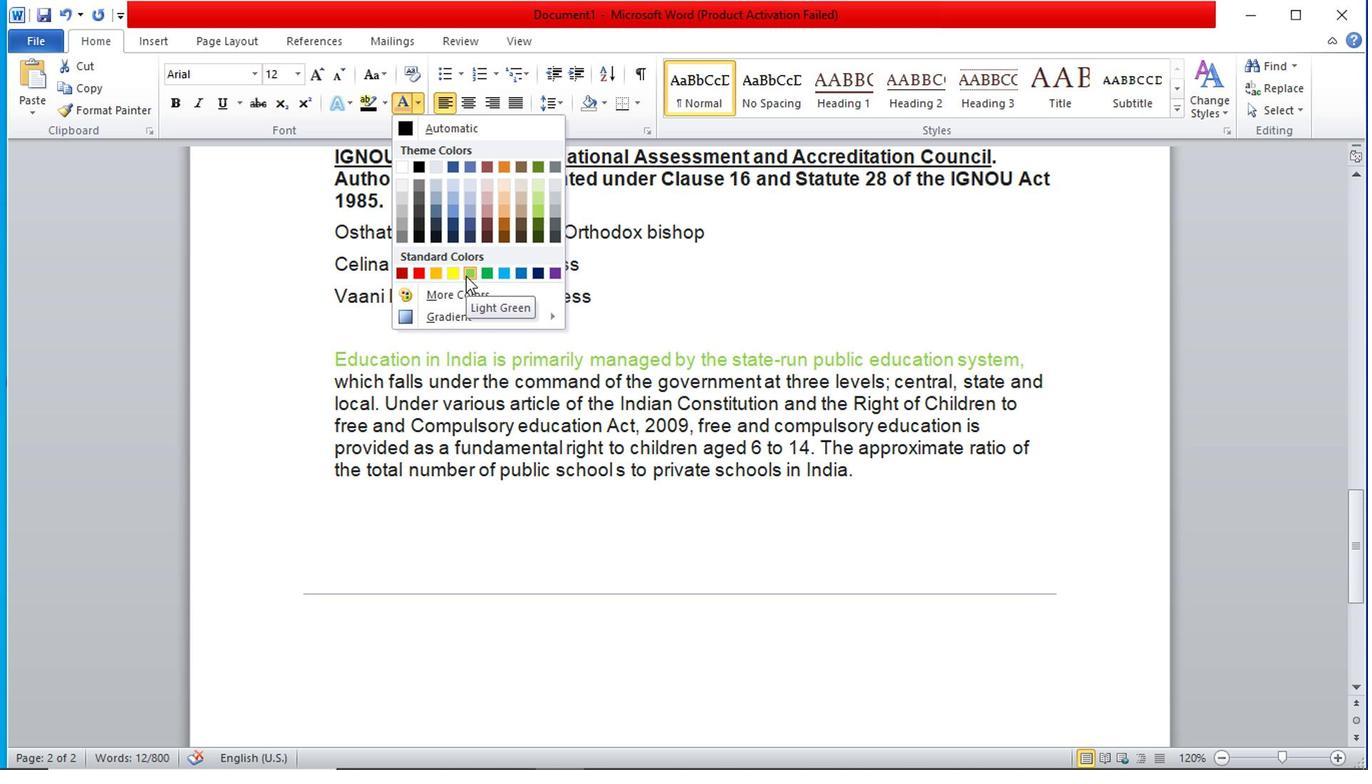 
Action: Mouse moved to (671, 311)
Screenshot: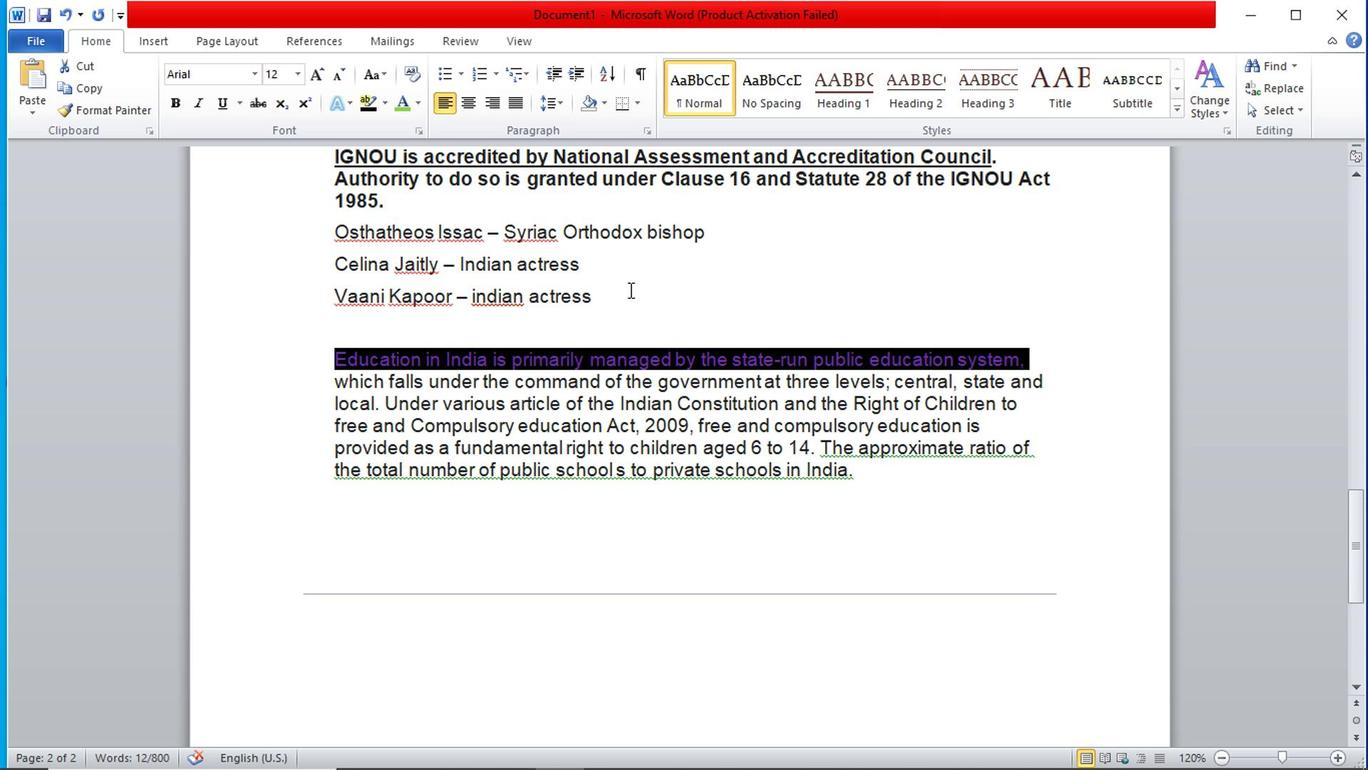 
Action: Mouse pressed left at (671, 311)
Screenshot: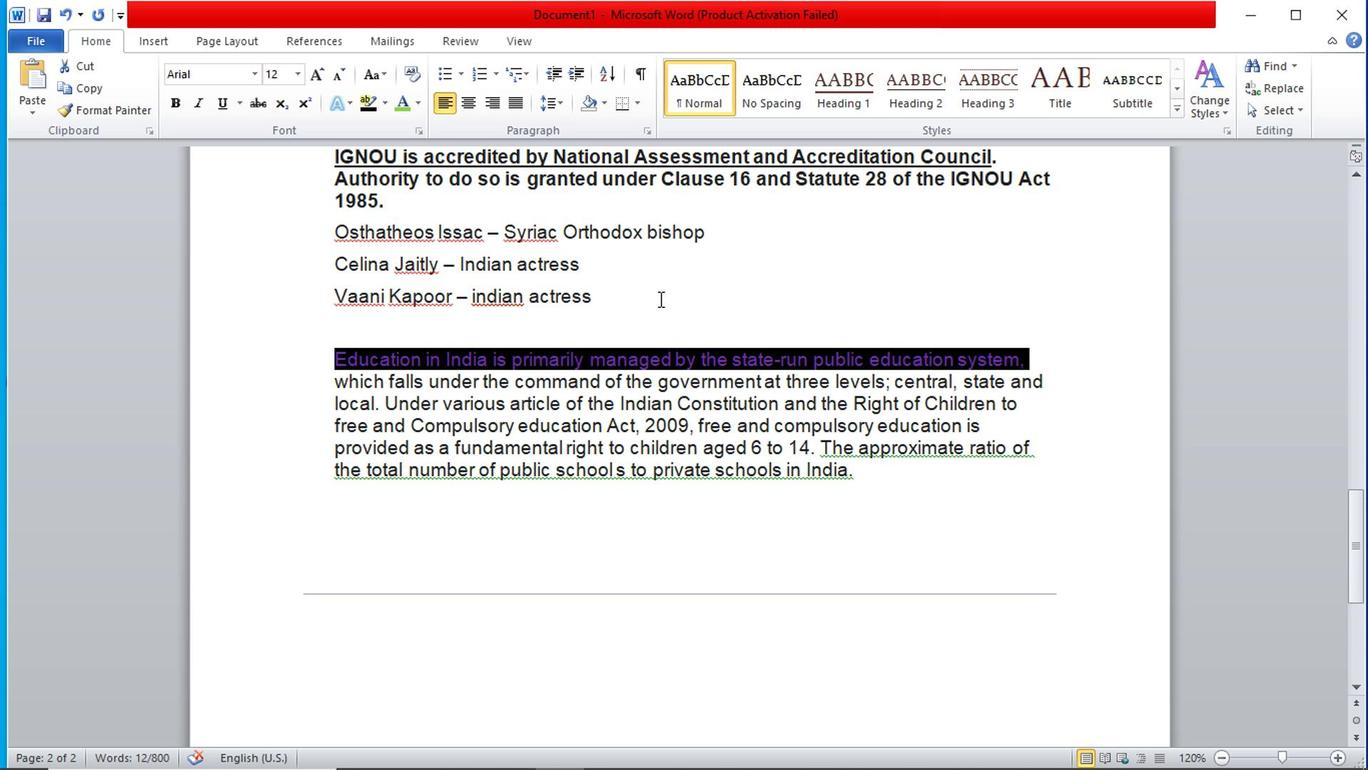 
Action: Mouse moved to (341, 433)
Screenshot: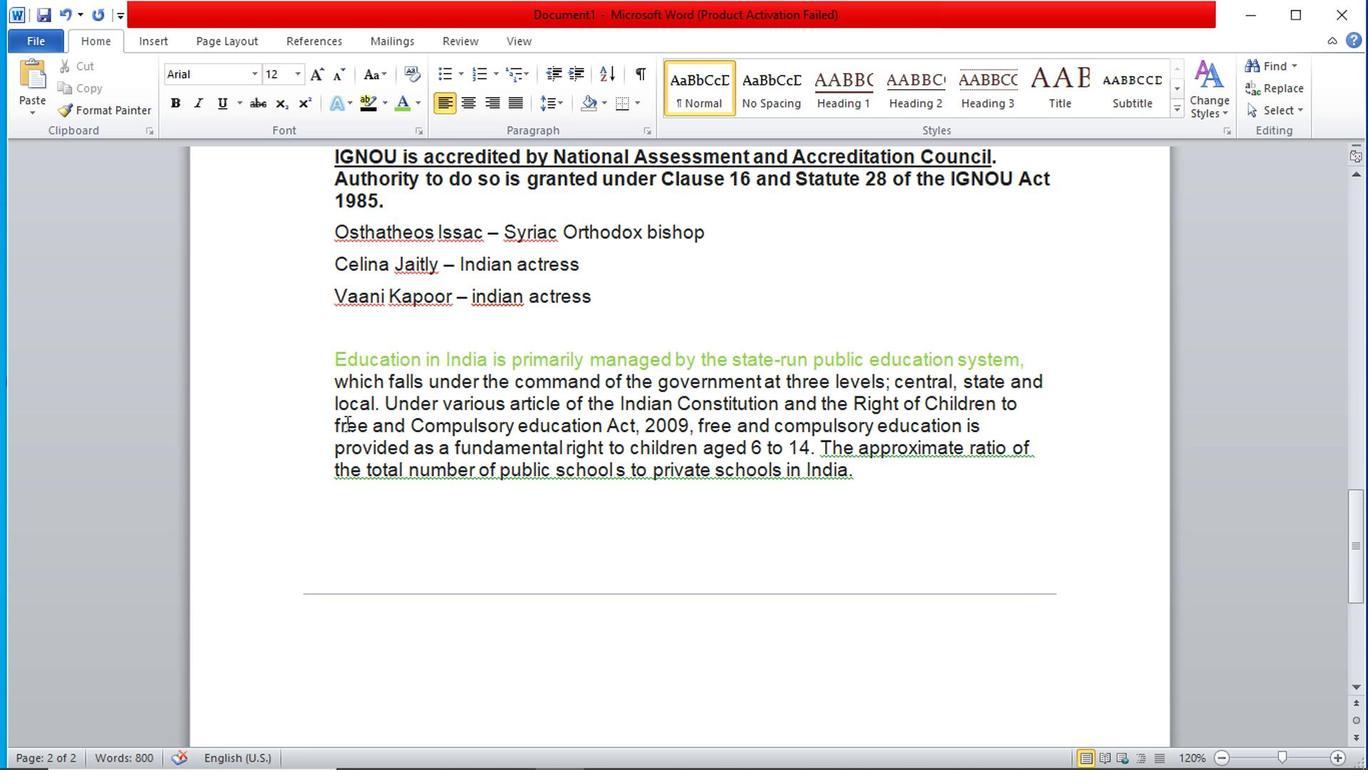 
Action: Mouse pressed left at (341, 433)
Screenshot: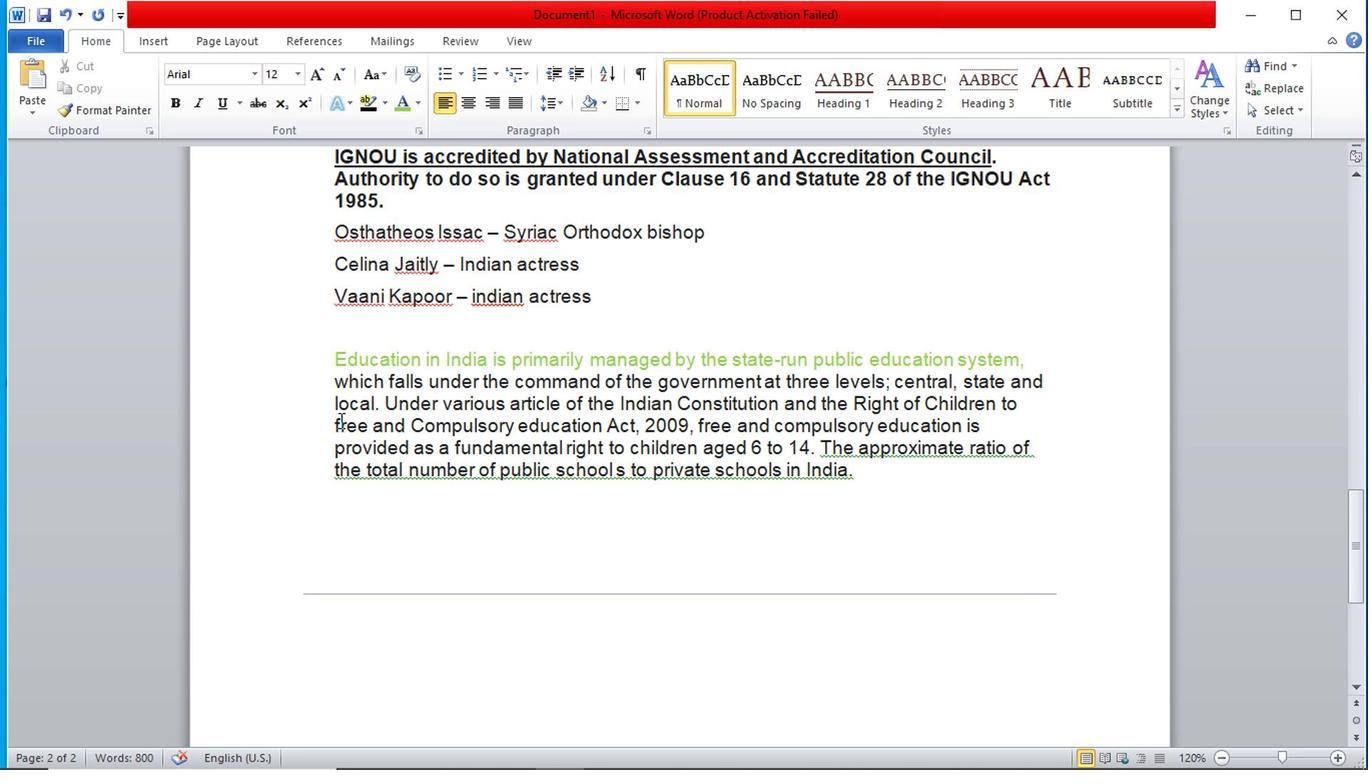 
Action: Mouse moved to (265, 431)
Screenshot: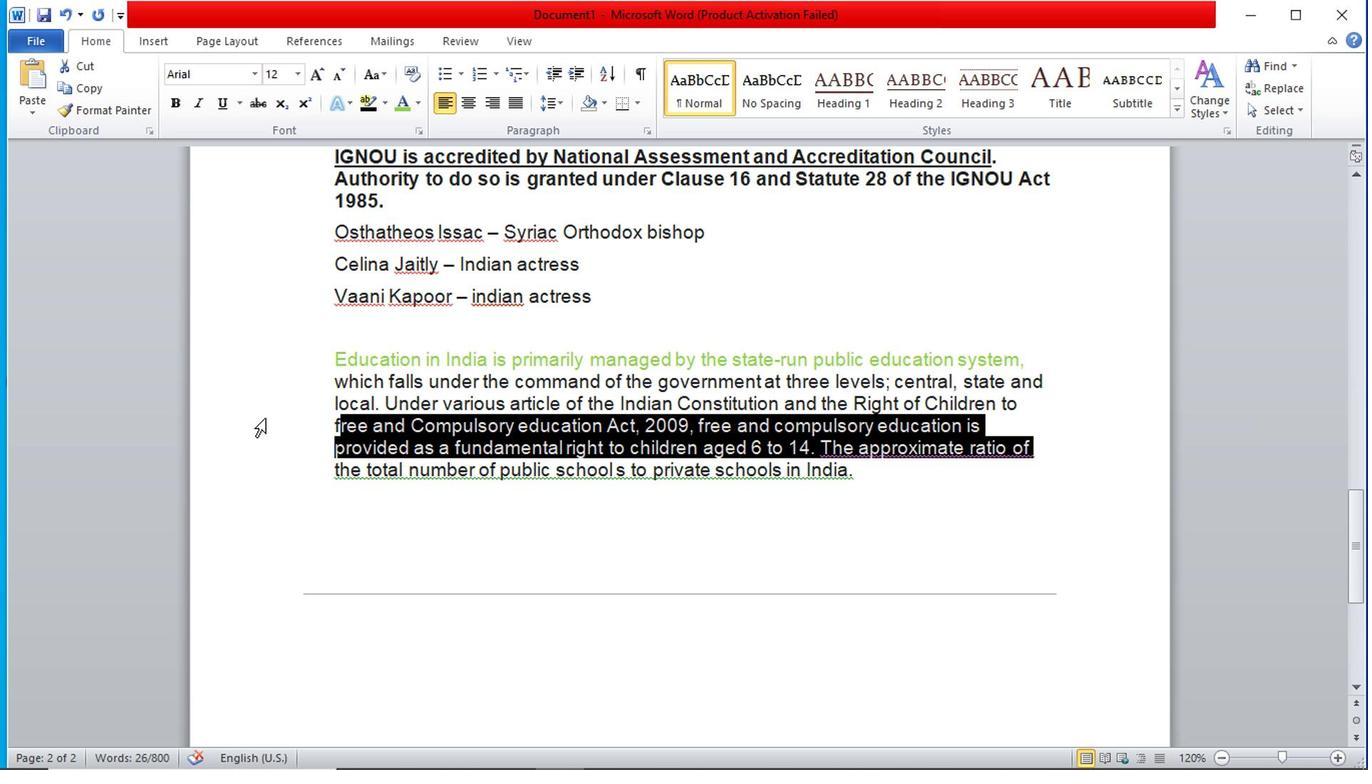 
Action: Mouse pressed left at (265, 431)
Screenshot: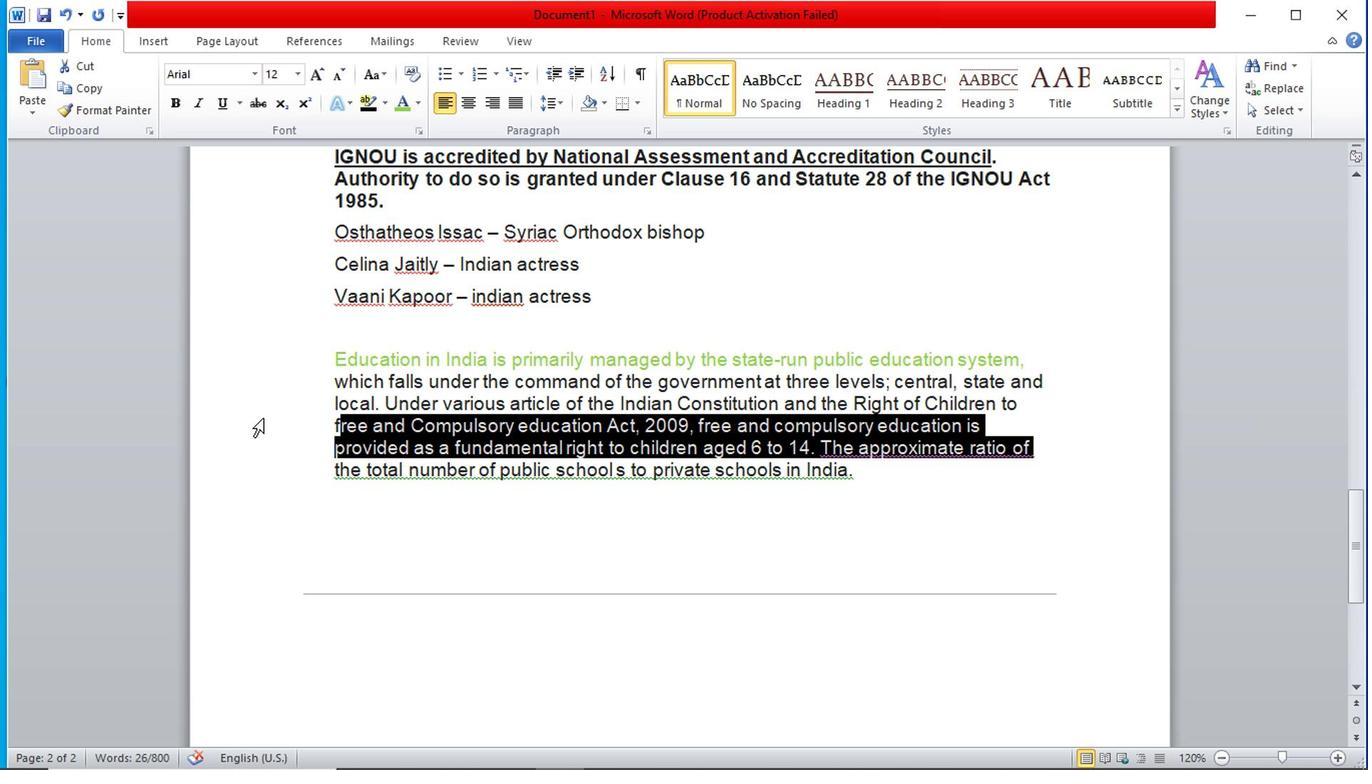
Action: Mouse moved to (343, 112)
Screenshot: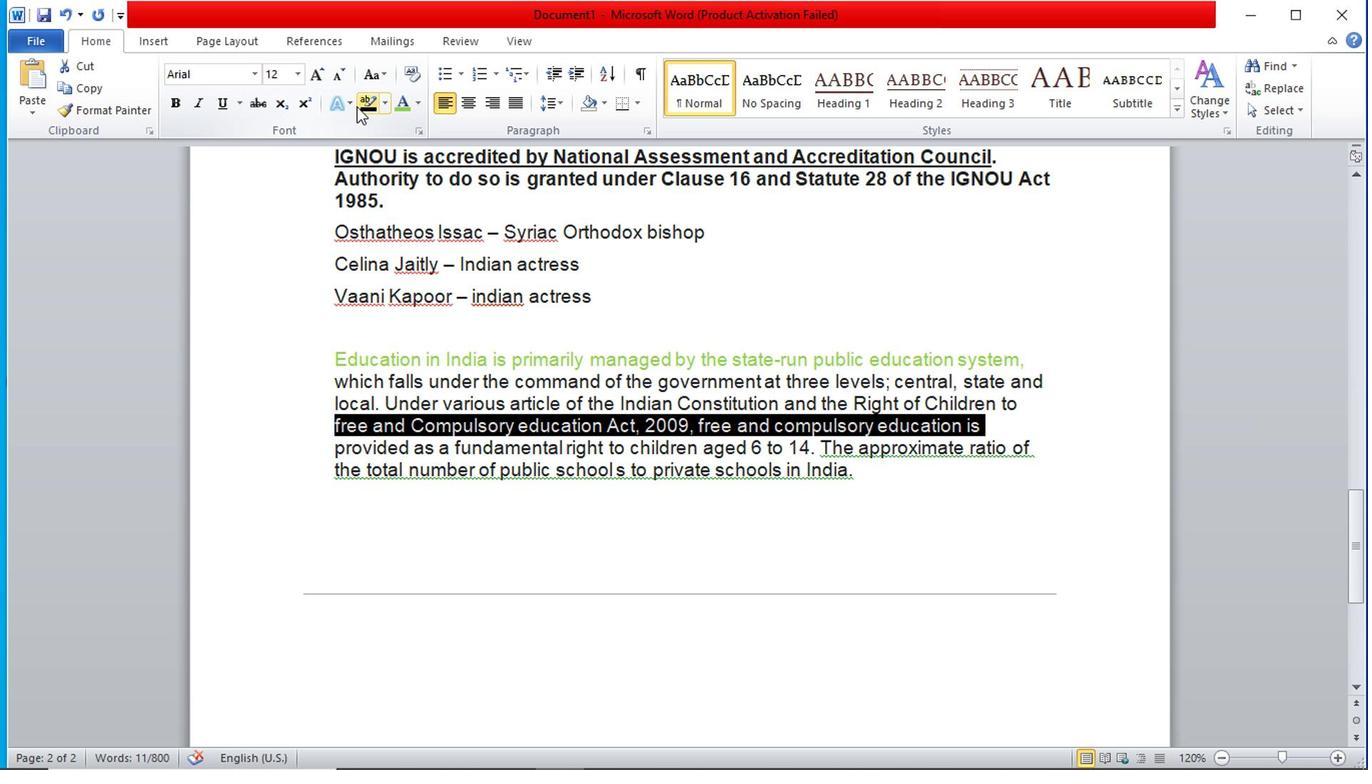 
Action: Mouse pressed left at (343, 112)
Screenshot: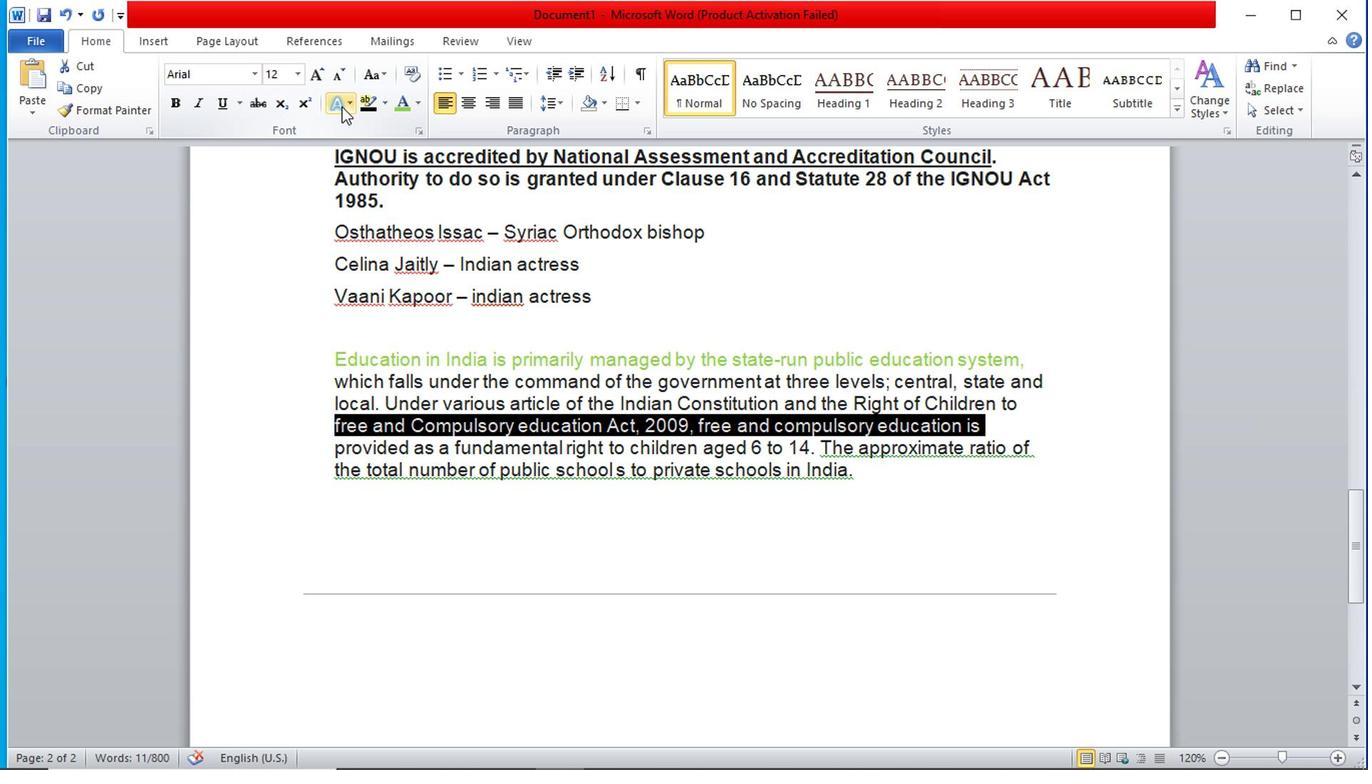 
Action: Mouse moved to (265, 361)
Screenshot: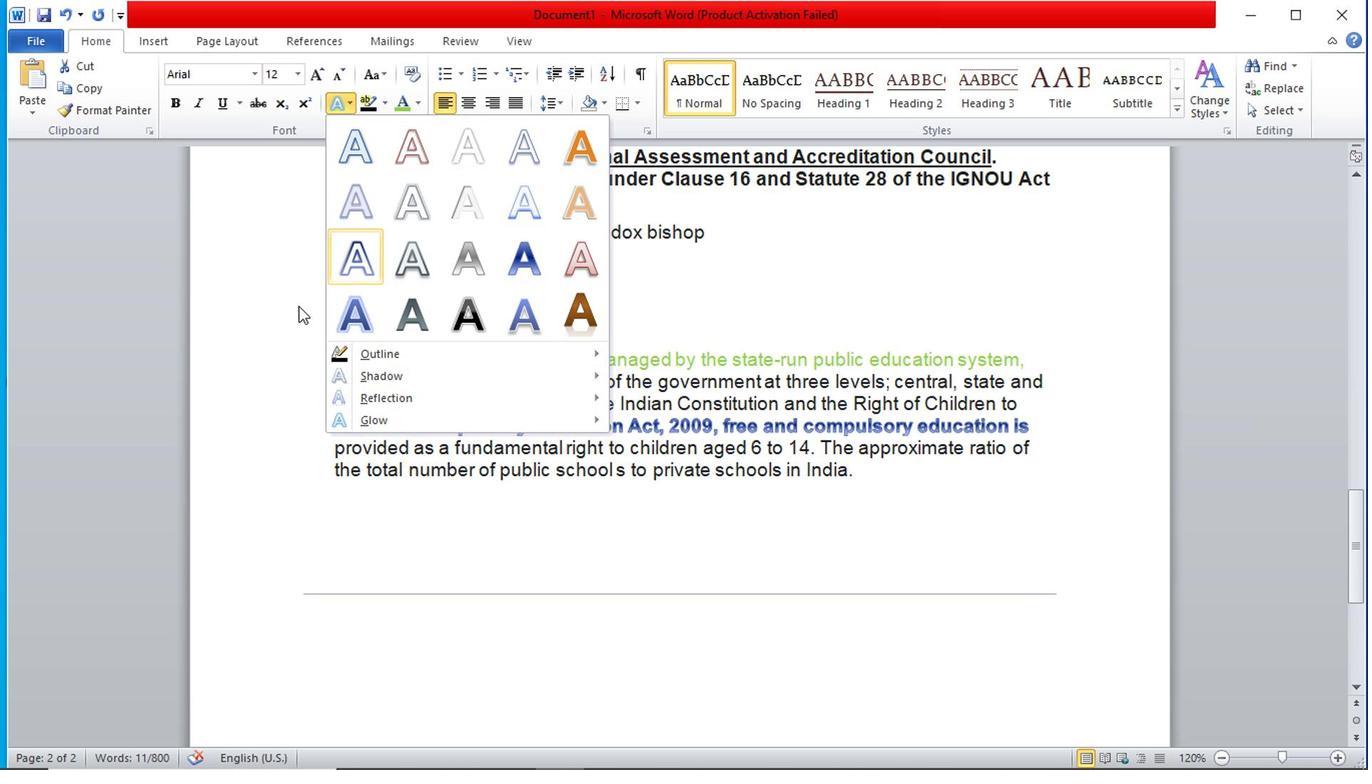 
Action: Mouse pressed left at (265, 361)
Screenshot: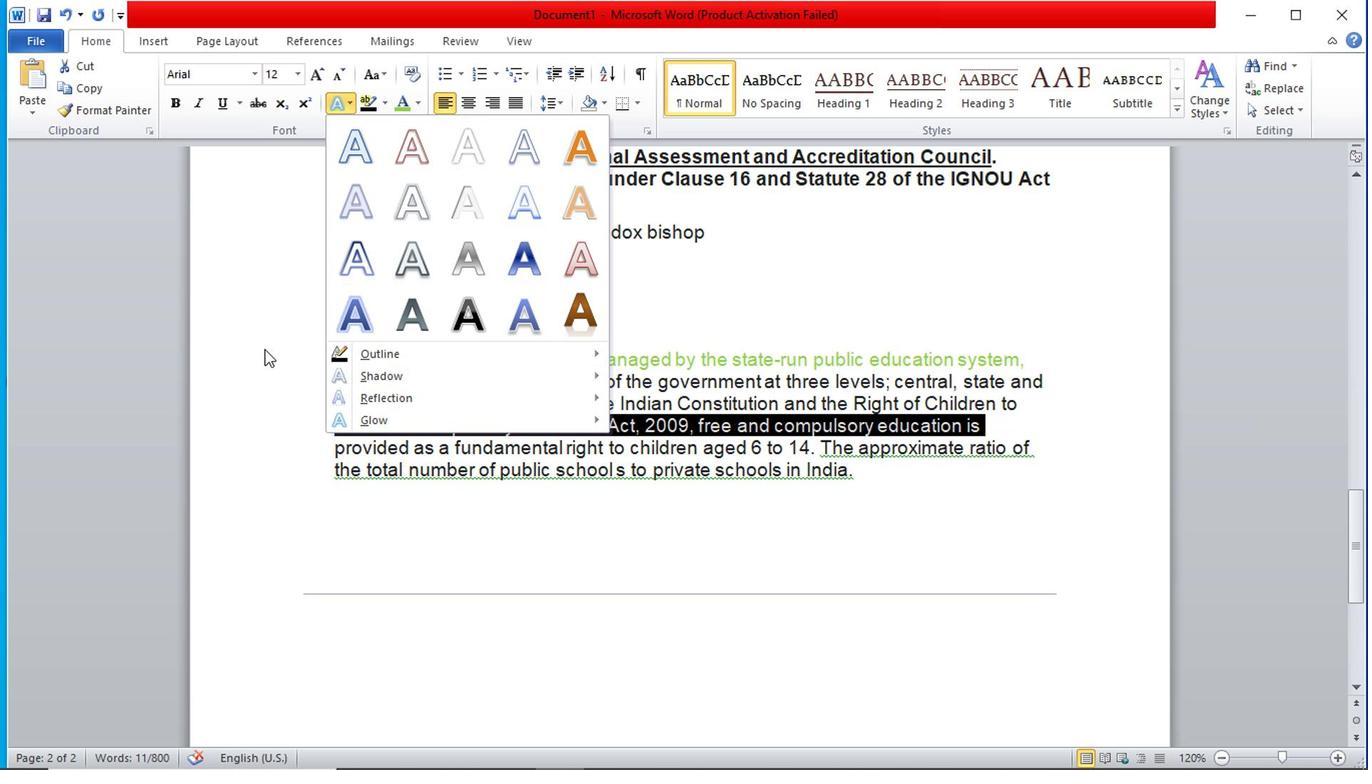 
Action: Mouse moved to (415, 110)
Screenshot: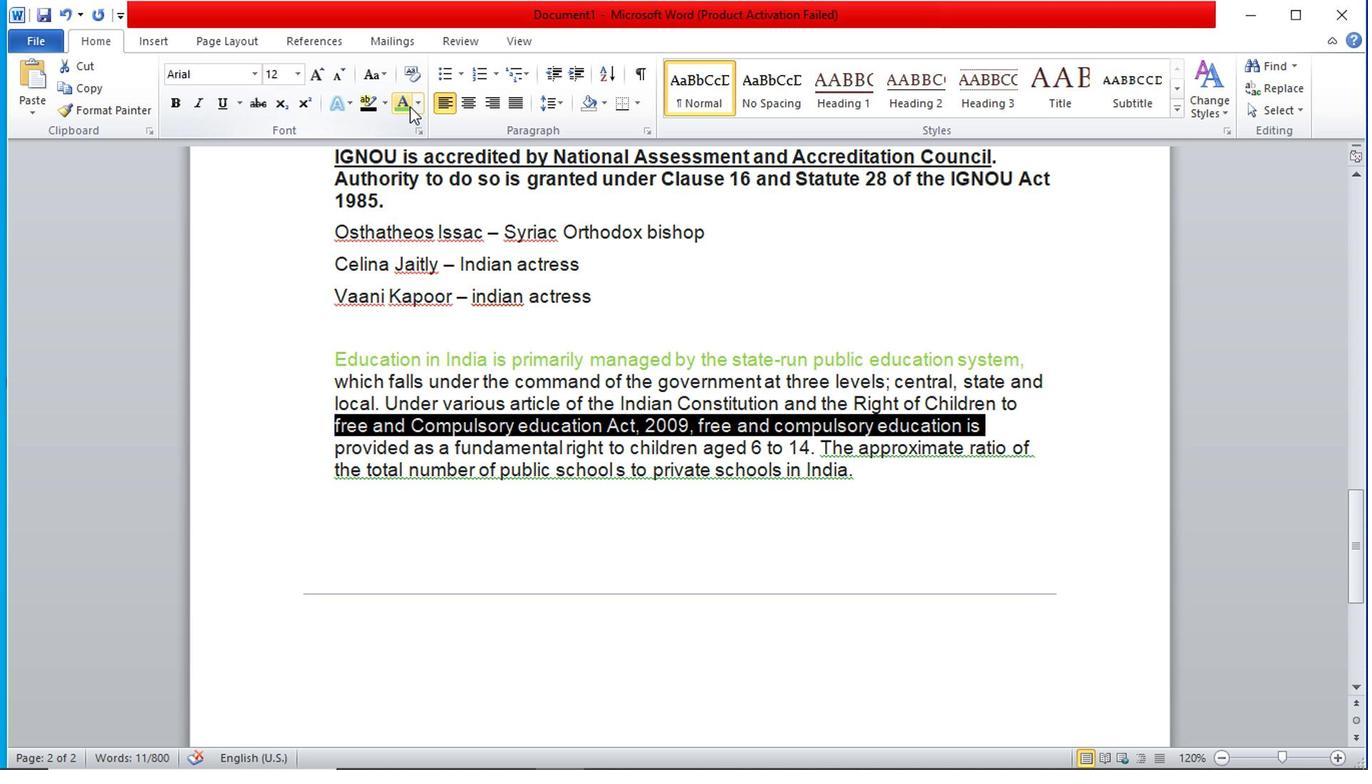 
Action: Mouse pressed left at (415, 110)
Screenshot: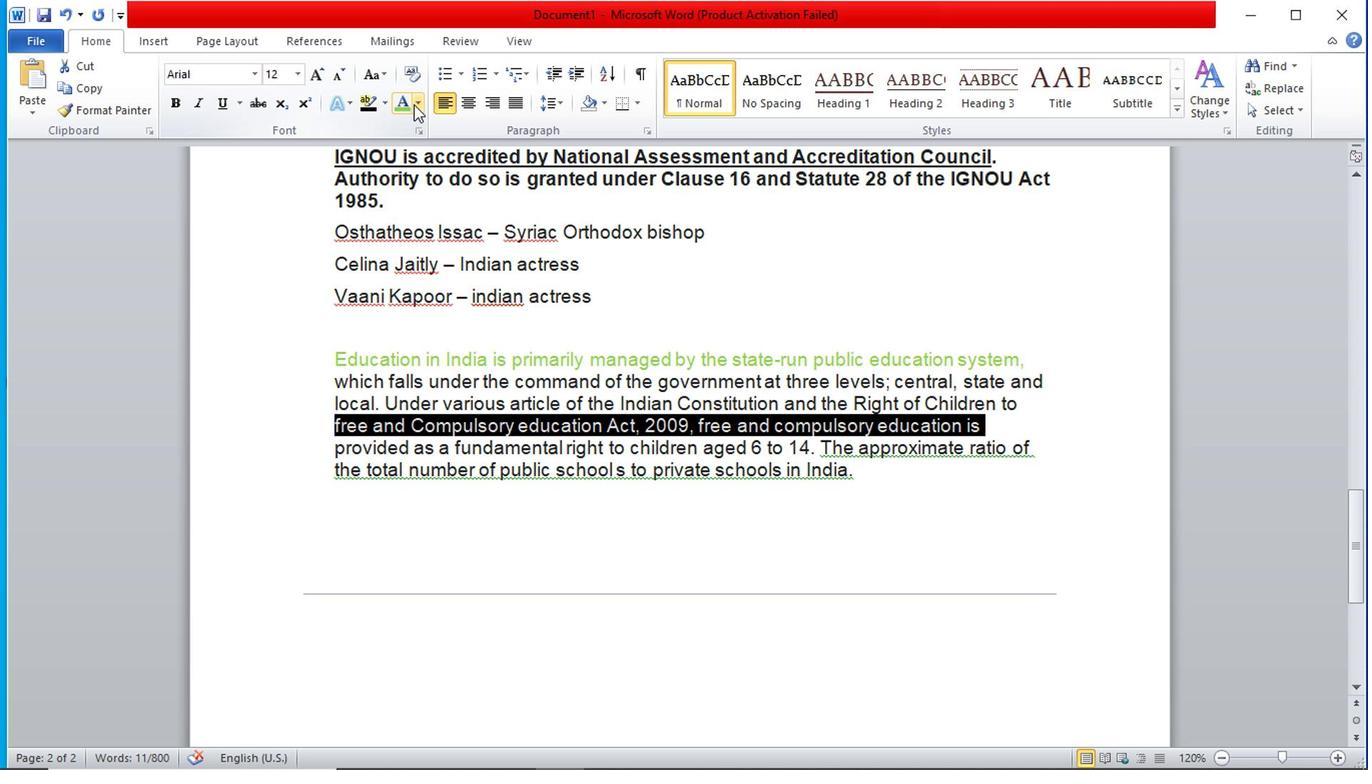 
Action: Mouse moved to (449, 208)
Screenshot: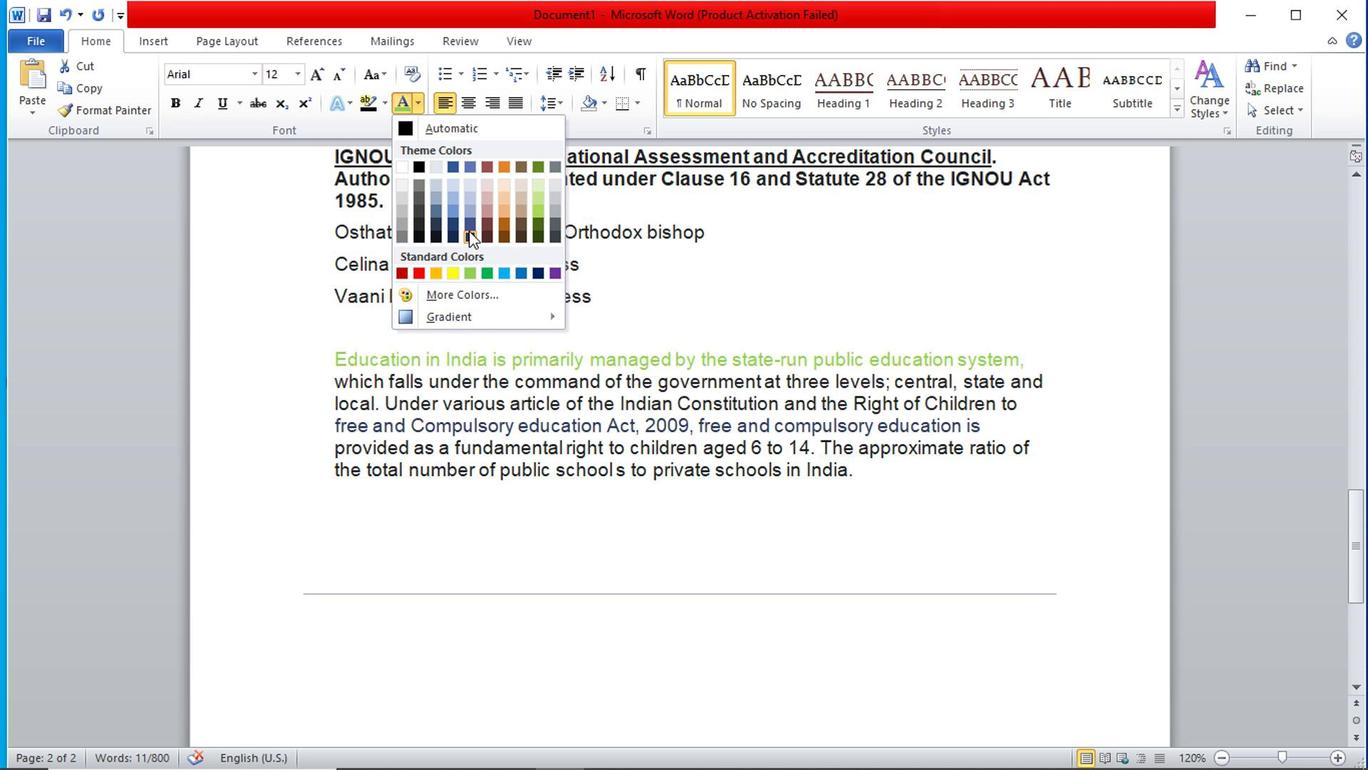 
Action: Mouse pressed left at (449, 208)
Screenshot: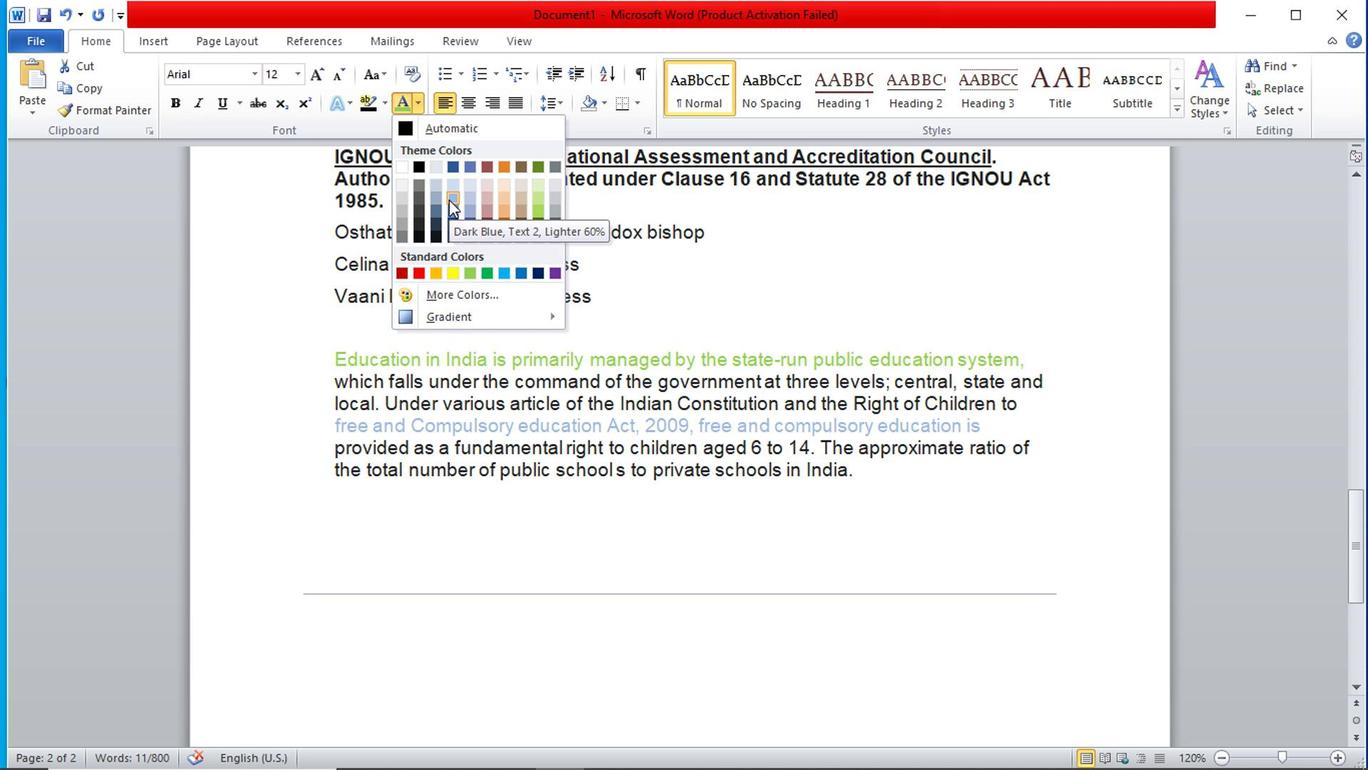 
Action: Mouse moved to (263, 323)
Screenshot: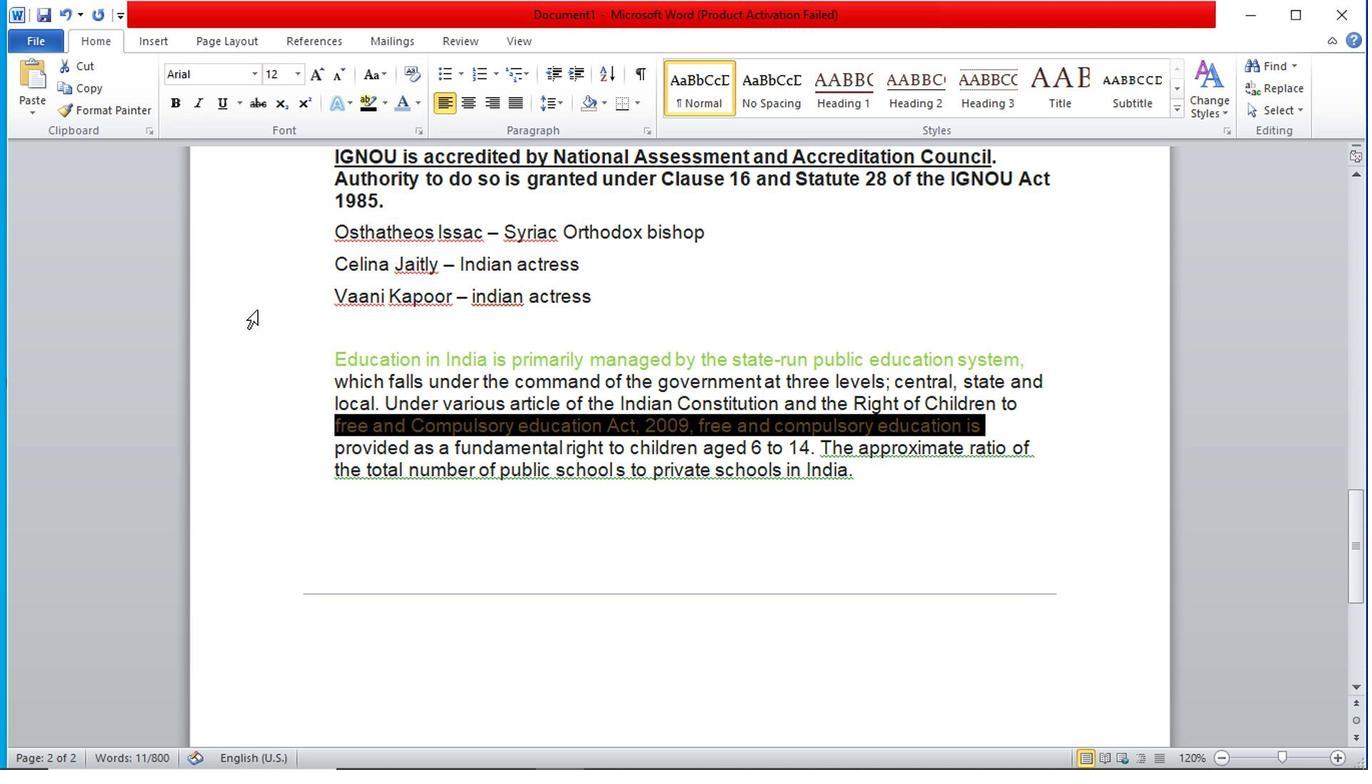 
Action: Mouse pressed left at (263, 323)
Screenshot: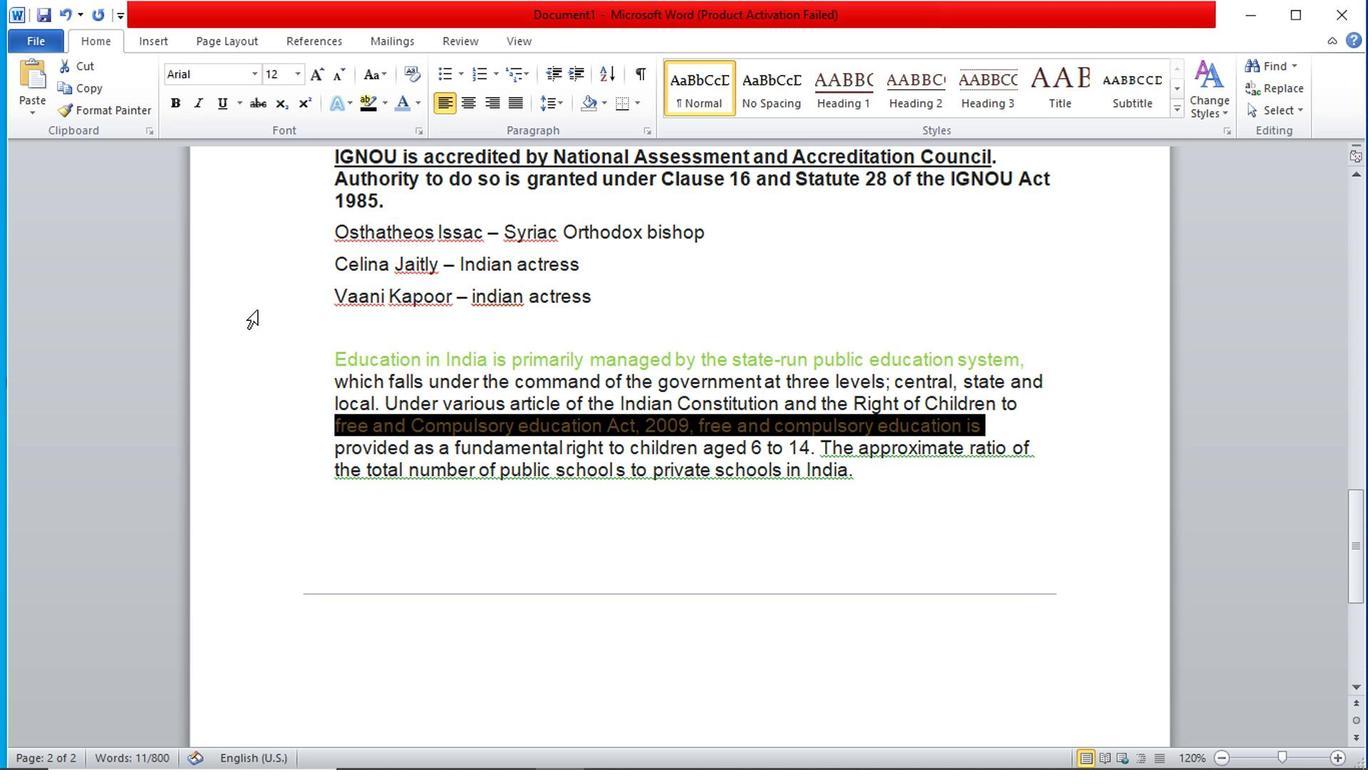 
Action: Mouse moved to (965, 563)
Screenshot: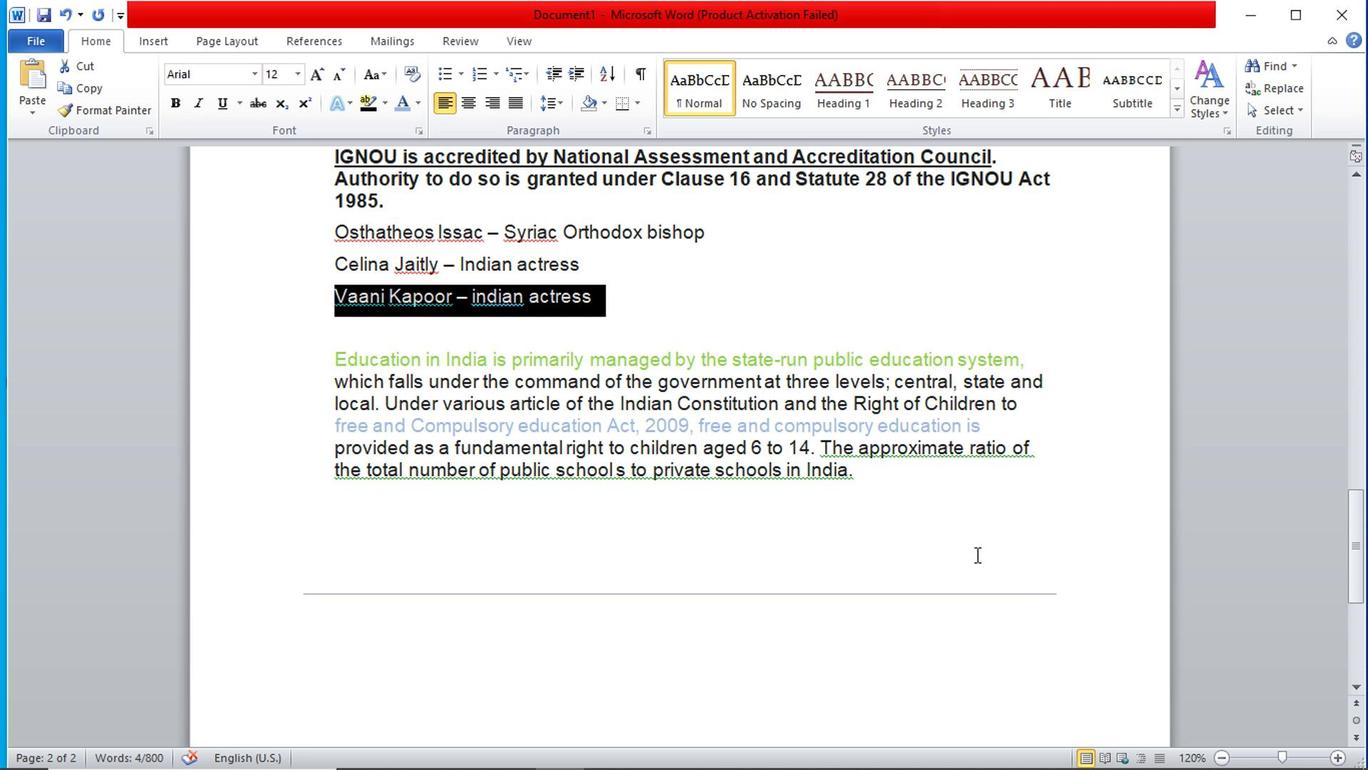 
Action: Mouse pressed left at (965, 563)
Screenshot: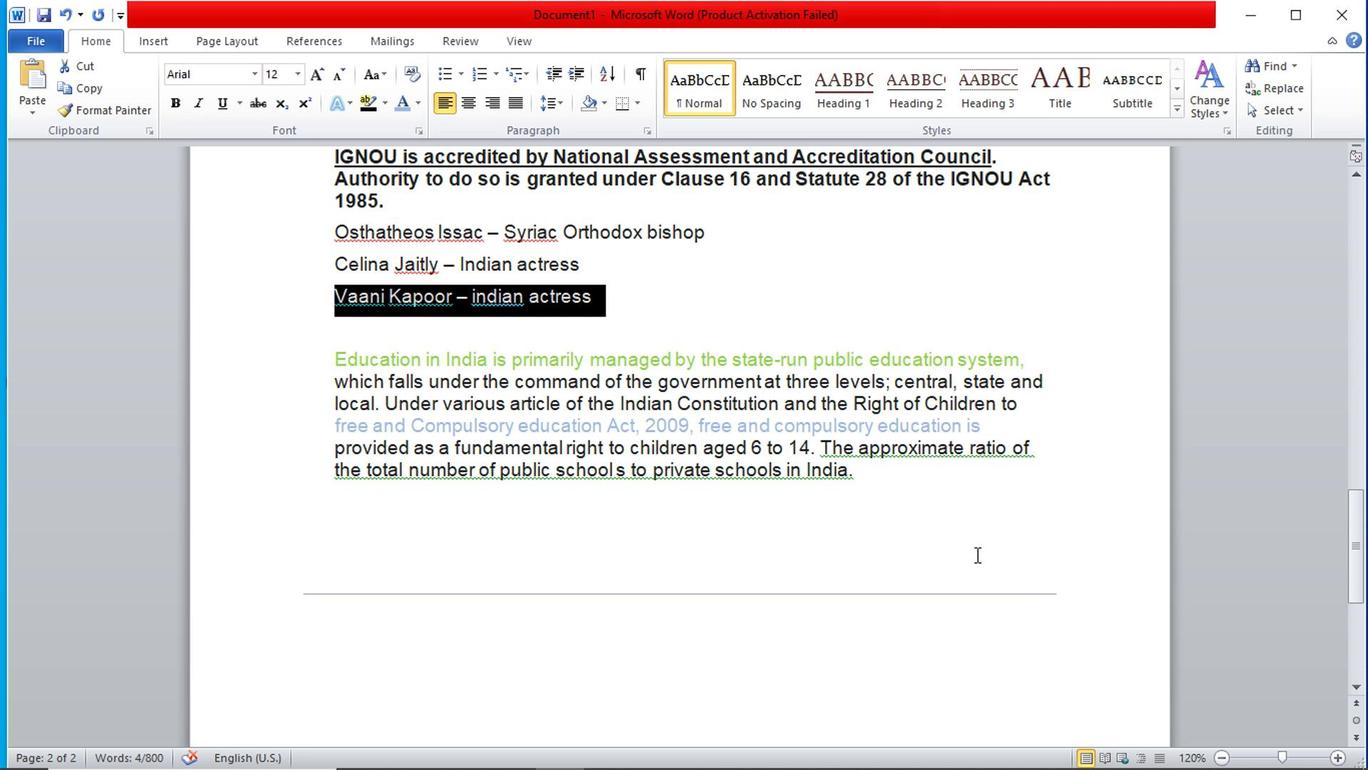 
Action: Mouse moved to (326, 278)
Screenshot: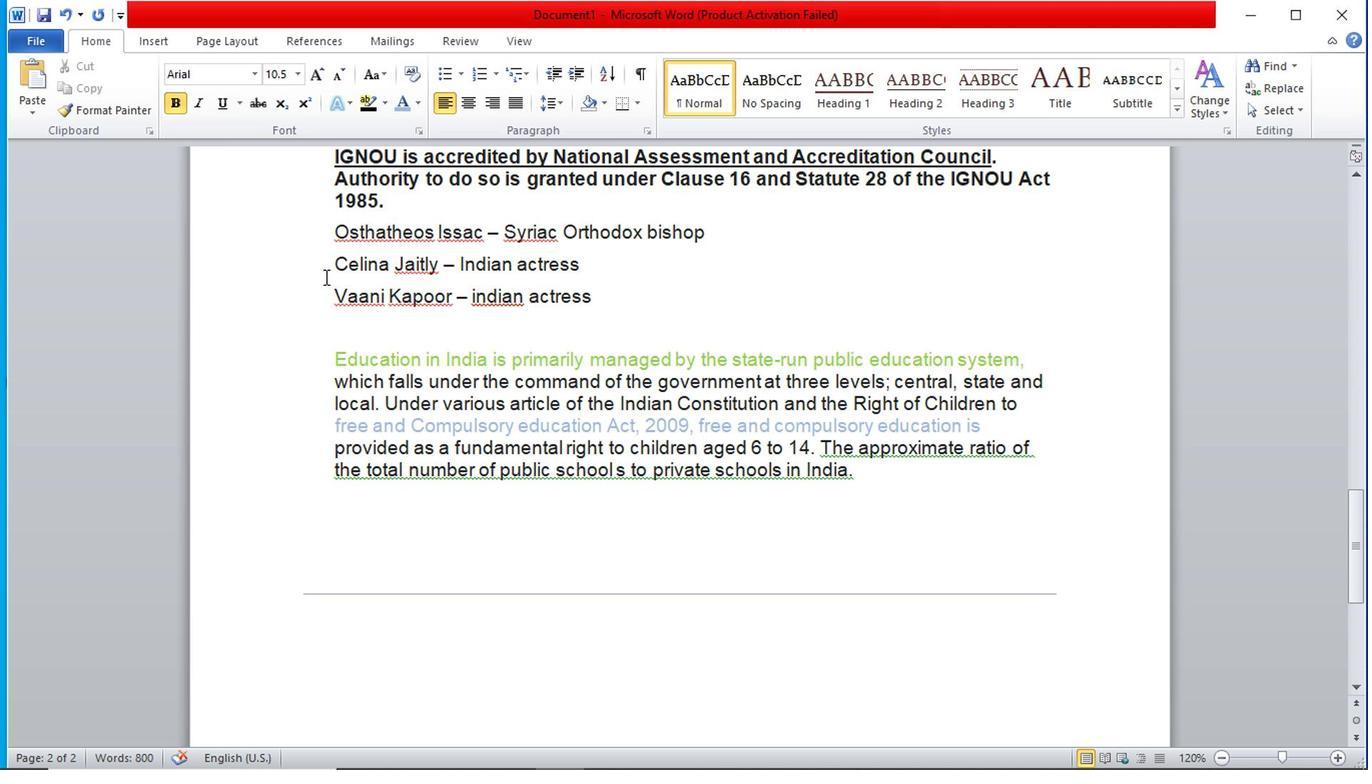 
Action: Mouse pressed left at (326, 278)
Screenshot: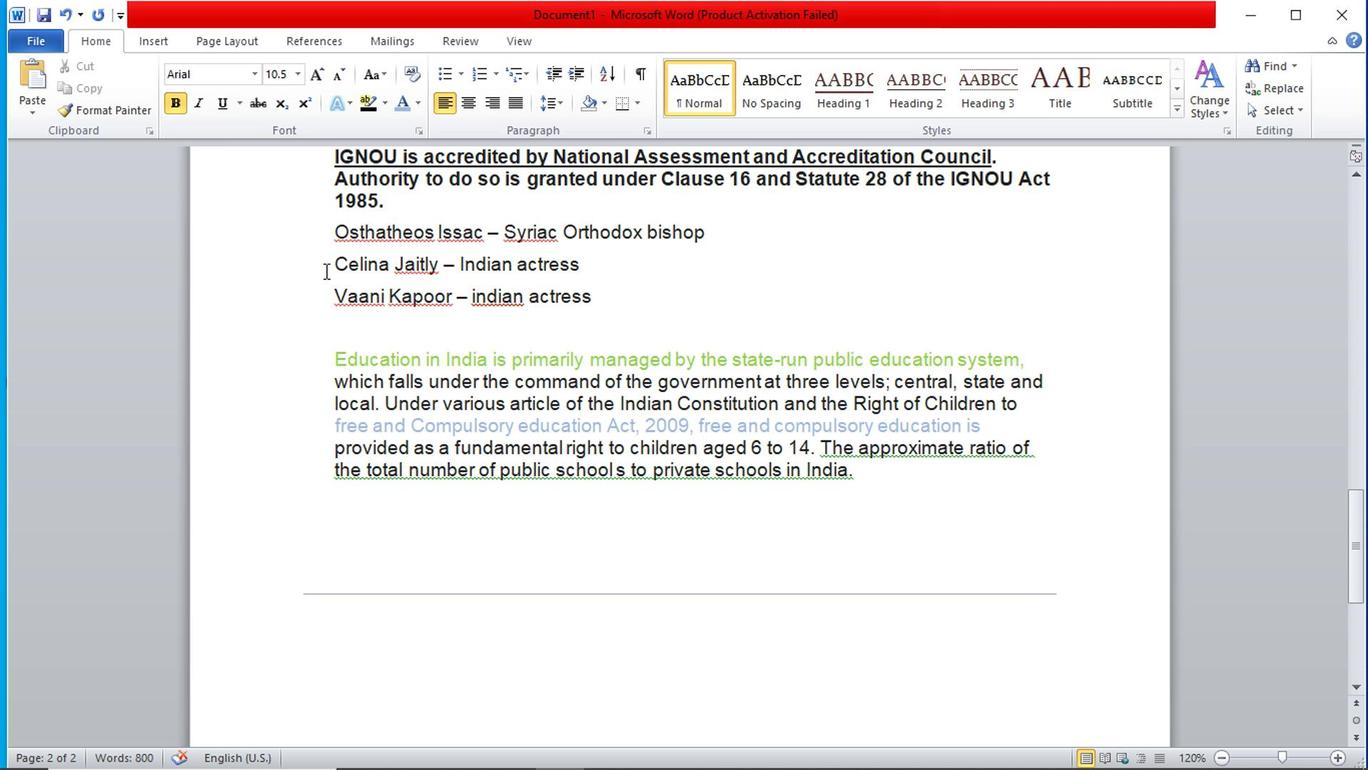 
Action: Mouse moved to (351, 108)
Screenshot: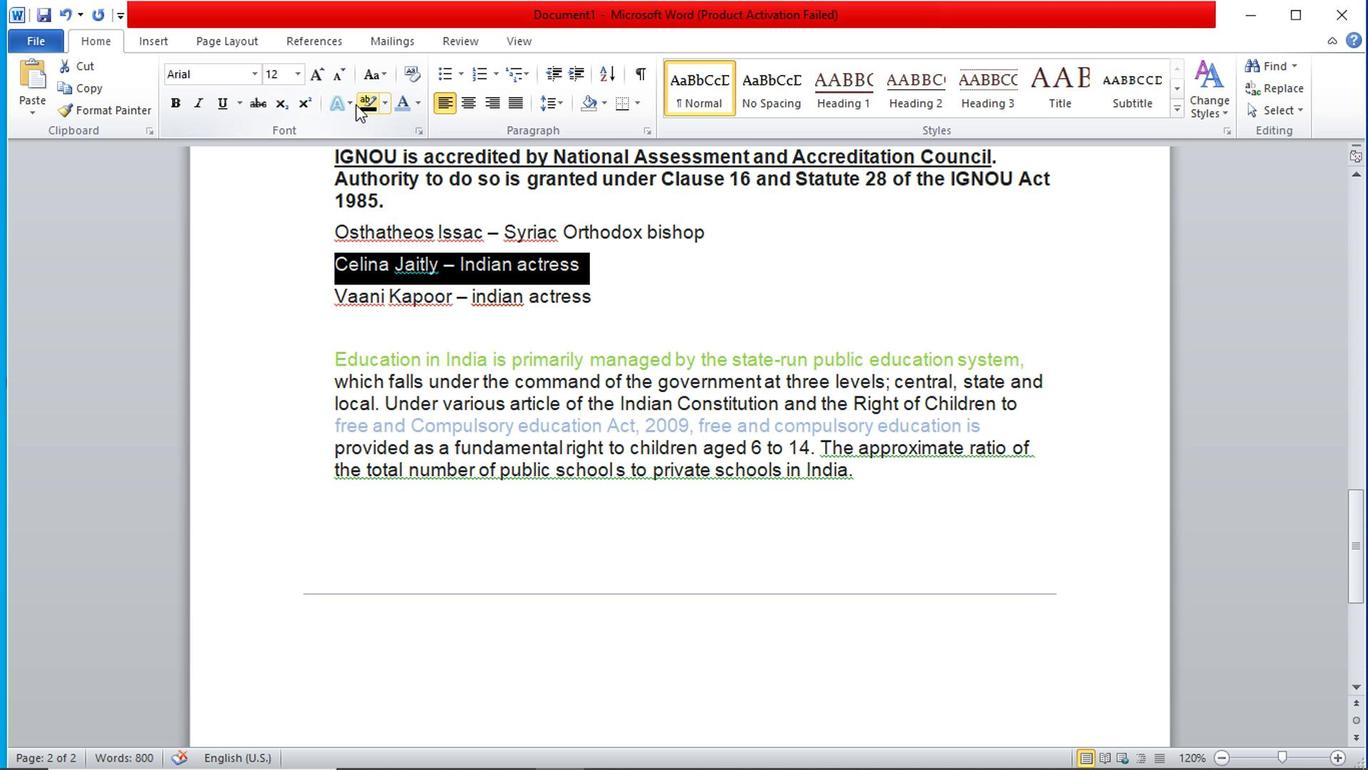 
Action: Mouse pressed left at (351, 108)
Screenshot: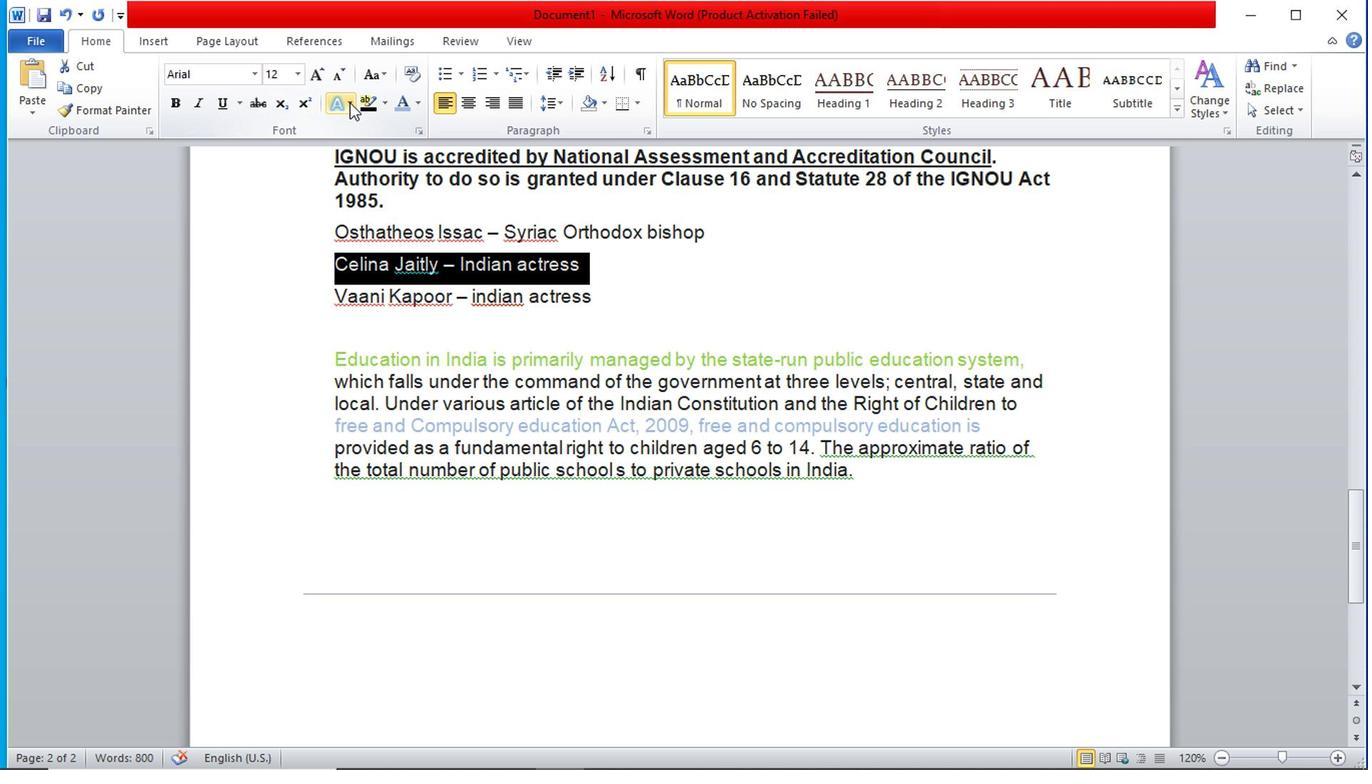 
Action: Mouse moved to (759, 363)
Screenshot: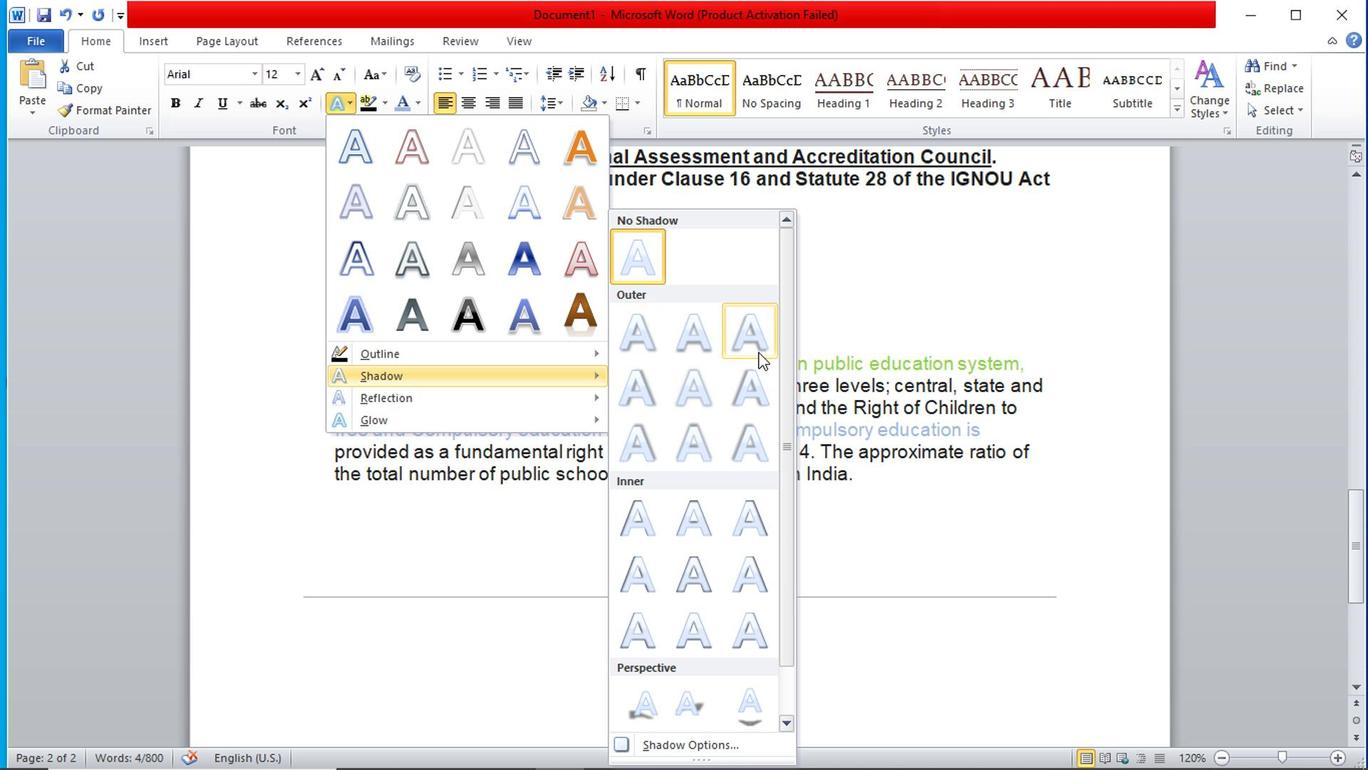 
Action: Mouse pressed left at (759, 363)
Screenshot: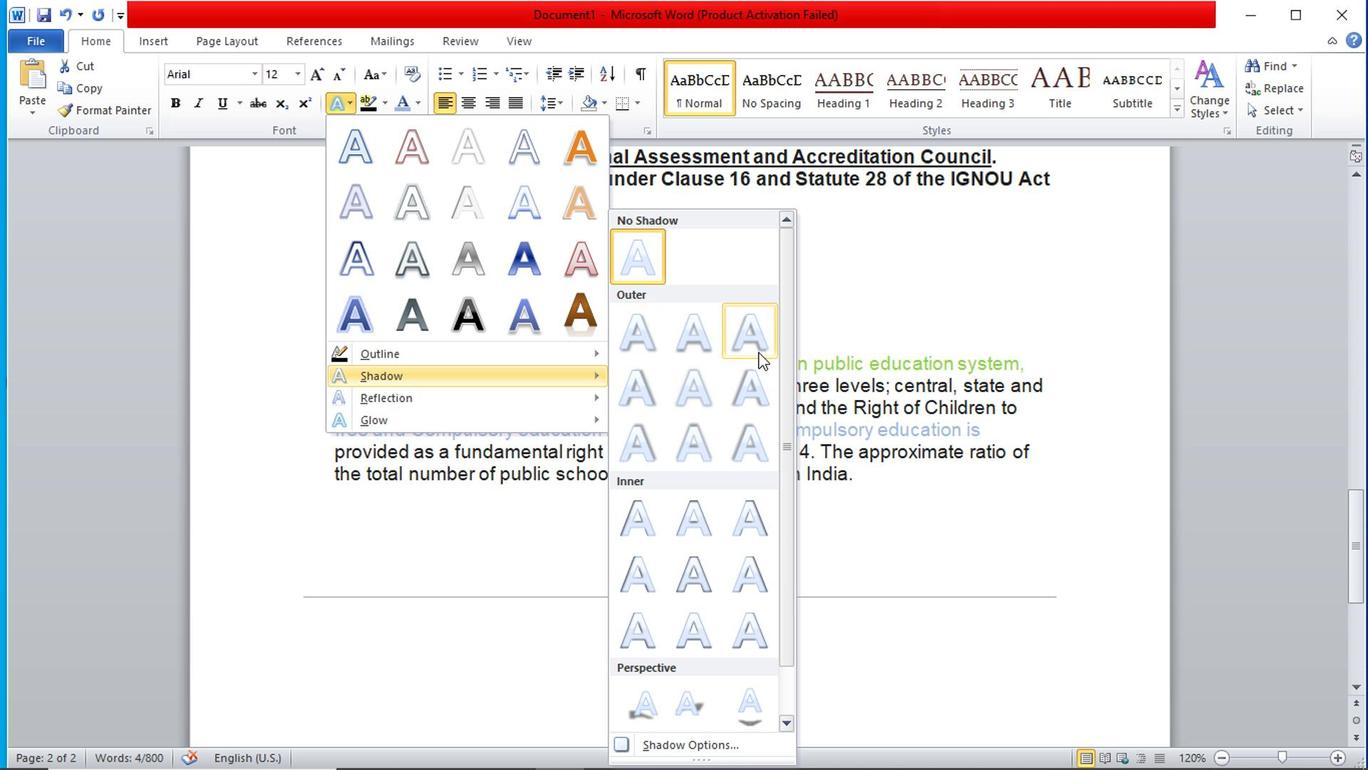 
Action: Mouse moved to (700, 325)
Screenshot: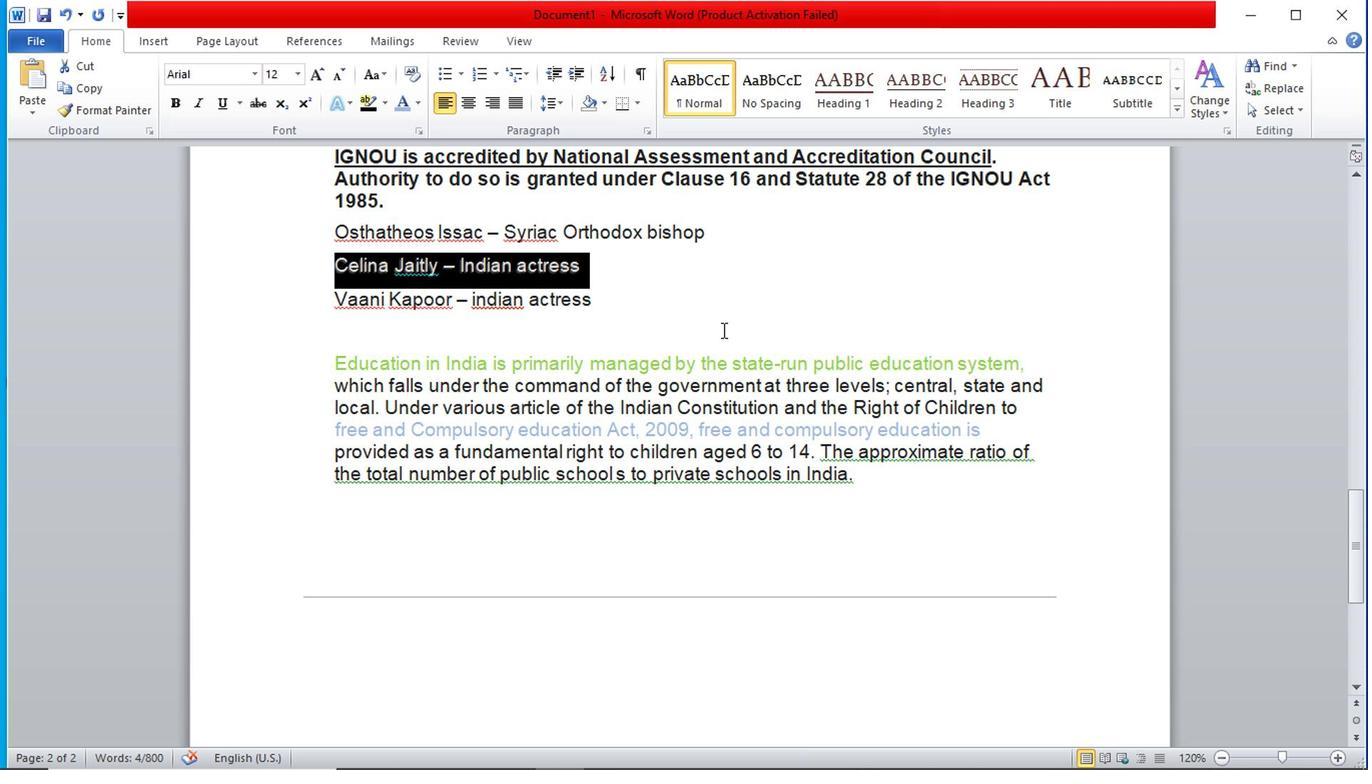 
Action: Mouse pressed left at (700, 325)
Screenshot: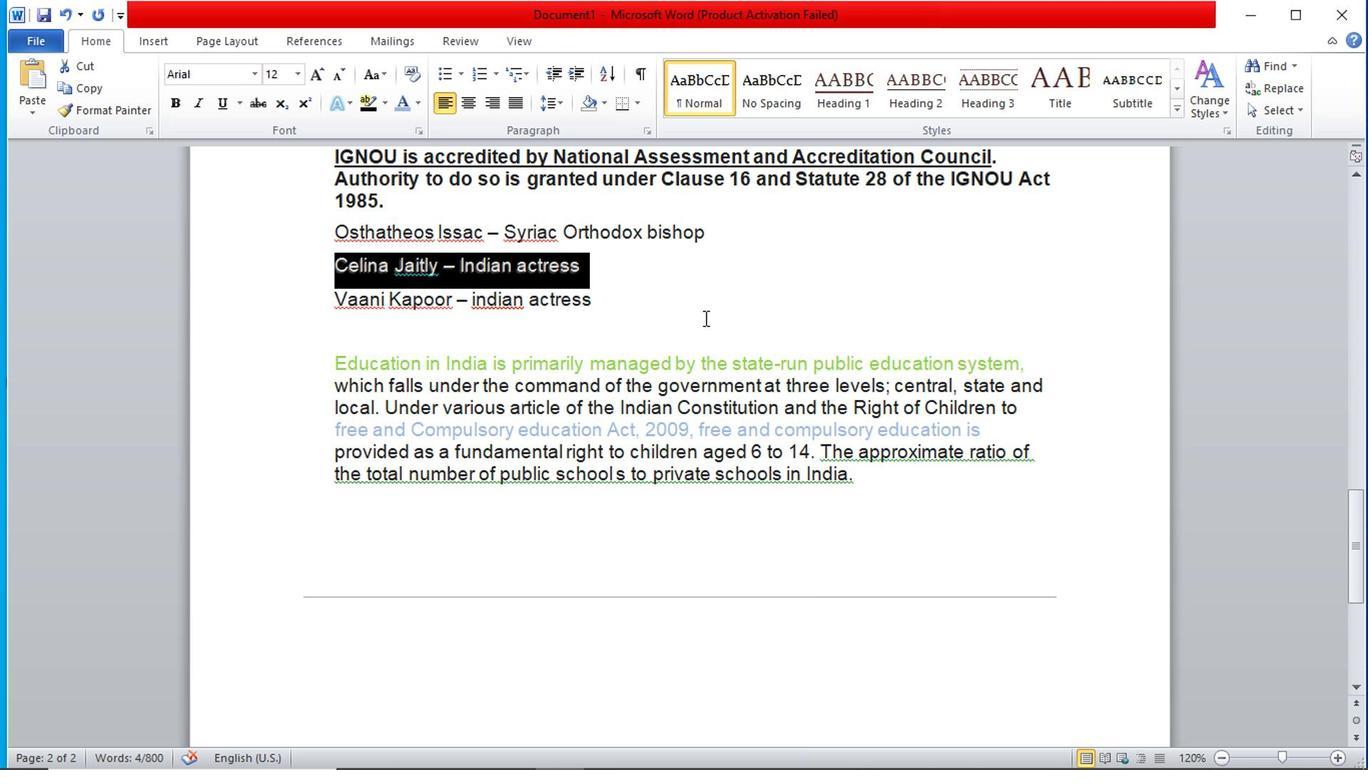 
Action: Mouse moved to (609, 283)
Screenshot: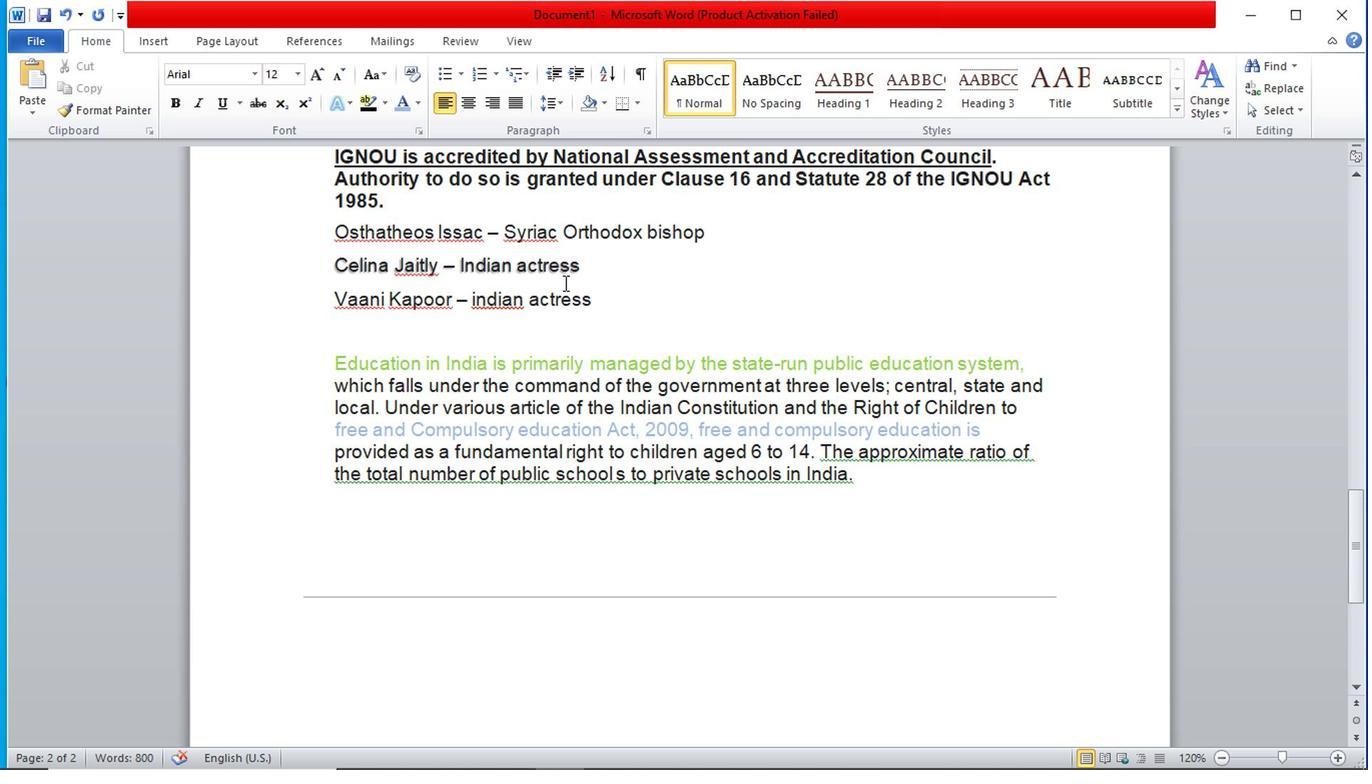 
Action: Mouse scrolled (609, 285) with delta (0, 1)
Screenshot: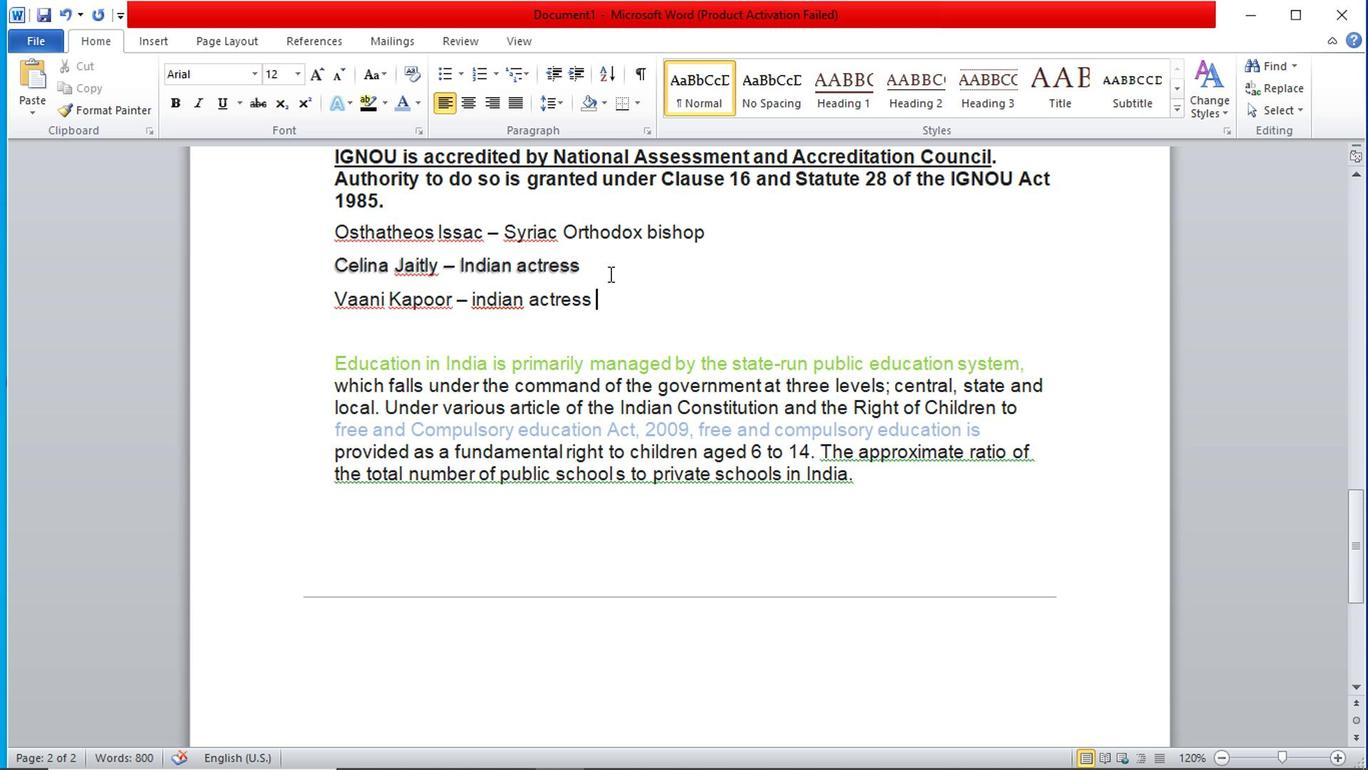 
Action: Mouse moved to (333, 303)
Screenshot: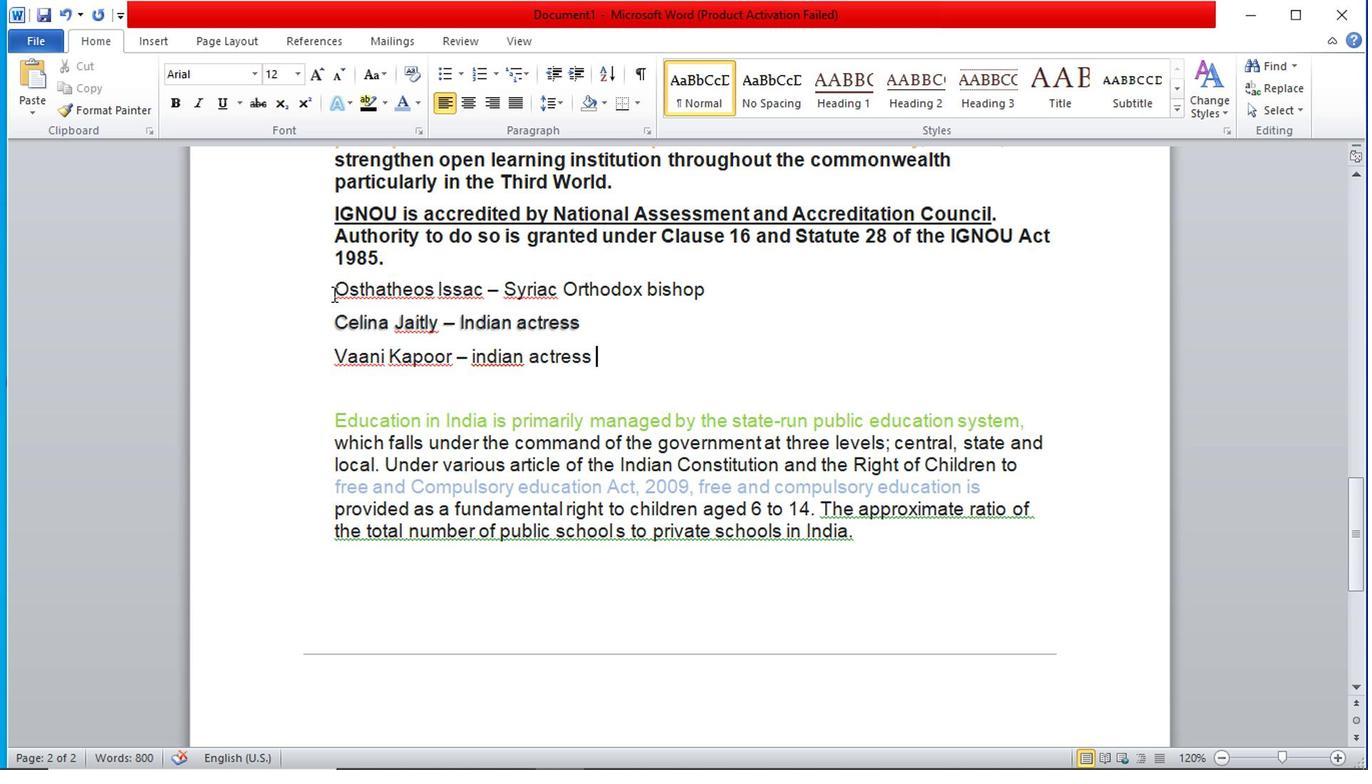 
Action: Mouse pressed left at (333, 303)
Screenshot: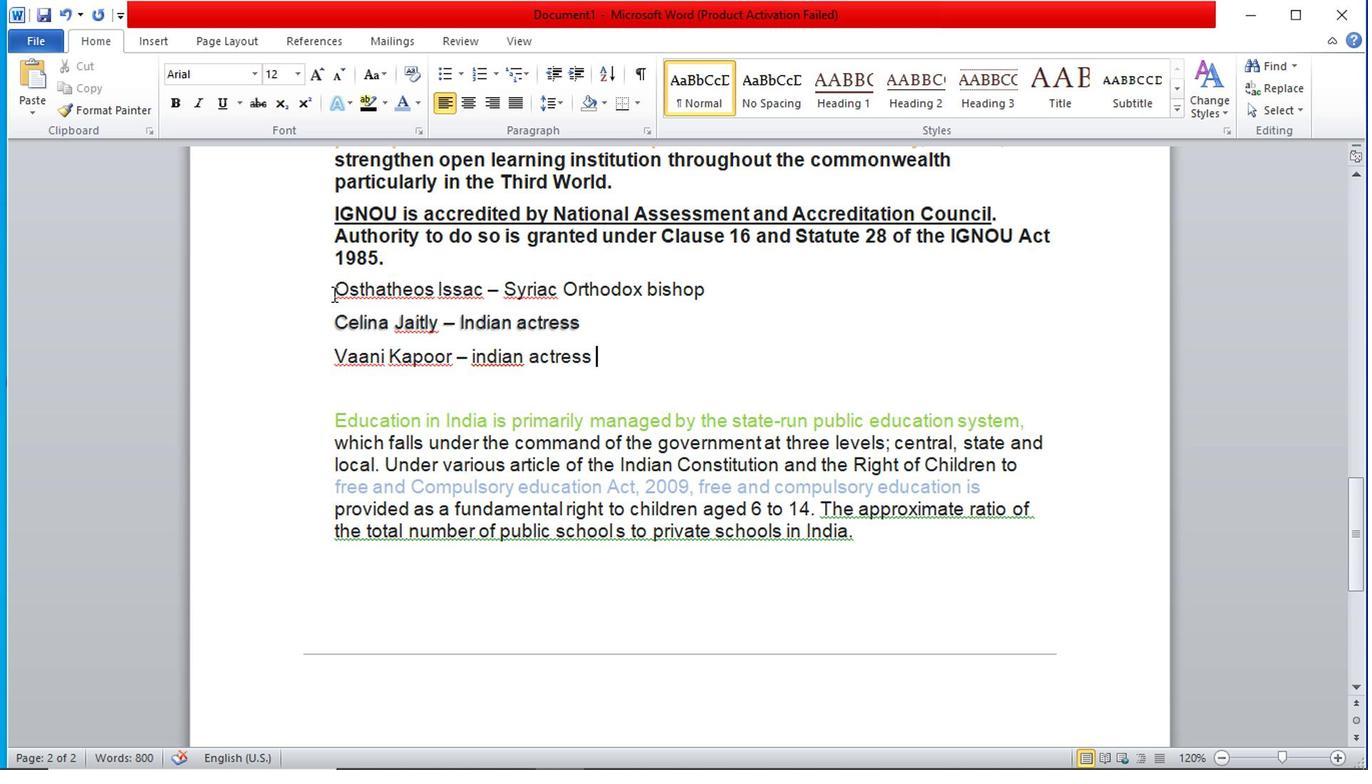 
Action: Mouse moved to (335, 301)
Screenshot: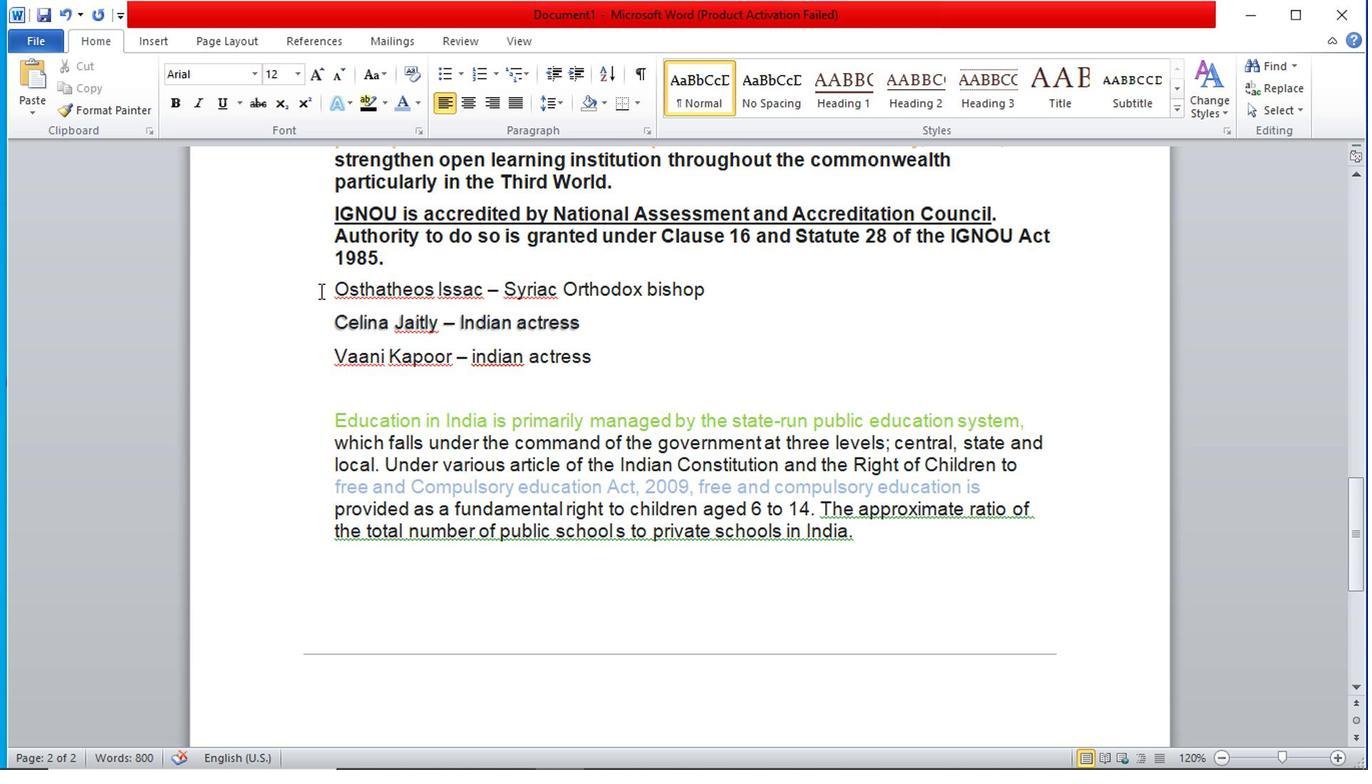 
Action: Mouse pressed left at (335, 301)
Screenshot: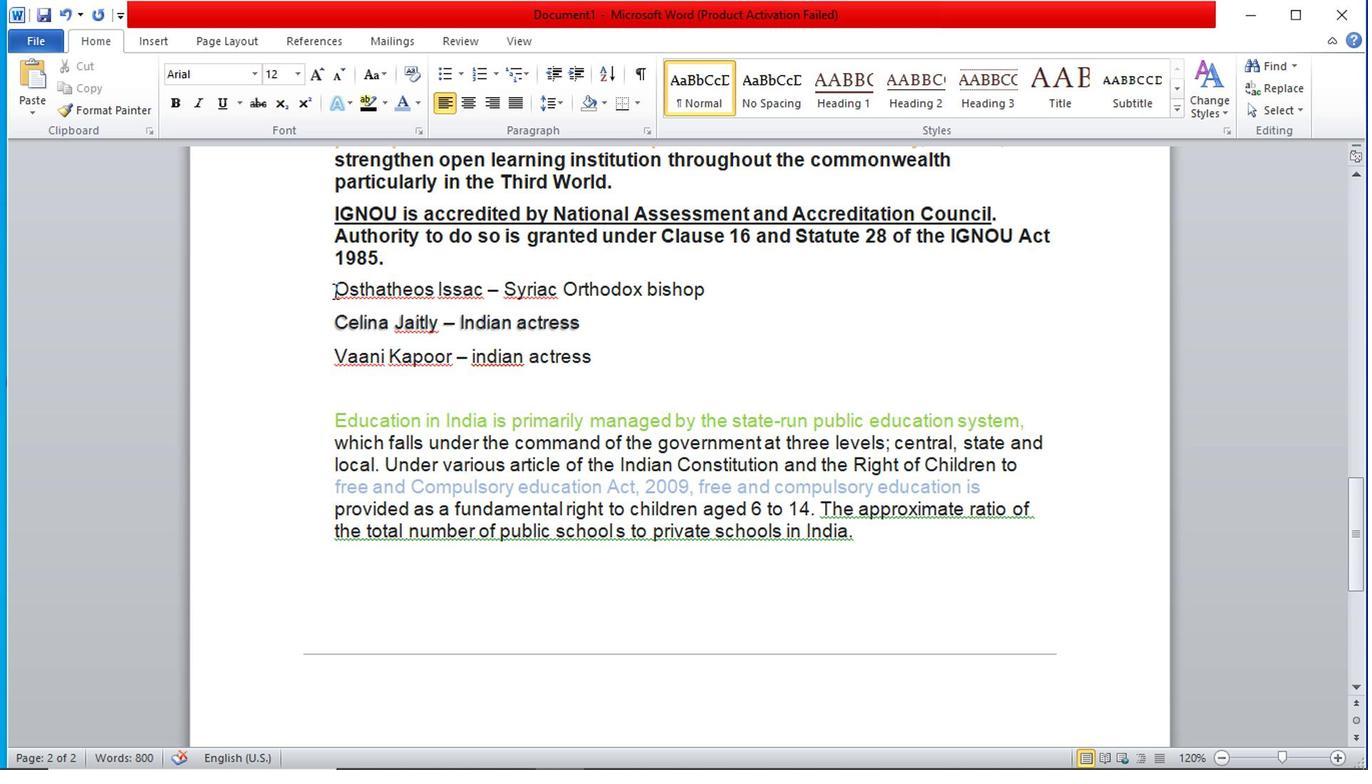
Action: Mouse moved to (415, 114)
Screenshot: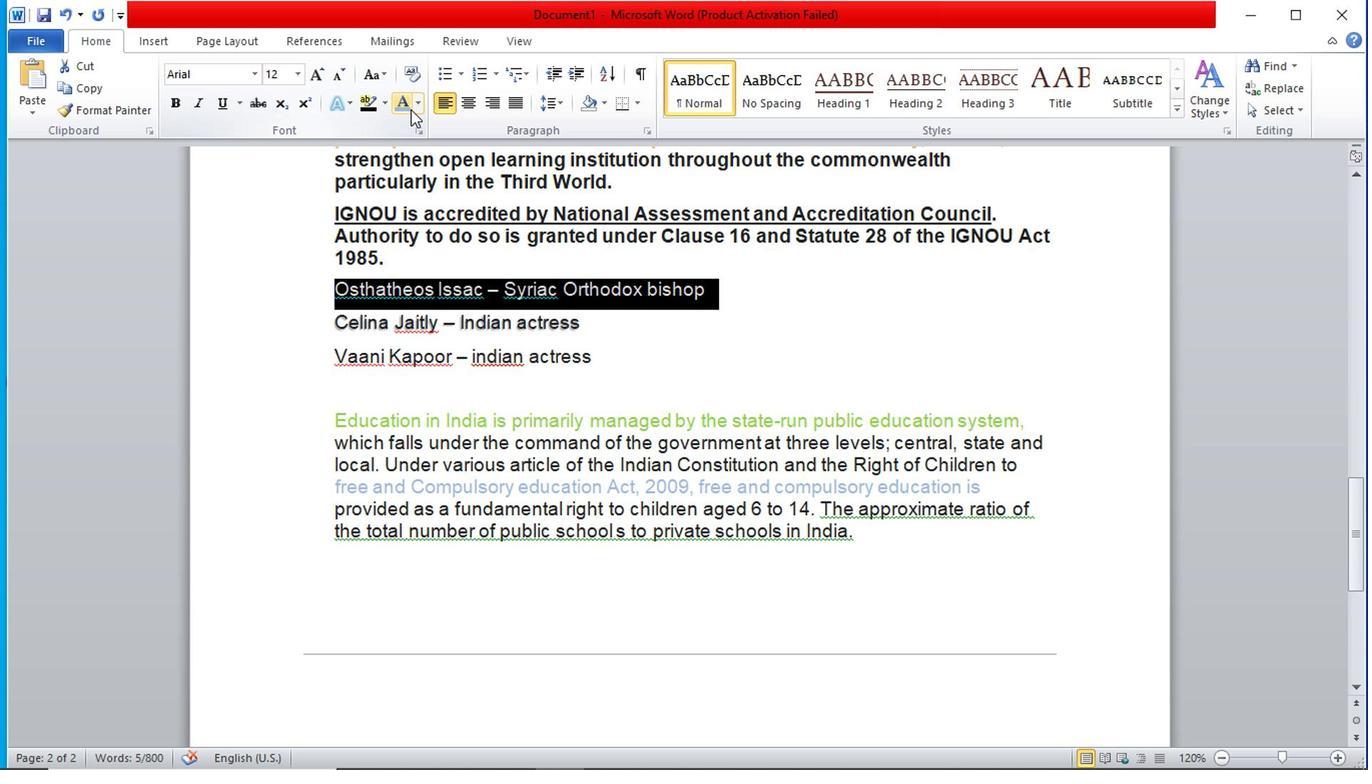 
Action: Mouse pressed left at (415, 114)
Screenshot: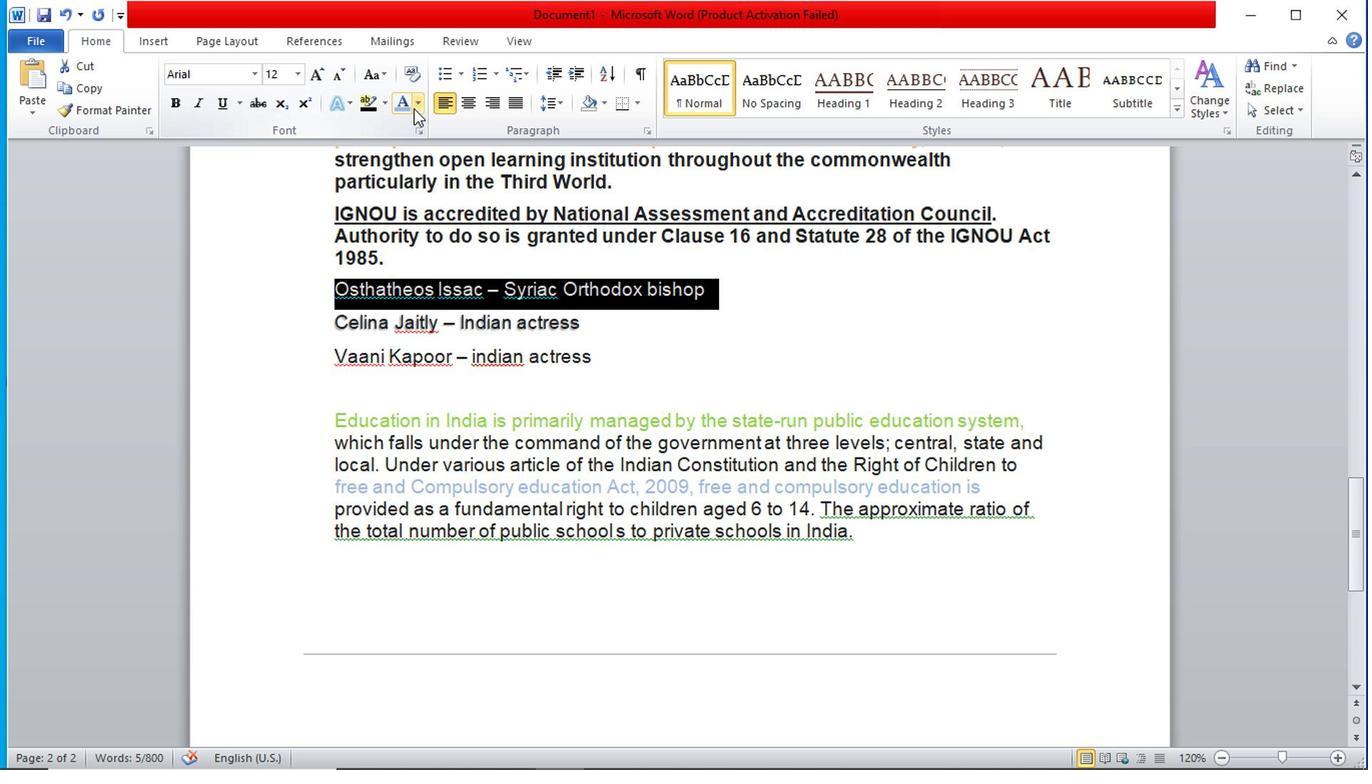 
Action: Mouse moved to (484, 224)
Screenshot: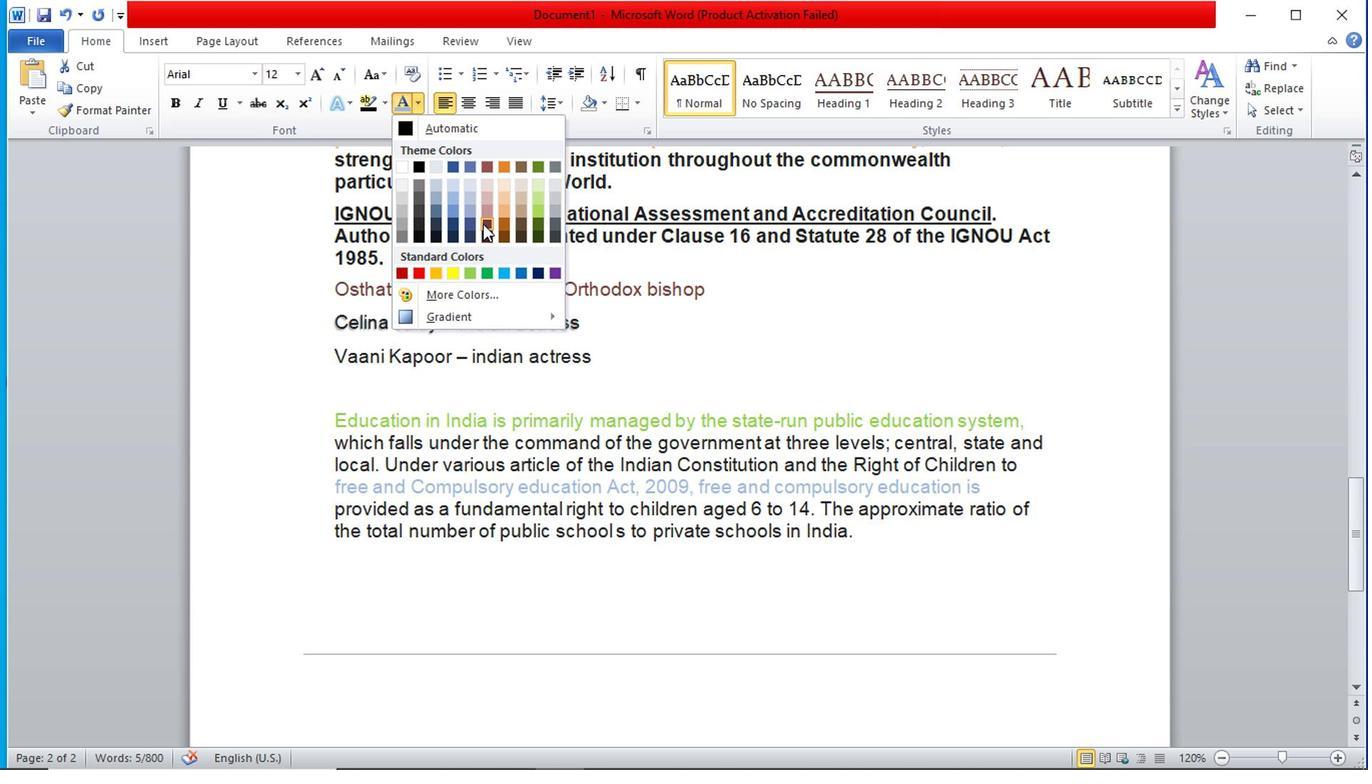 
Action: Mouse pressed left at (484, 224)
Screenshot: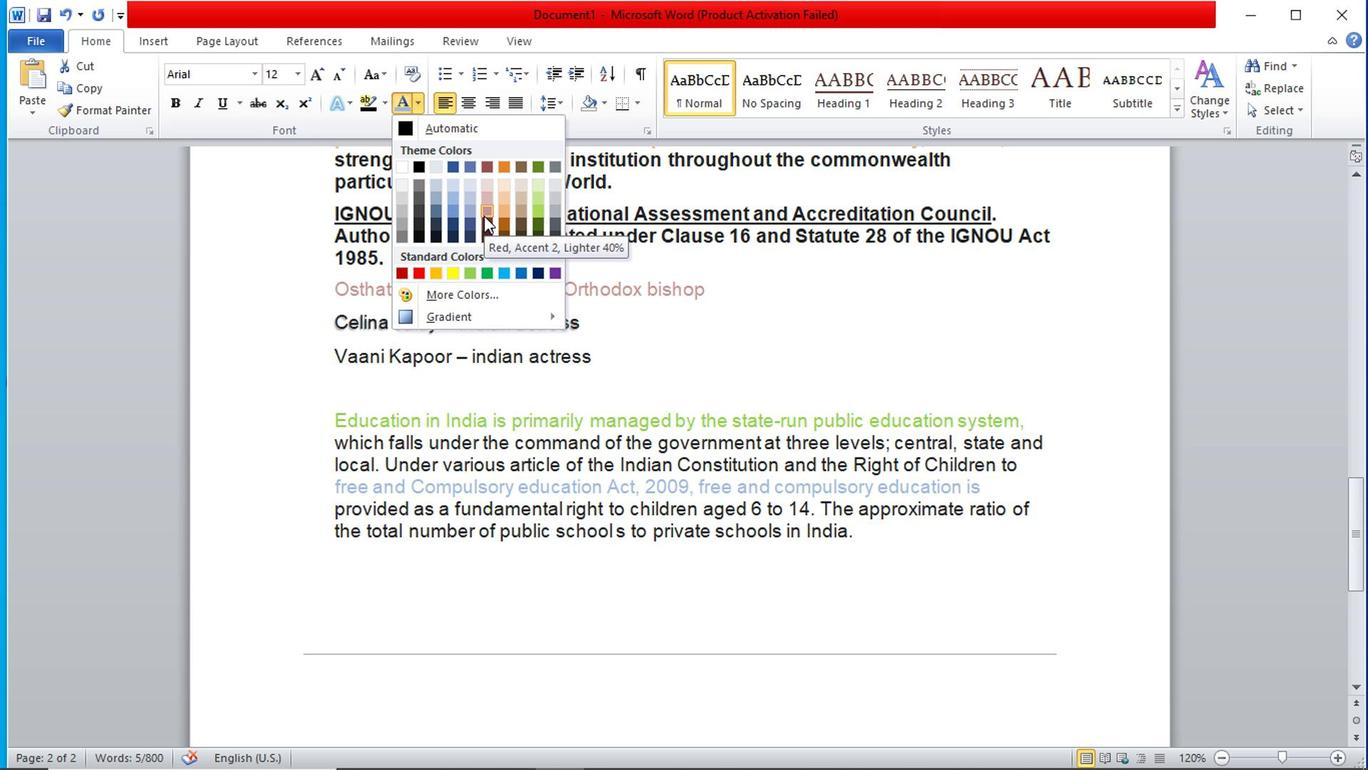 
Action: Mouse moved to (298, 357)
Screenshot: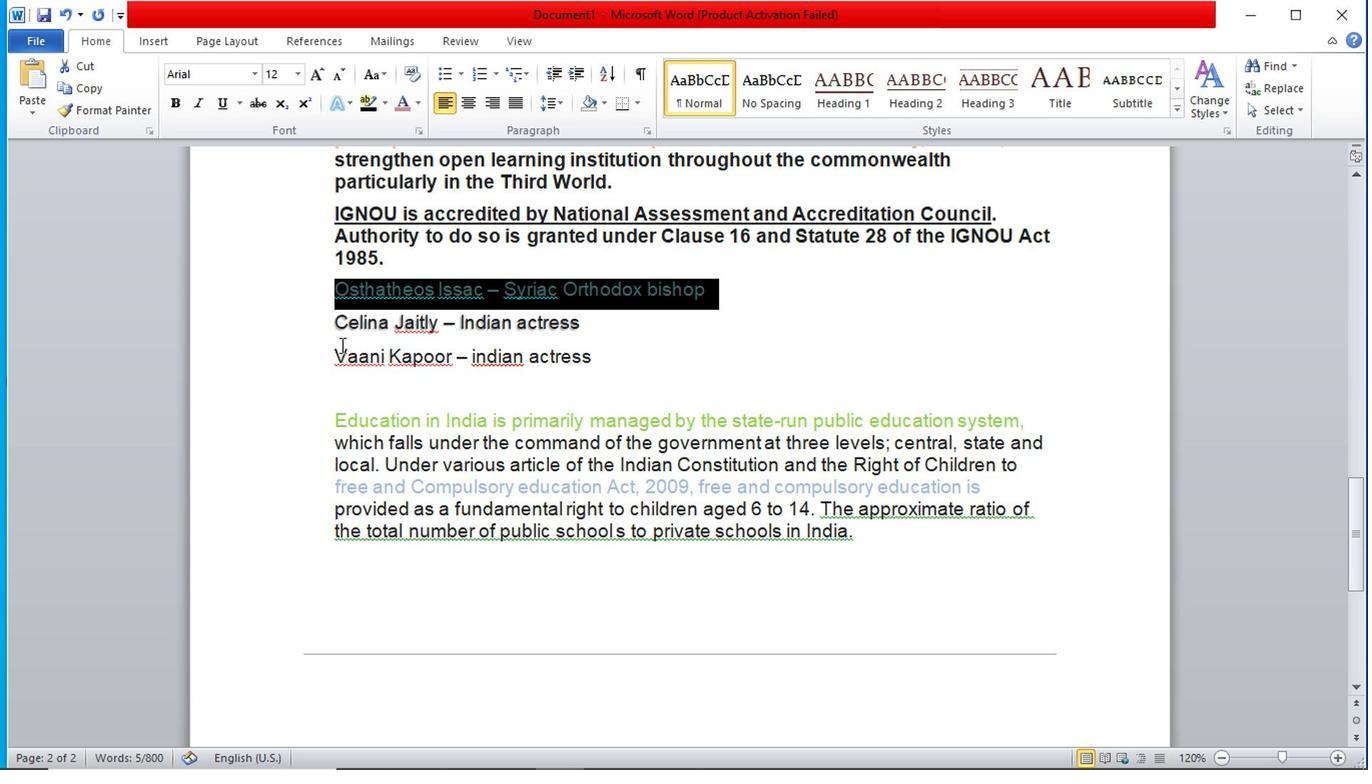 
Action: Mouse pressed left at (298, 357)
Screenshot: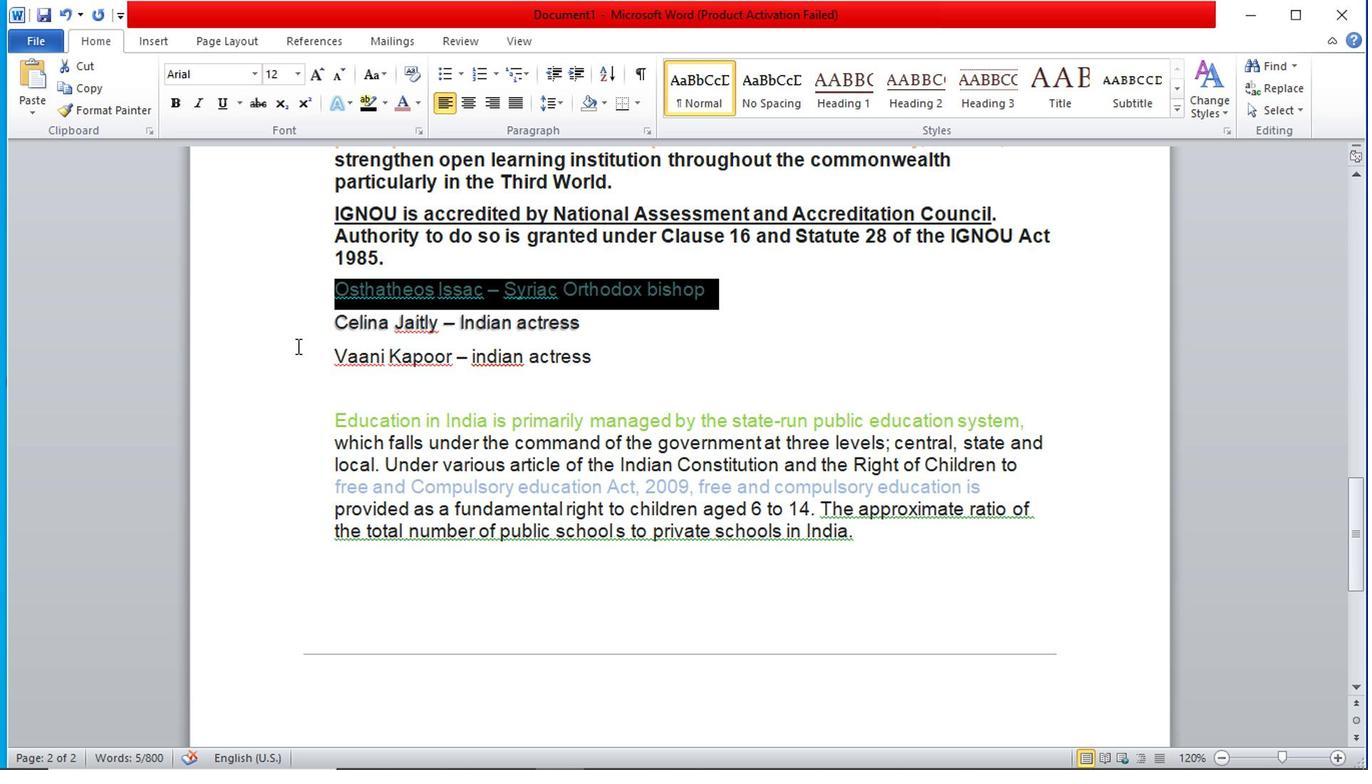 
Action: Mouse moved to (335, 362)
Screenshot: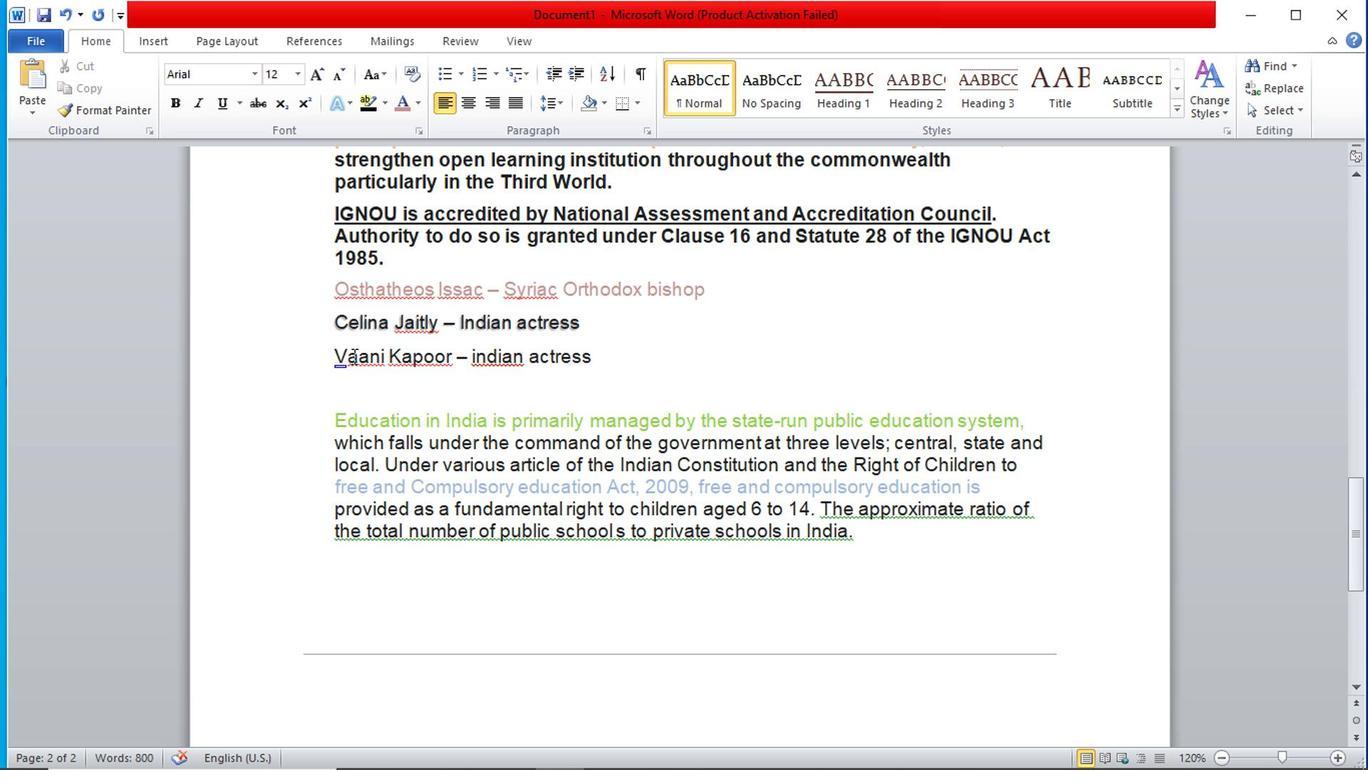 
Action: Mouse pressed left at (335, 362)
Screenshot: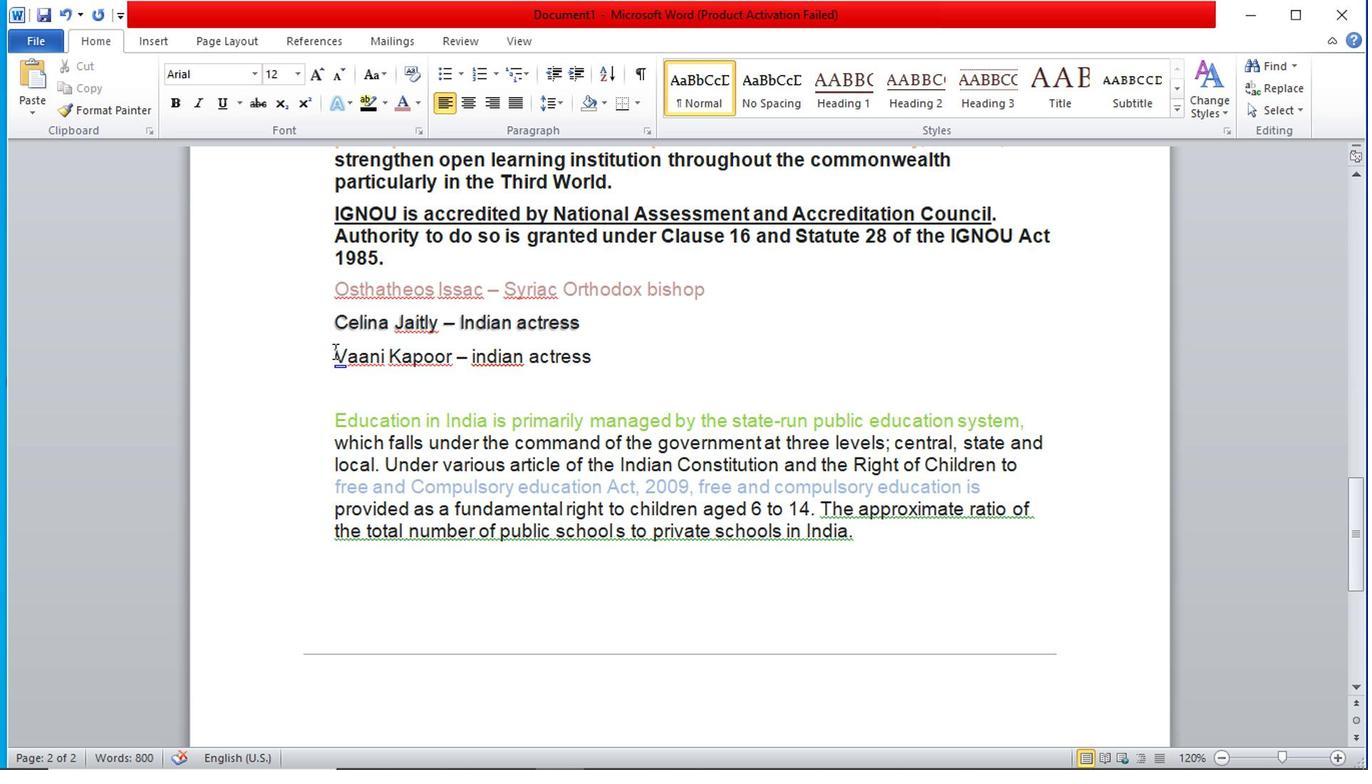 
Action: Mouse moved to (420, 115)
Screenshot: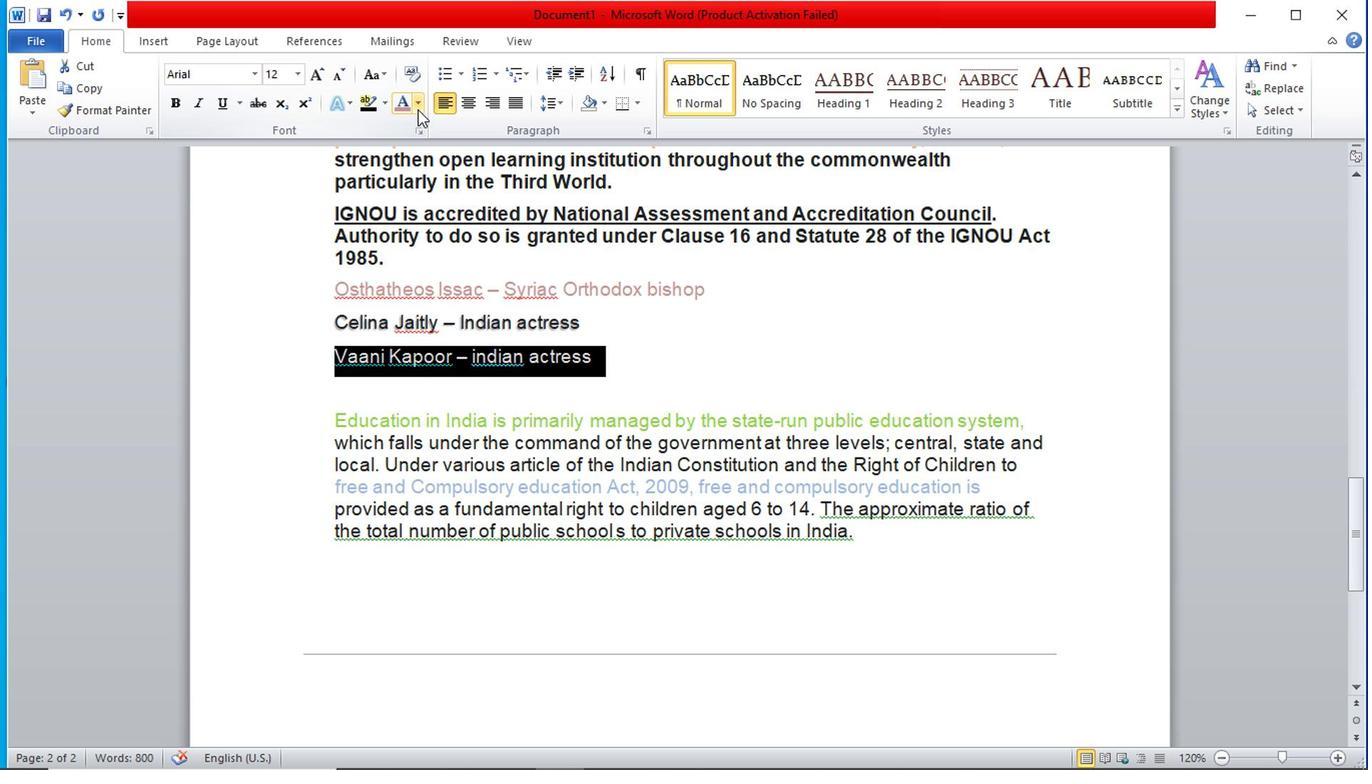 
Action: Mouse pressed left at (420, 115)
Screenshot: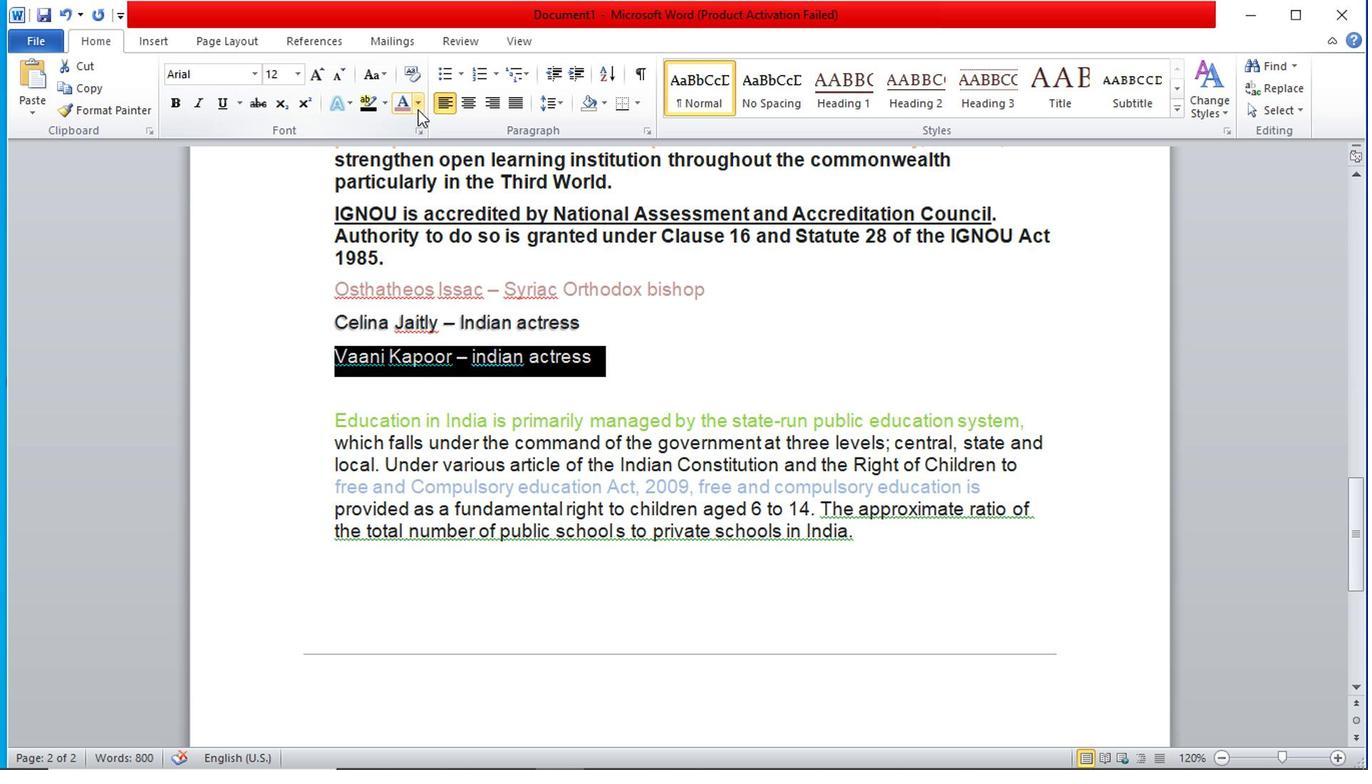 
Action: Mouse moved to (506, 217)
Screenshot: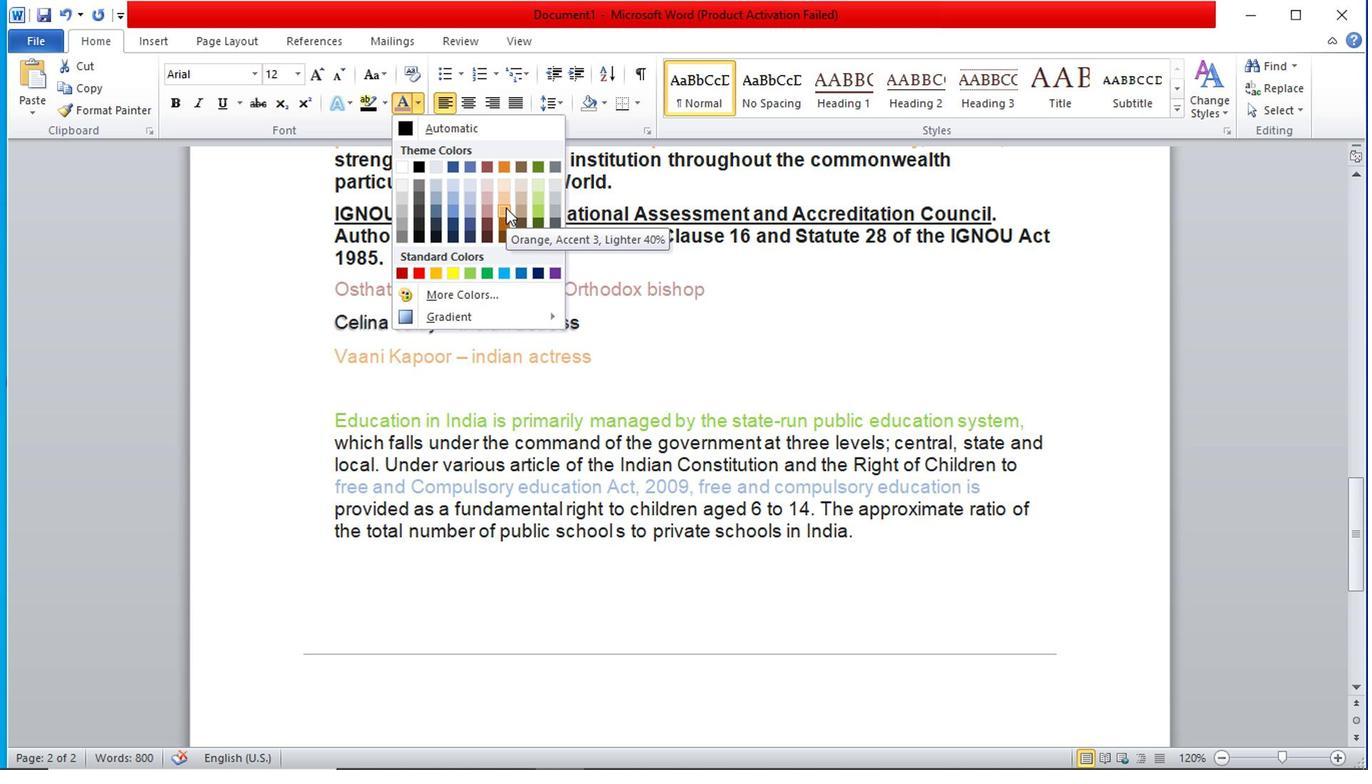 
Action: Mouse pressed left at (506, 217)
Screenshot: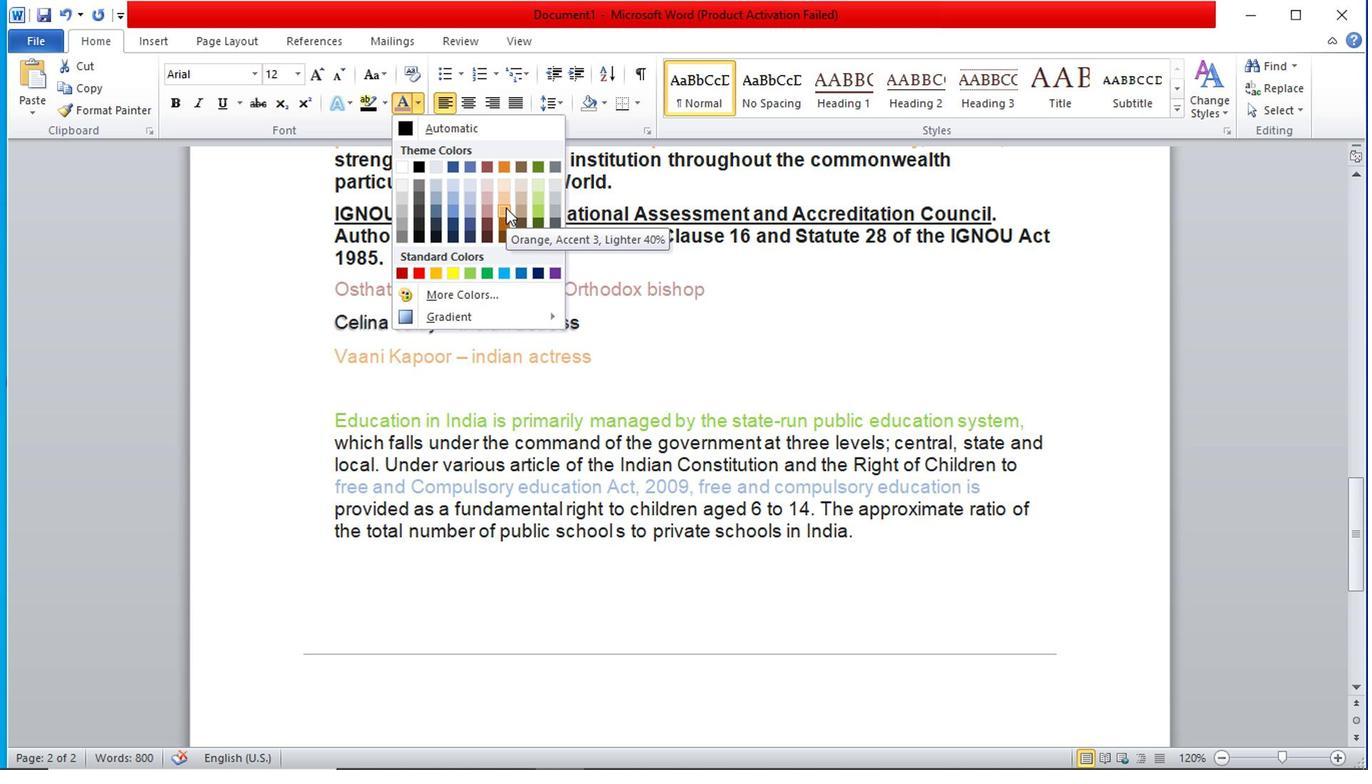 
Action: Mouse moved to (799, 325)
Screenshot: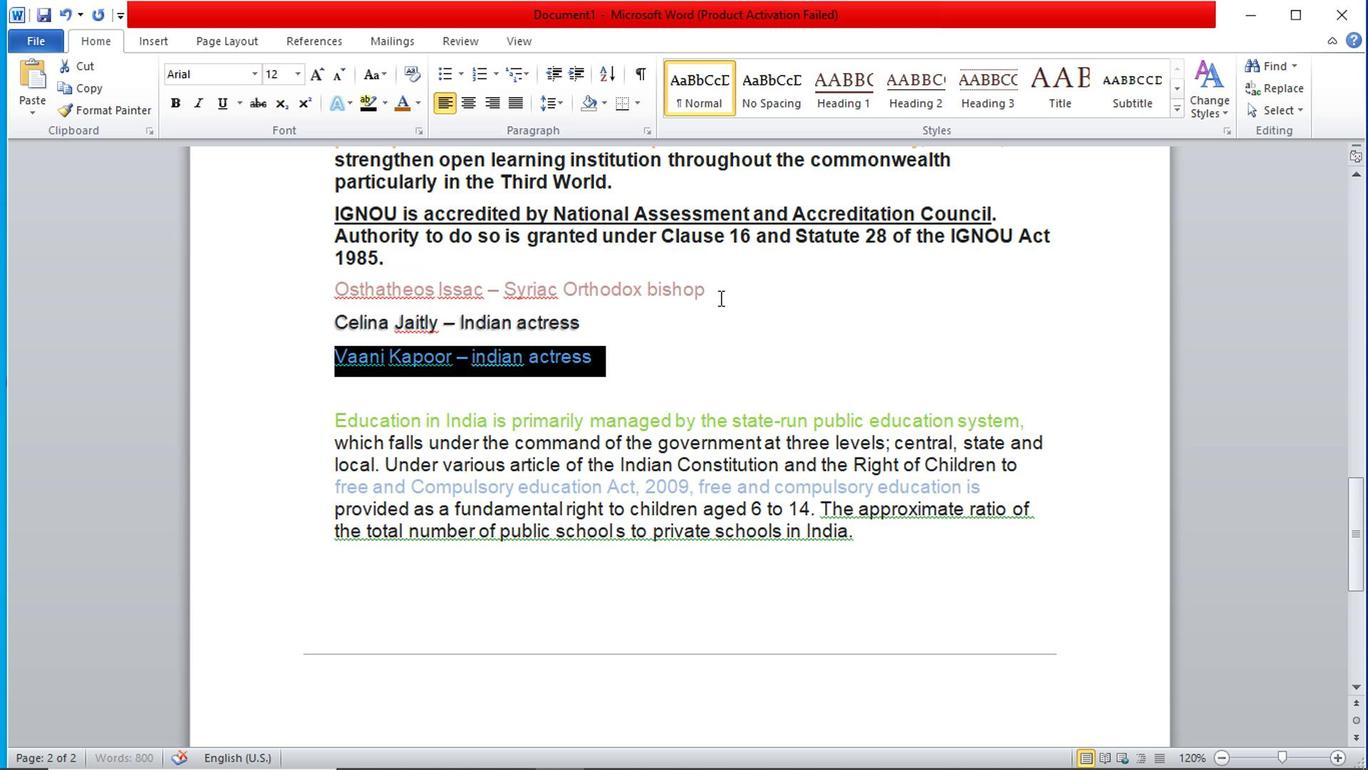 
Action: Mouse pressed left at (799, 325)
Screenshot: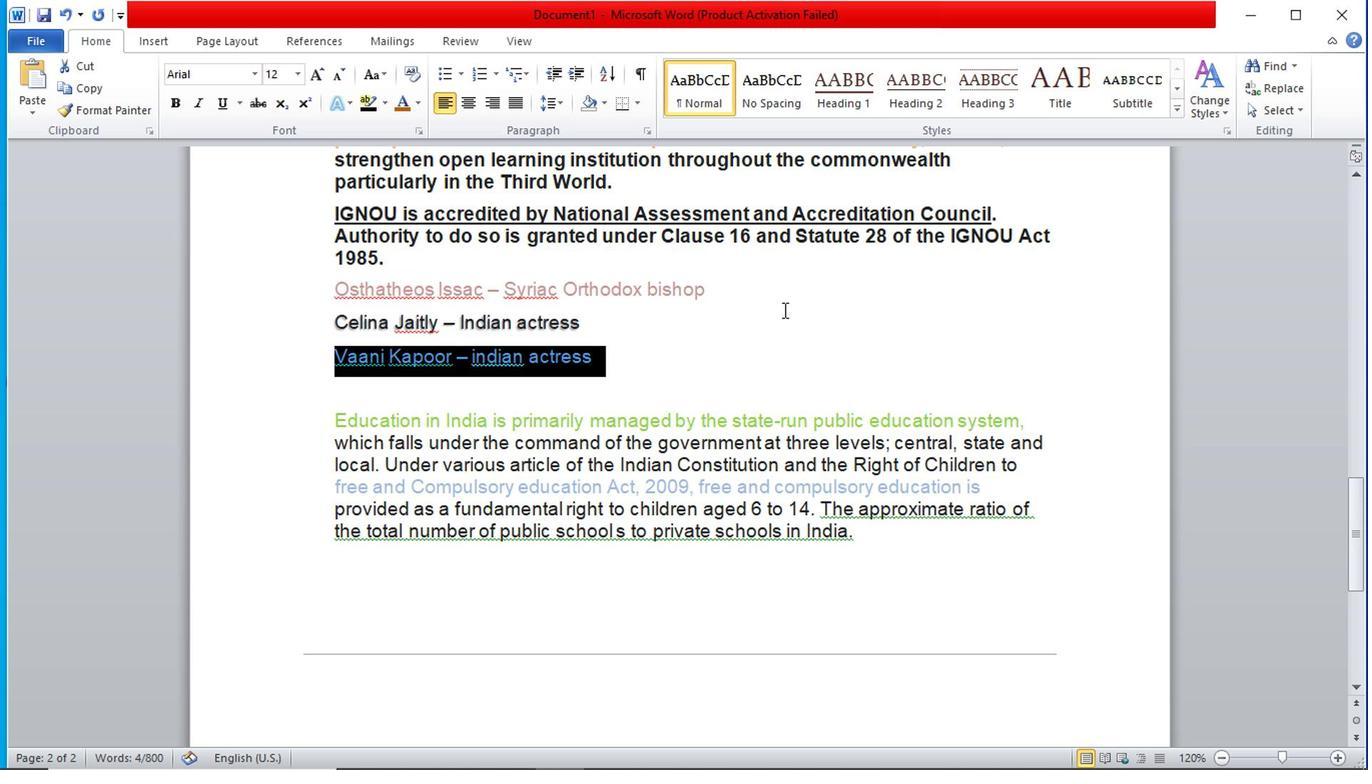 
Action: Mouse moved to (722, 359)
Screenshot: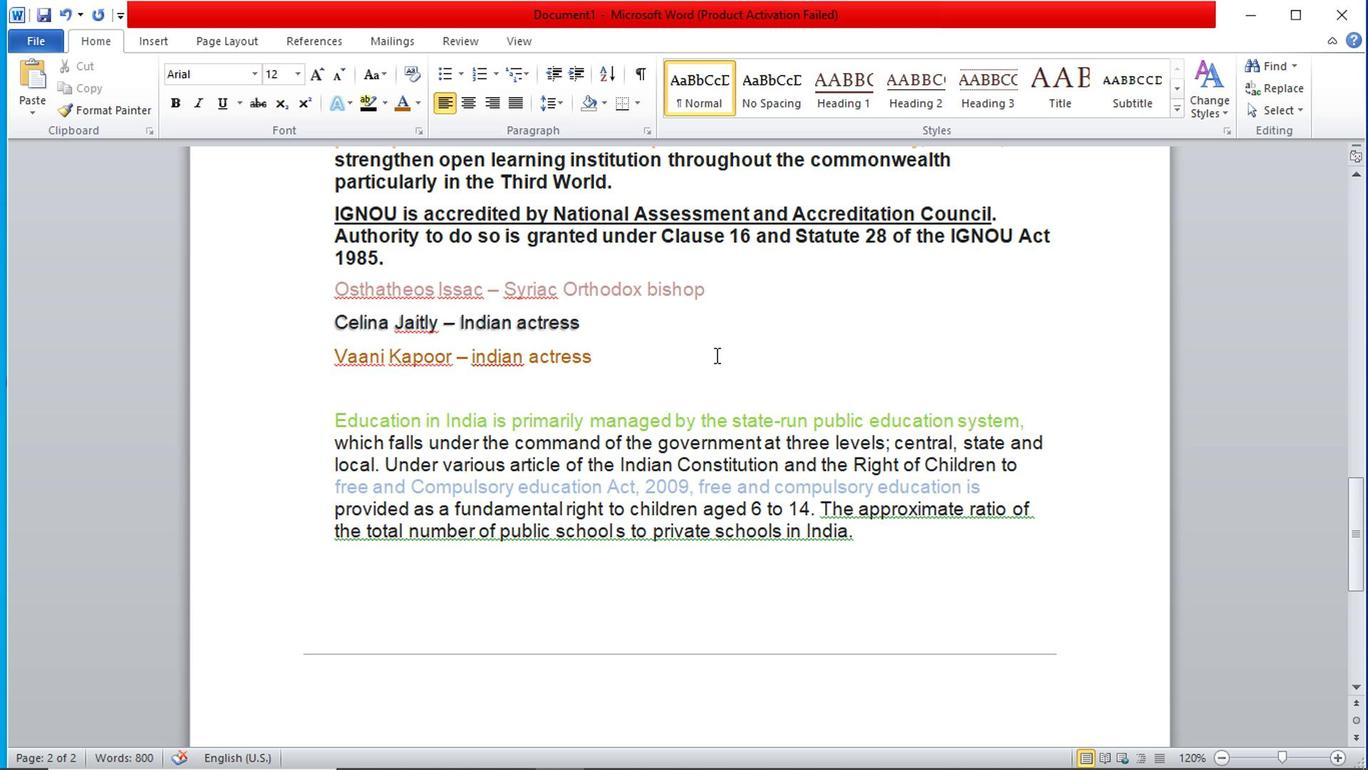 
Action: Mouse scrolled (722, 360) with delta (0, 1)
Screenshot: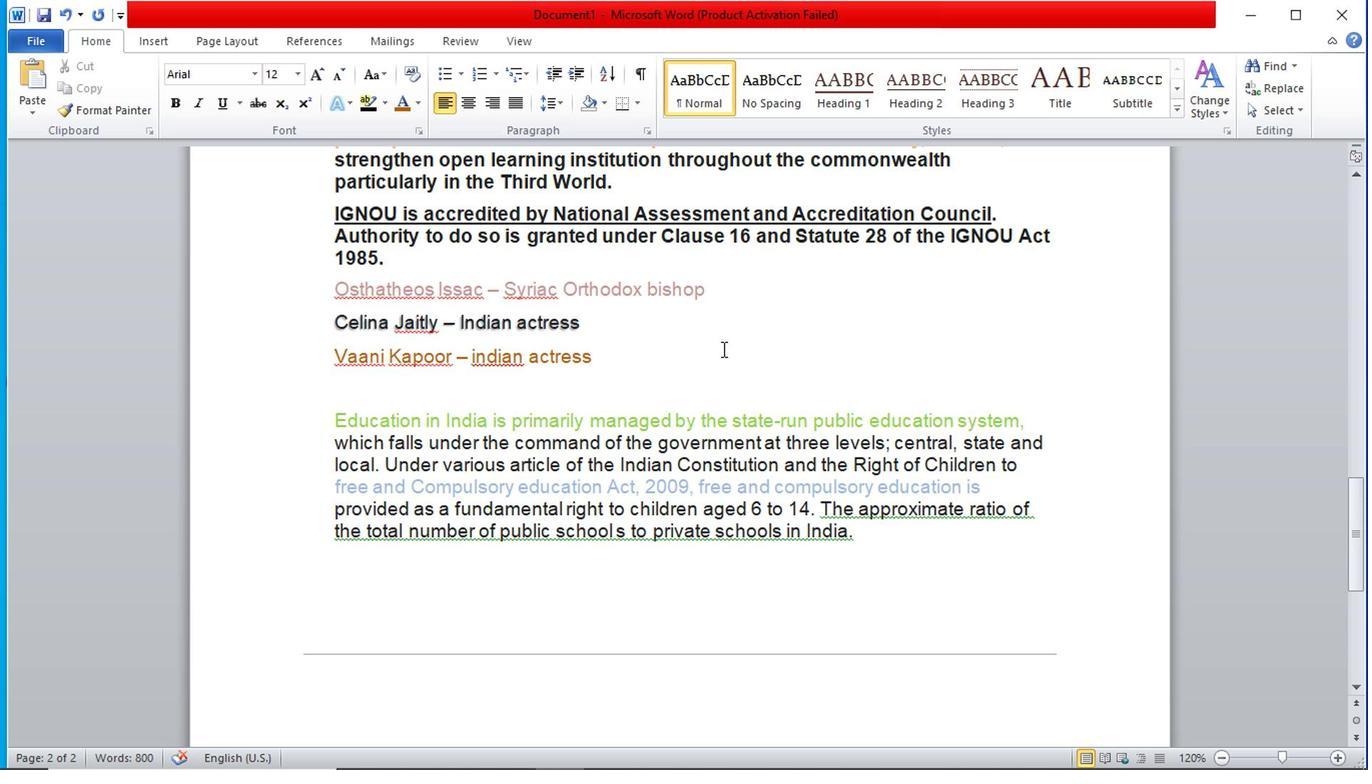 
Action: Mouse scrolled (722, 360) with delta (0, 1)
Screenshot: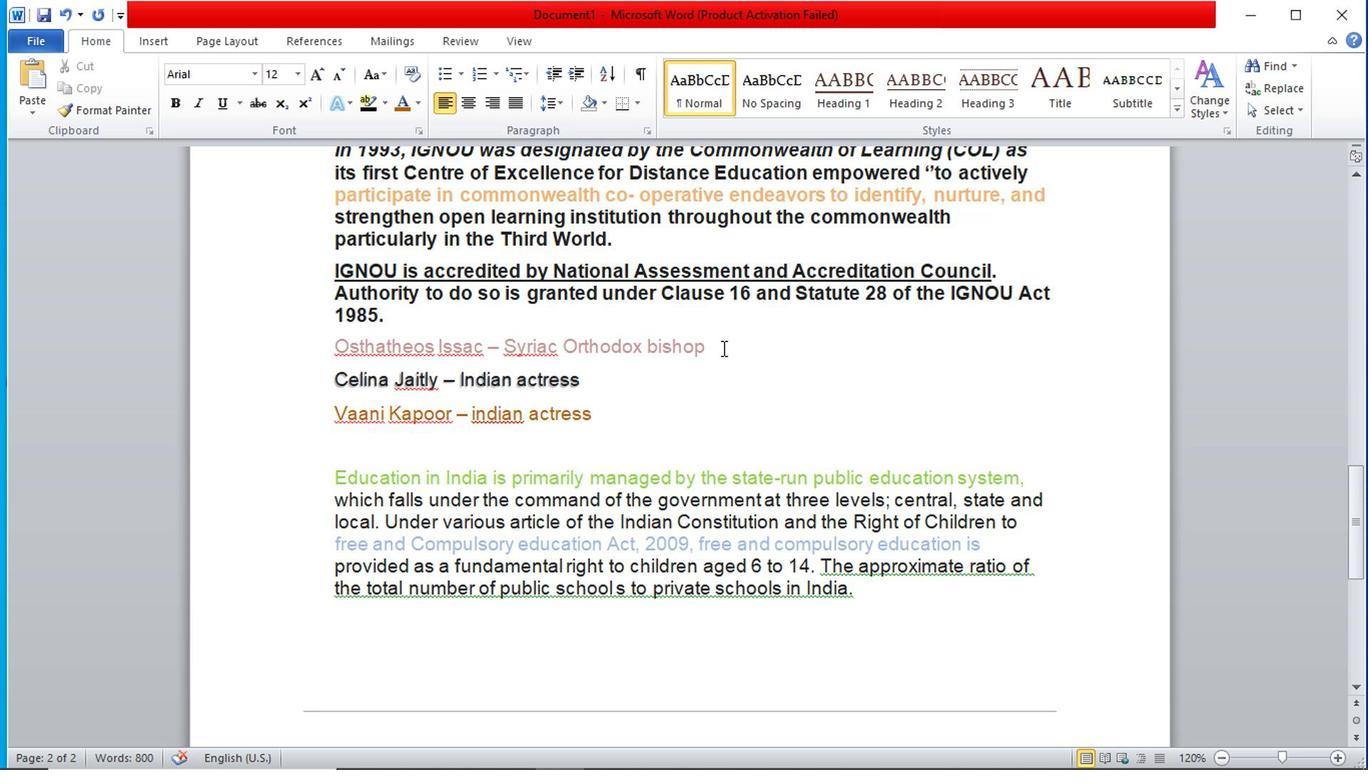 
Action: Mouse scrolled (722, 360) with delta (0, 1)
Screenshot: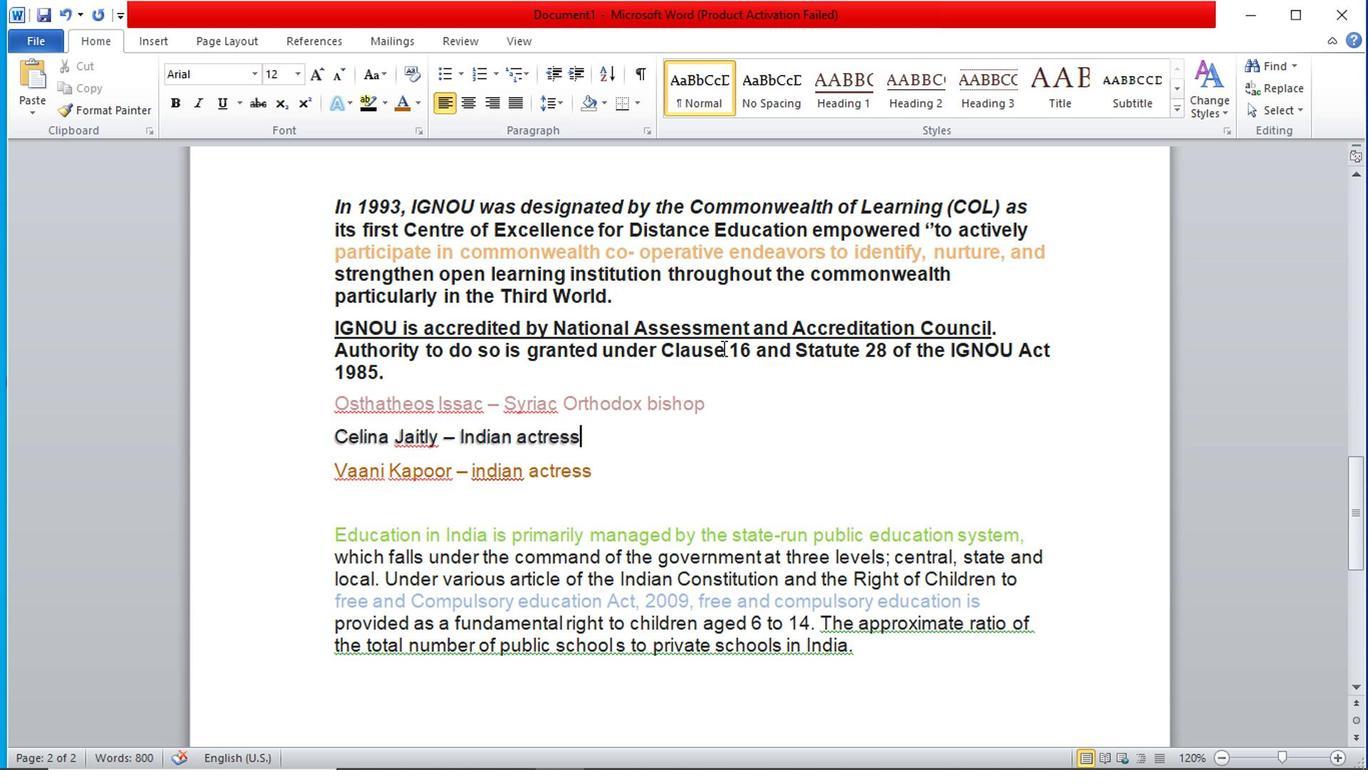 
Action: Mouse scrolled (722, 360) with delta (0, 1)
Screenshot: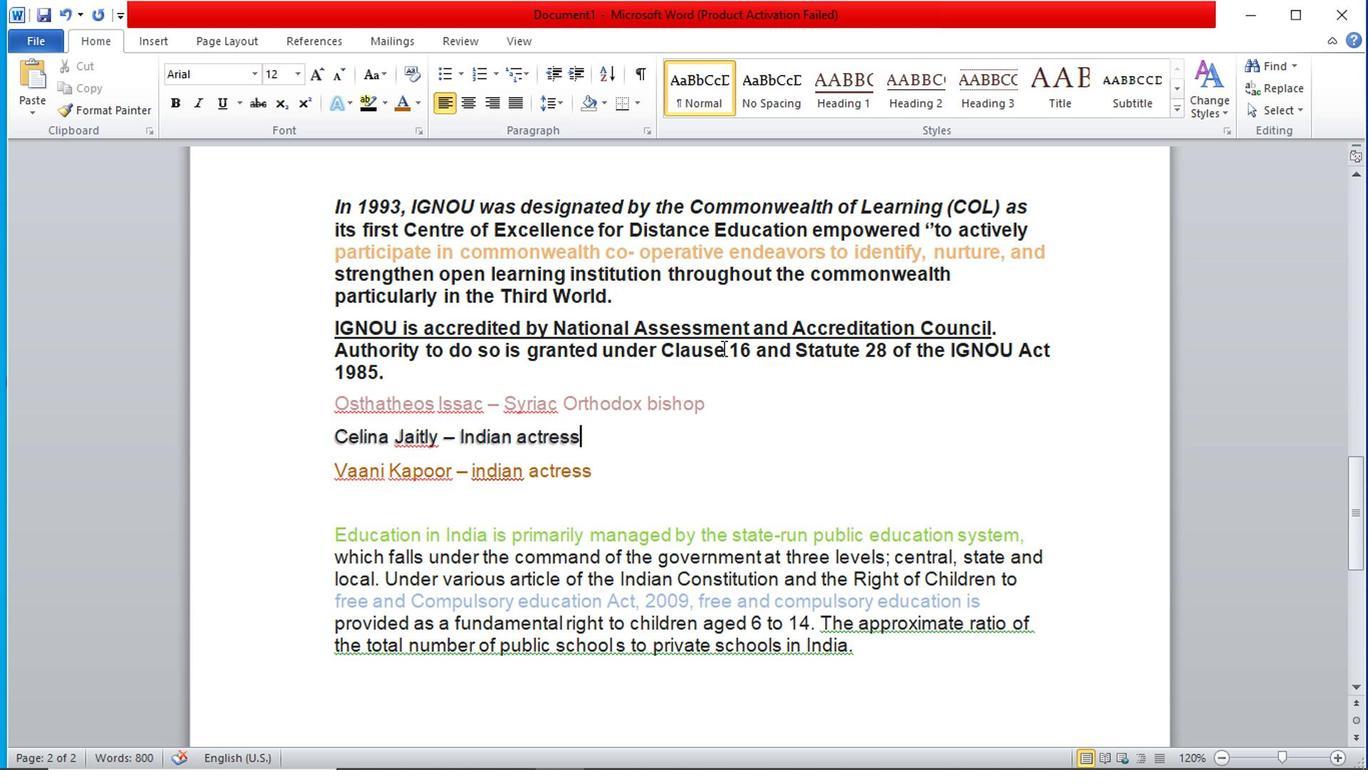 
Action: Mouse scrolled (722, 360) with delta (0, 1)
Screenshot: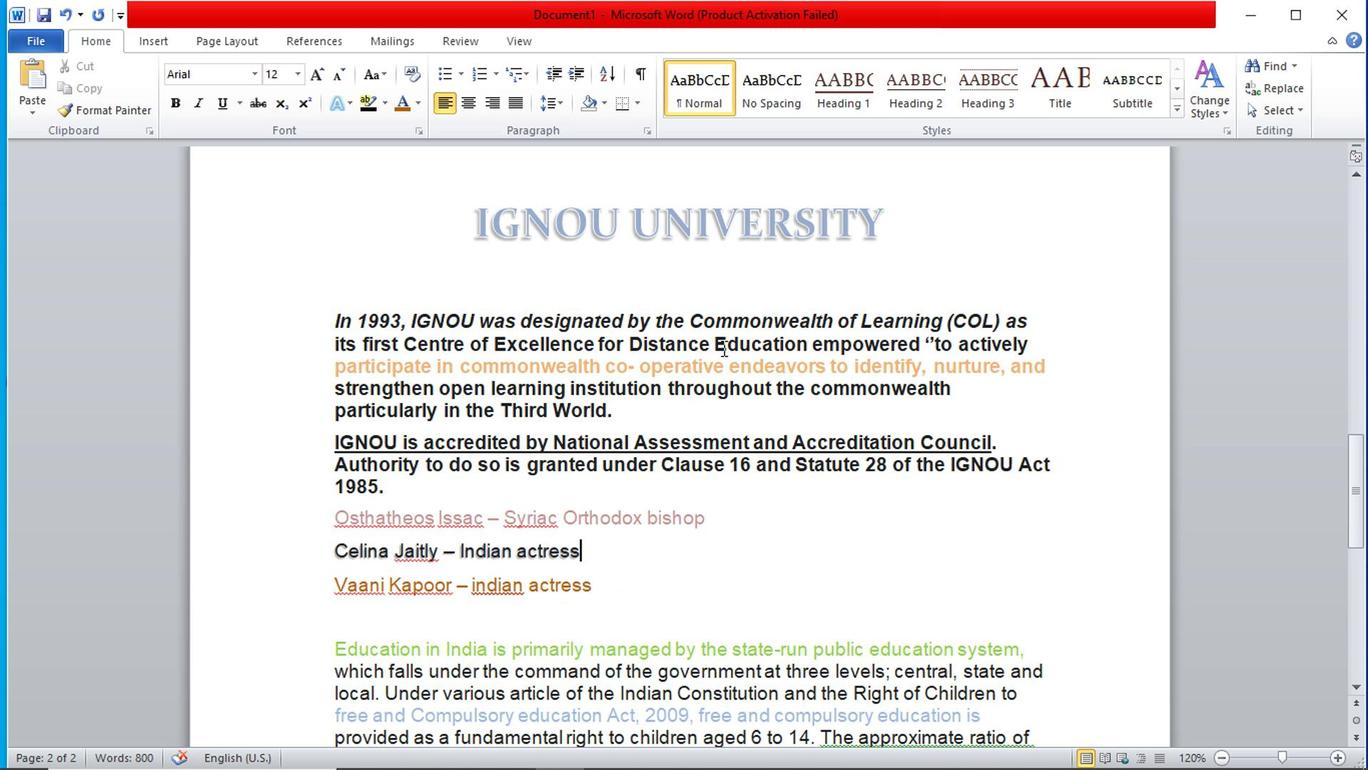 
Action: Mouse scrolled (722, 360) with delta (0, 1)
Screenshot: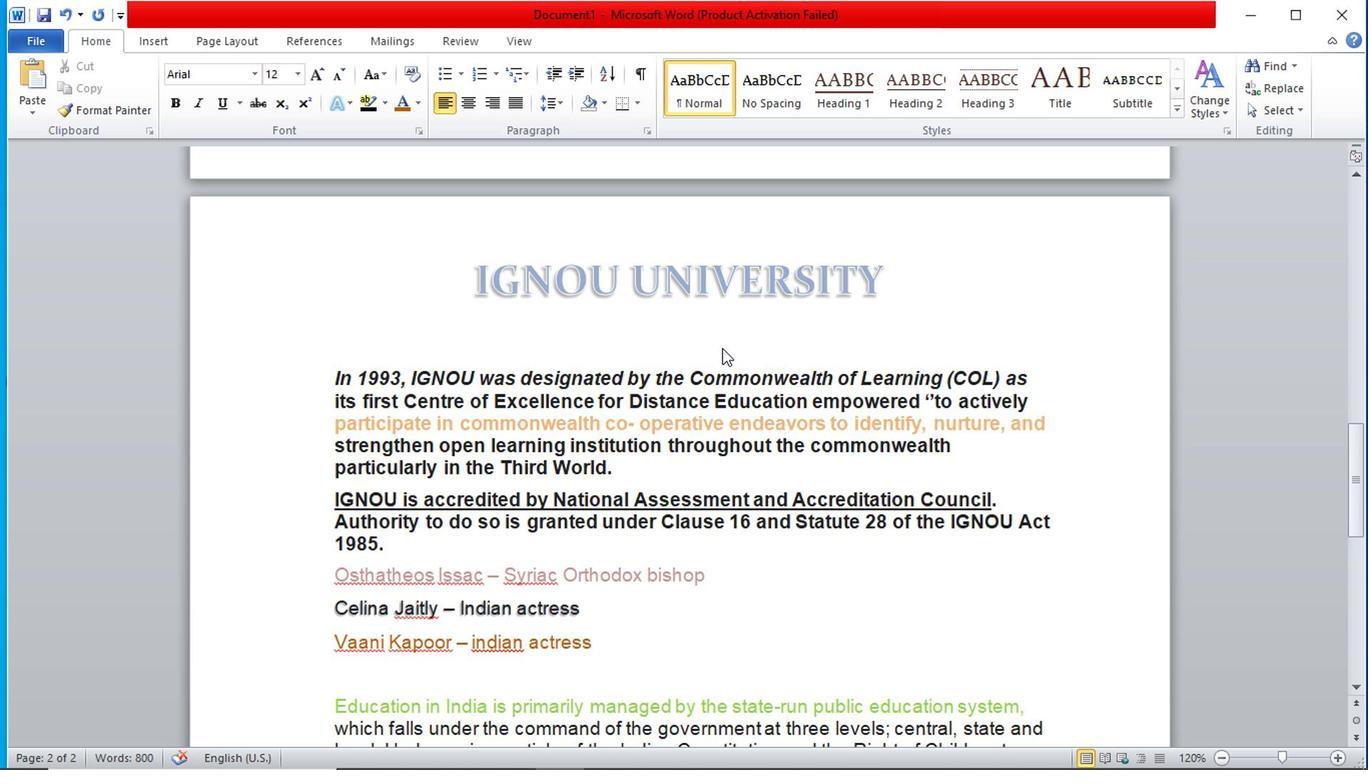 
Action: Mouse scrolled (722, 360) with delta (0, 1)
Screenshot: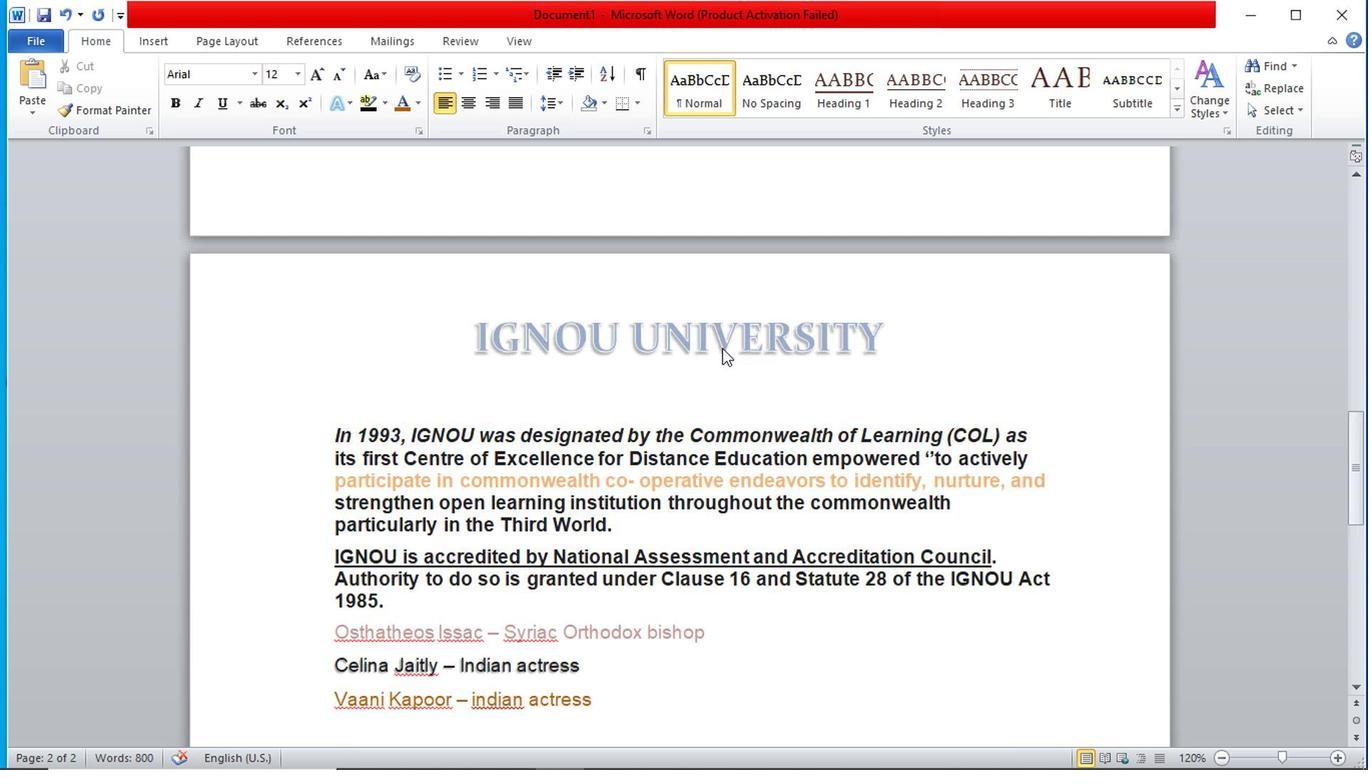 
Action: Mouse scrolled (722, 360) with delta (0, 1)
Screenshot: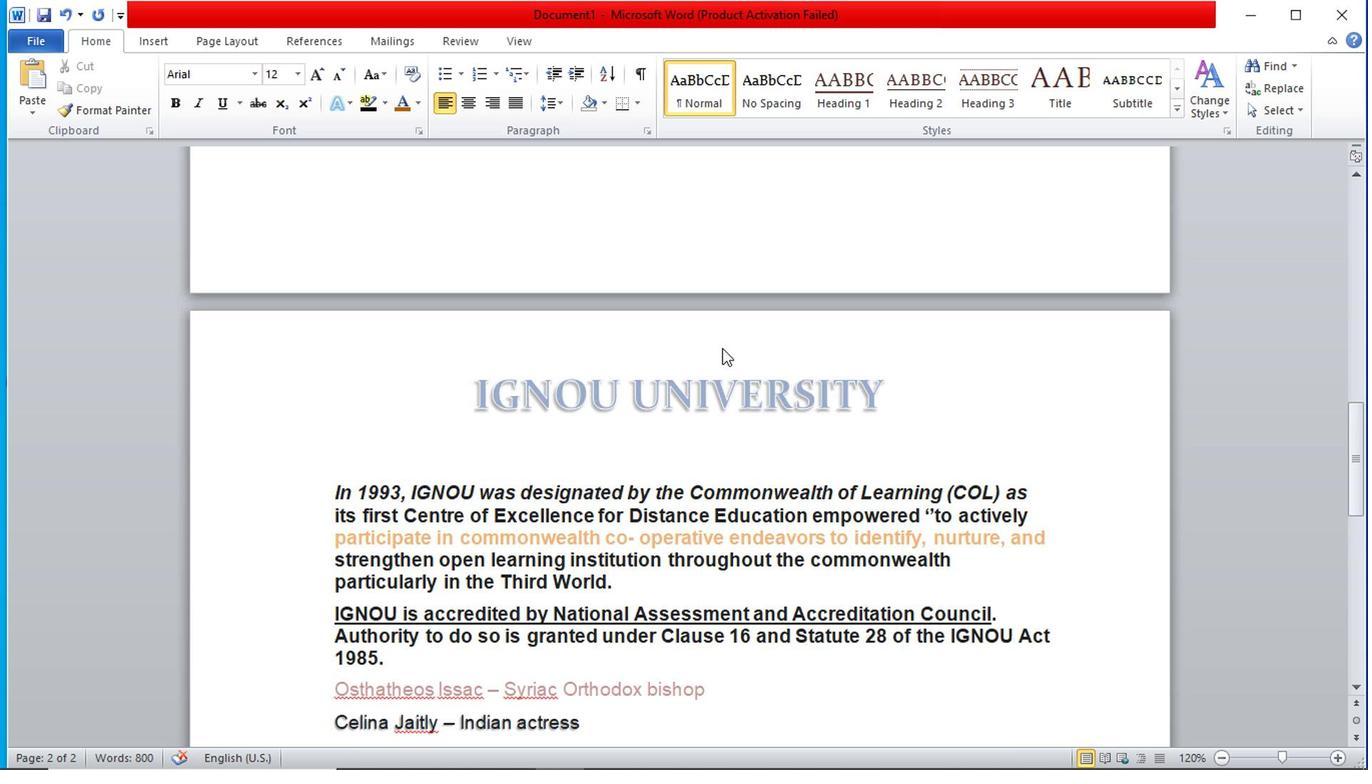 
Action: Mouse scrolled (722, 360) with delta (0, 1)
Screenshot: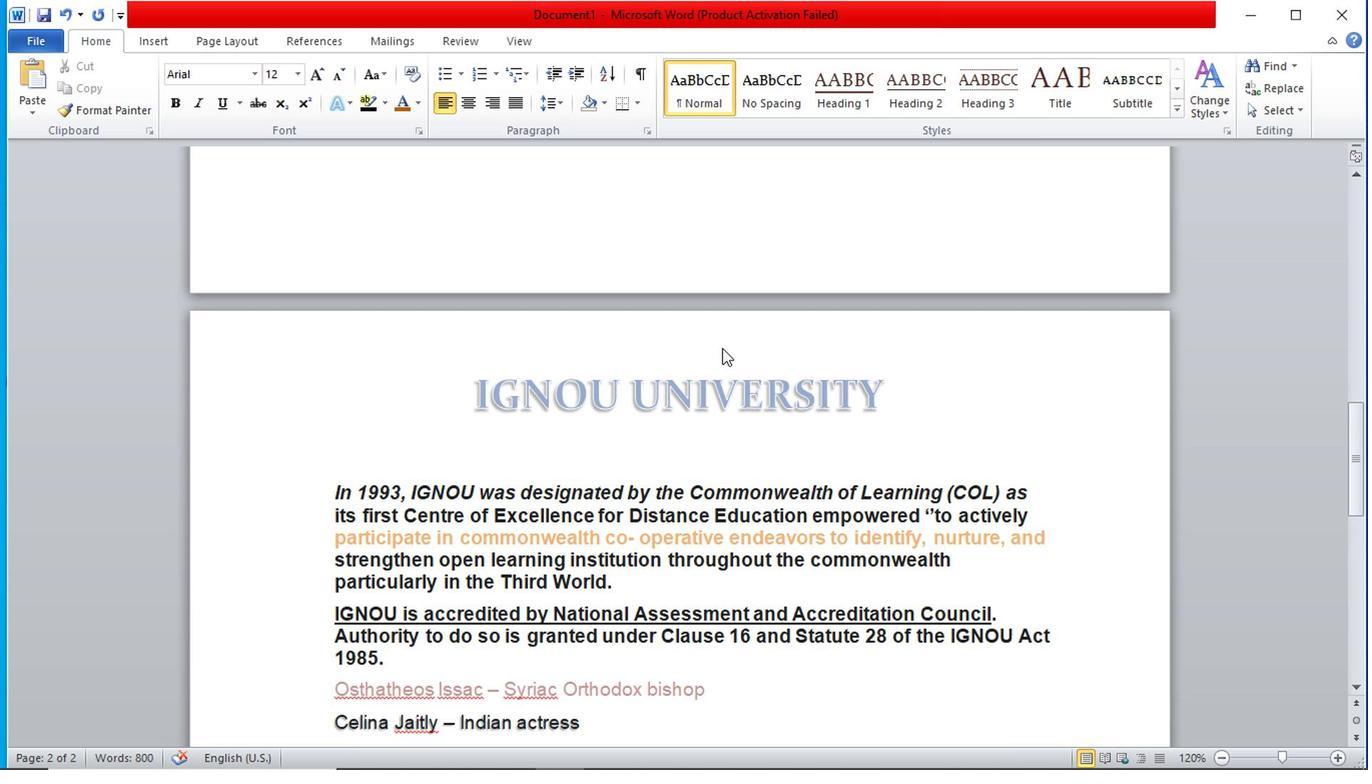 
Action: Mouse scrolled (722, 360) with delta (0, 1)
Screenshot: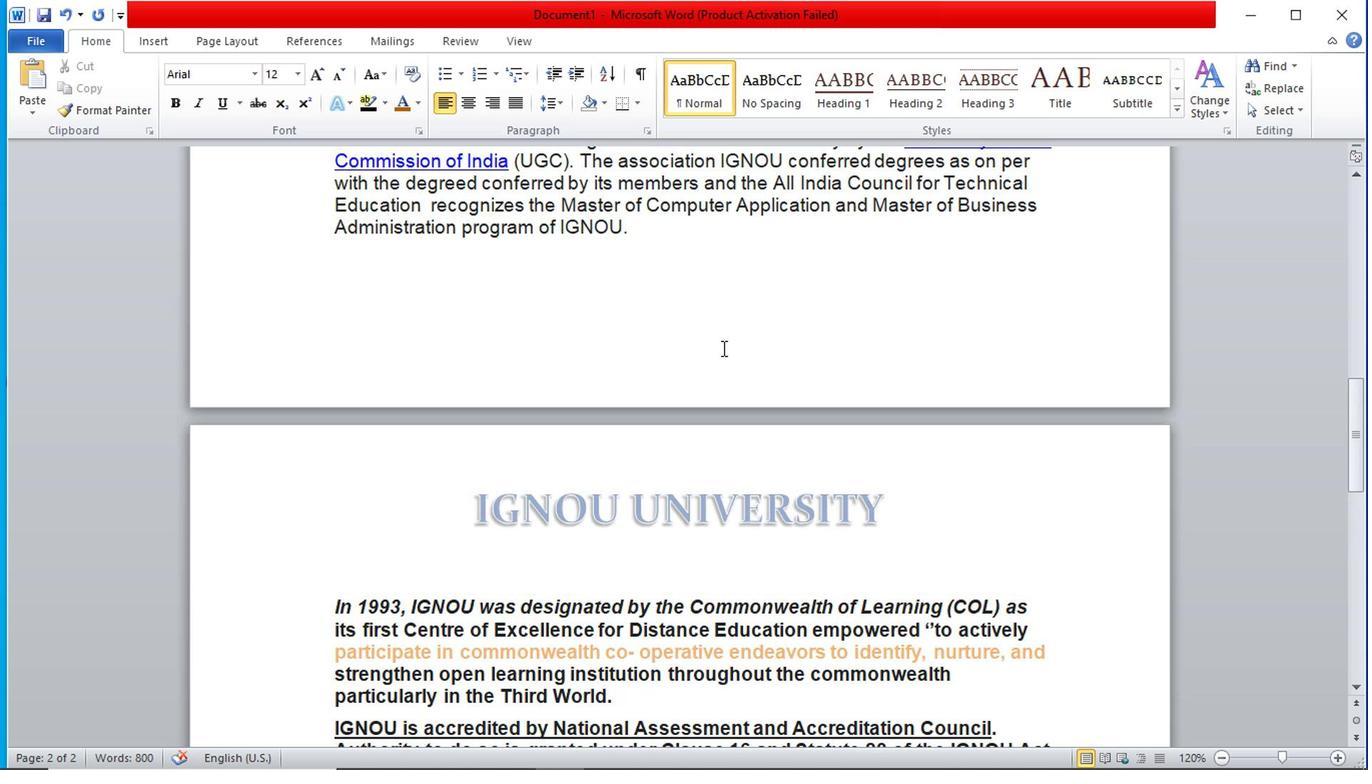 
Action: Mouse scrolled (722, 360) with delta (0, 1)
Screenshot: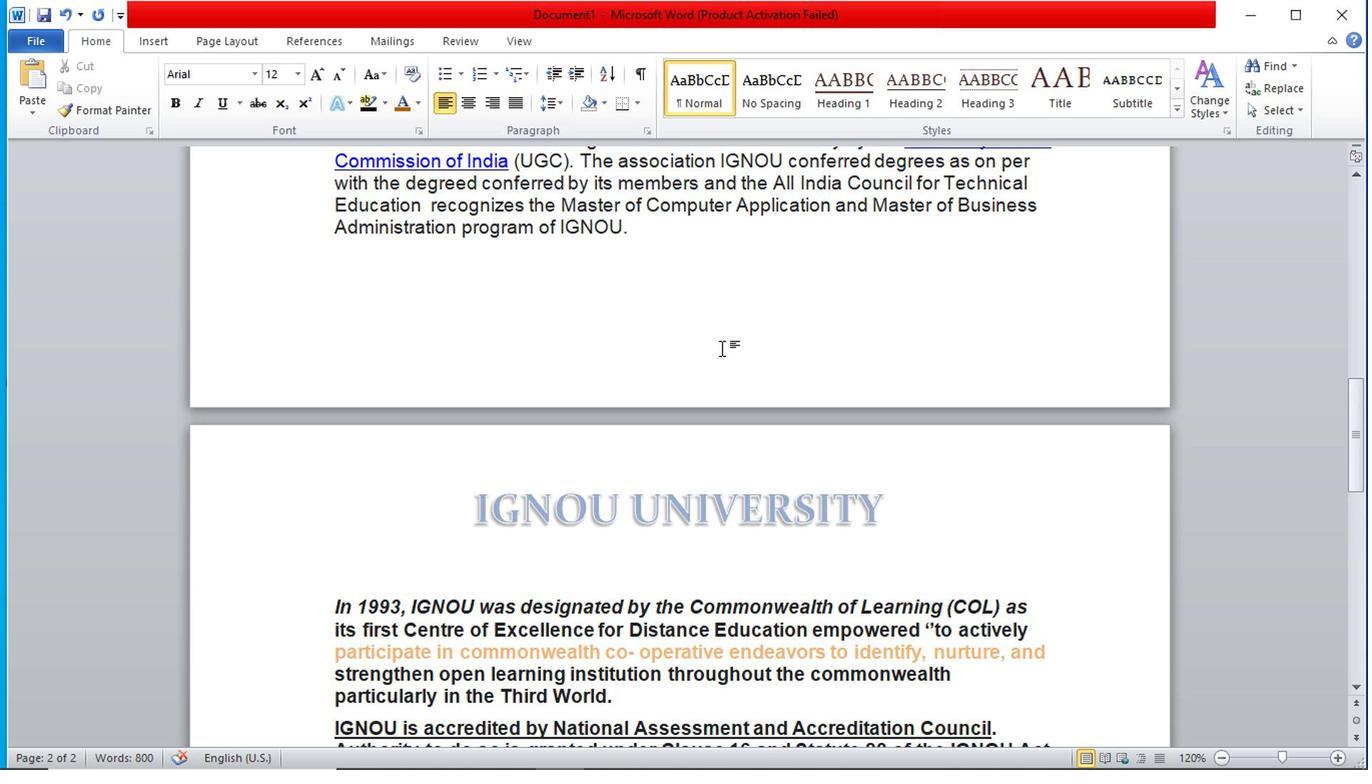 
Action: Mouse moved to (696, 355)
Screenshot: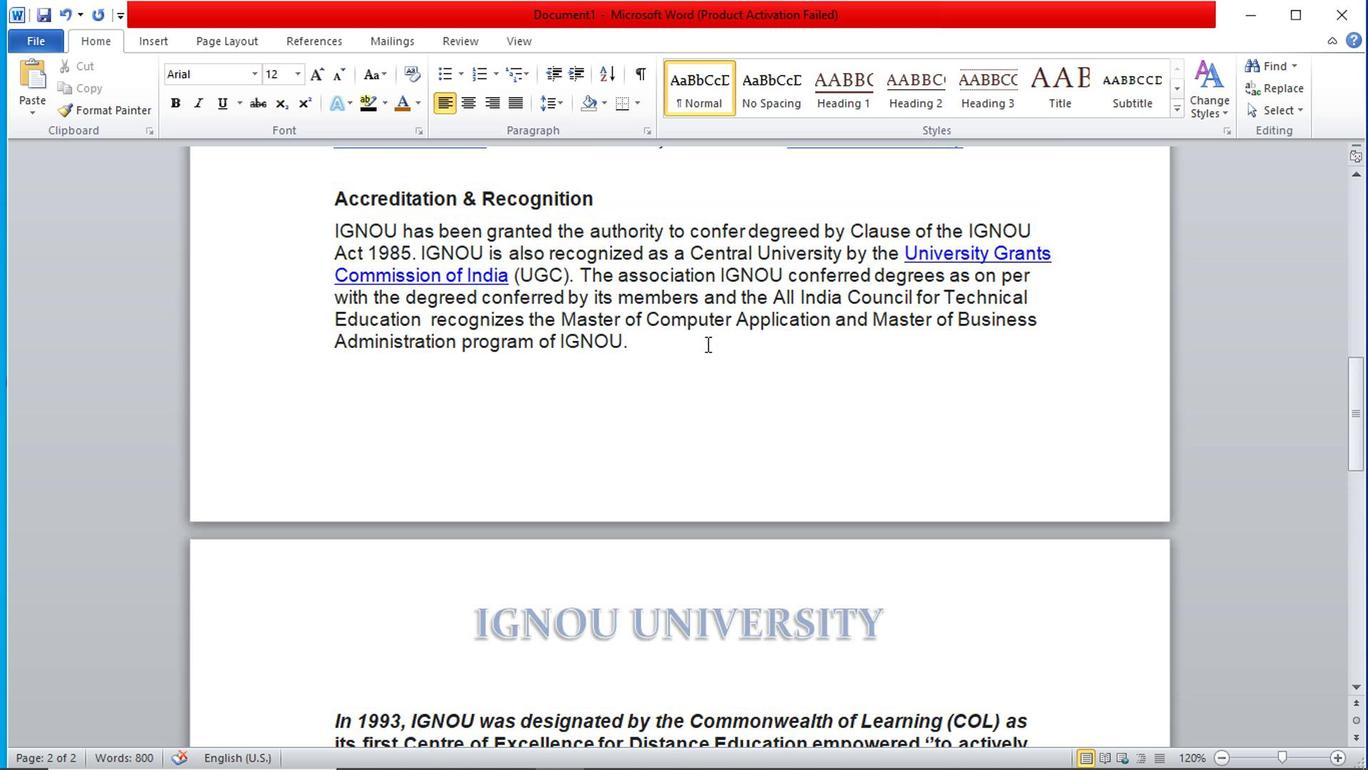 
Action: Mouse scrolled (696, 356) with delta (0, 0)
Screenshot: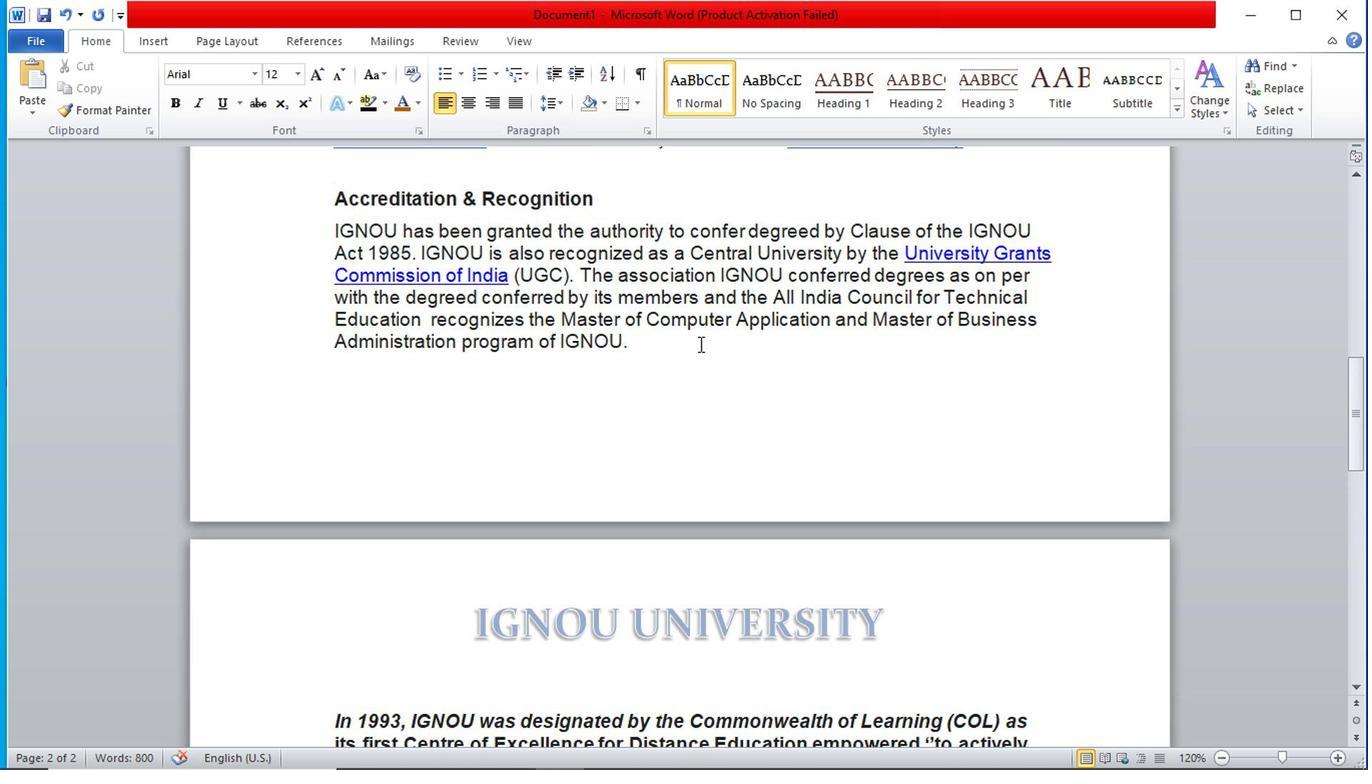 
Action: Mouse scrolled (696, 356) with delta (0, 0)
Screenshot: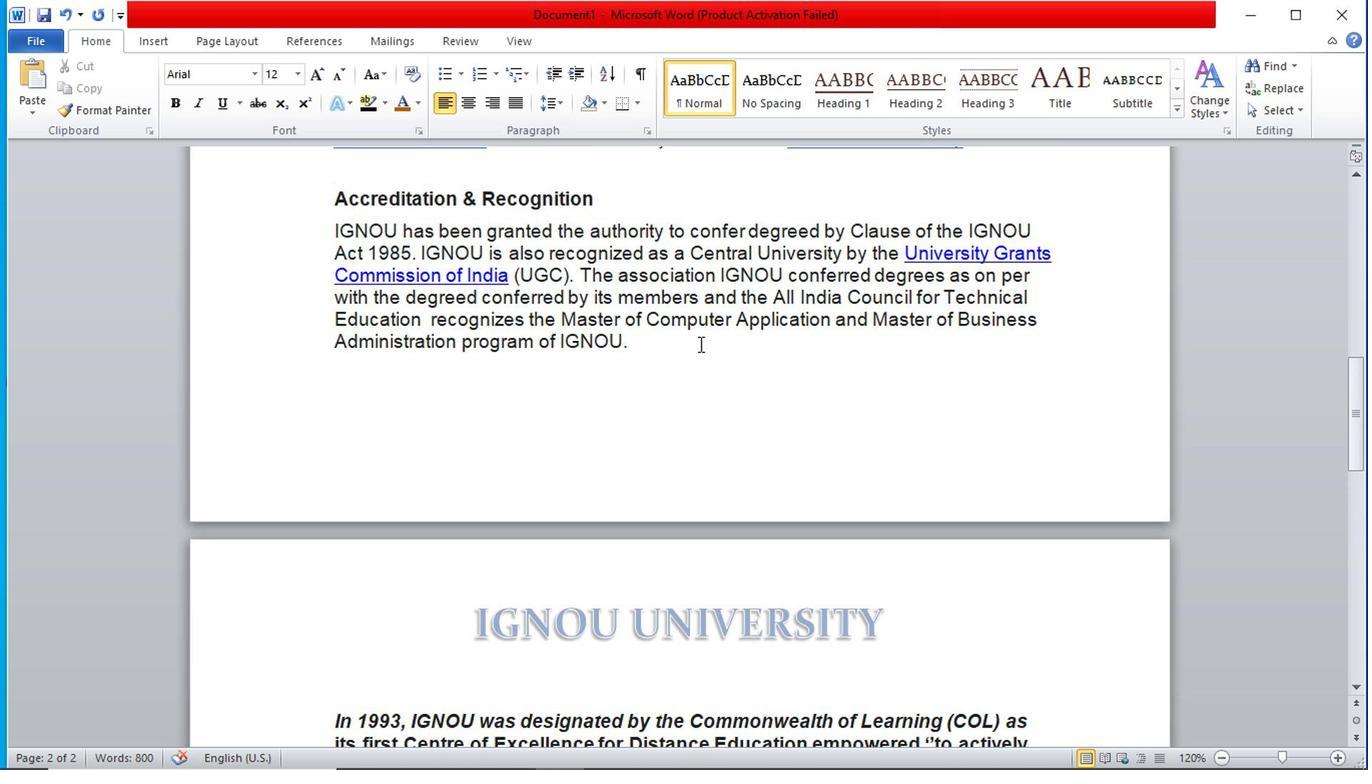 
Action: Mouse scrolled (696, 356) with delta (0, 0)
Screenshot: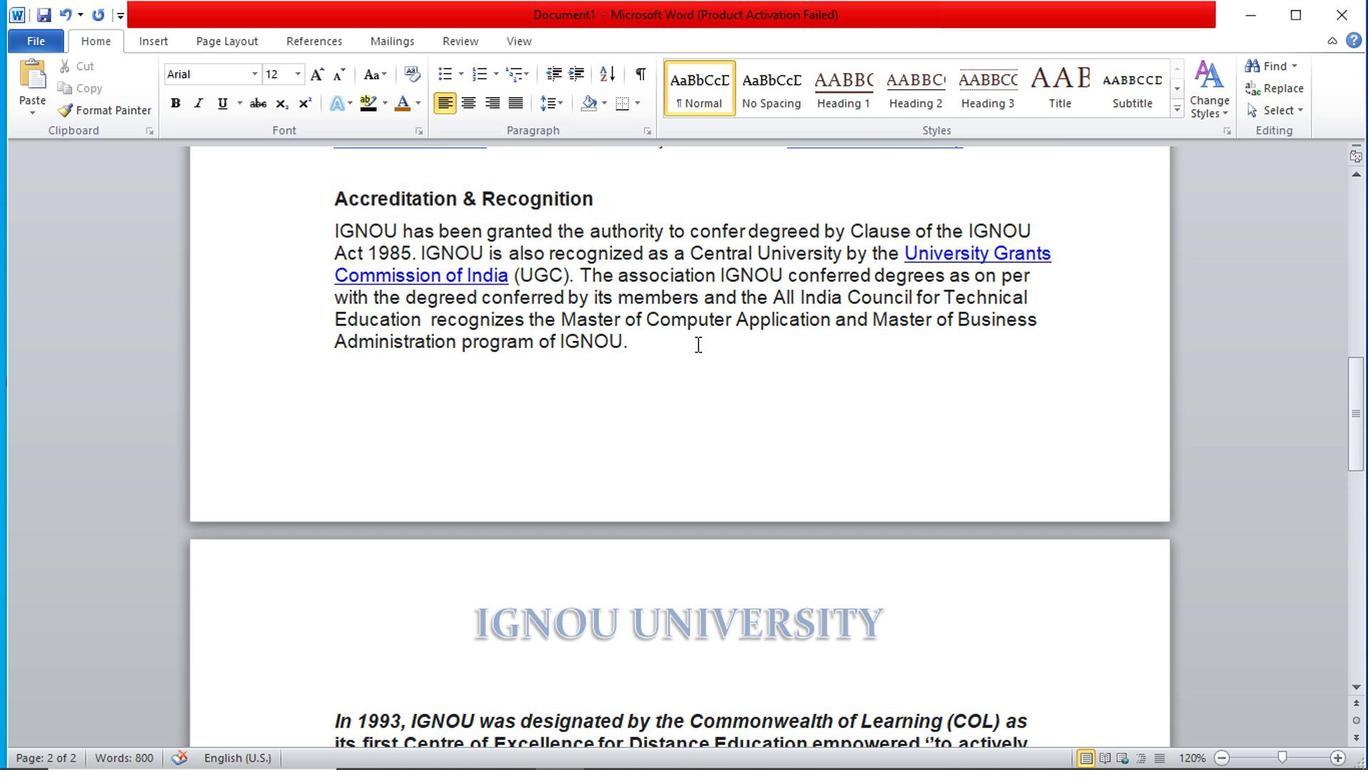 
Action: Mouse scrolled (696, 356) with delta (0, 0)
Screenshot: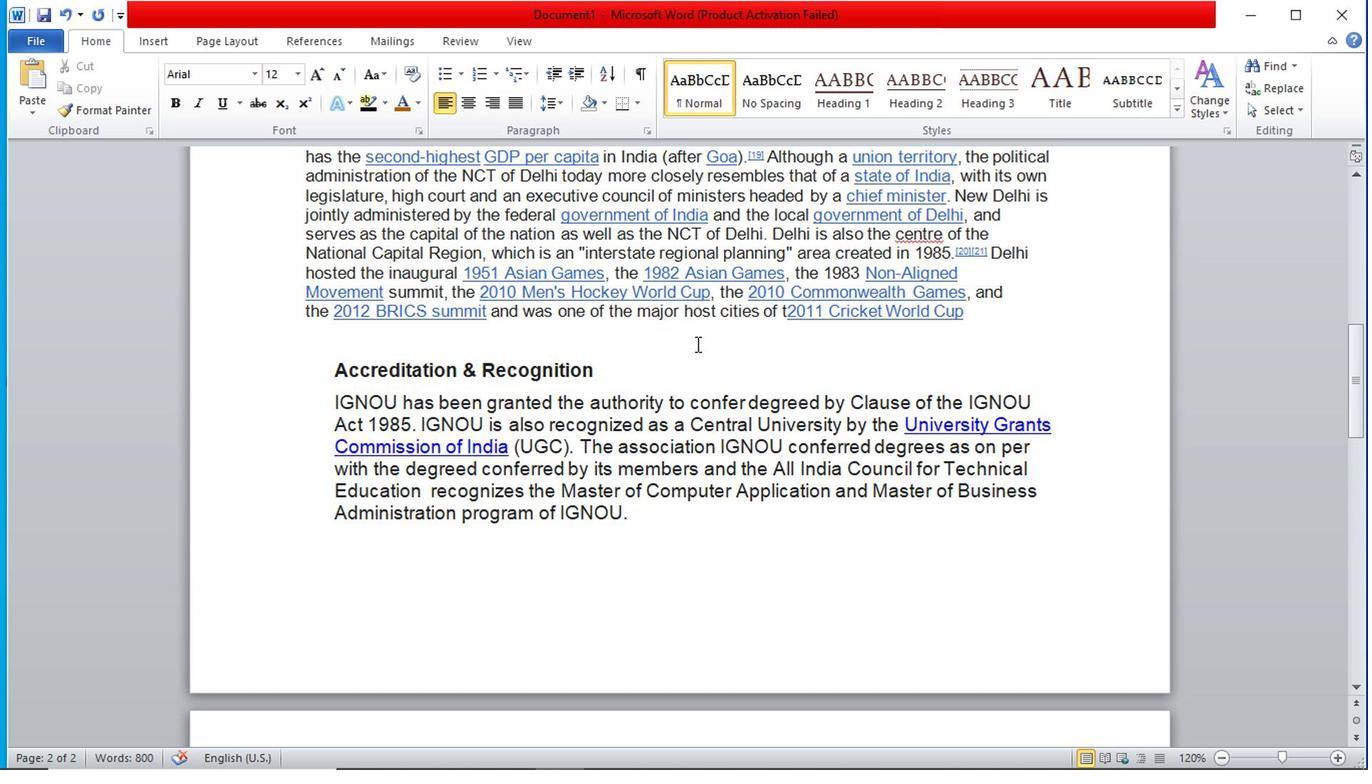 
Action: Mouse scrolled (696, 356) with delta (0, 0)
Screenshot: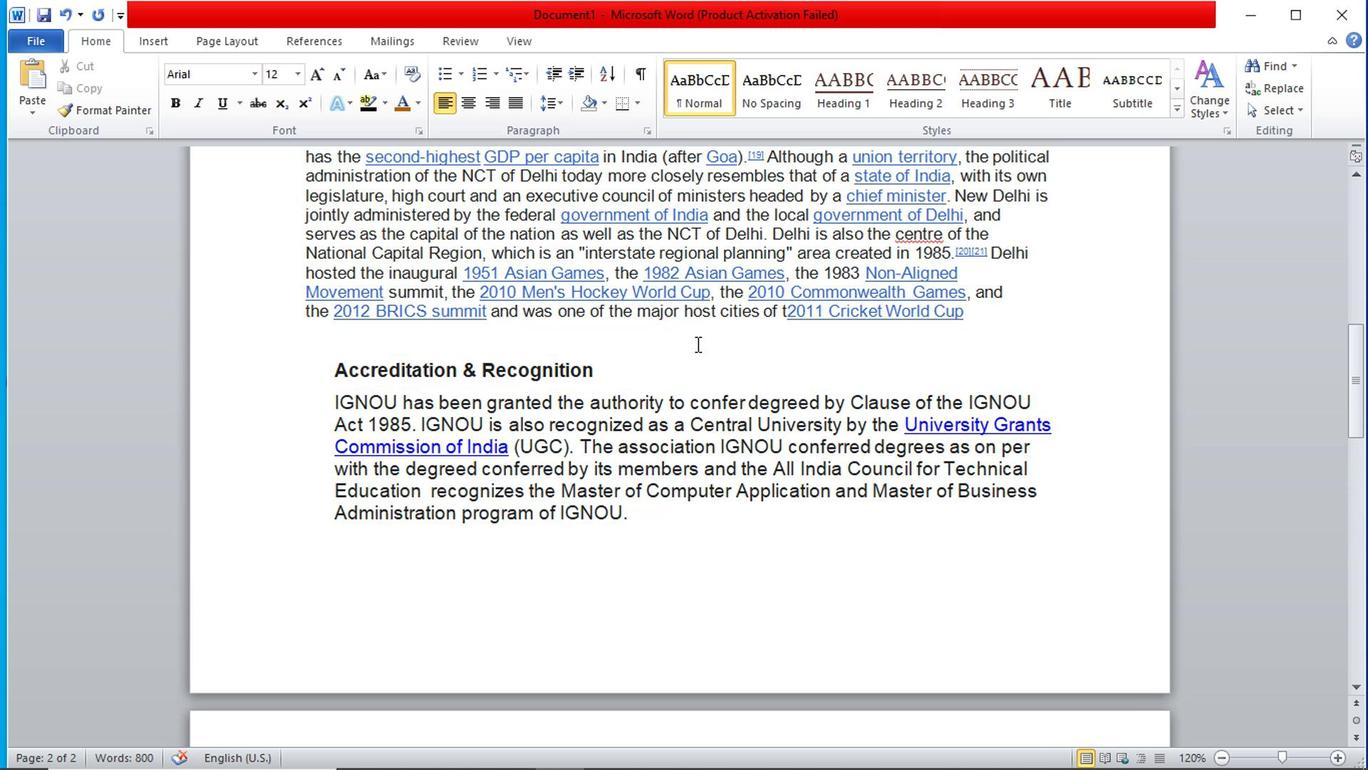 
Action: Mouse scrolled (696, 356) with delta (0, 0)
Screenshot: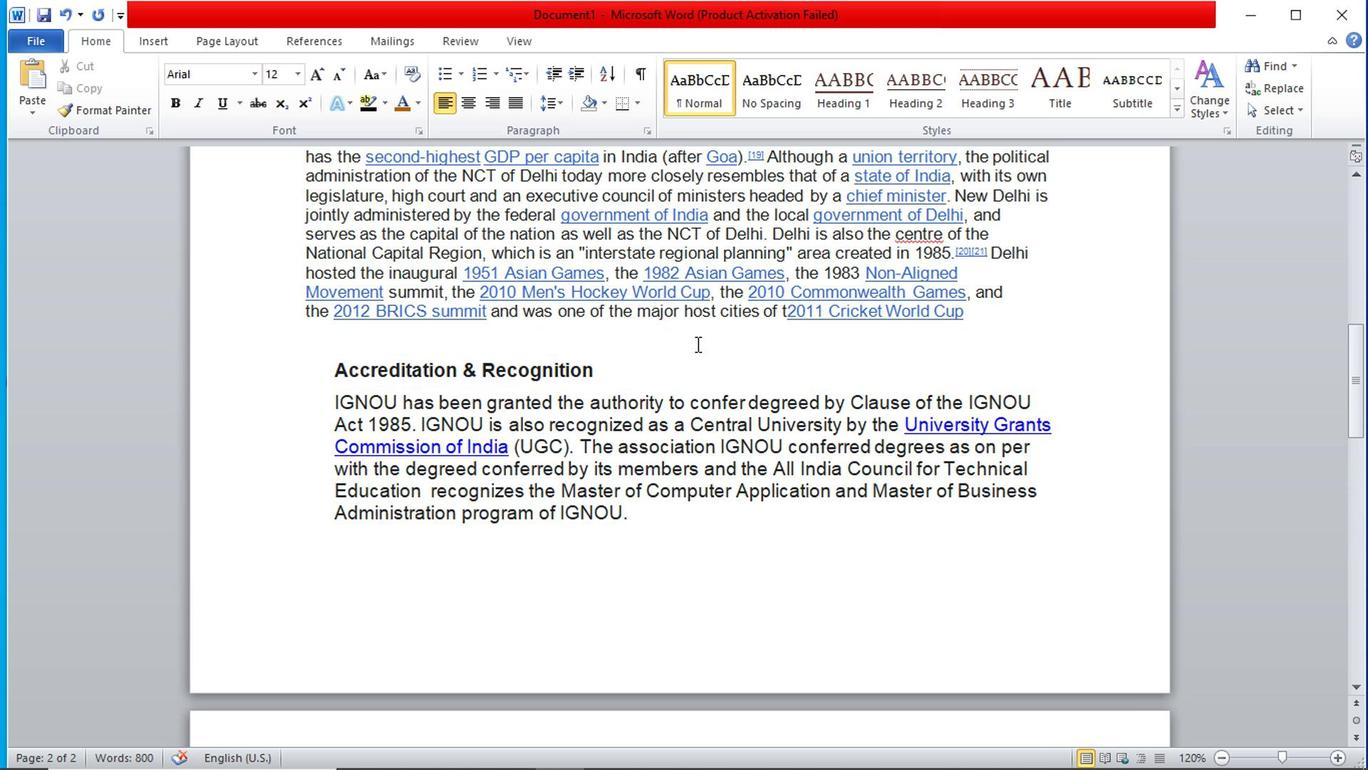 
Action: Mouse scrolled (696, 356) with delta (0, 0)
Screenshot: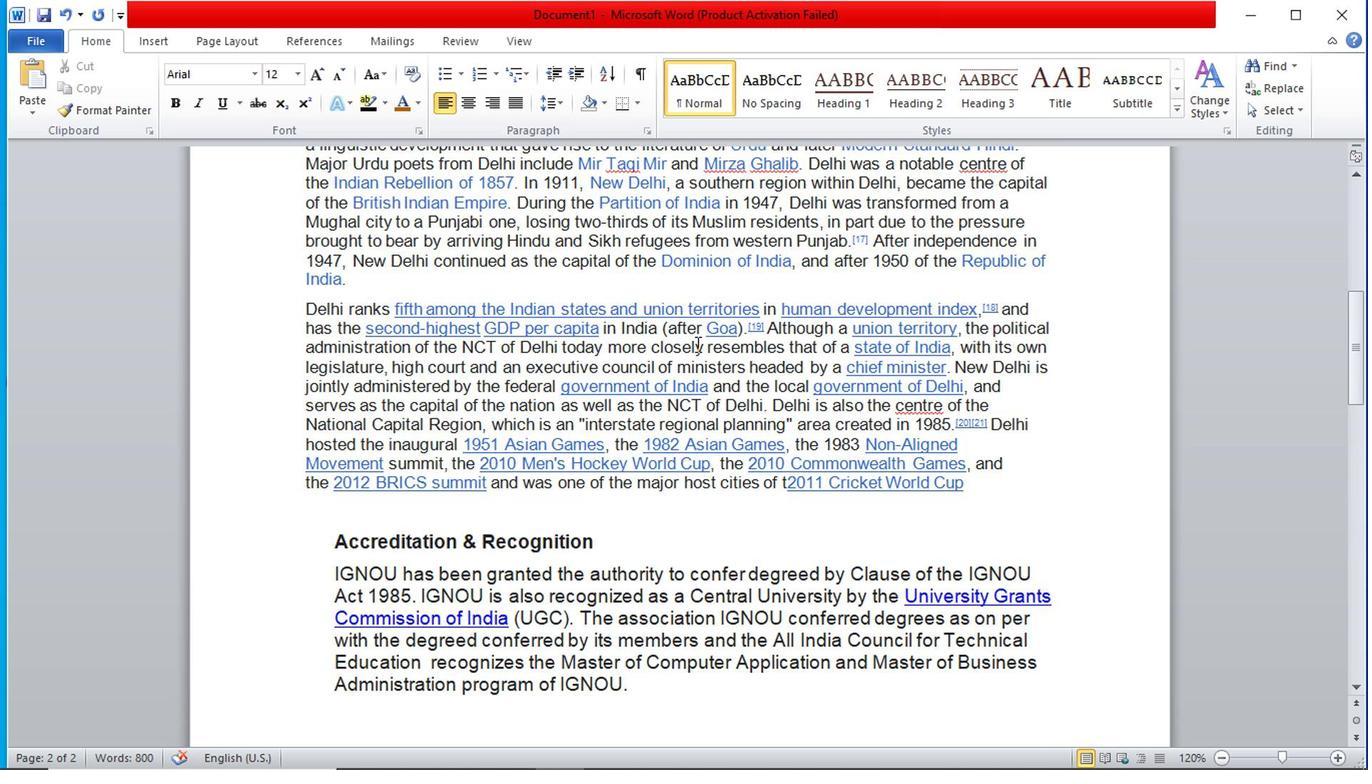 
Action: Mouse scrolled (696, 356) with delta (0, 0)
Screenshot: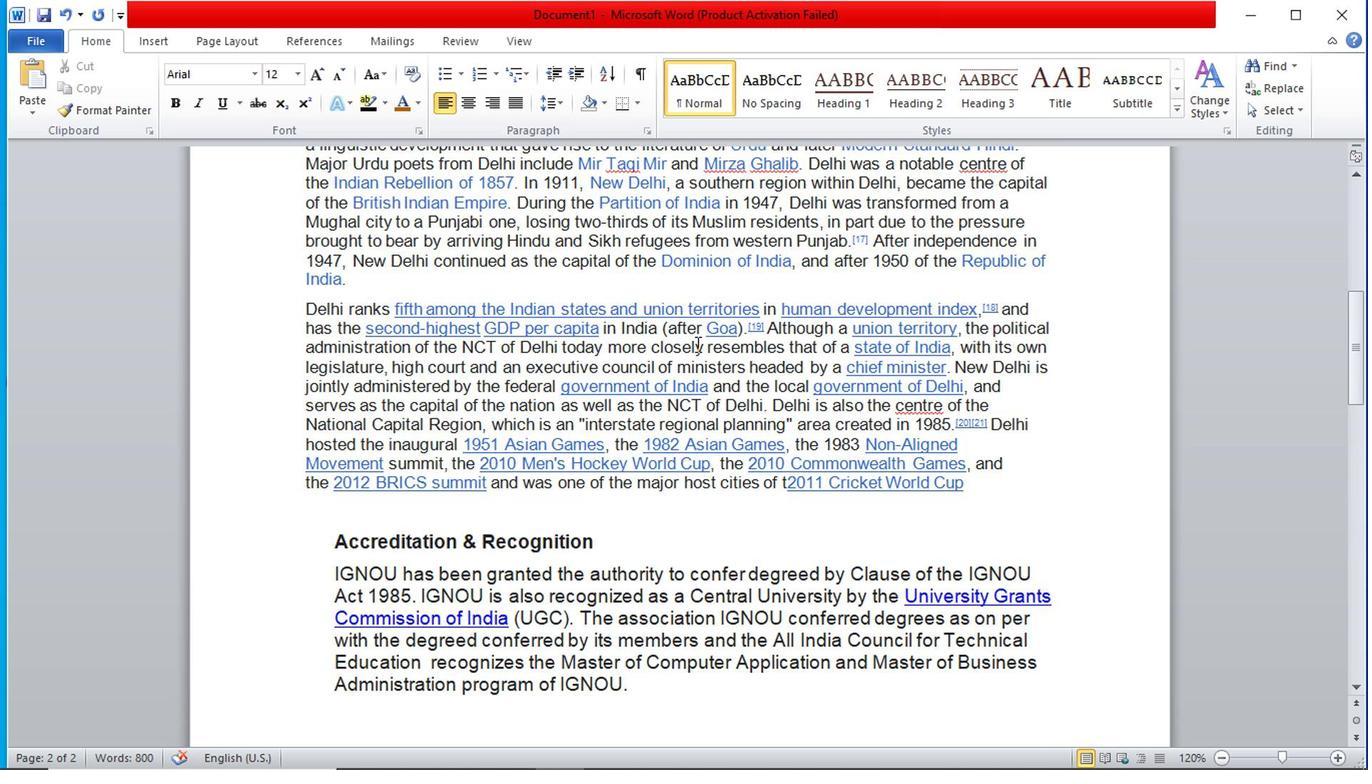 
Action: Mouse scrolled (696, 356) with delta (0, 0)
Screenshot: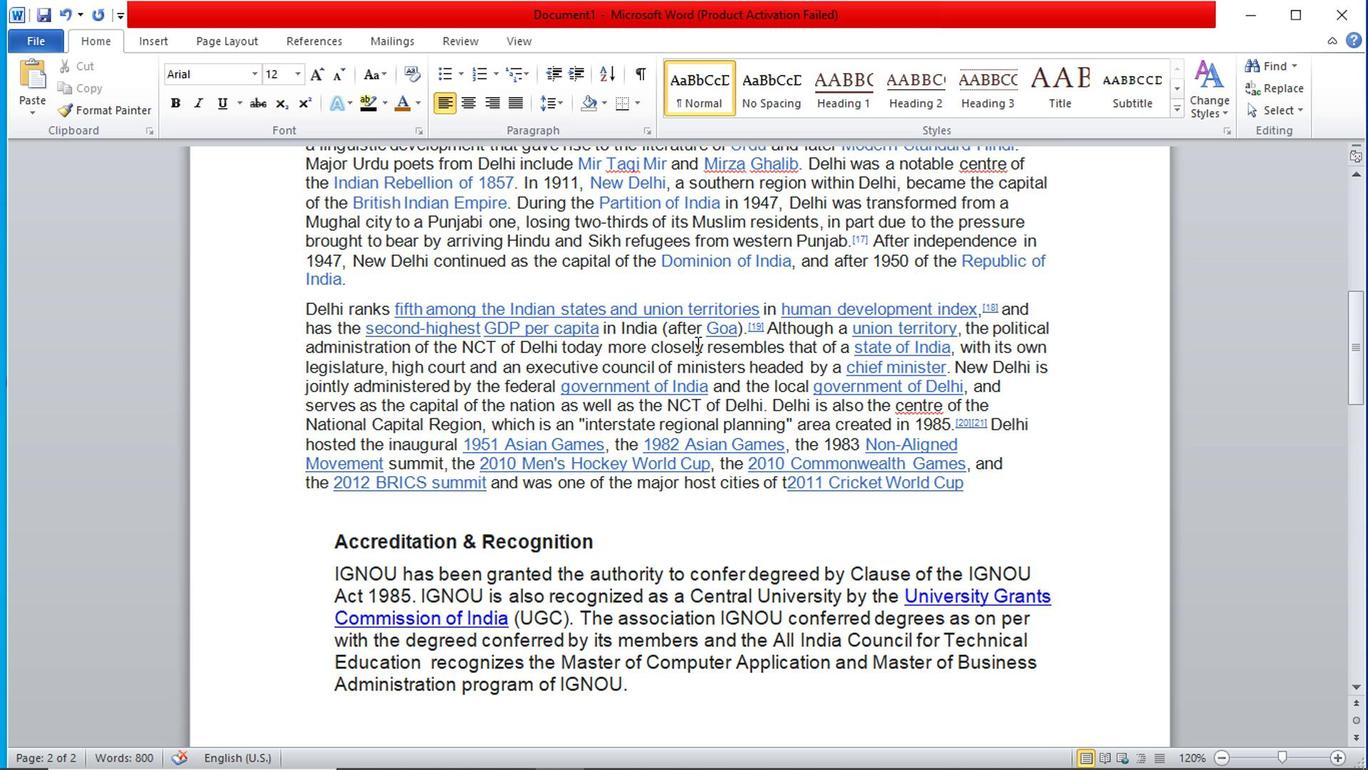 
Action: Mouse scrolled (696, 356) with delta (0, 0)
Screenshot: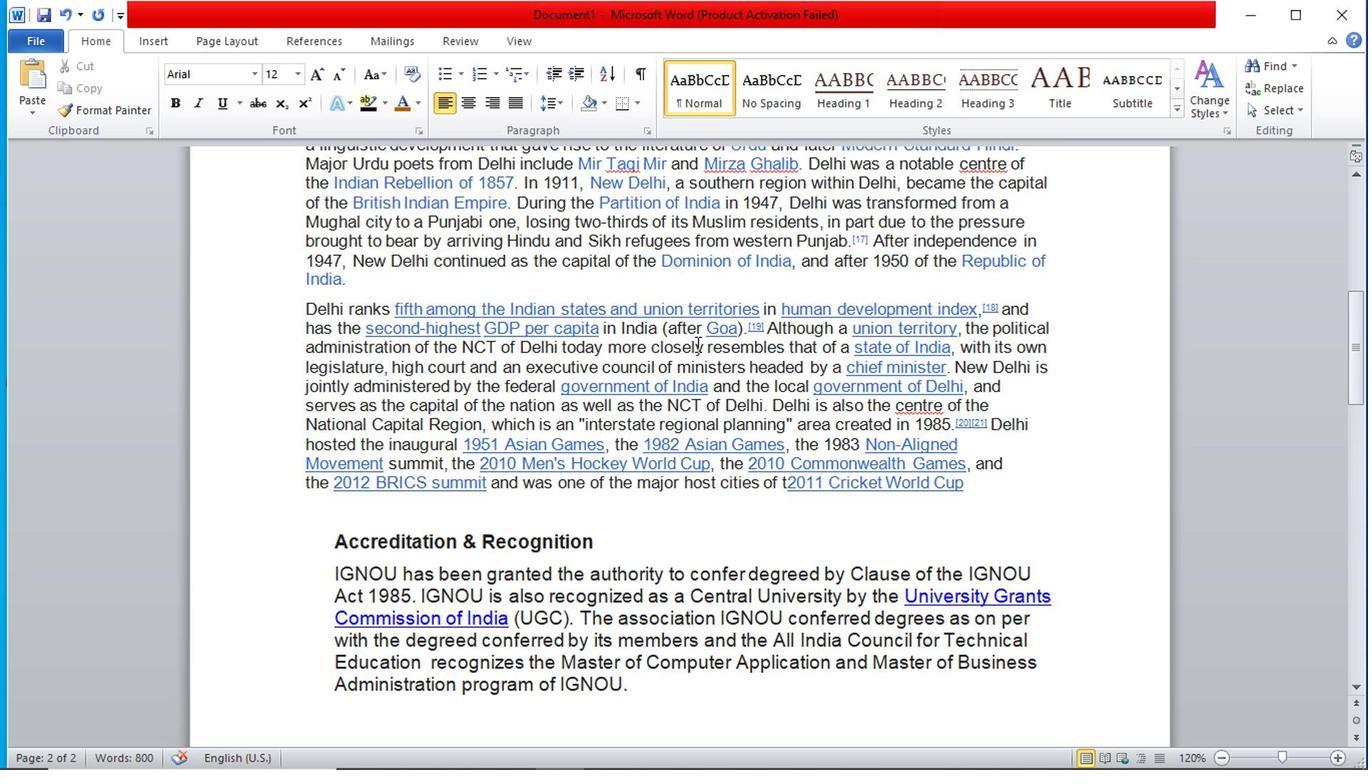 
Action: Mouse moved to (694, 355)
Screenshot: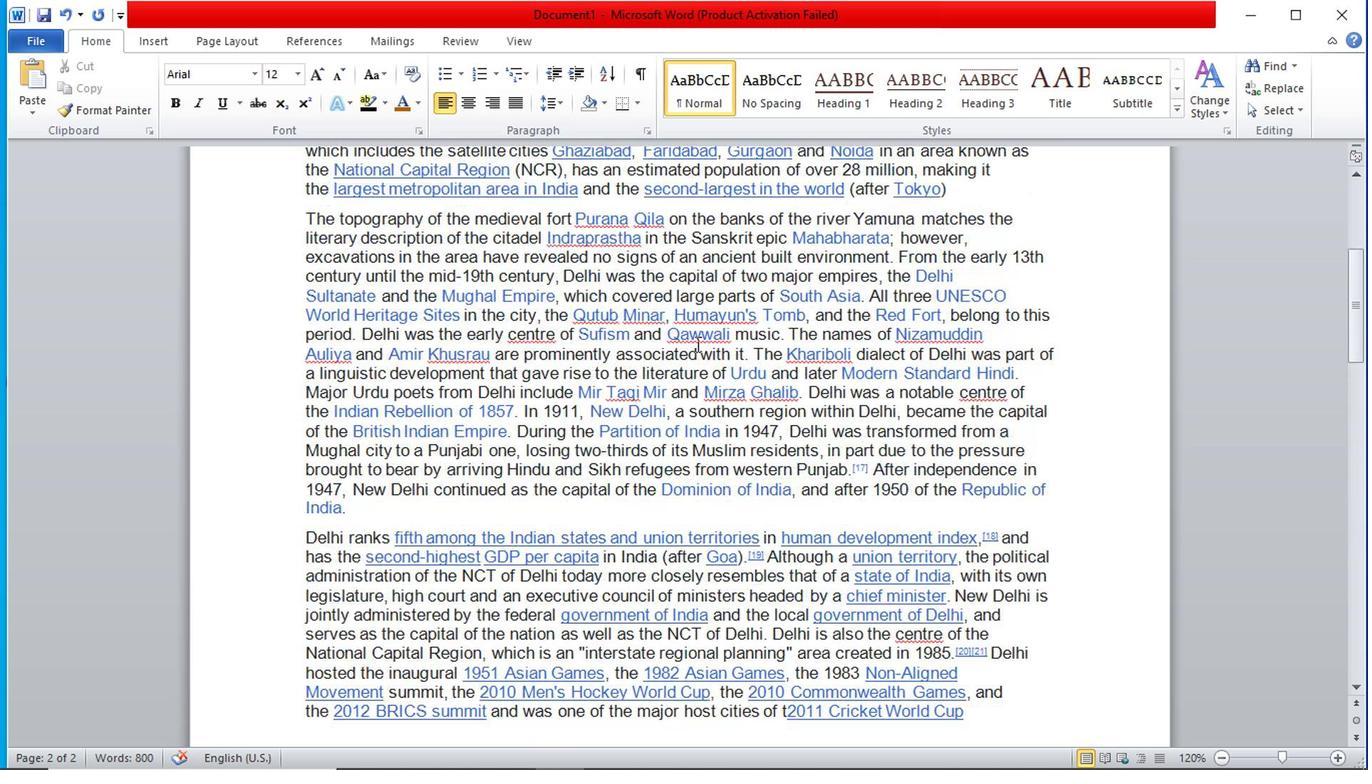
Action: Mouse scrolled (694, 356) with delta (0, 0)
Screenshot: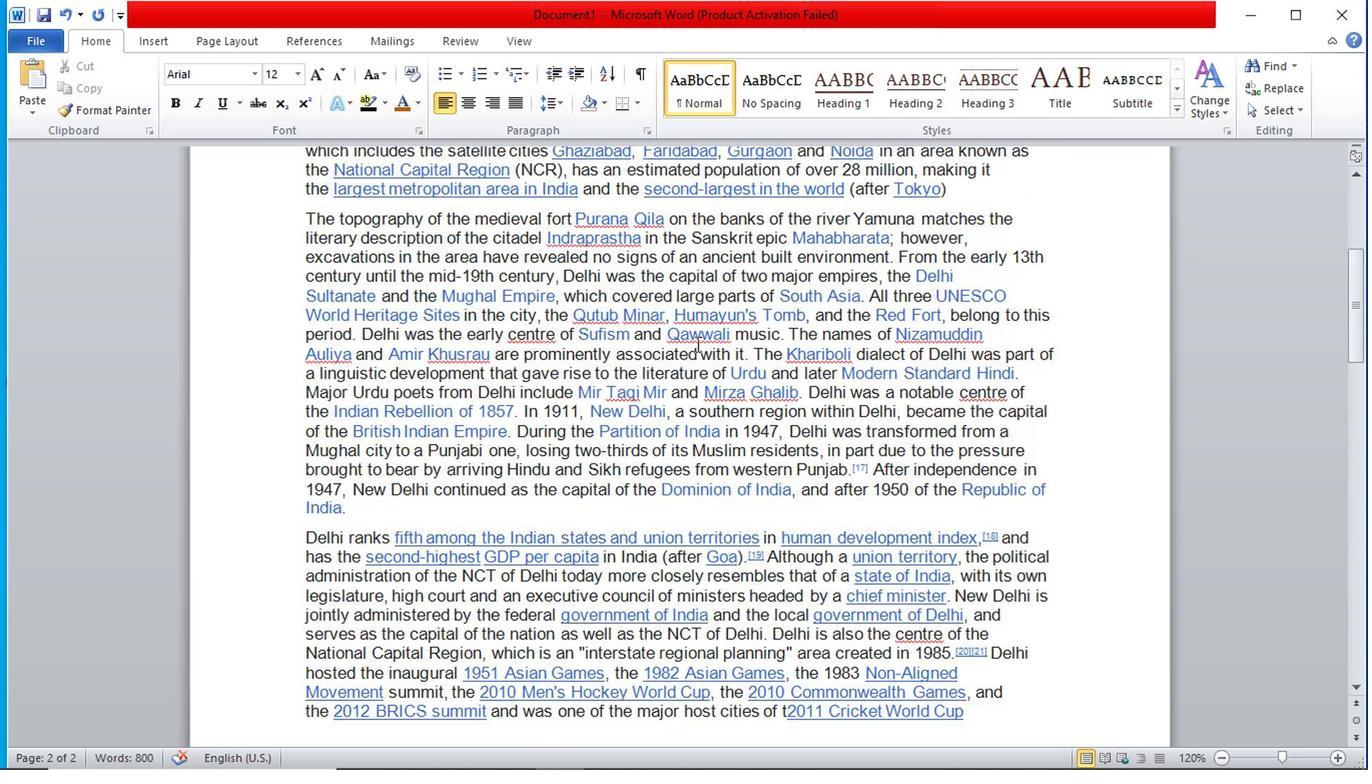 
Action: Mouse scrolled (694, 356) with delta (0, 0)
Screenshot: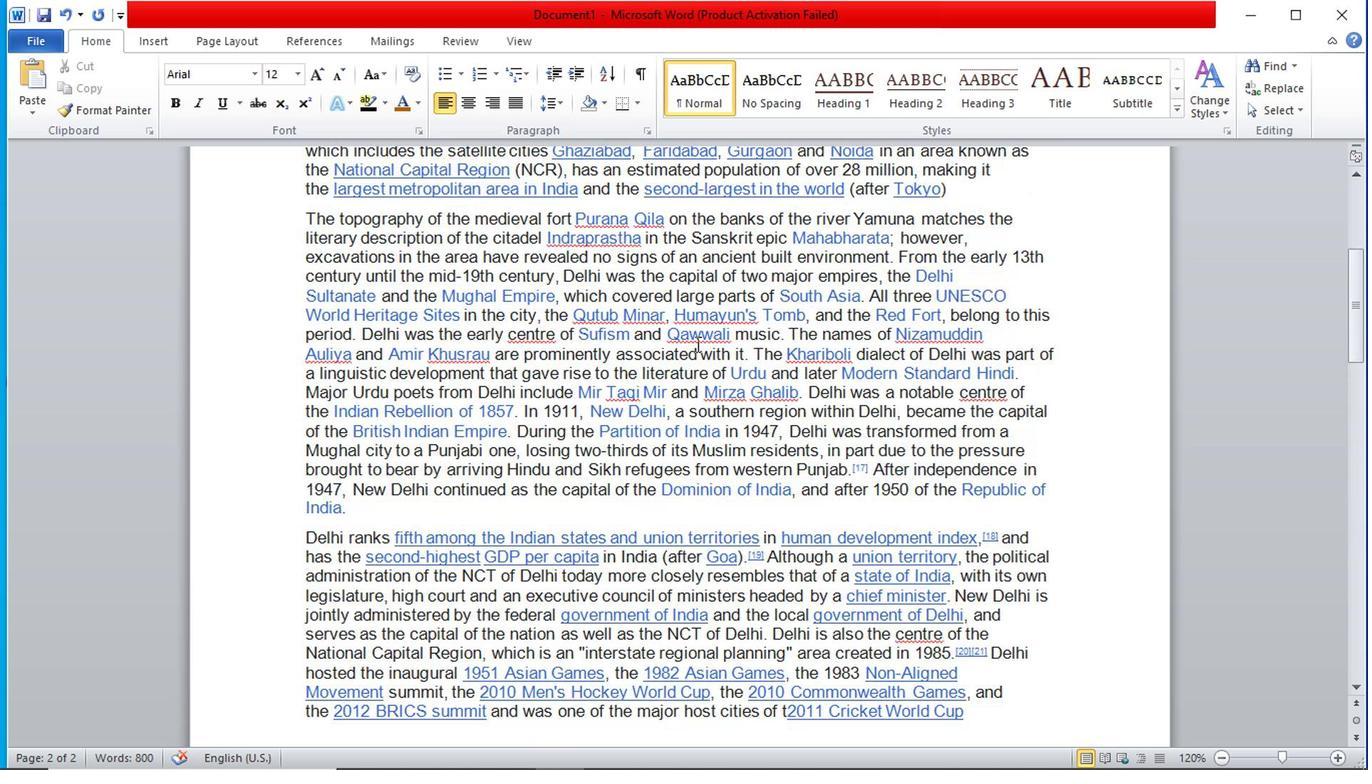 
Action: Mouse scrolled (694, 356) with delta (0, 0)
Screenshot: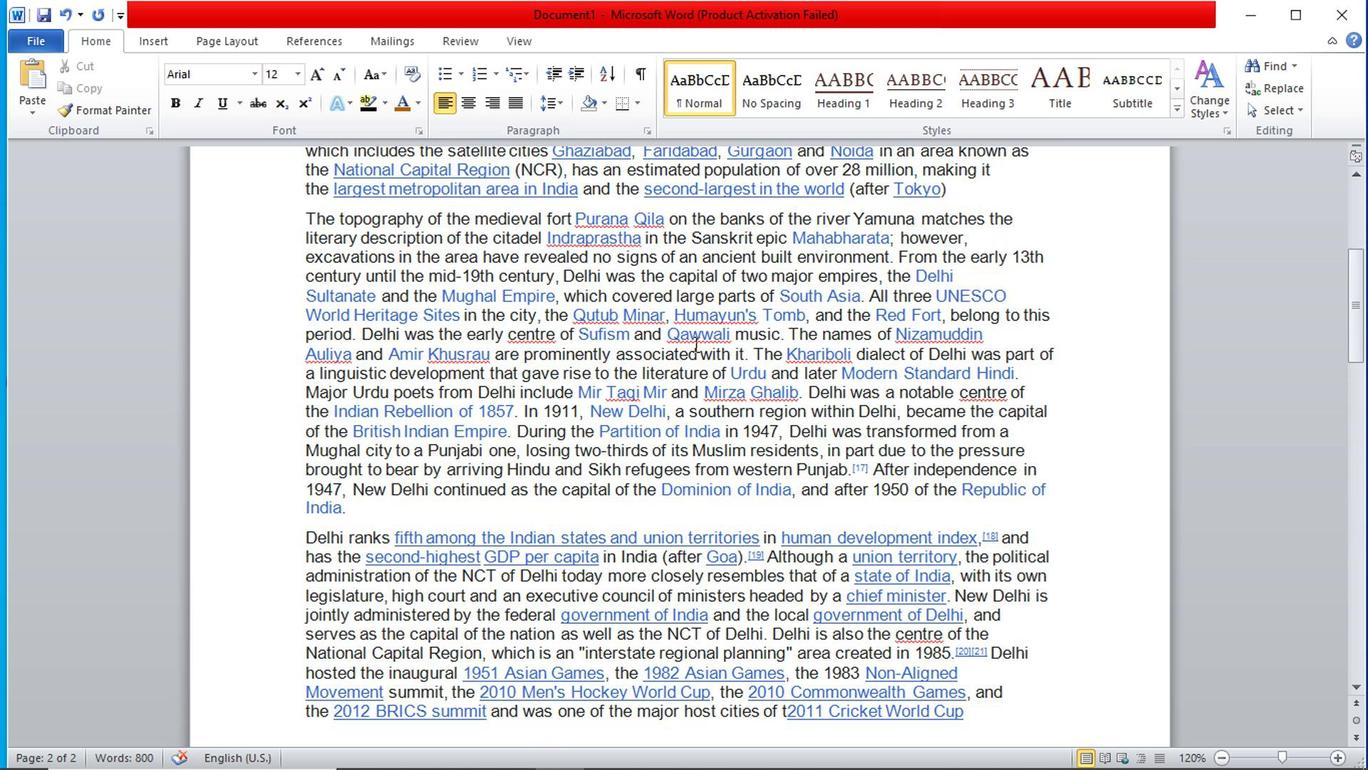 
Action: Mouse scrolled (694, 356) with delta (0, 0)
Screenshot: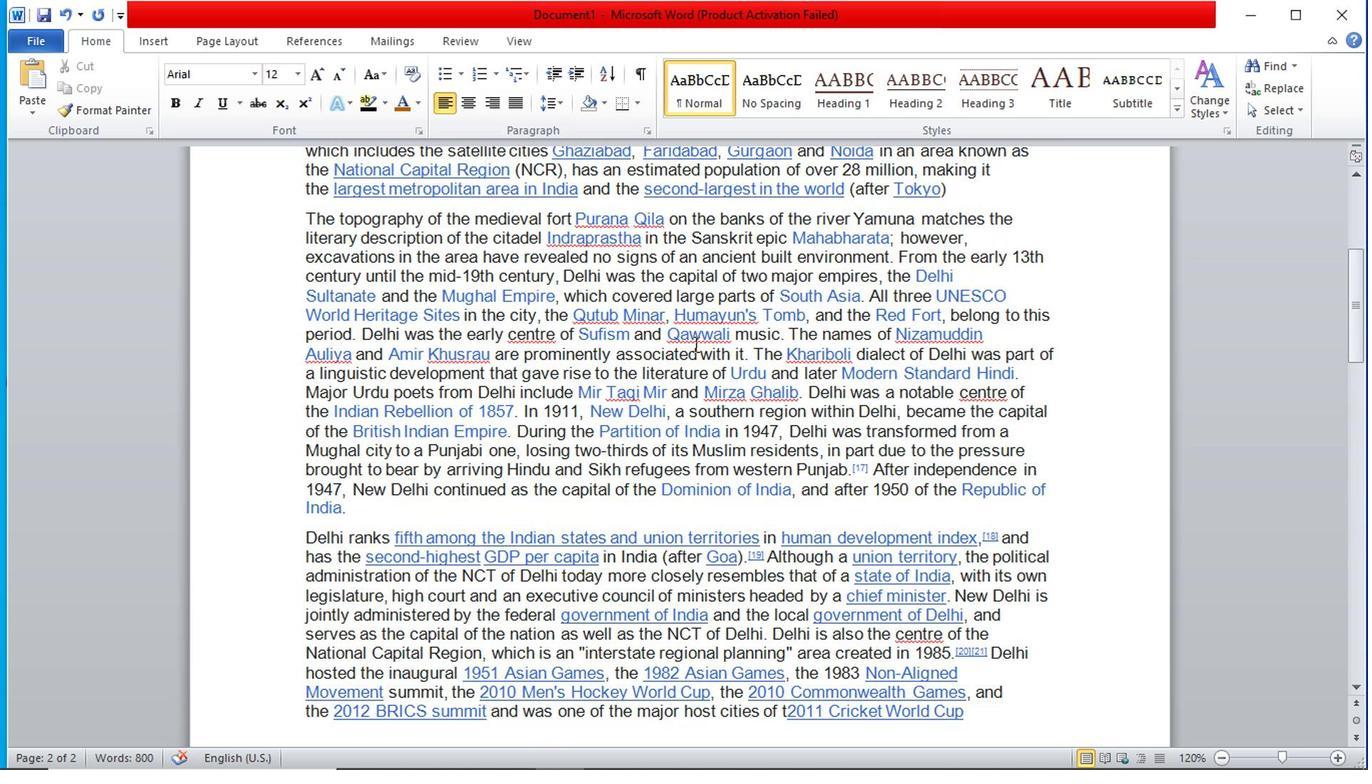 
Action: Mouse moved to (691, 355)
Screenshot: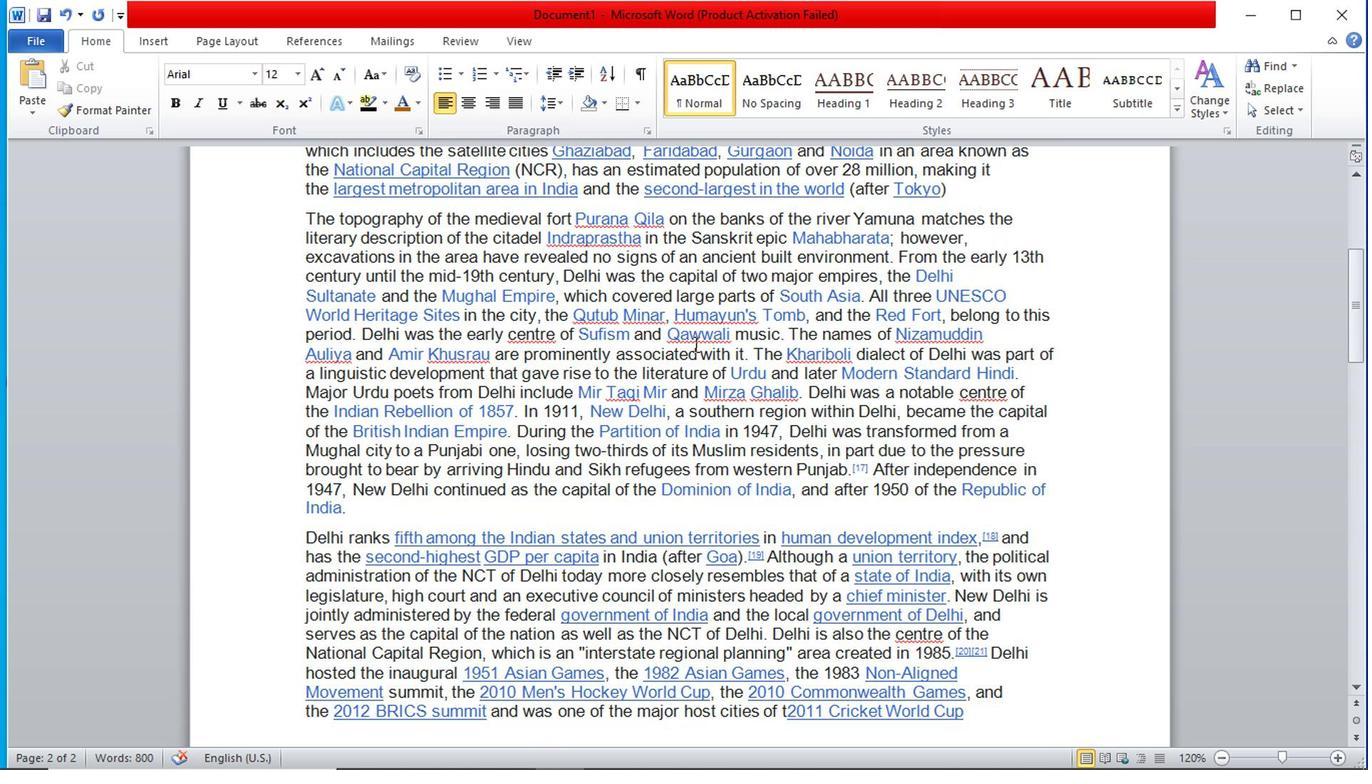 
Action: Mouse scrolled (691, 356) with delta (0, 0)
Screenshot: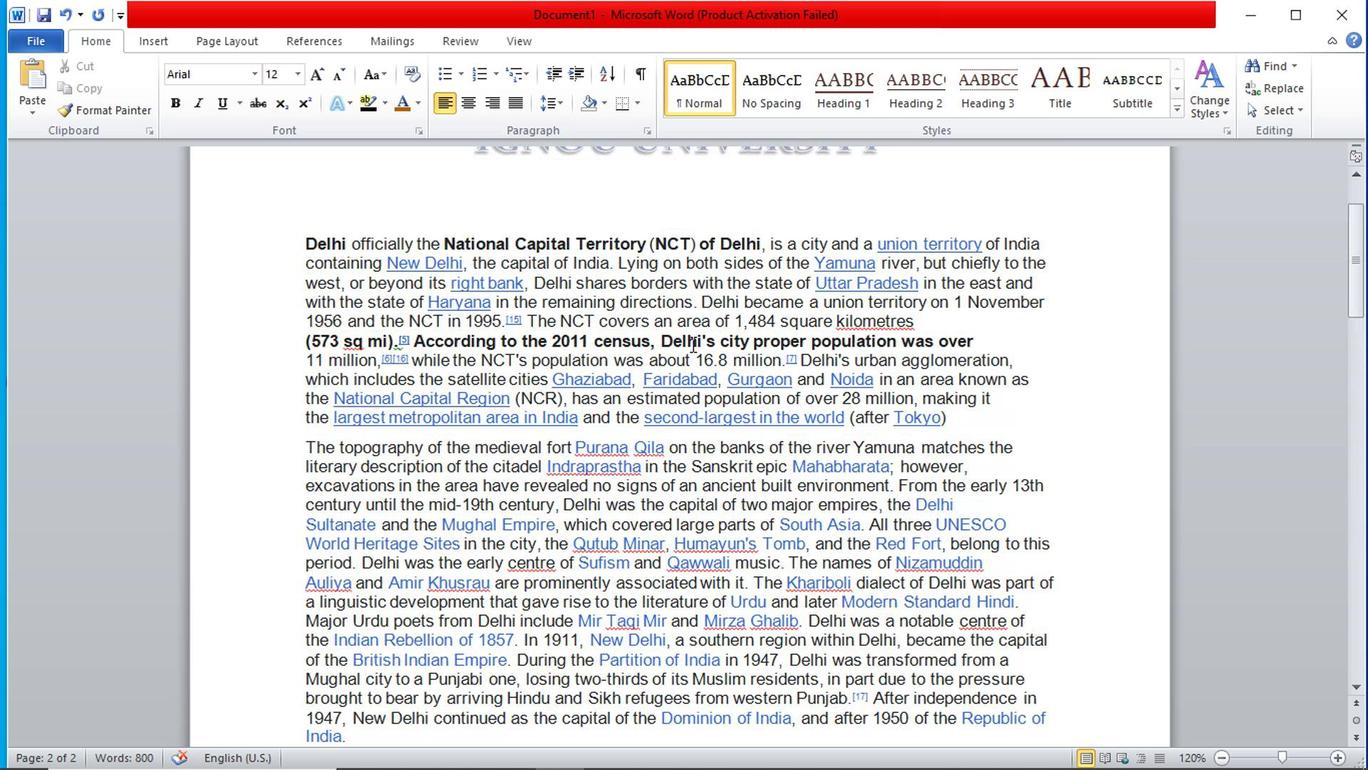 
Action: Mouse scrolled (691, 356) with delta (0, 0)
Screenshot: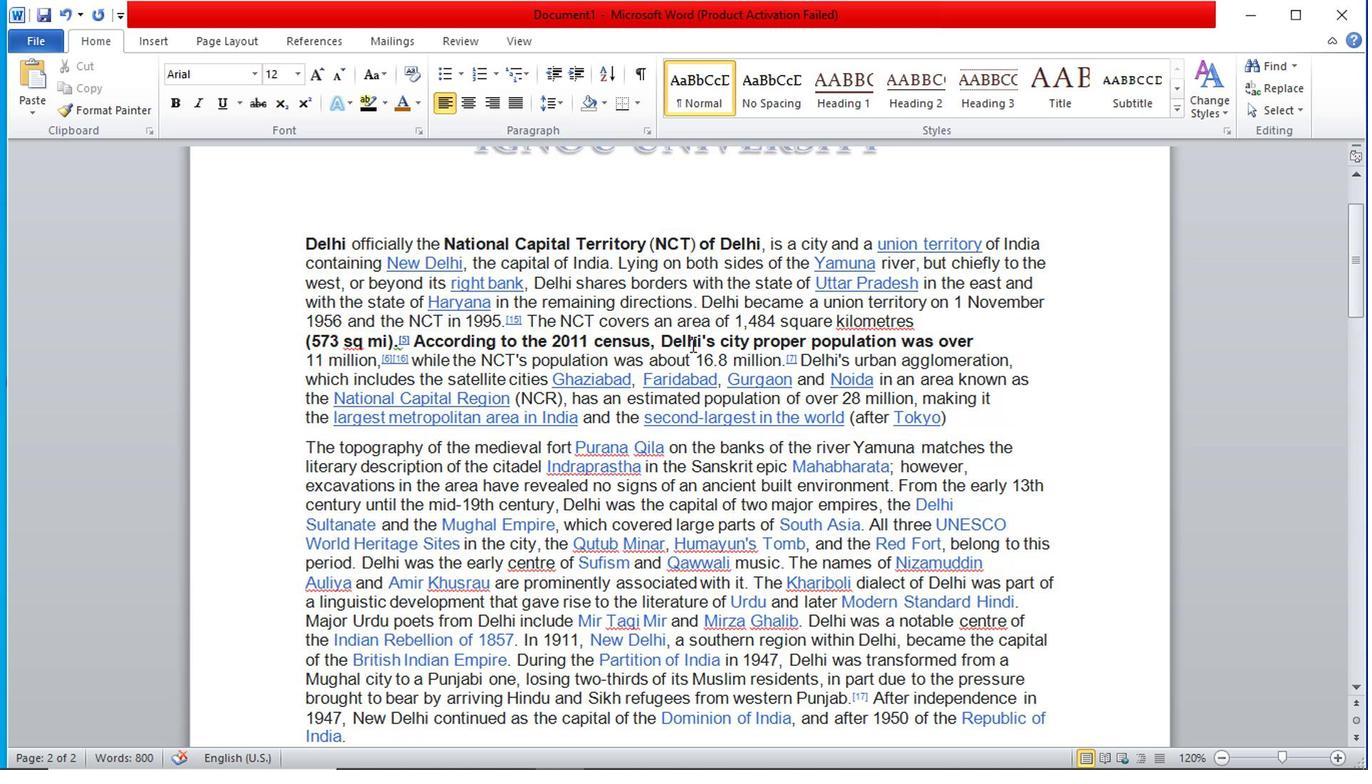 
Action: Mouse scrolled (691, 356) with delta (0, 0)
Screenshot: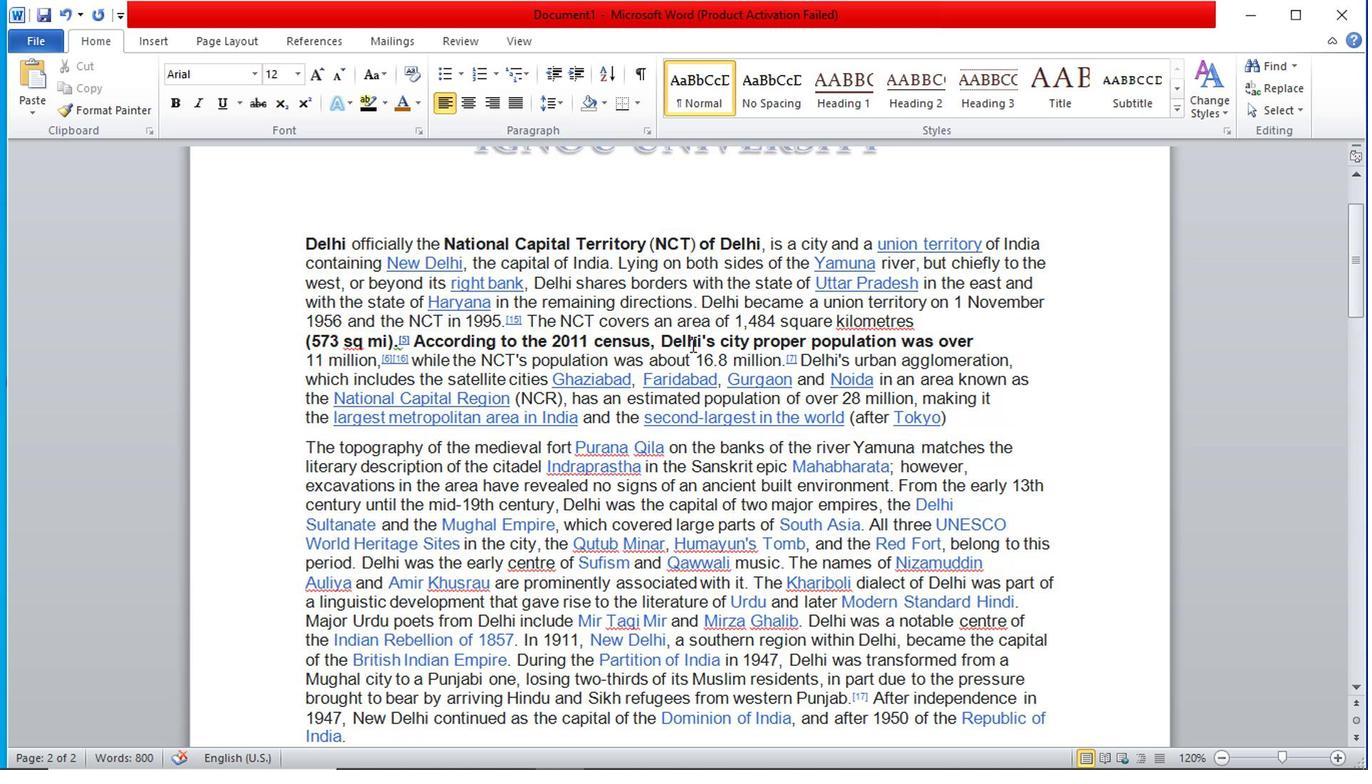 
Action: Mouse scrolled (691, 356) with delta (0, 0)
Screenshot: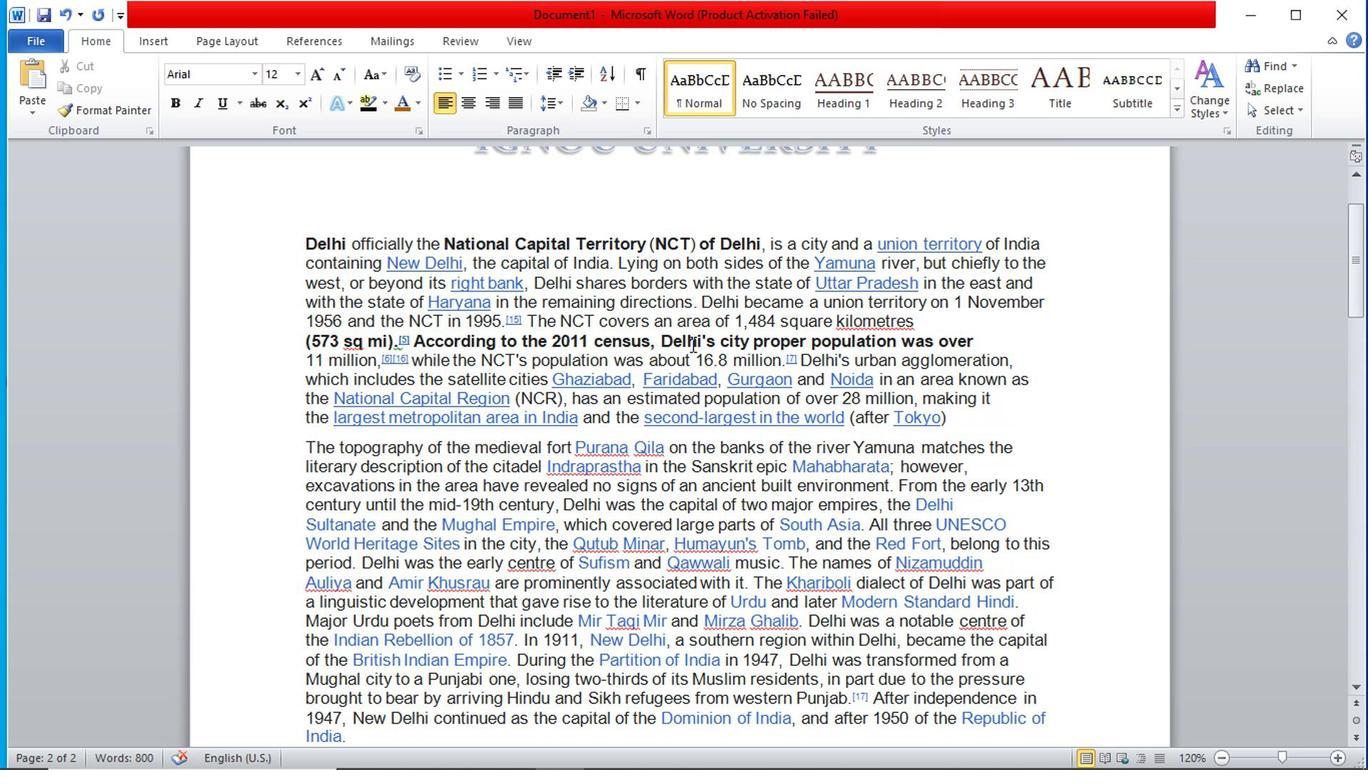 
Action: Mouse moved to (300, 365)
Screenshot: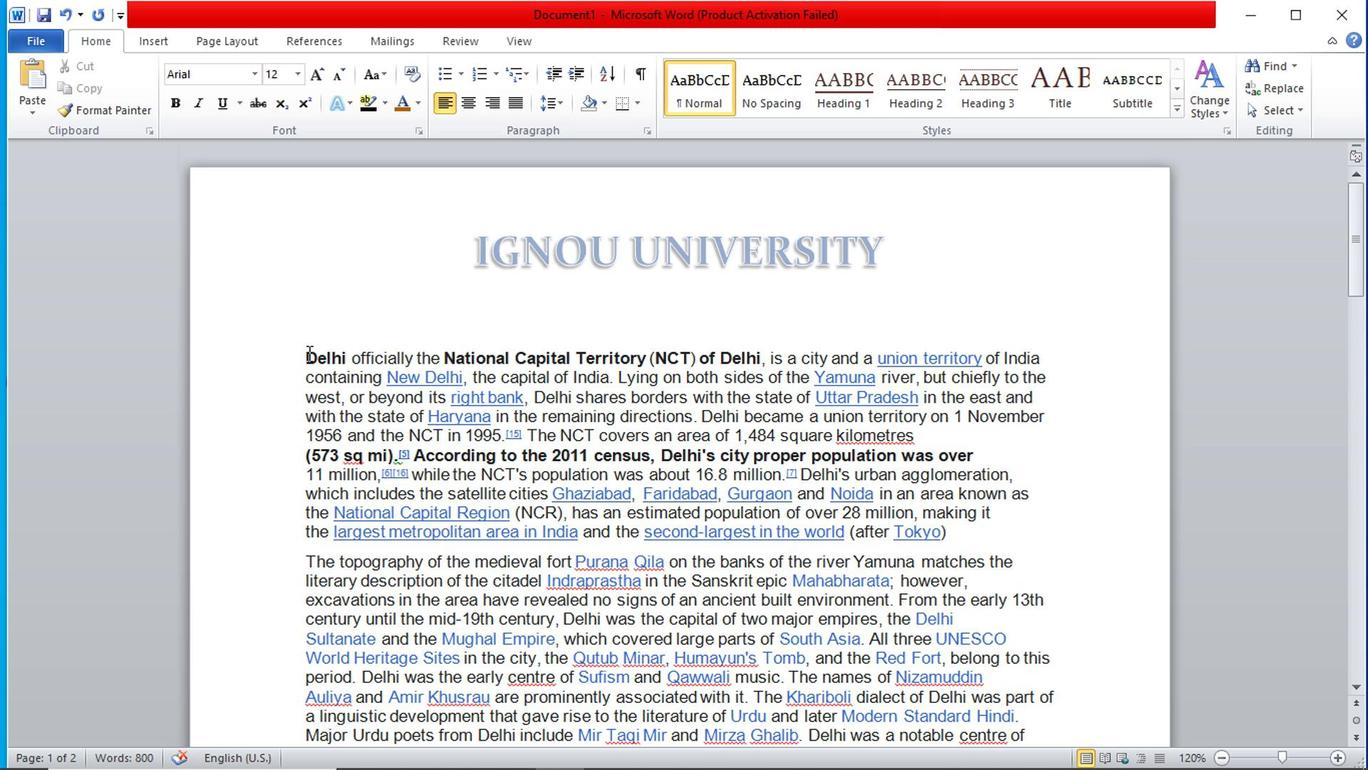 
Action: Mouse pressed left at (300, 365)
Screenshot: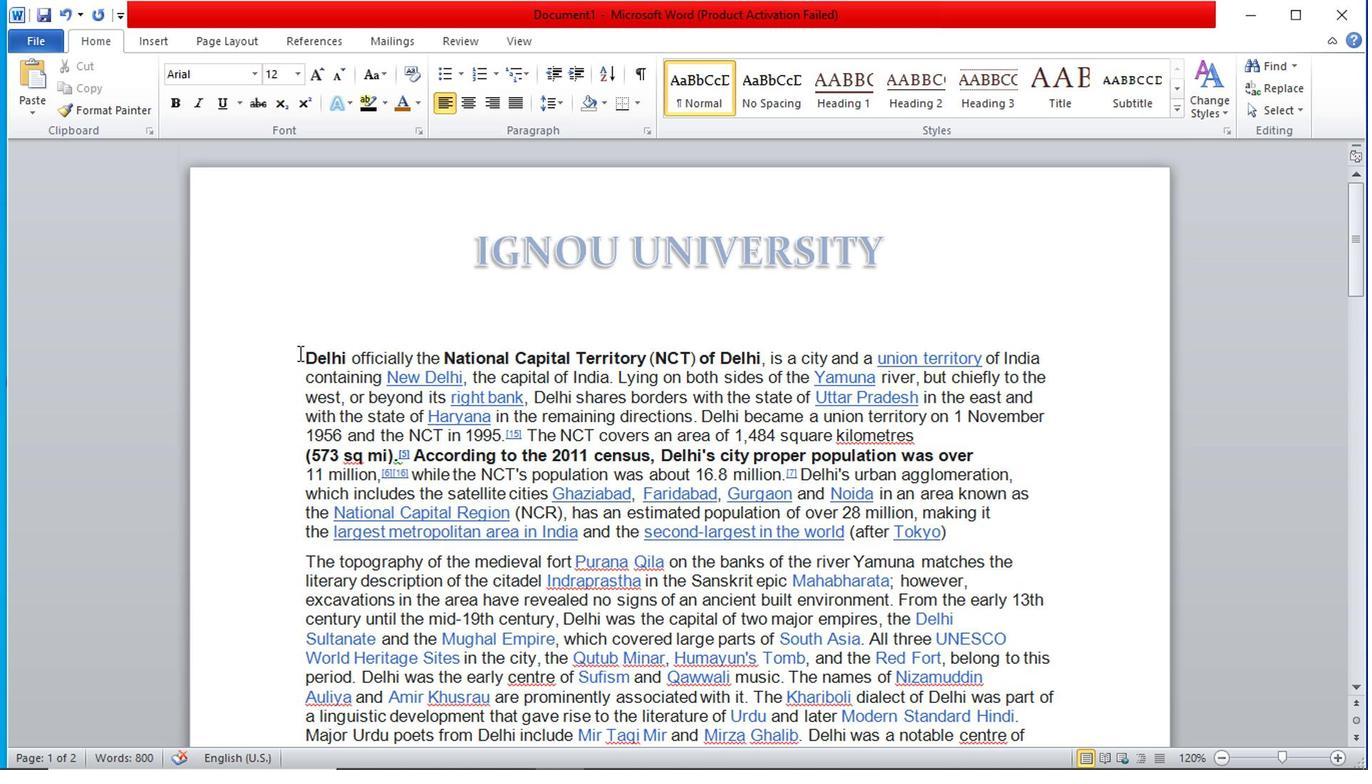 
Action: Mouse moved to (200, 112)
Screenshot: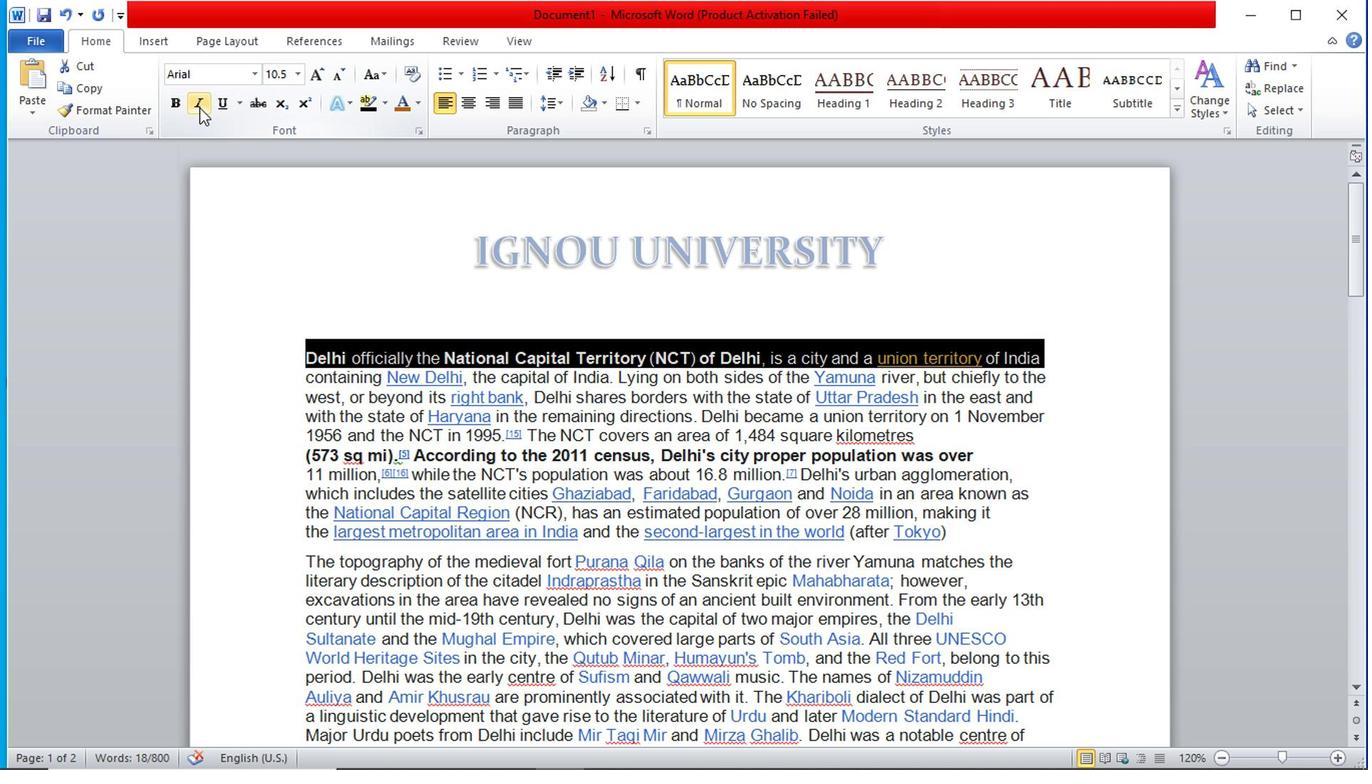 
Action: Mouse pressed left at (200, 112)
Screenshot: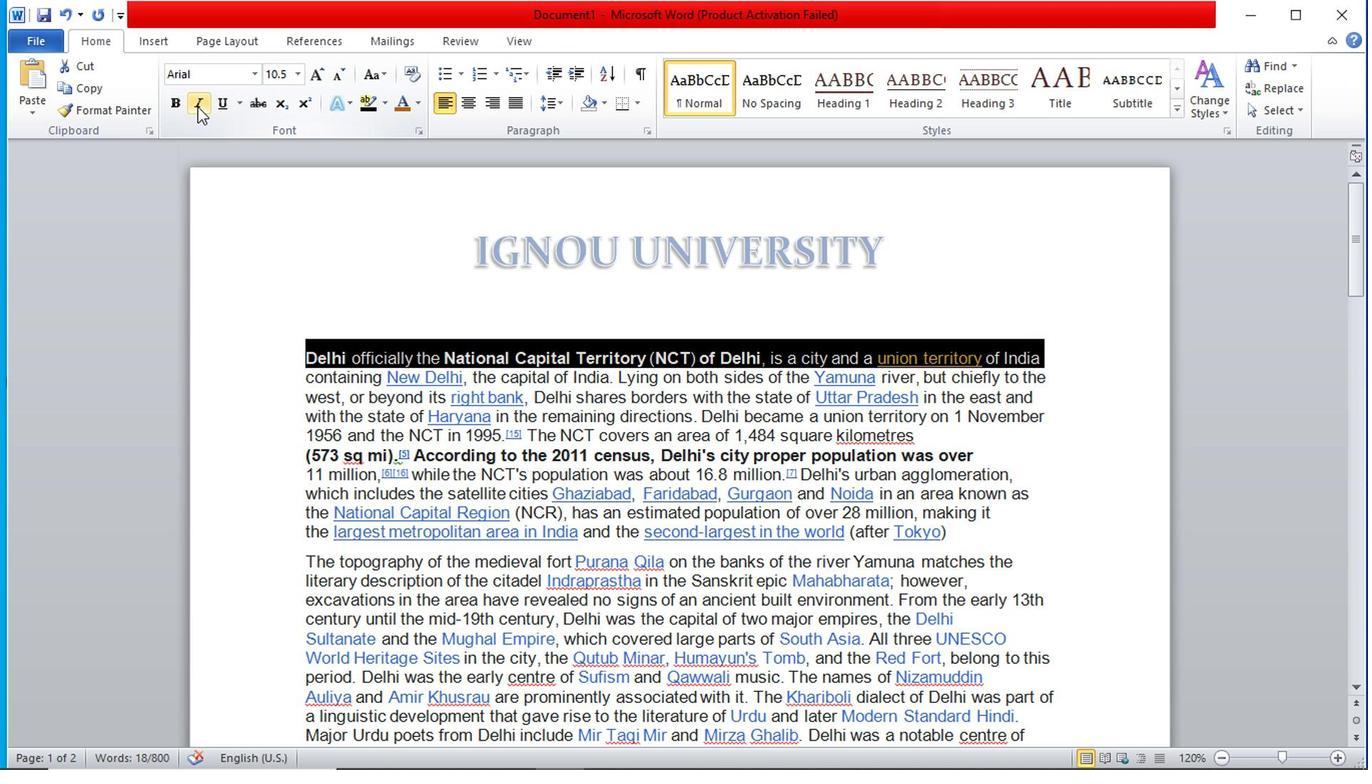 
Action: Mouse moved to (216, 234)
Screenshot: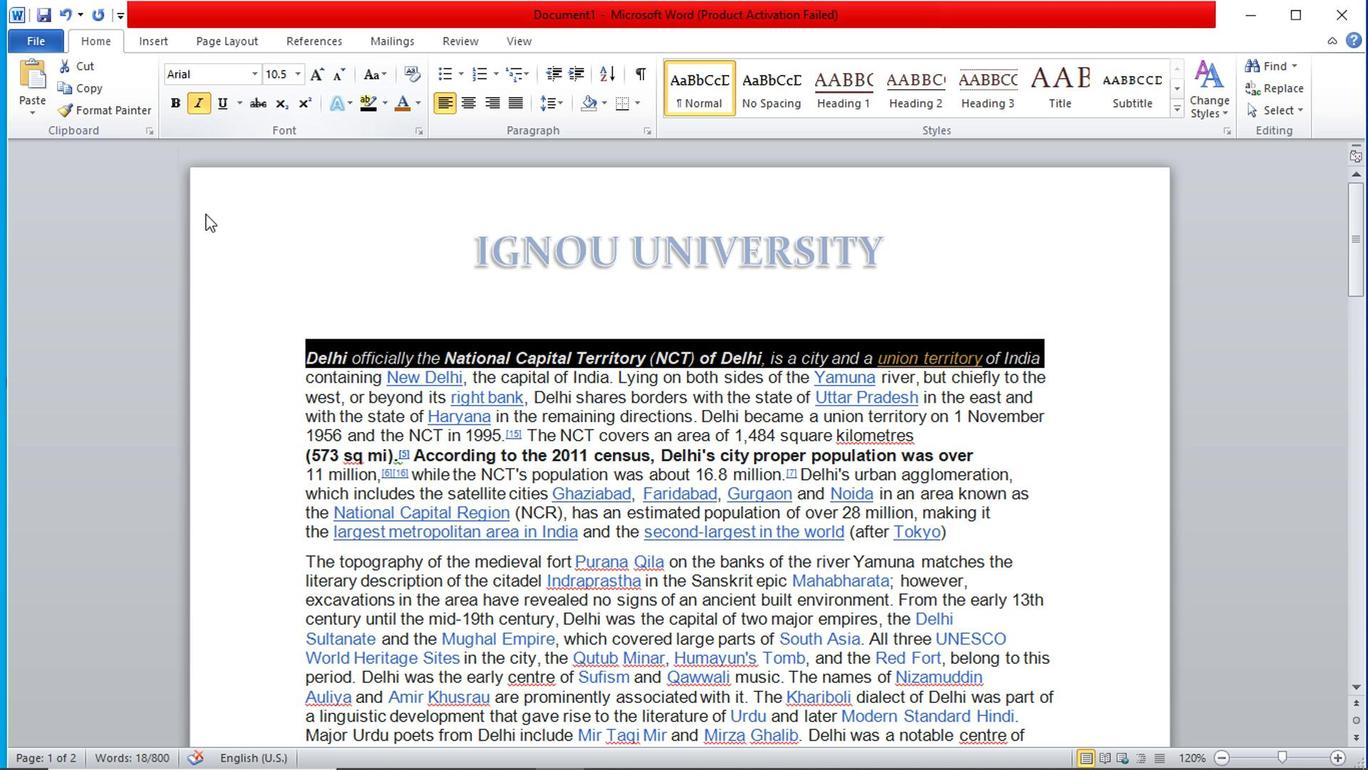 
Action: Mouse pressed left at (216, 234)
Screenshot: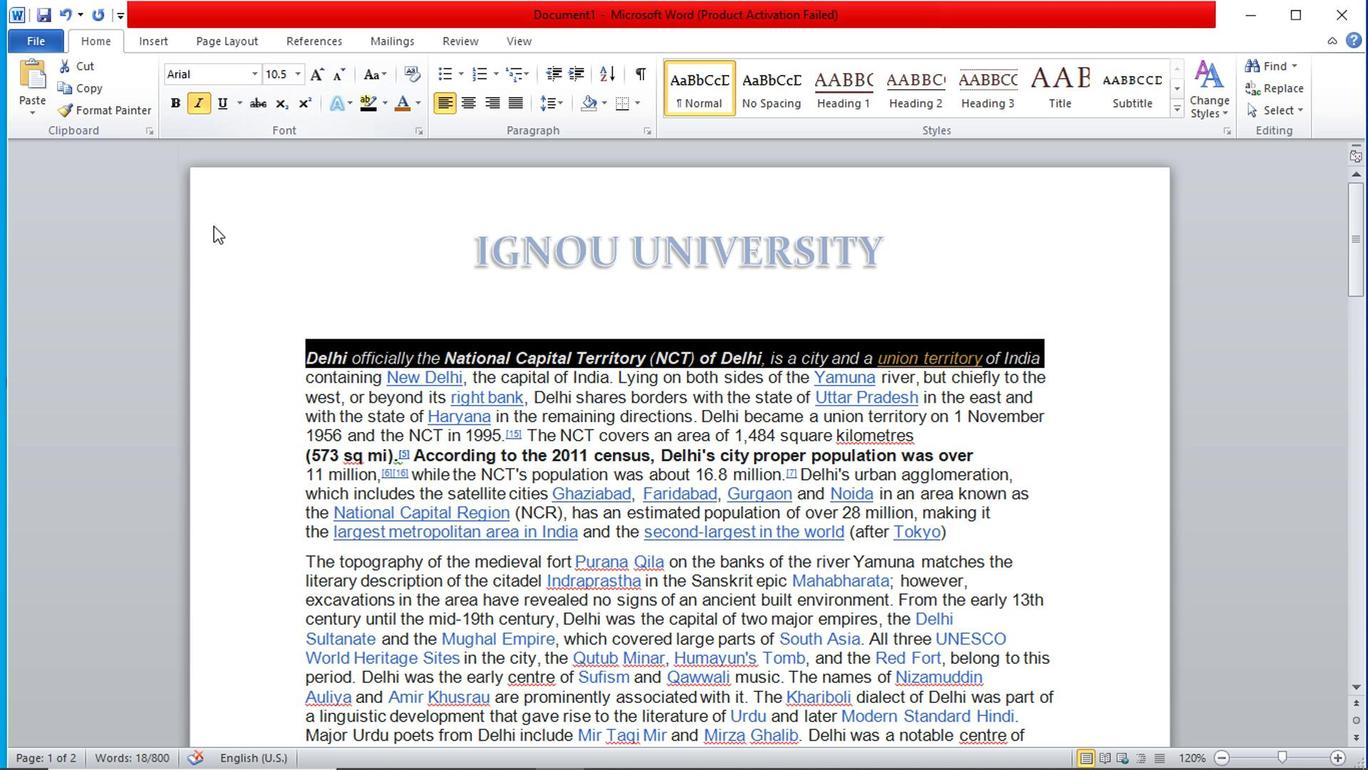 
Action: Mouse moved to (328, 332)
Screenshot: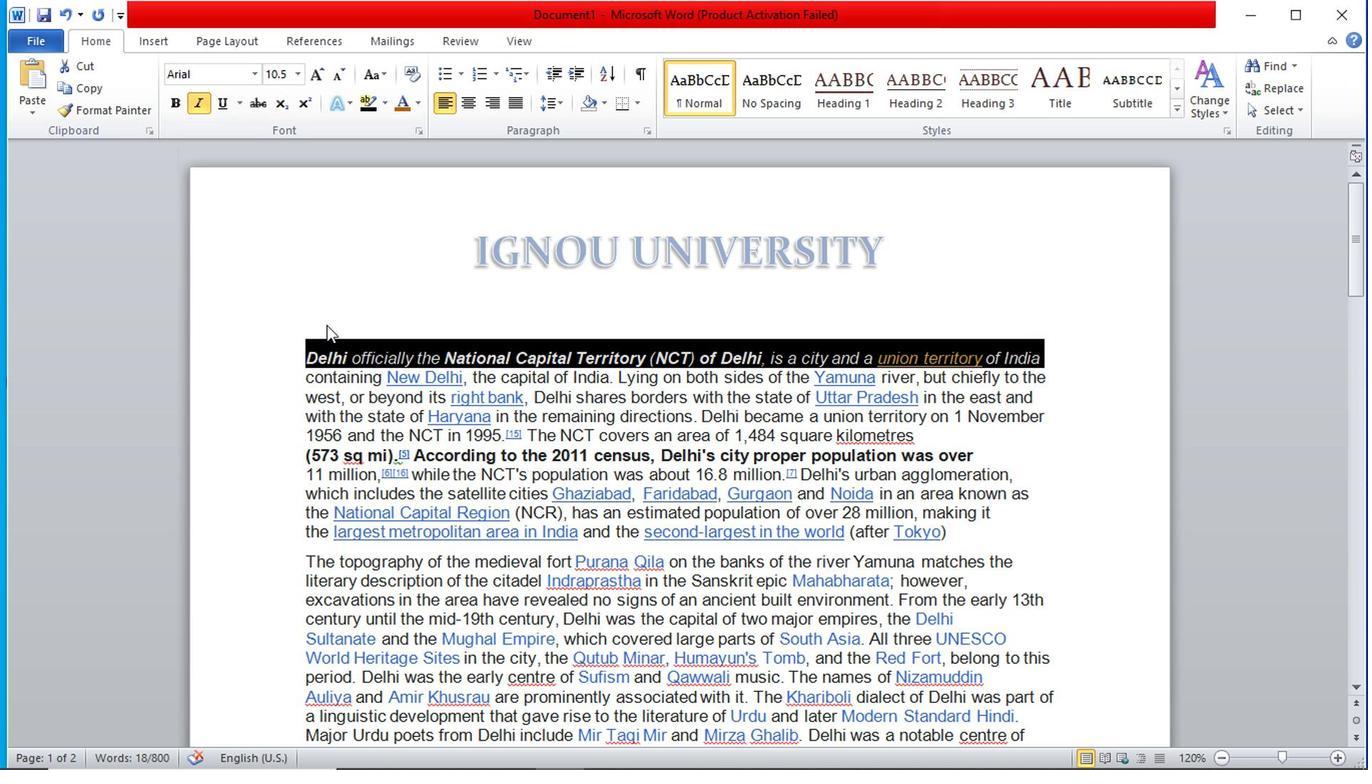 
Action: Mouse pressed left at (328, 332)
Screenshot: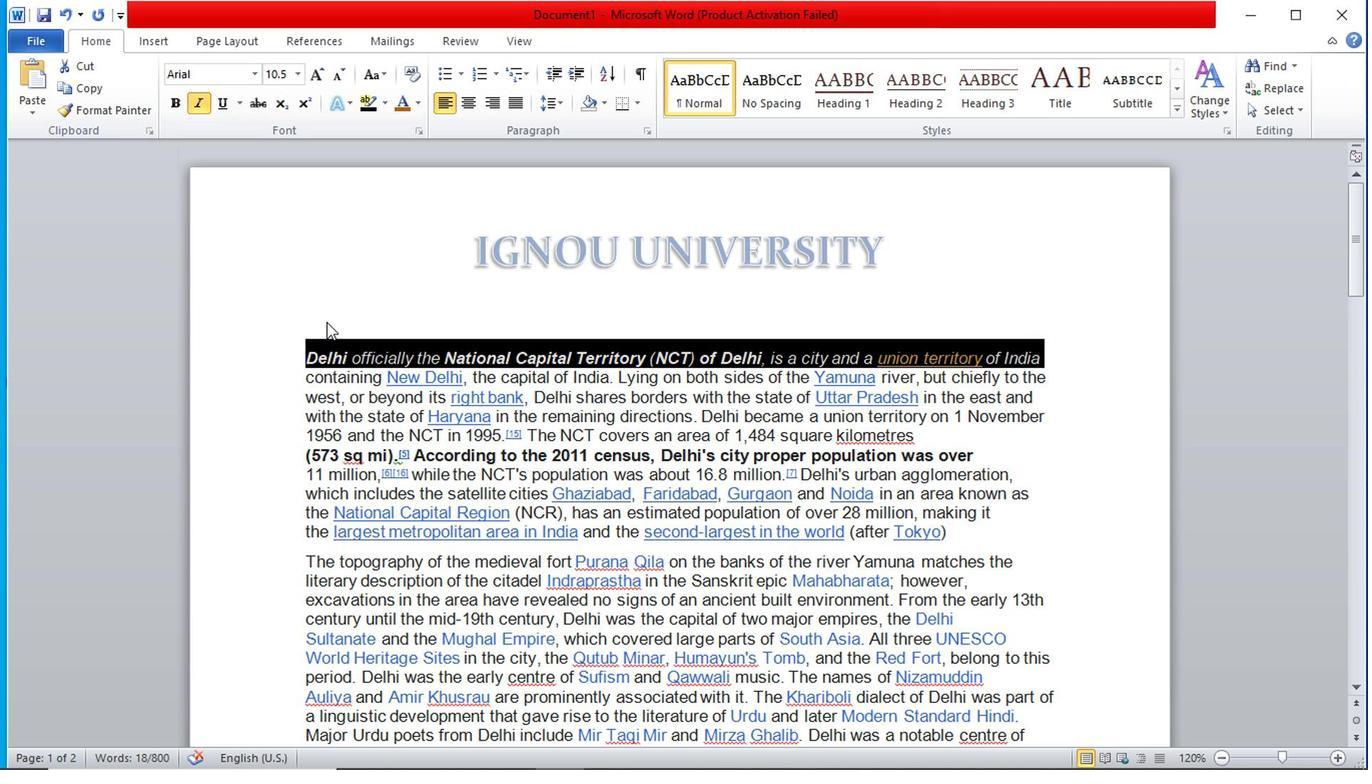 
Action: Mouse moved to (288, 417)
Screenshot: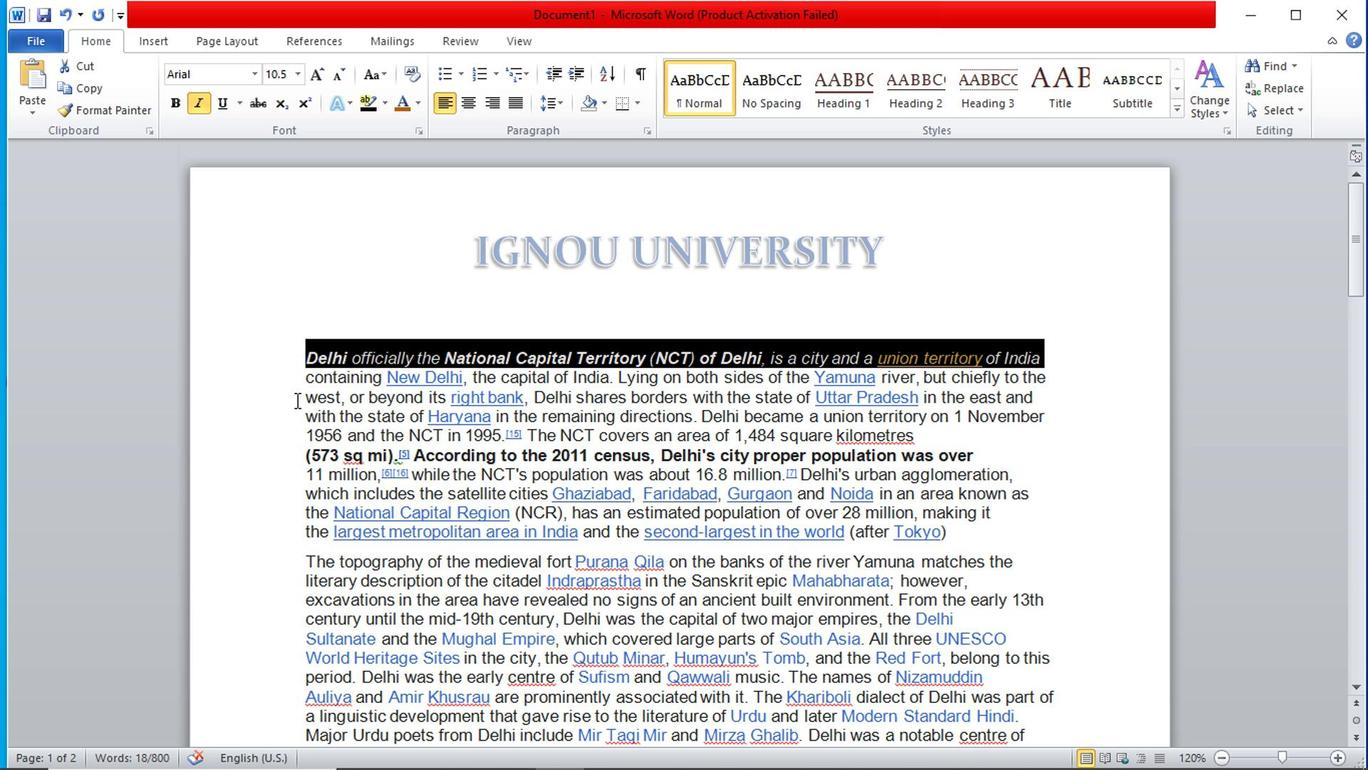 
Action: Mouse pressed left at (288, 417)
Screenshot: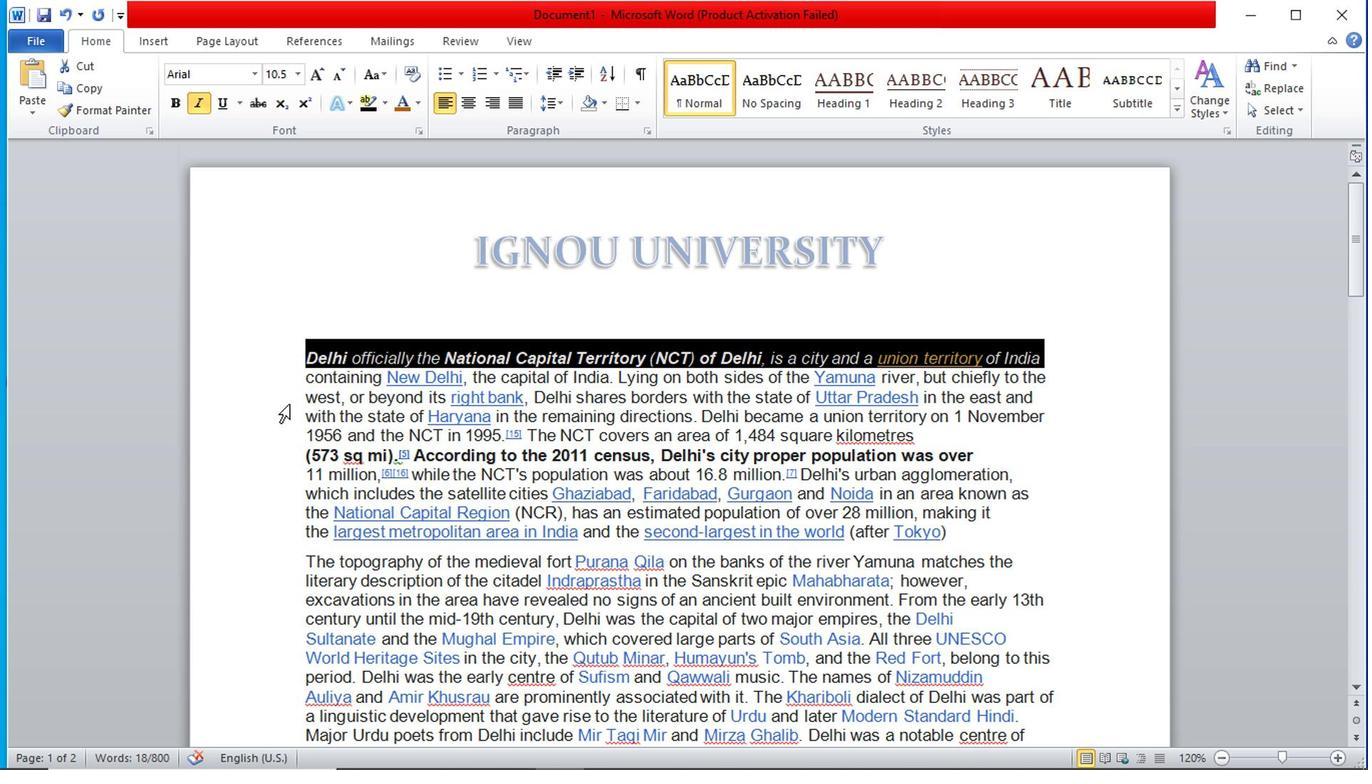
Action: Mouse moved to (1045, 452)
Screenshot: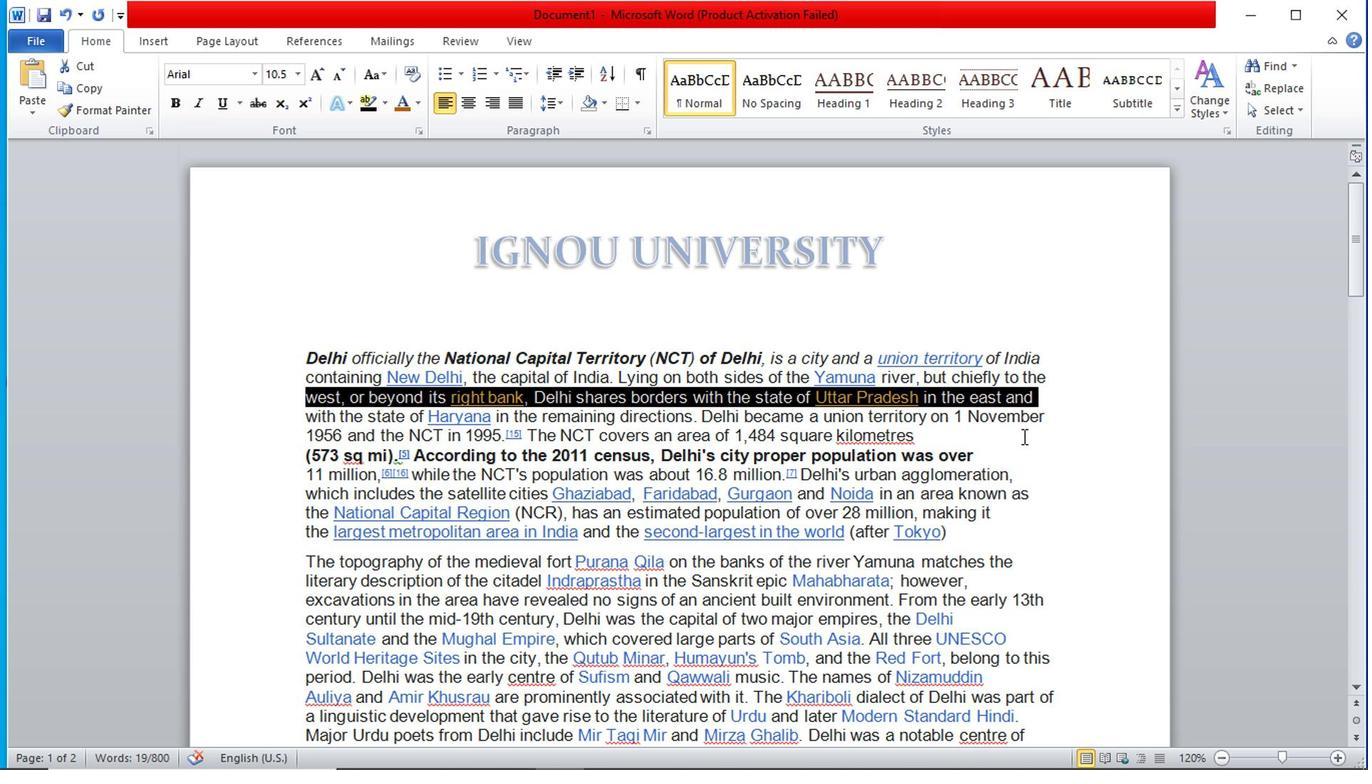 
Action: Mouse pressed left at (1045, 452)
Screenshot: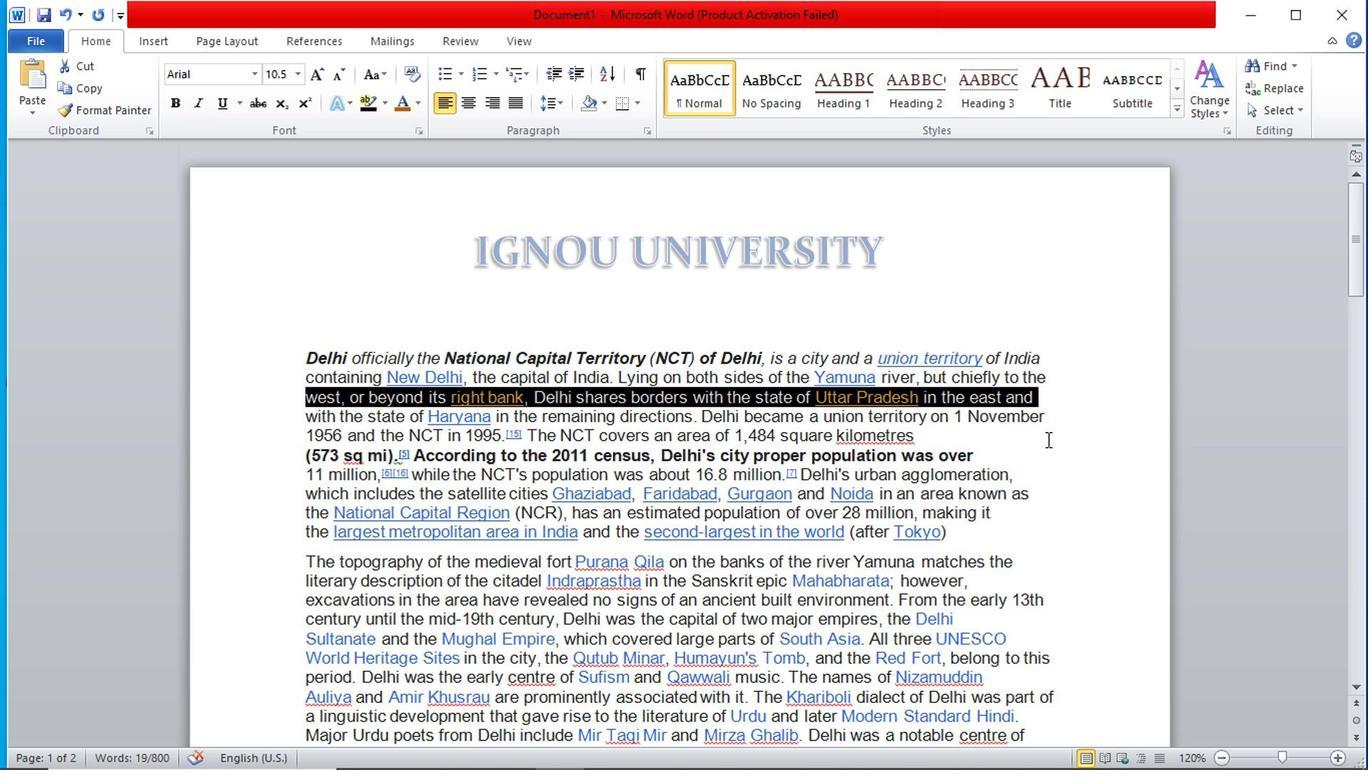 
Action: Mouse moved to (298, 362)
Screenshot: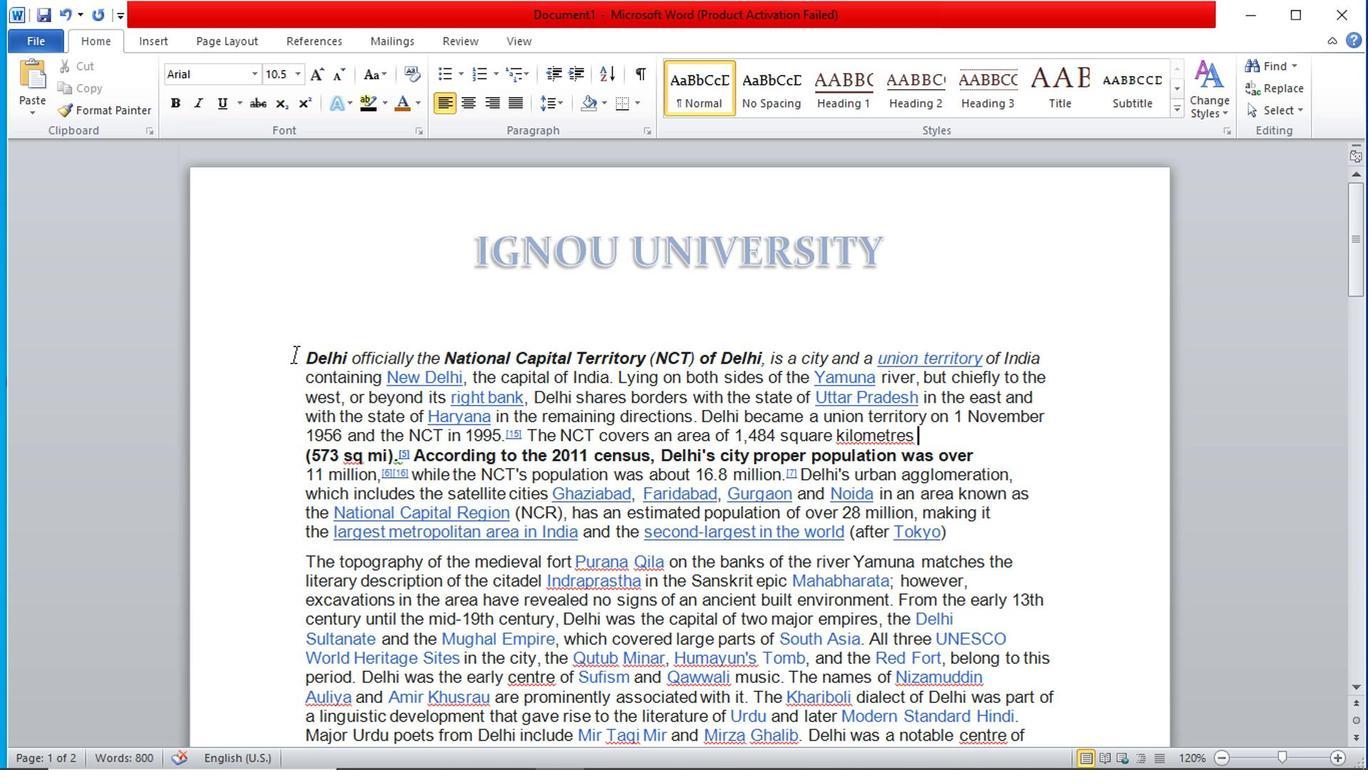 
Action: Mouse pressed left at (298, 362)
Screenshot: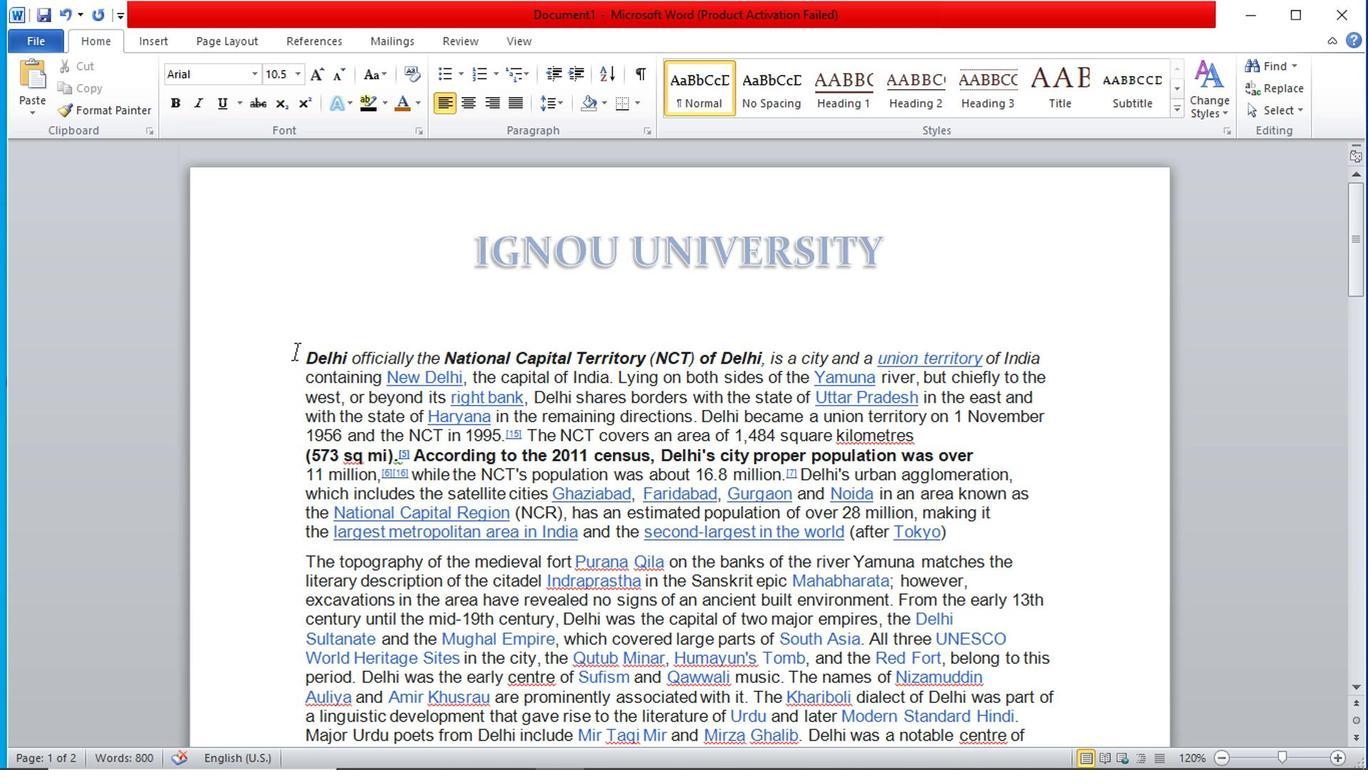 
Action: Mouse moved to (178, 106)
Screenshot: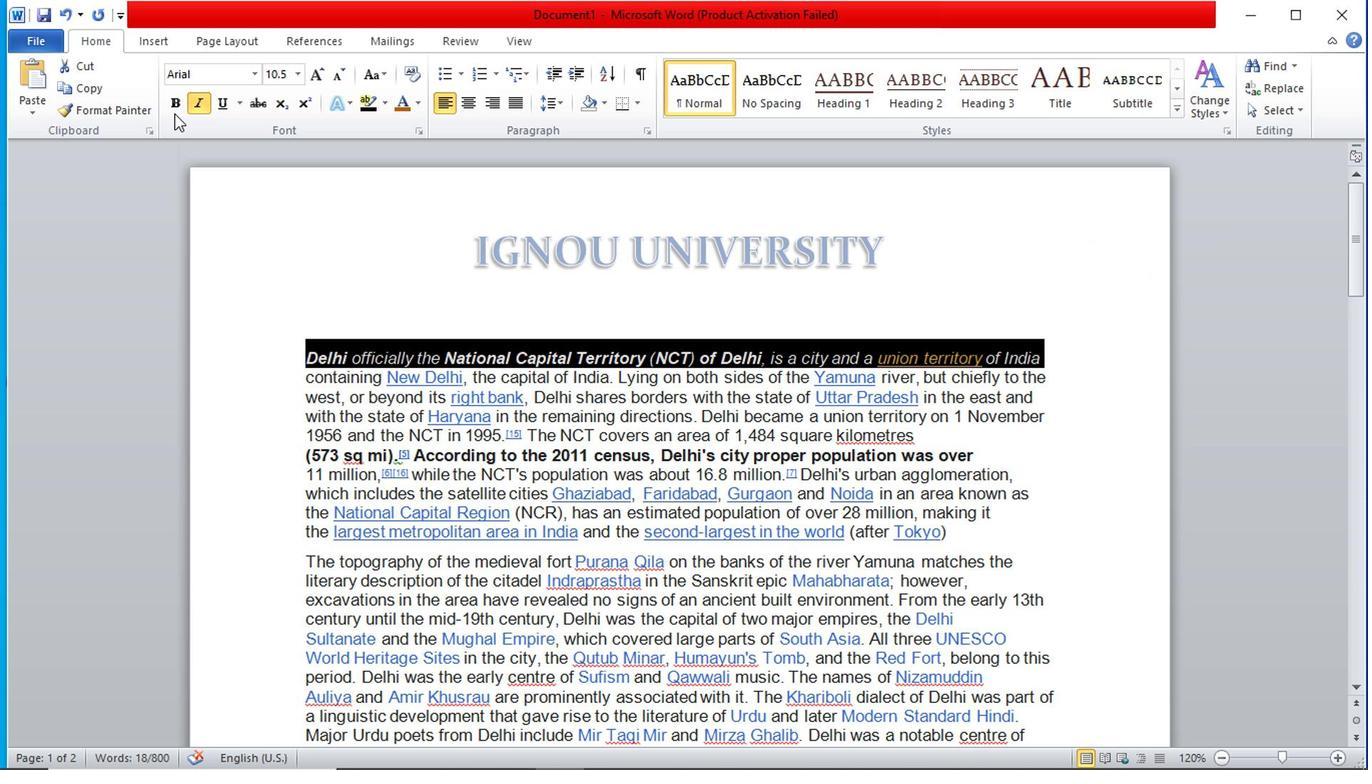 
Action: Mouse pressed left at (178, 106)
Screenshot: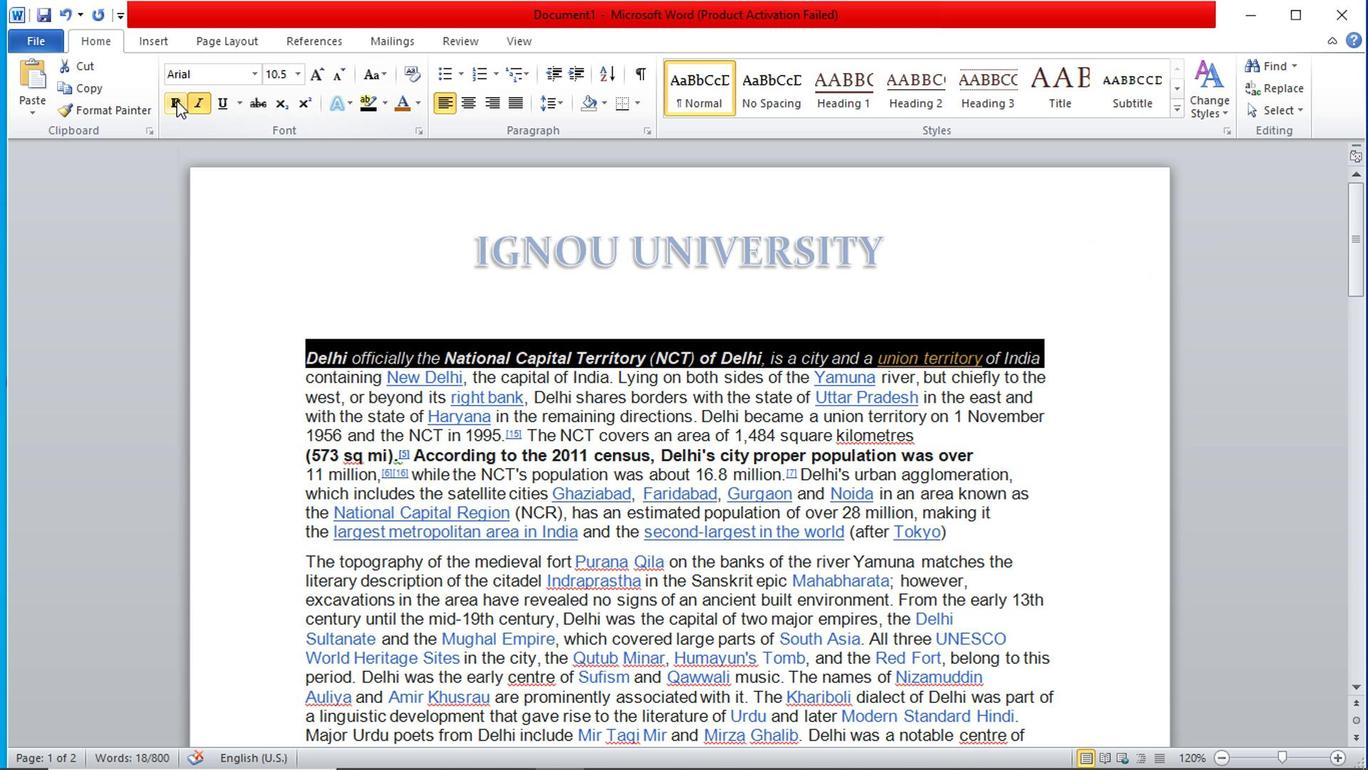 
Action: Mouse moved to (291, 244)
Screenshot: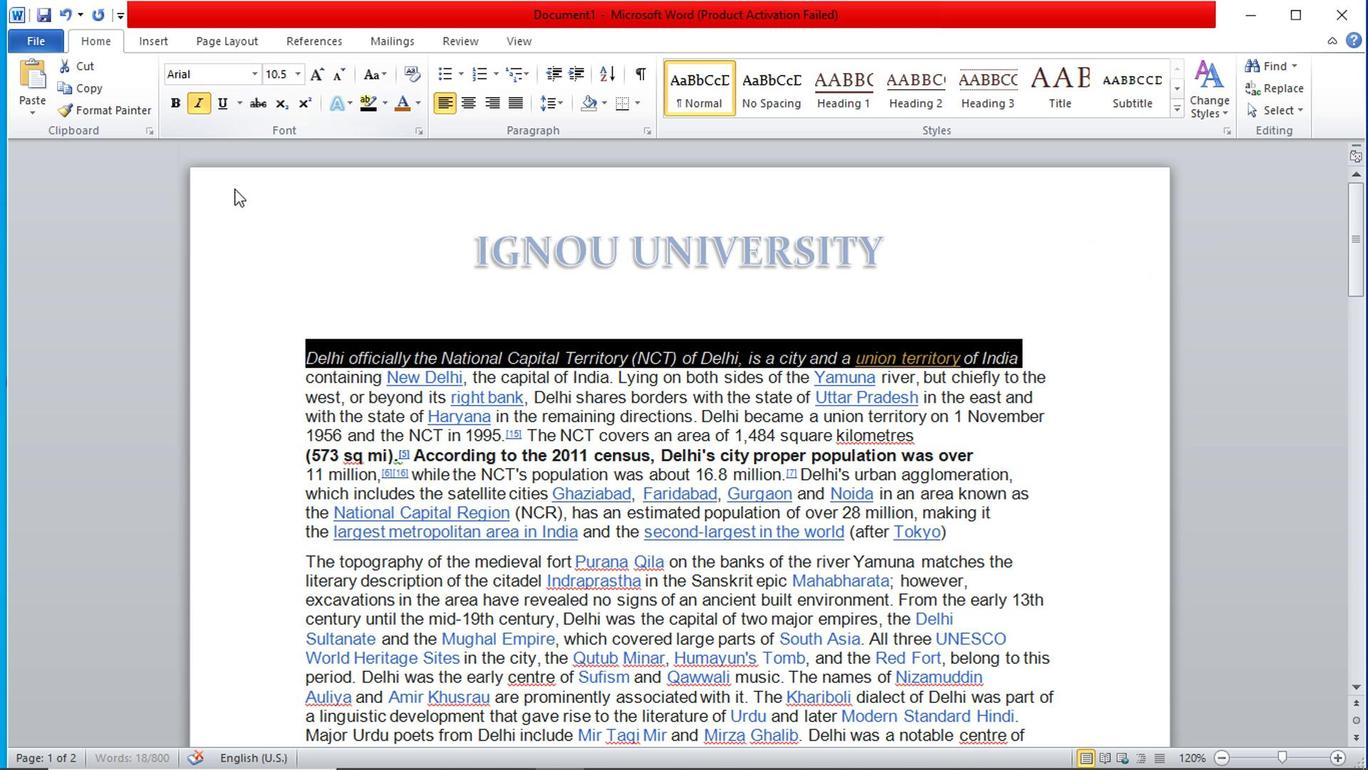 
Action: Mouse pressed left at (291, 244)
Screenshot: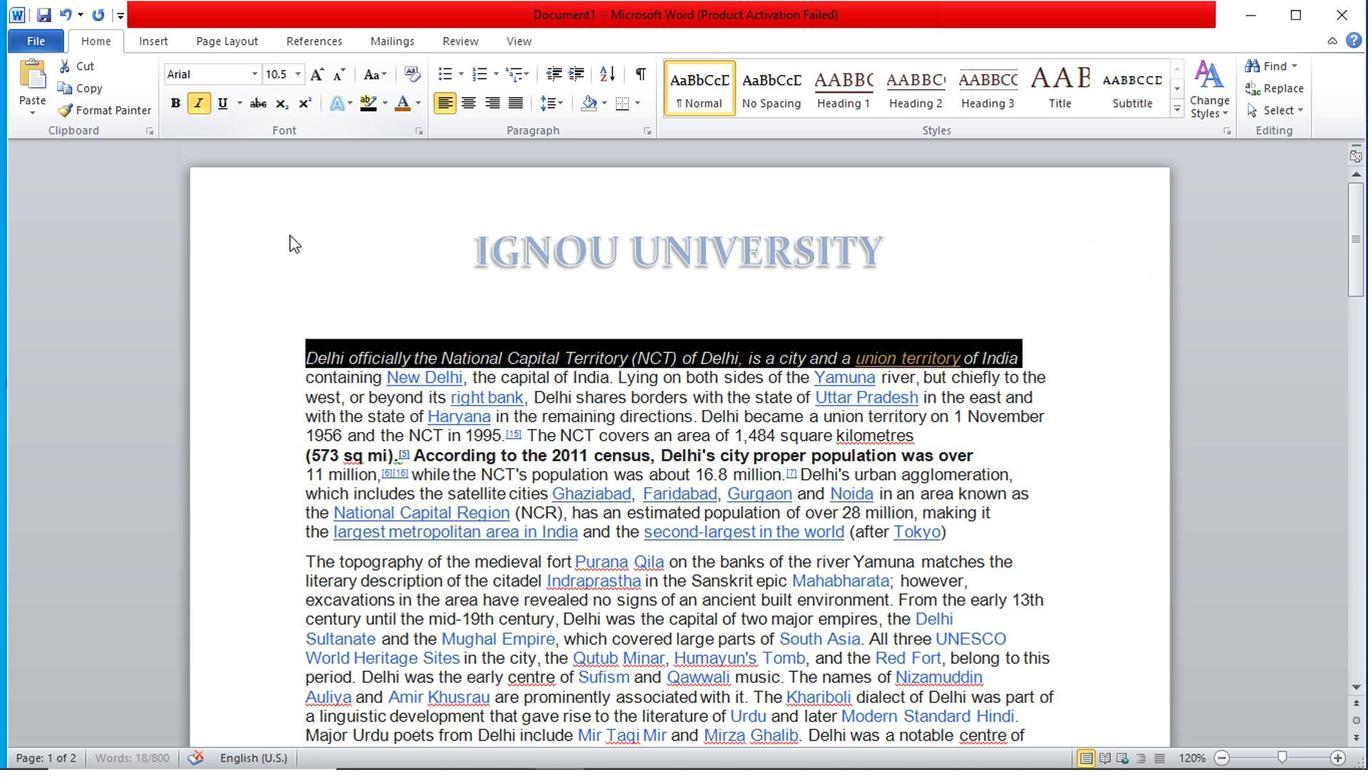 
Action: Mouse moved to (336, 311)
Screenshot: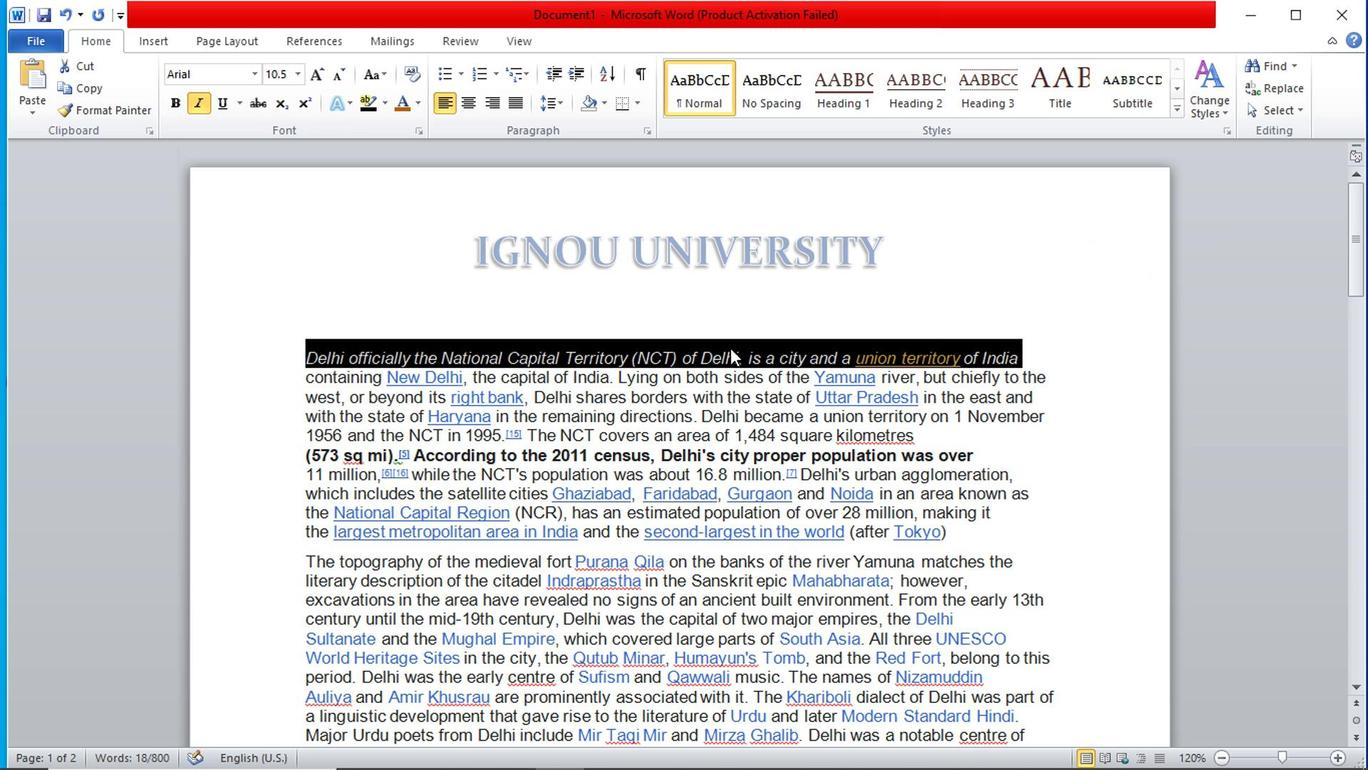 
Action: Mouse pressed left at (336, 311)
Screenshot: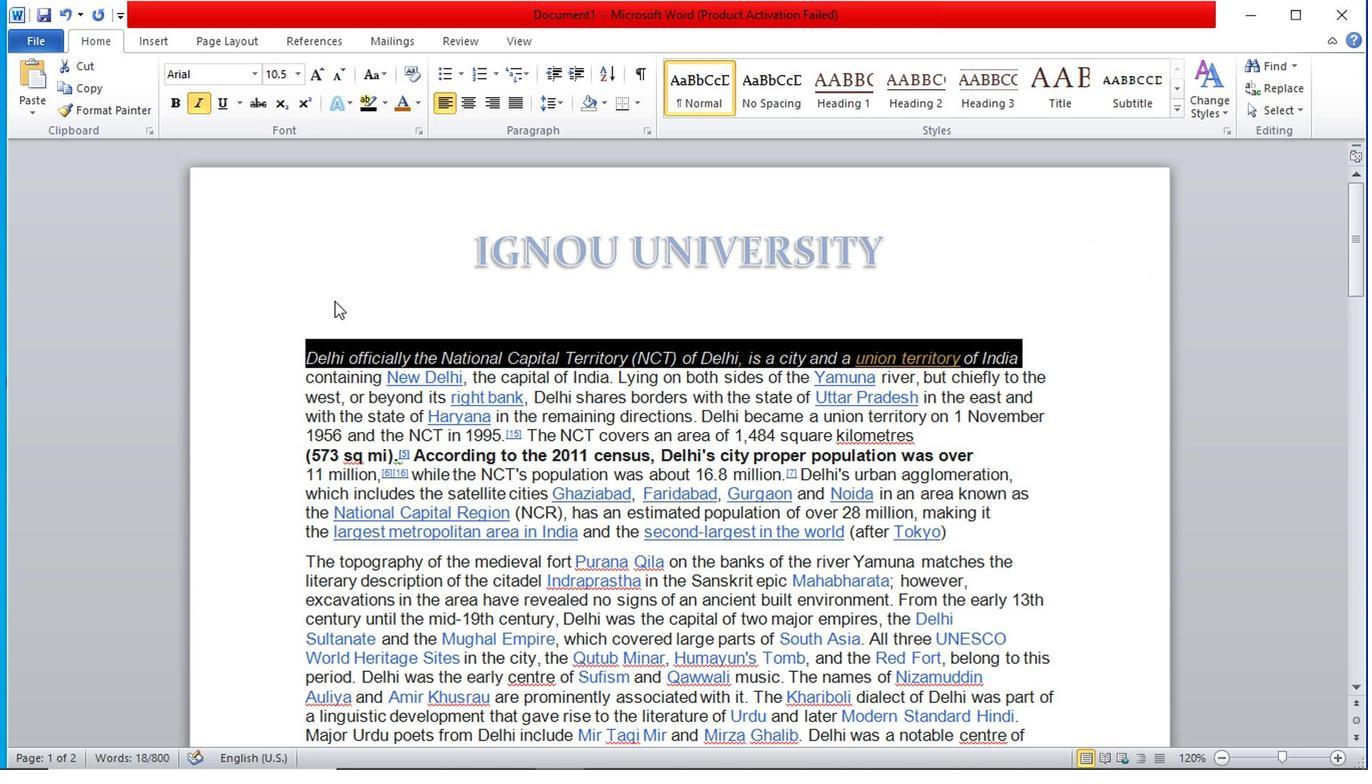 
Action: Mouse moved to (327, 316)
Screenshot: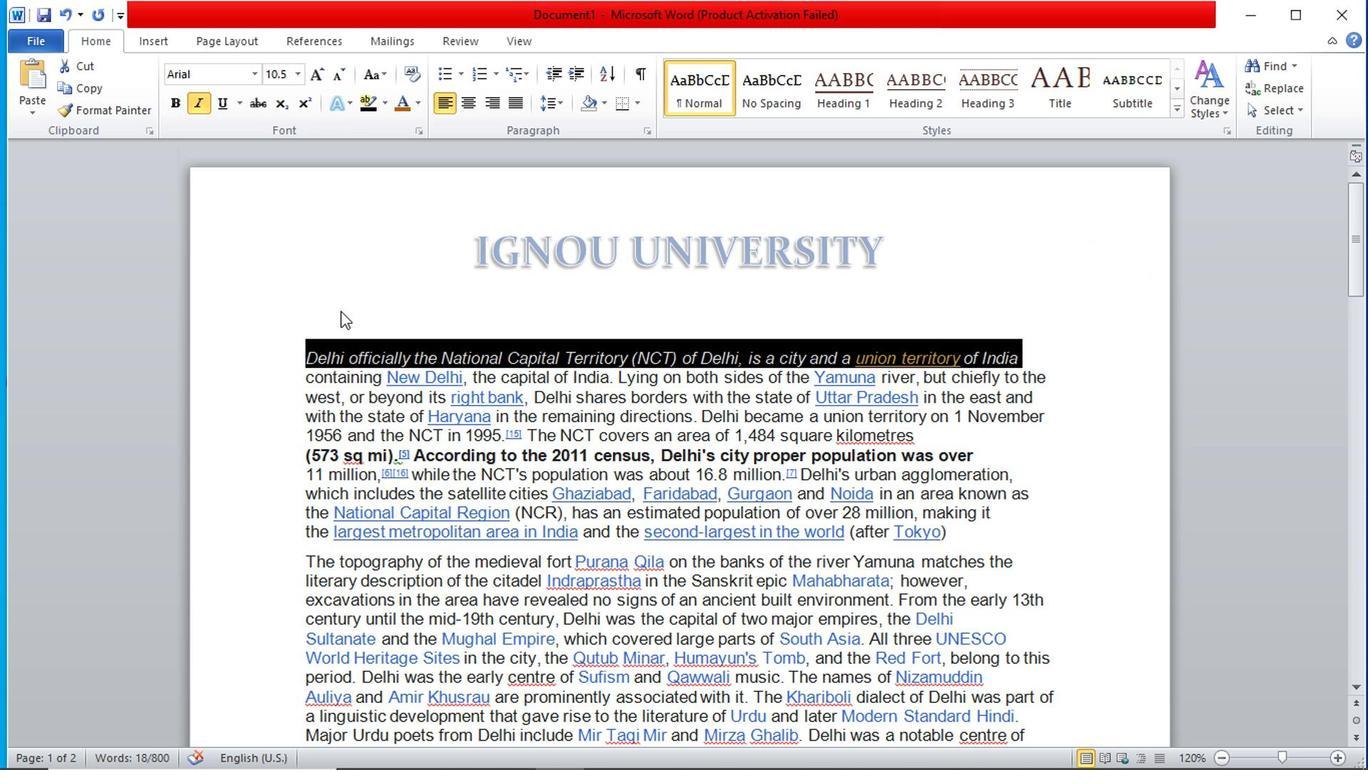 
Action: Mouse pressed left at (327, 316)
Screenshot: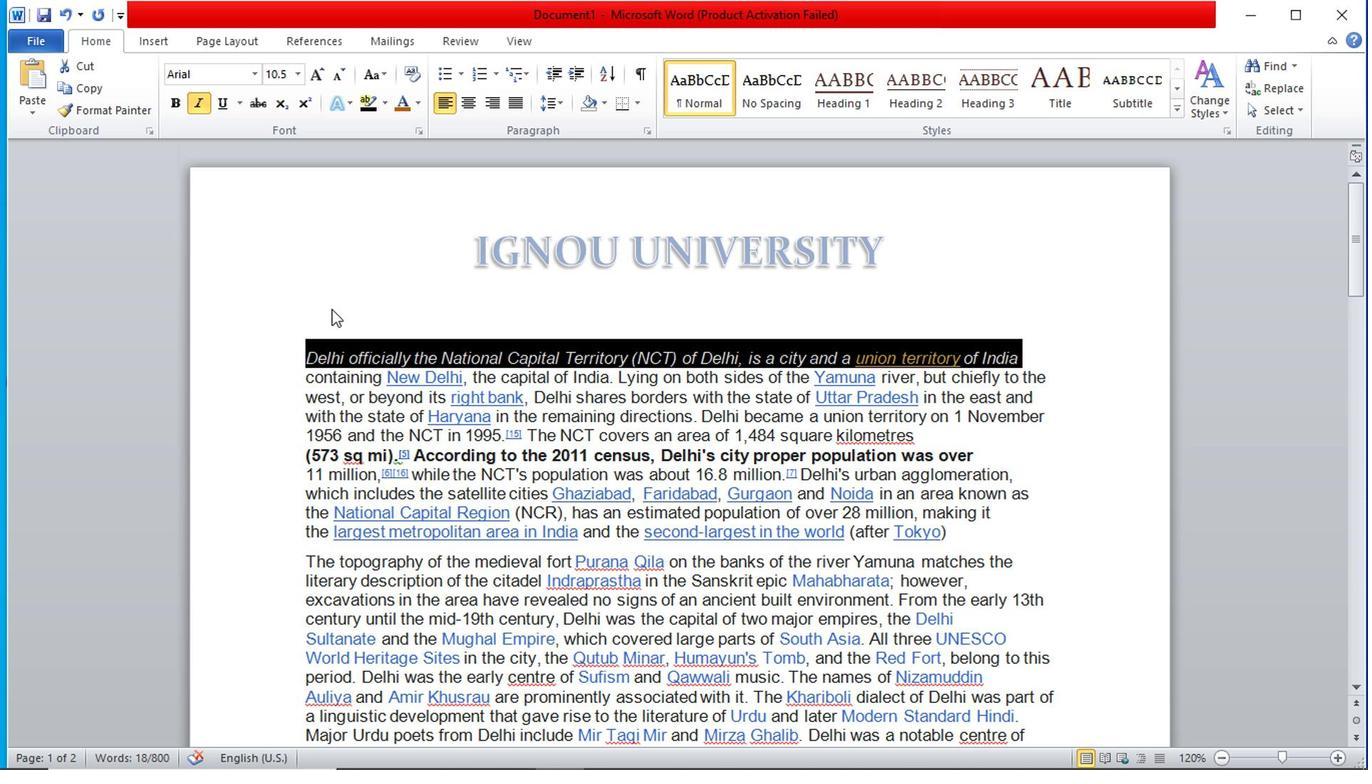 
Action: Mouse moved to (301, 325)
Screenshot: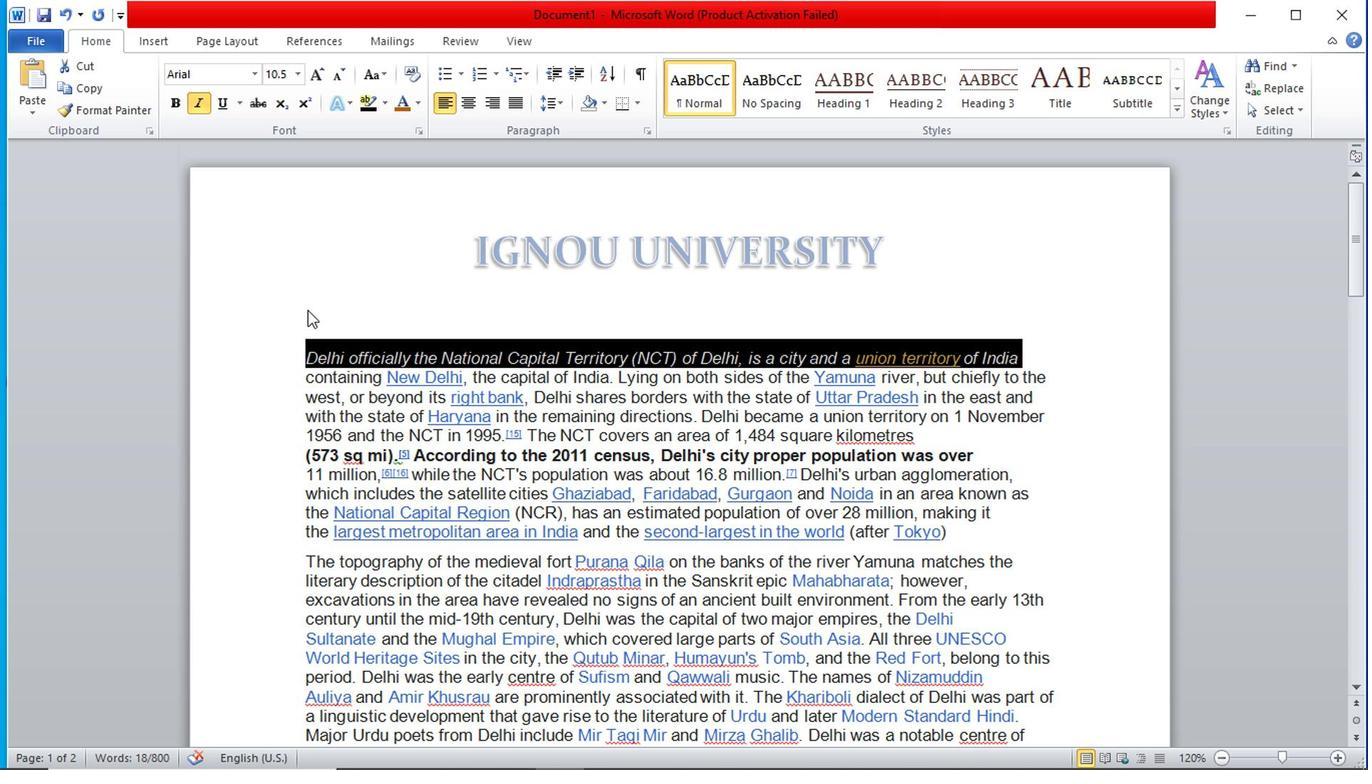 
Action: Mouse pressed left at (301, 325)
Screenshot: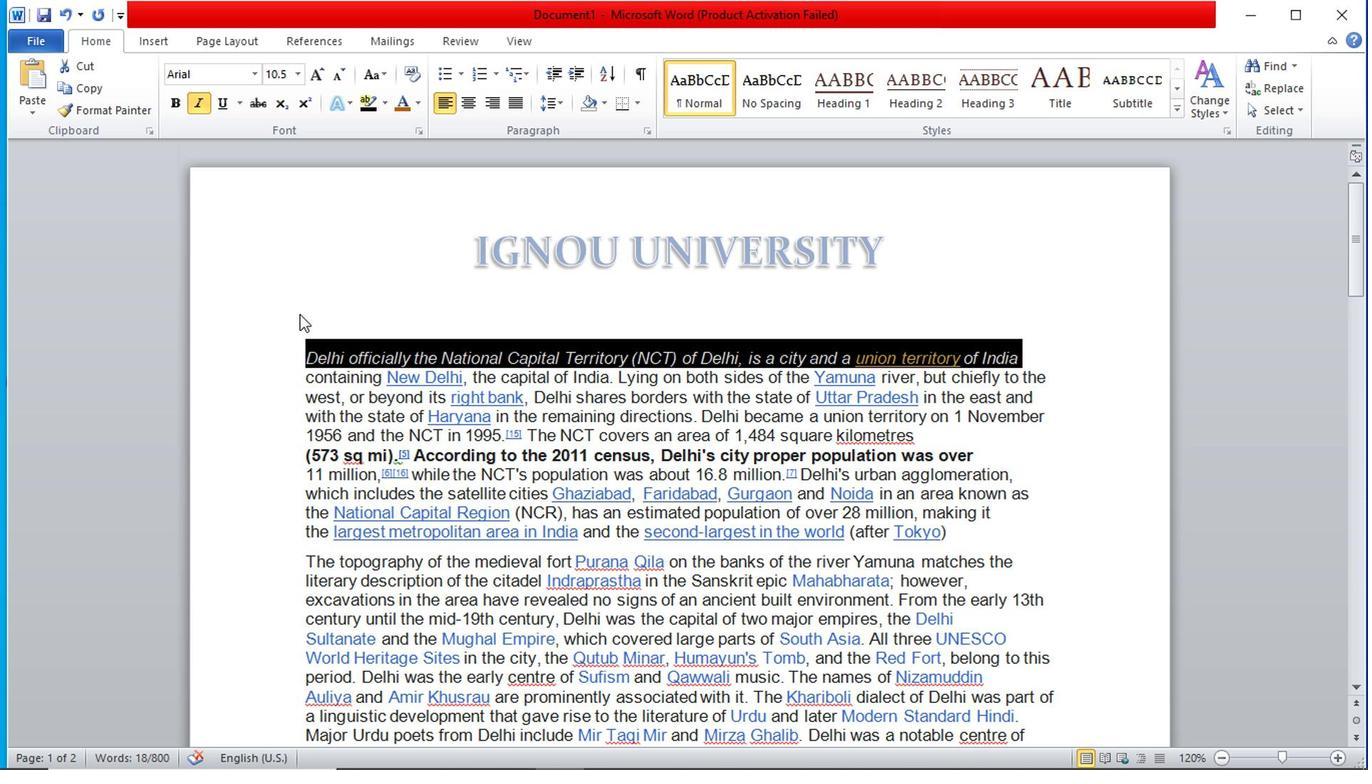 
Action: Mouse moved to (268, 385)
Screenshot: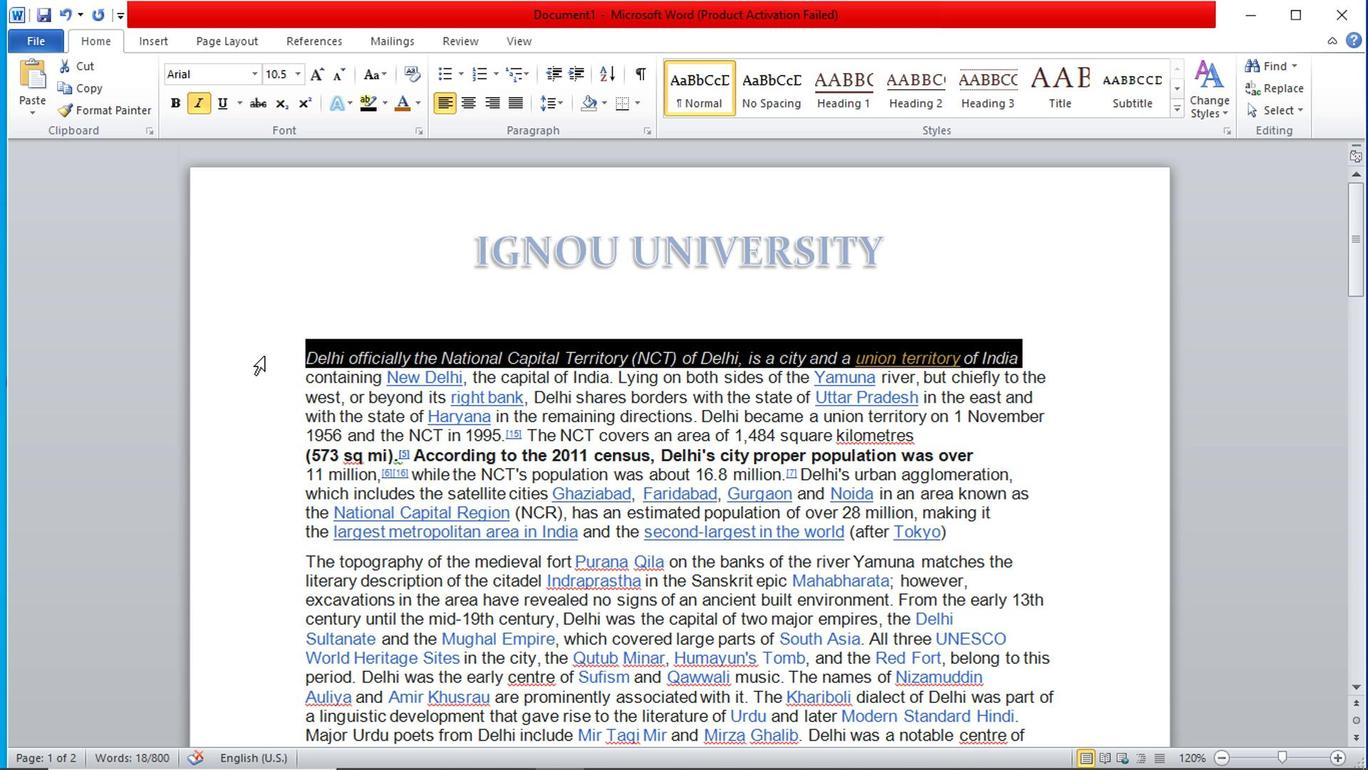 
Action: Mouse pressed left at (268, 385)
Screenshot: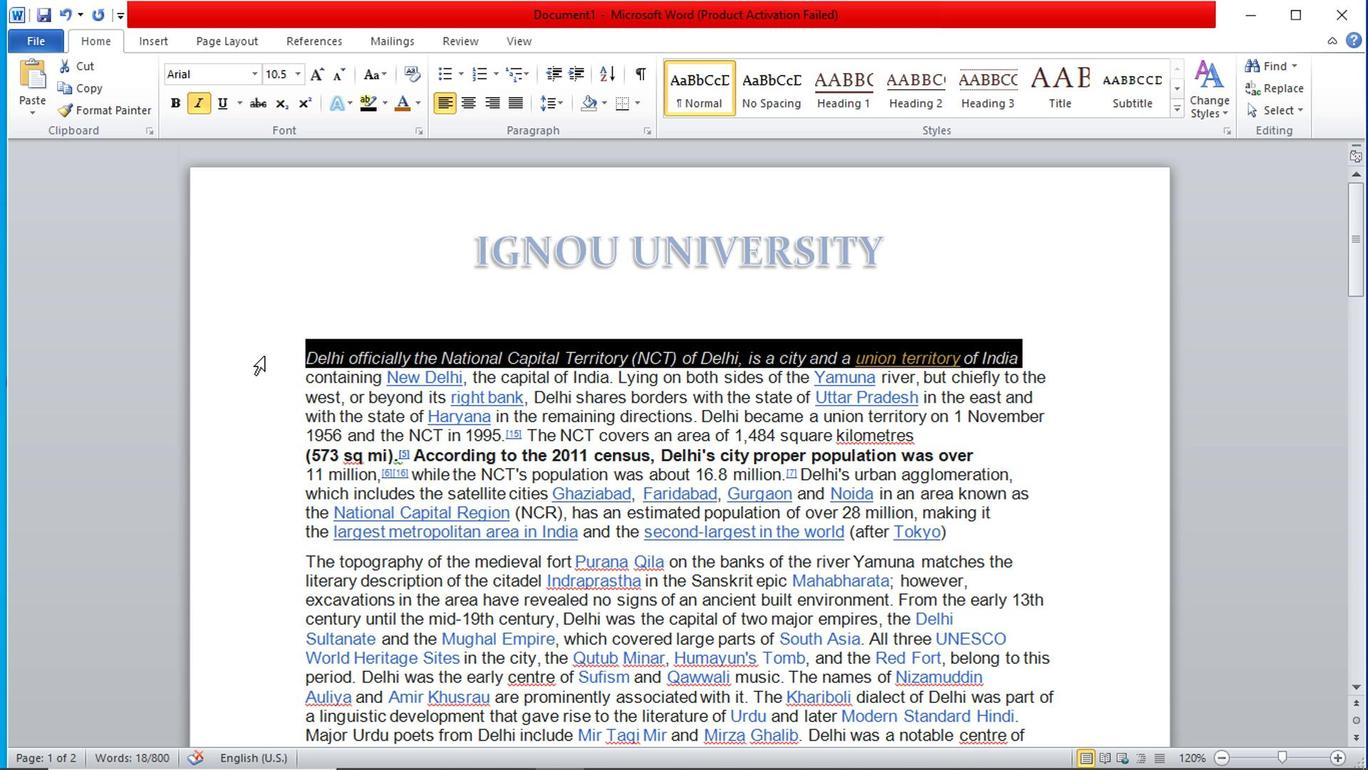 
Action: Mouse moved to (299, 430)
Screenshot: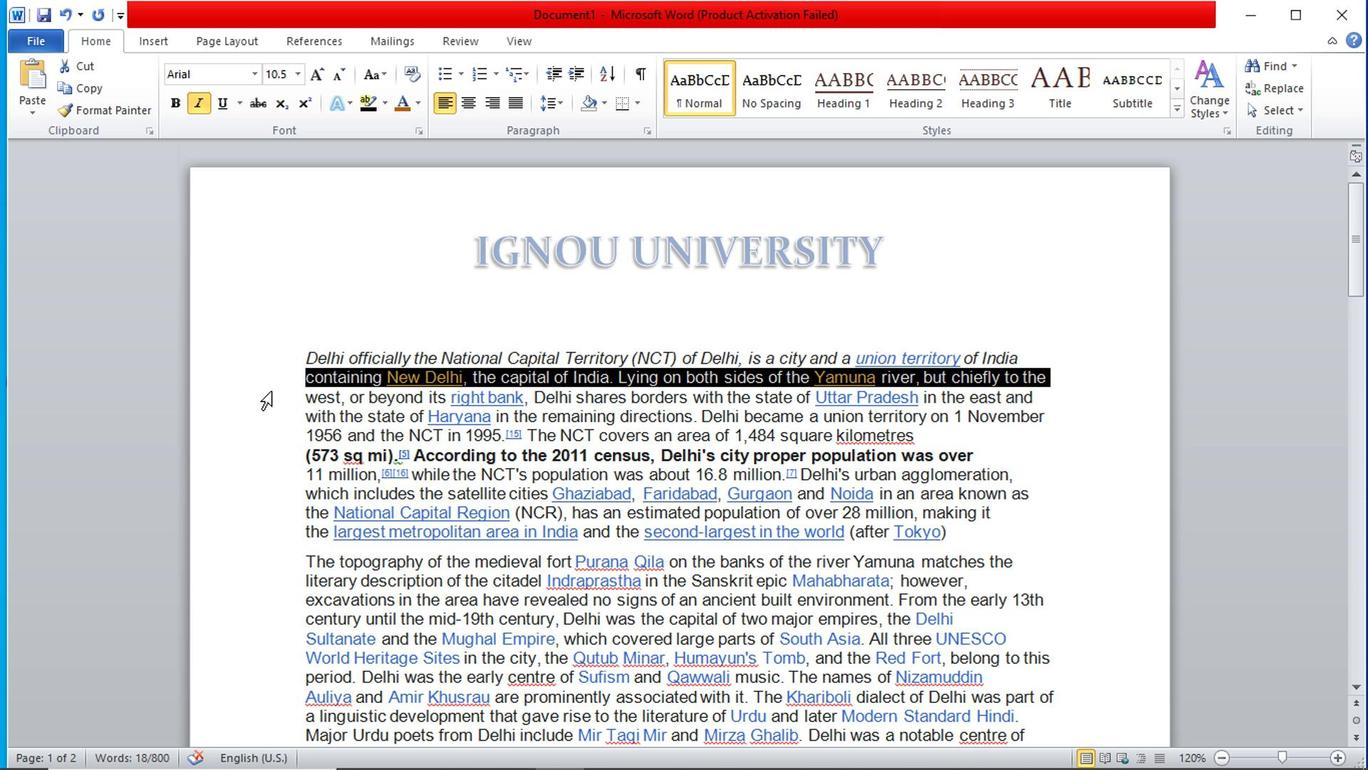 
Action: Mouse pressed left at (299, 430)
Screenshot: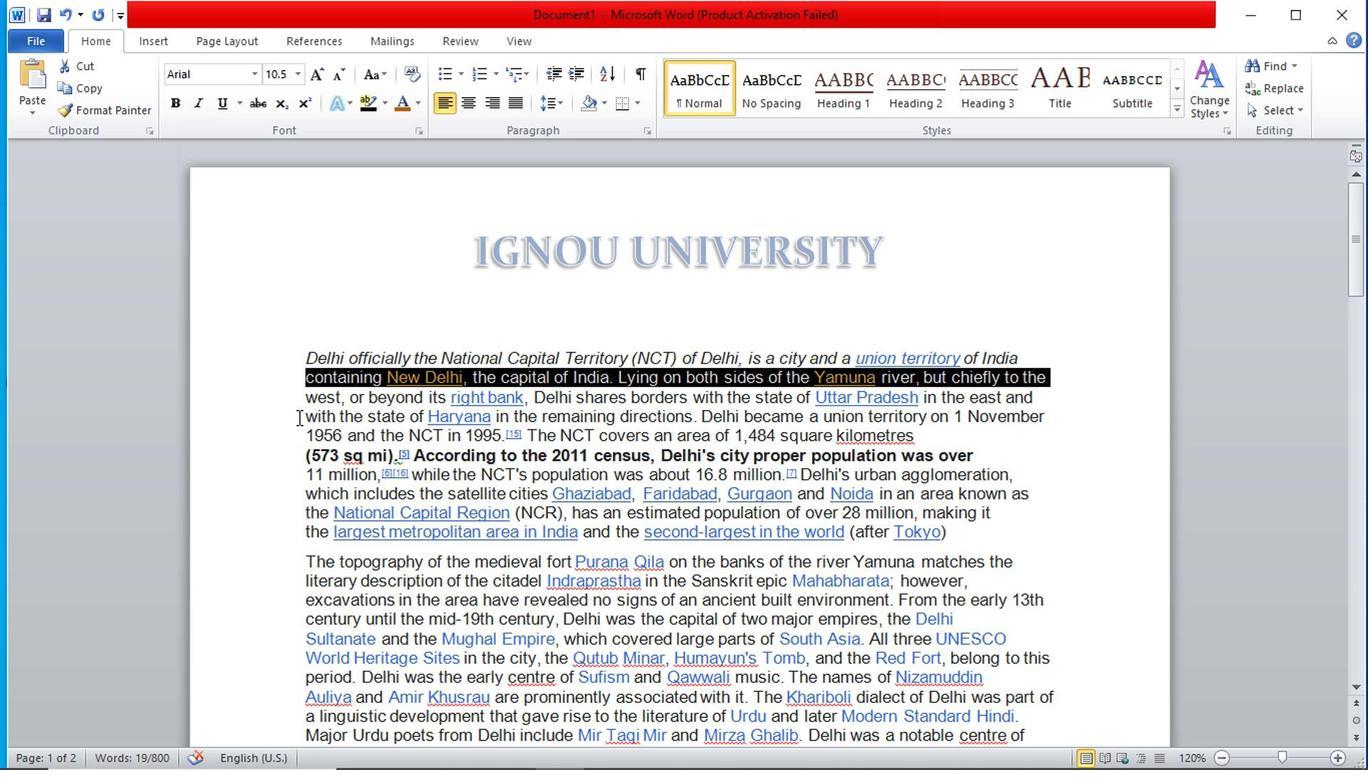 
Action: Mouse moved to (310, 359)
Screenshot: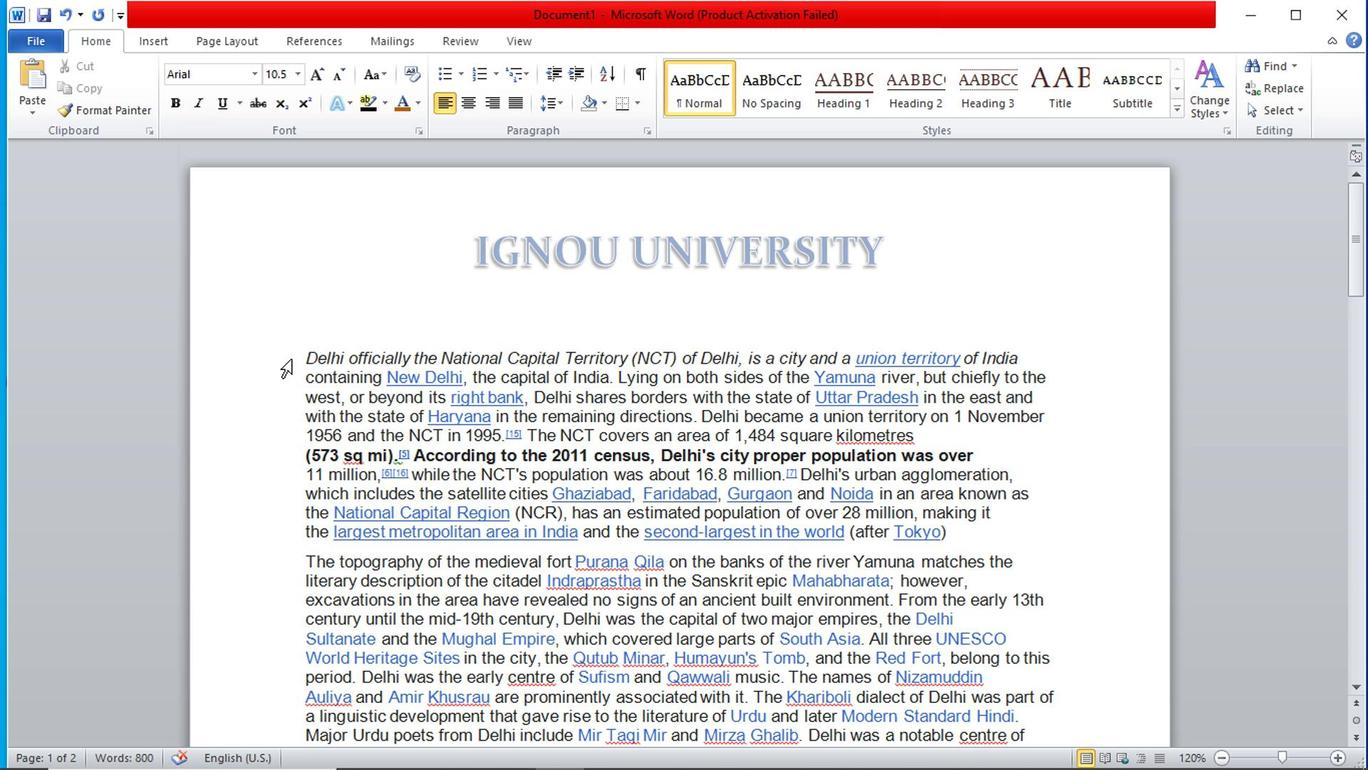 
Action: Mouse pressed left at (310, 359)
Screenshot: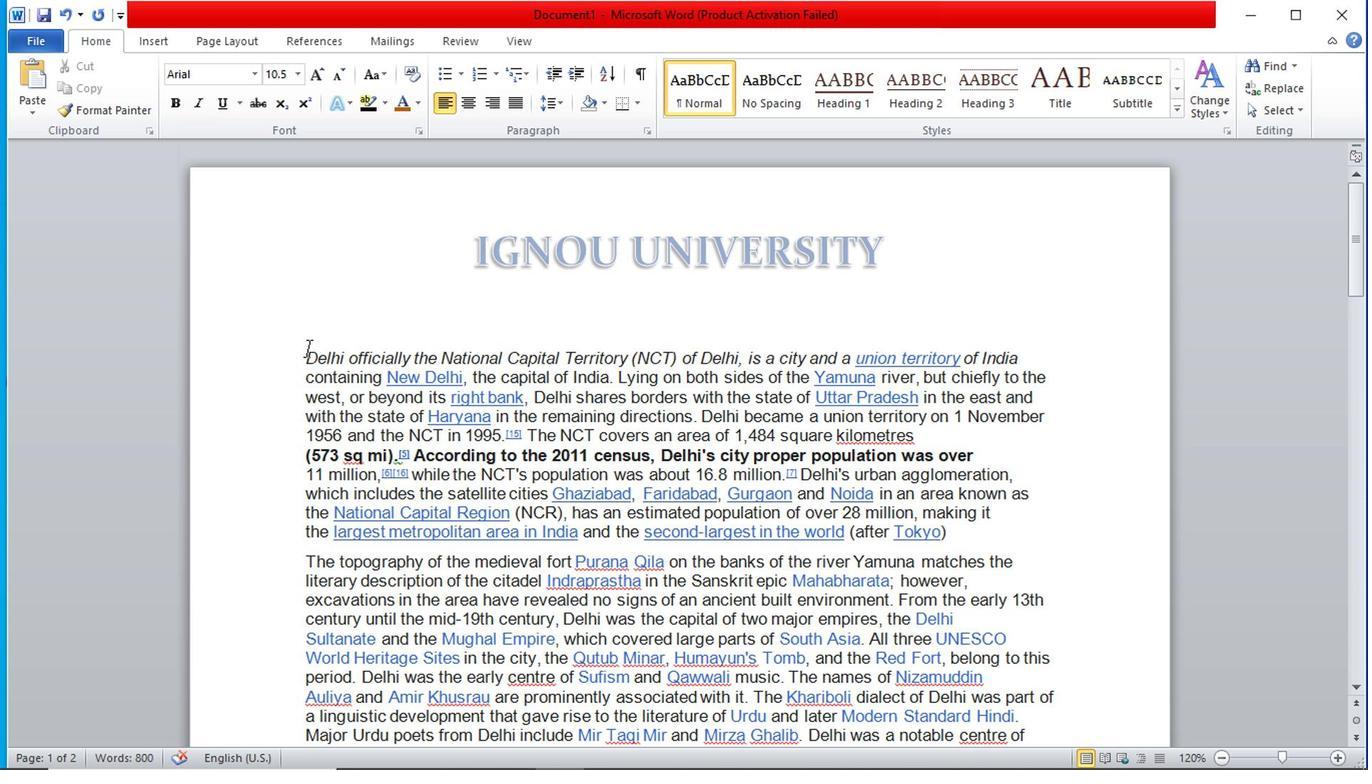 
Action: Mouse moved to (311, 359)
Screenshot: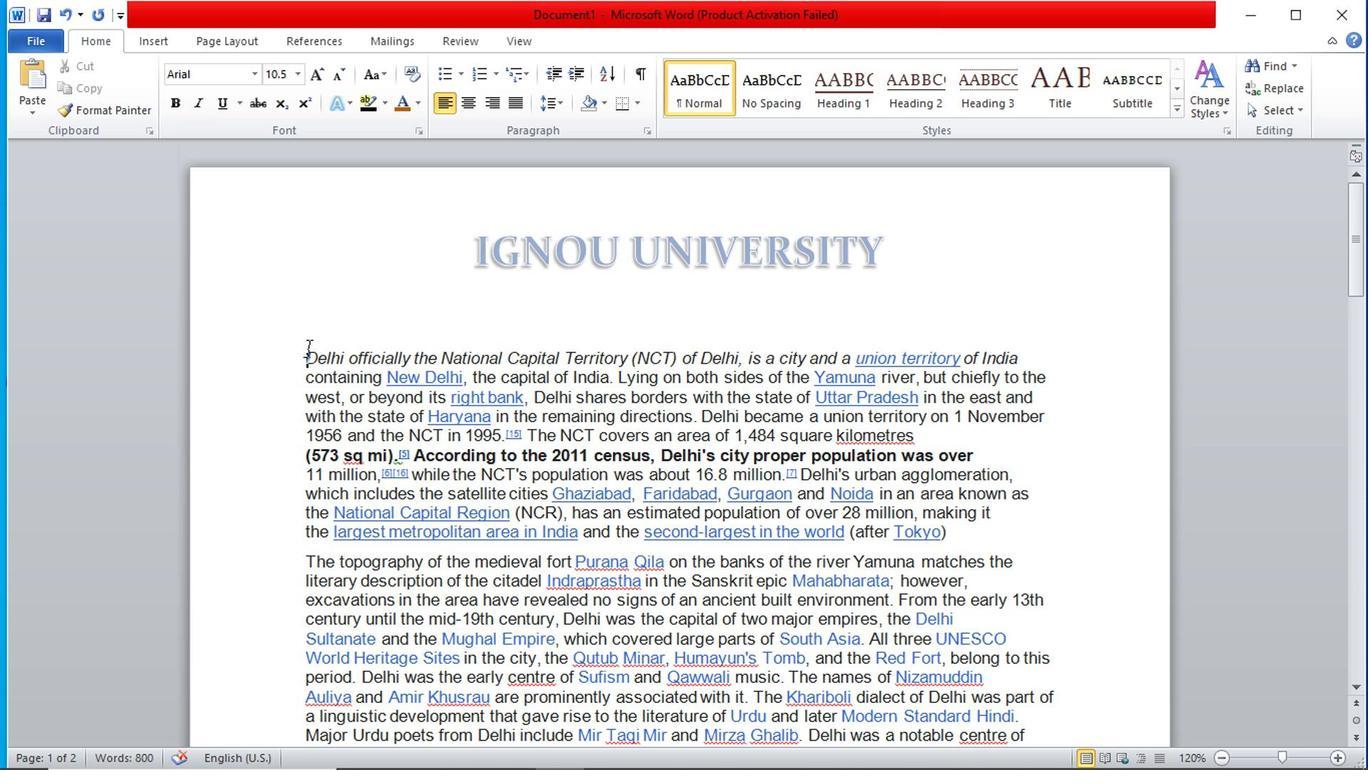 
Action: Mouse pressed left at (311, 359)
Screenshot: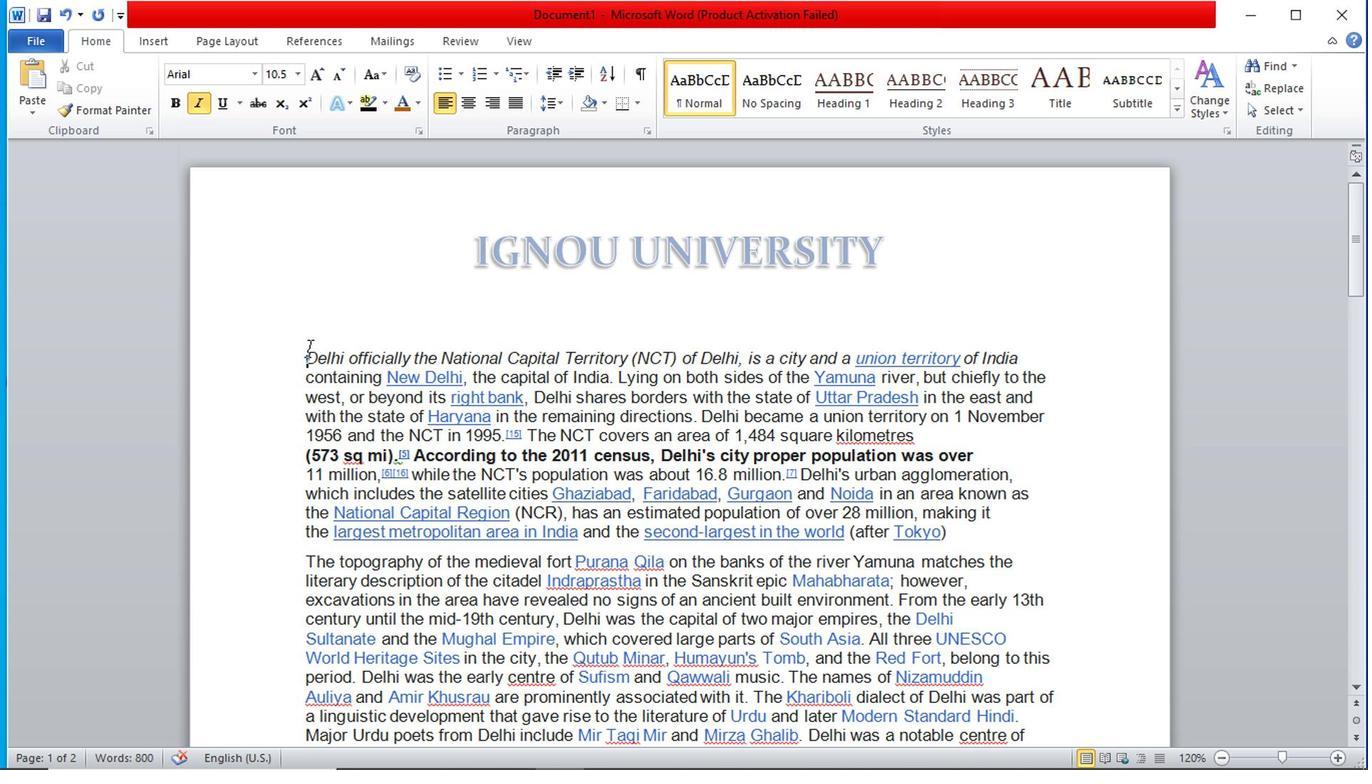 
Action: Mouse moved to (165, 111)
Screenshot: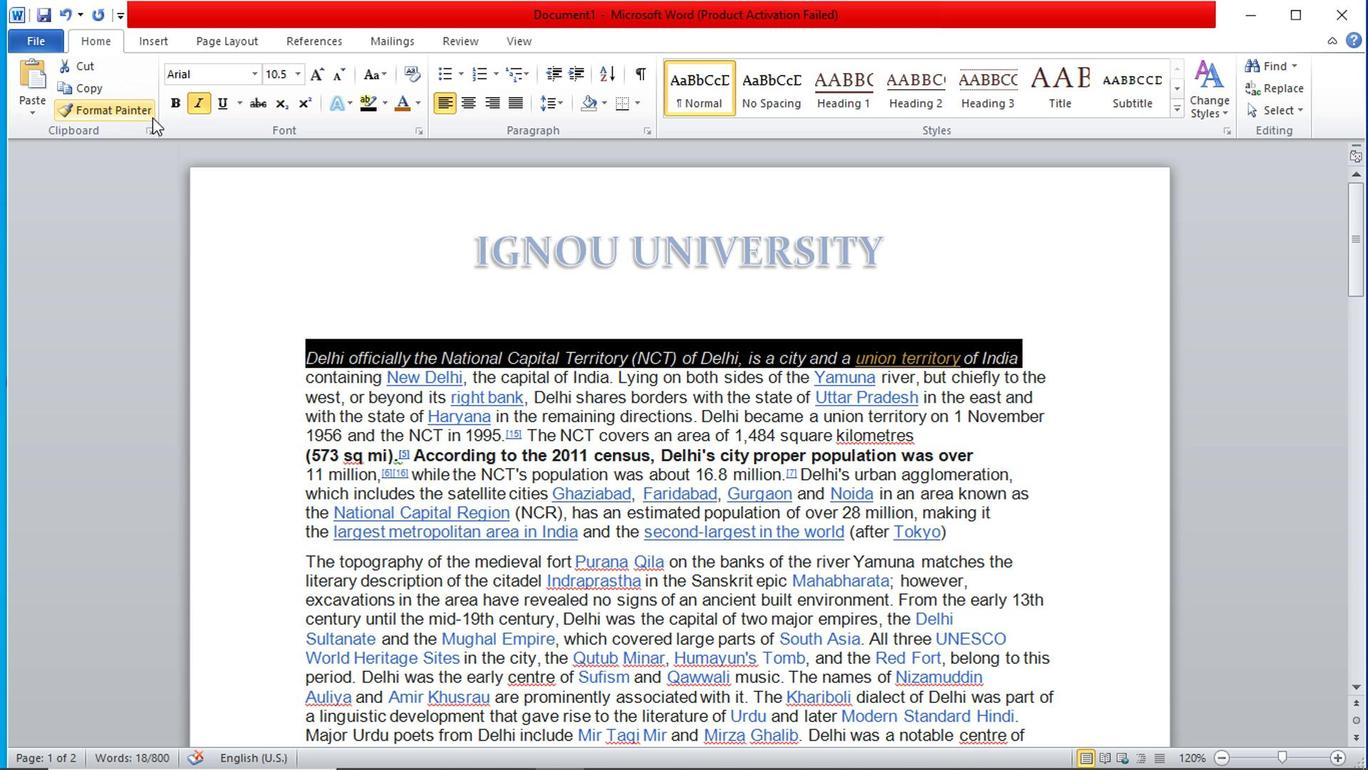 
Action: Mouse pressed left at (165, 111)
